 Task: Buy 4 Shears from Kitchen Utensils & Gadgets section under best seller category for shipping address: Mary Jones, 2840 Point Street, Park Ridge, Illinois 60068, Cell Number 7738643880. Pay from credit card ending with 7965, CVV 549
Action: Mouse moved to (47, 62)
Screenshot: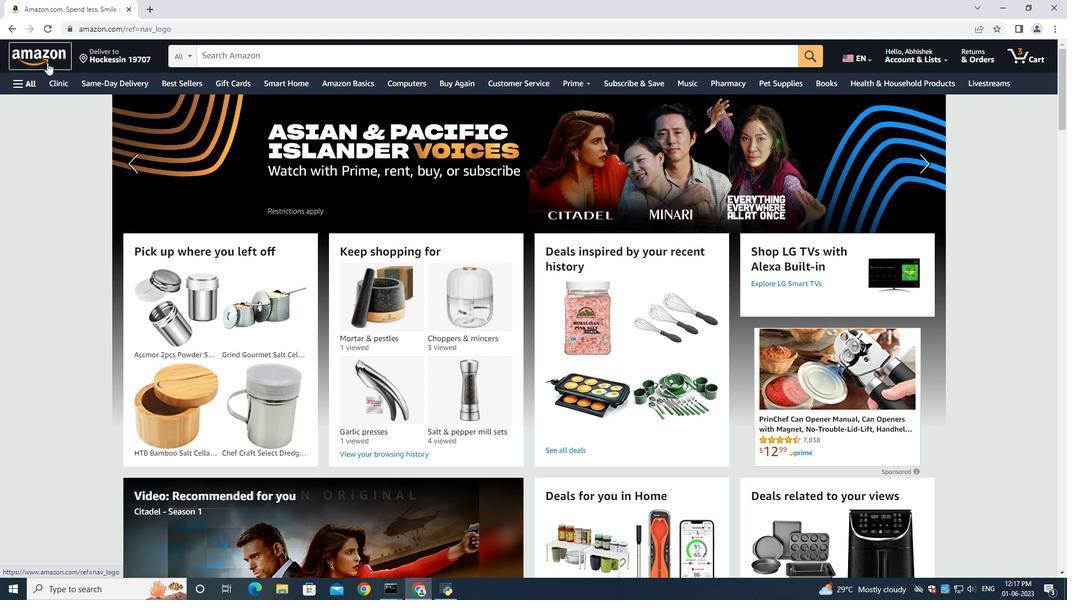 
Action: Mouse pressed left at (47, 62)
Screenshot: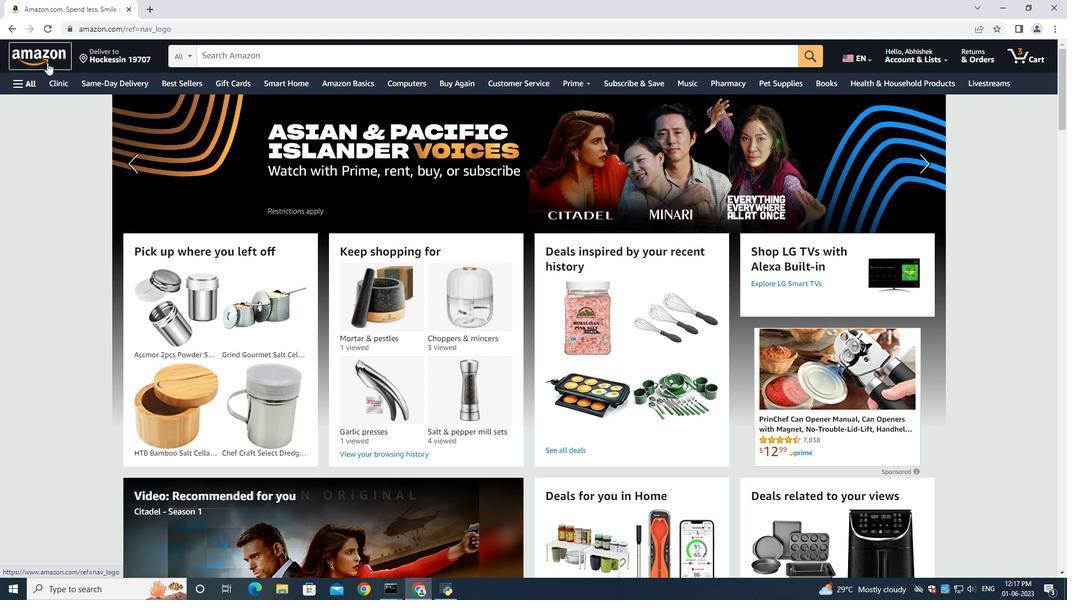 
Action: Mouse moved to (20, 88)
Screenshot: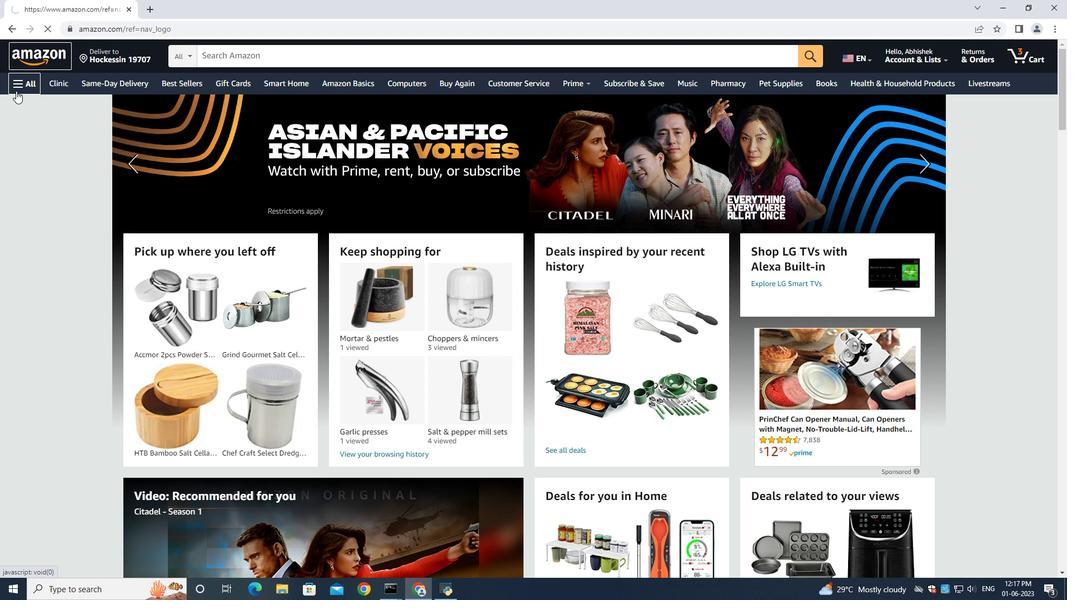 
Action: Mouse pressed left at (20, 88)
Screenshot: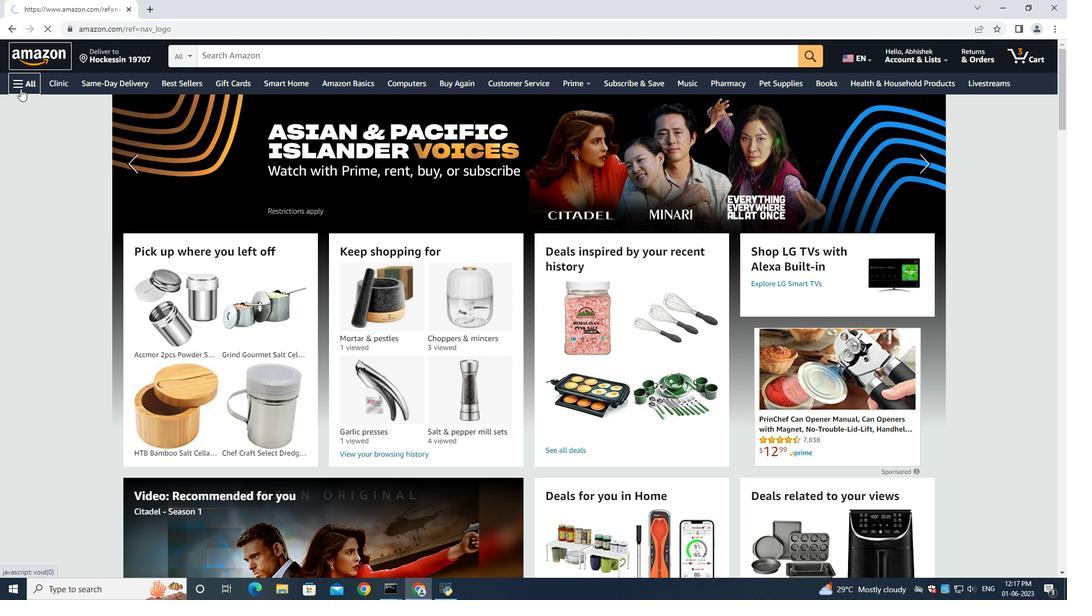 
Action: Mouse moved to (20, 82)
Screenshot: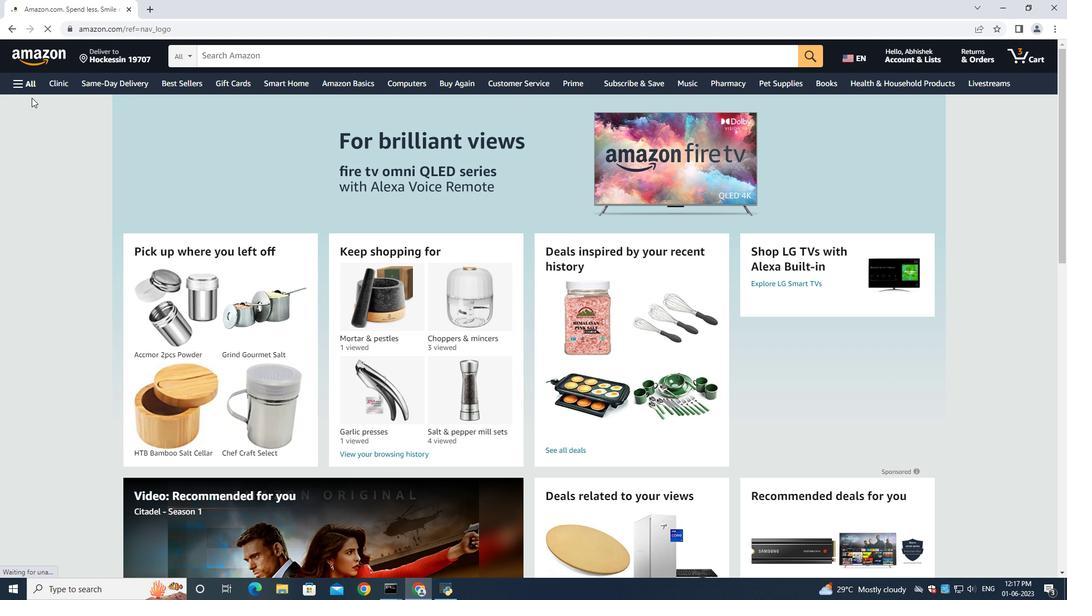
Action: Mouse pressed left at (20, 82)
Screenshot: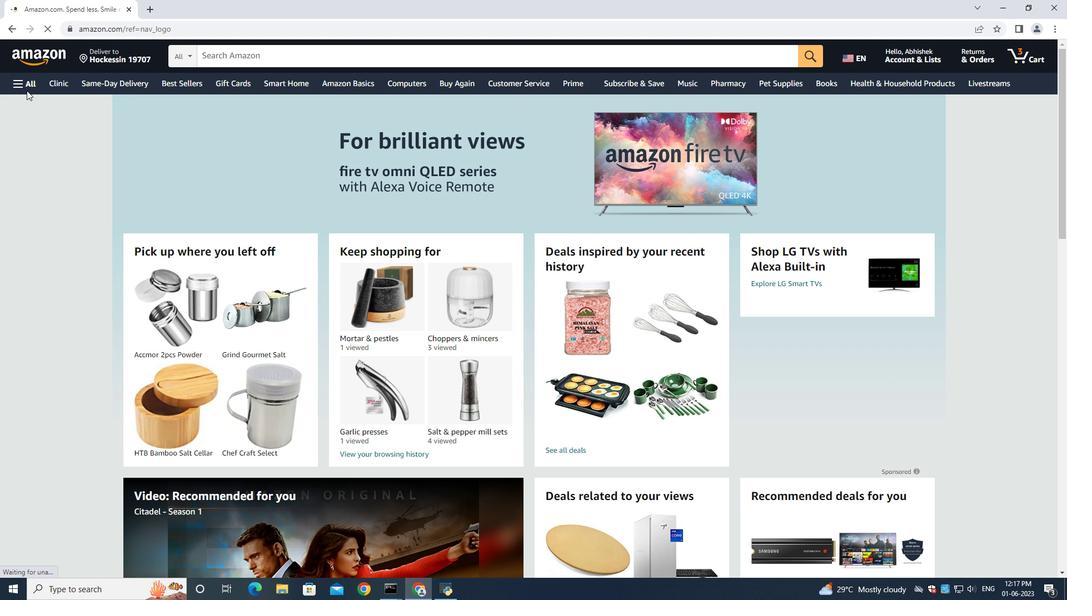 
Action: Mouse moved to (18, 88)
Screenshot: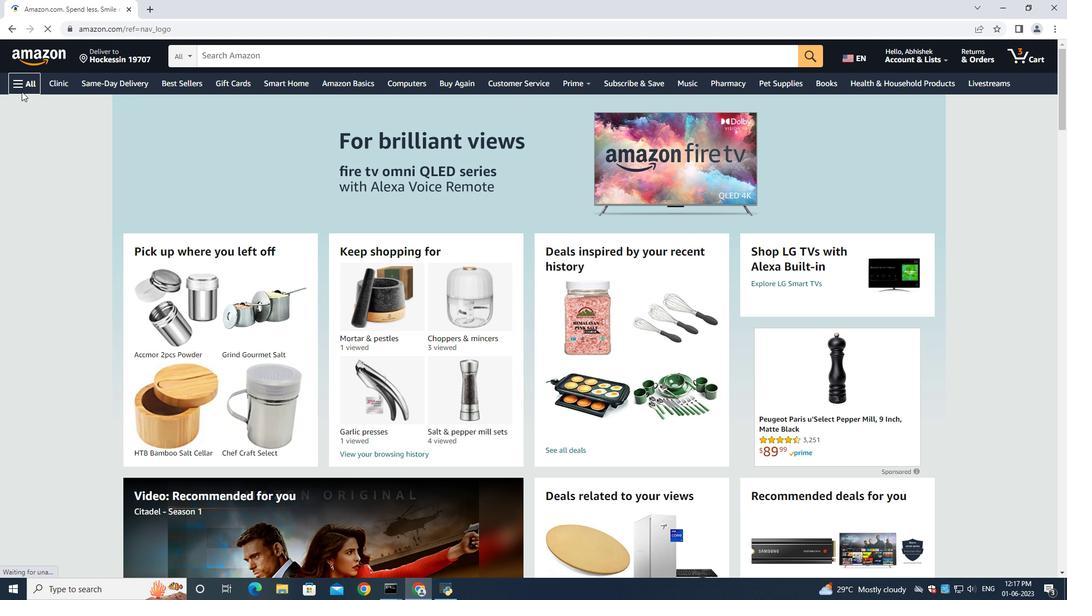 
Action: Mouse pressed left at (18, 88)
Screenshot: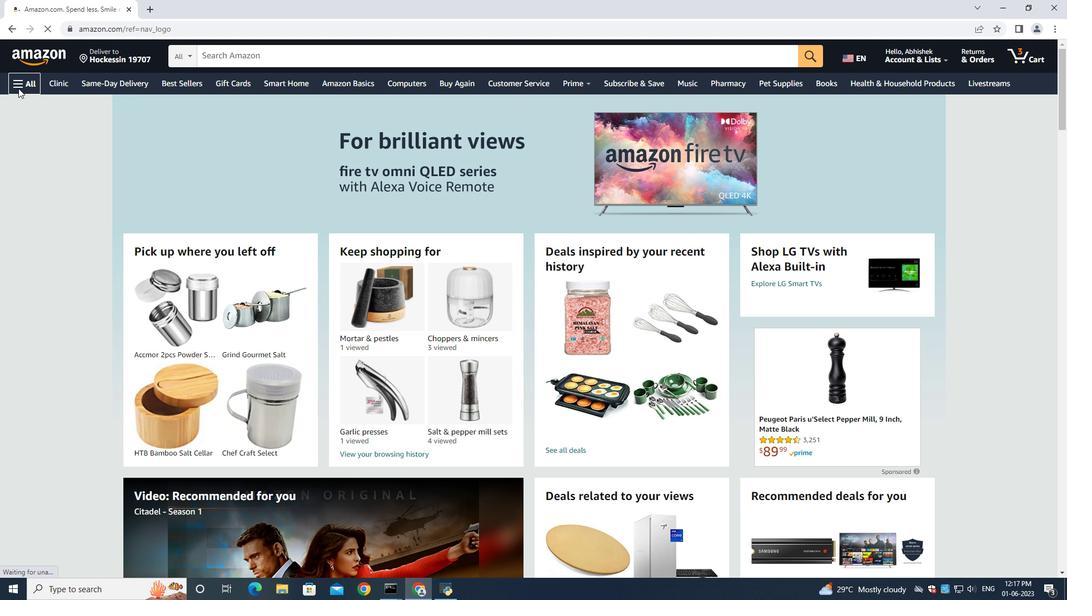 
Action: Mouse moved to (35, 107)
Screenshot: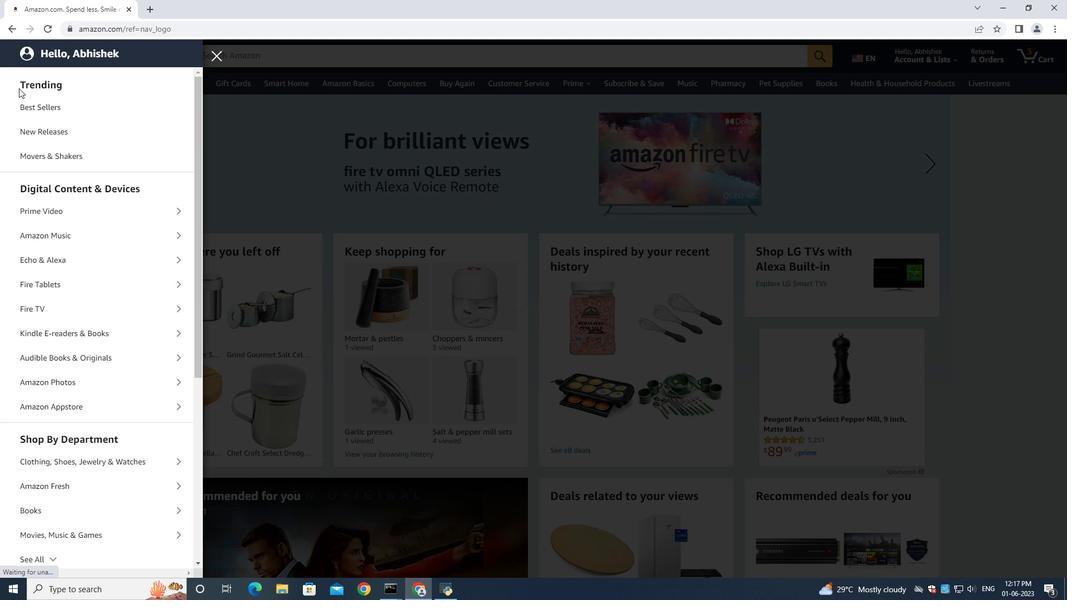 
Action: Mouse pressed left at (35, 107)
Screenshot: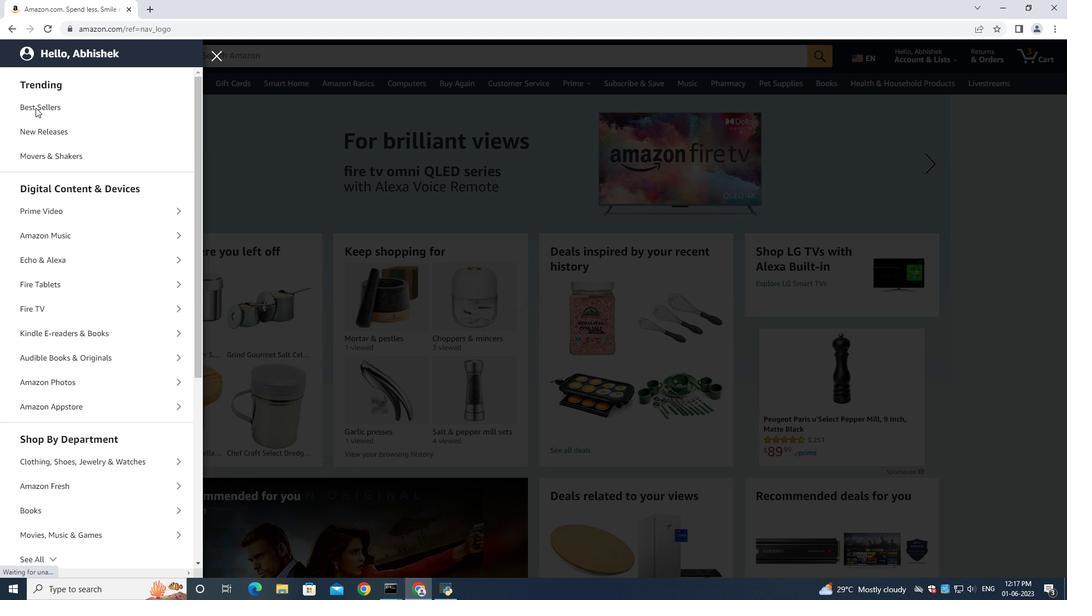
Action: Mouse moved to (224, 60)
Screenshot: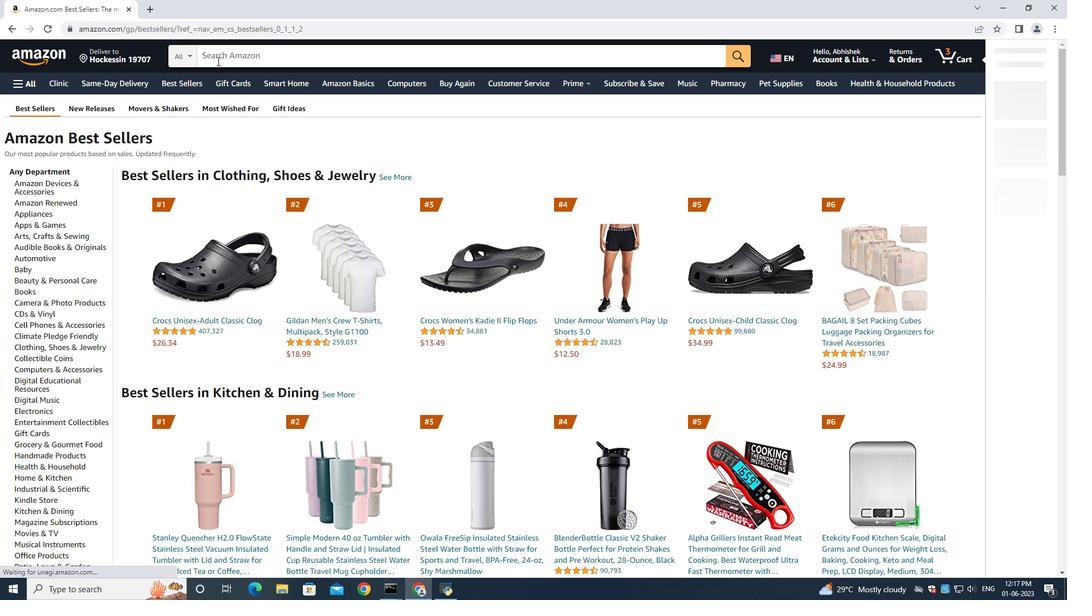 
Action: Mouse pressed left at (224, 60)
Screenshot: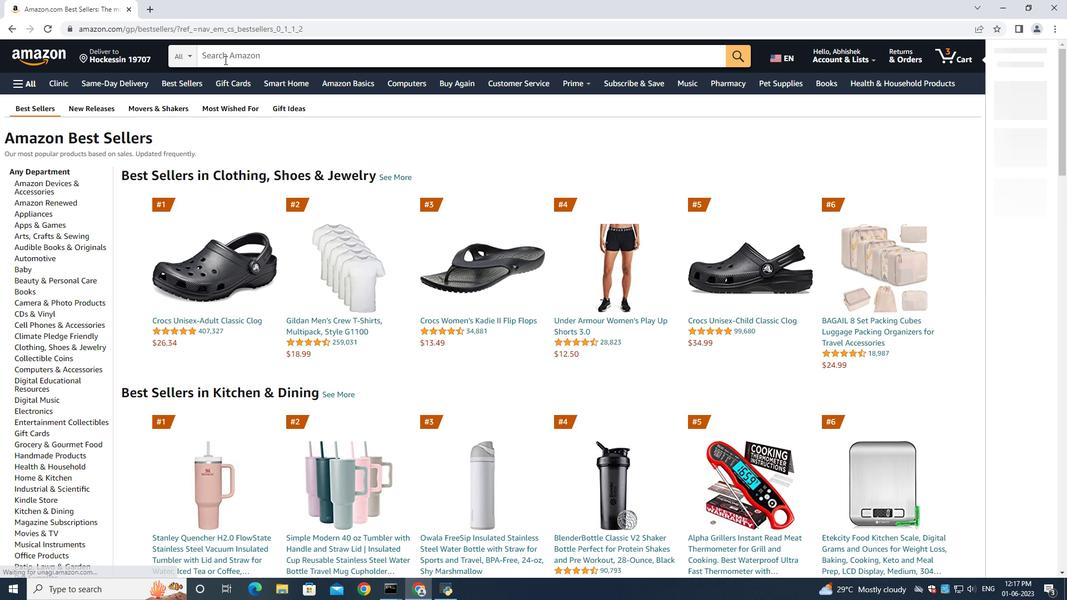 
Action: Mouse moved to (1047, 240)
Screenshot: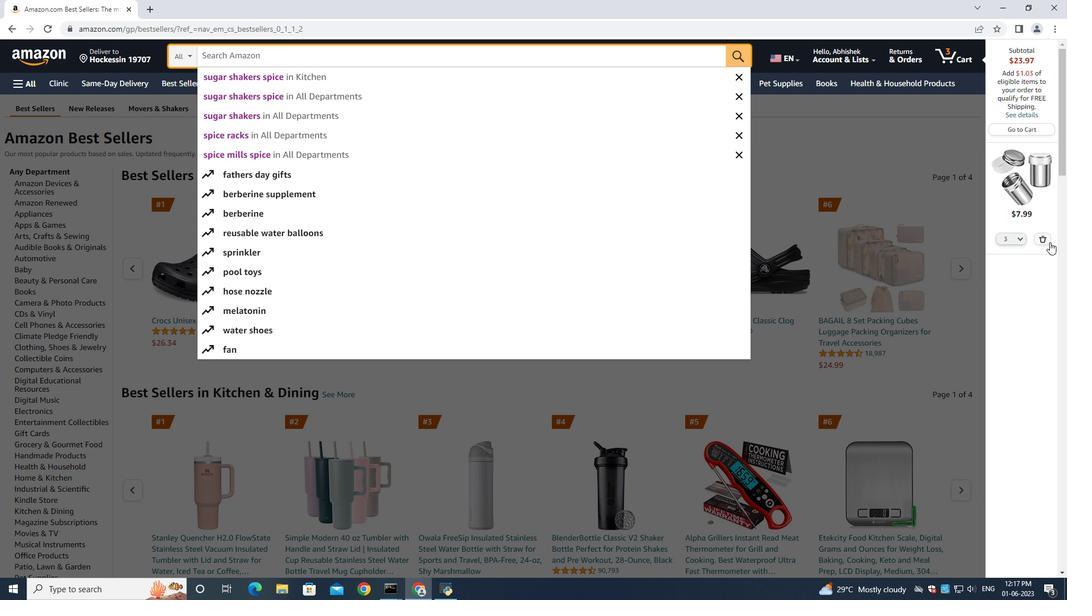 
Action: Mouse pressed left at (1047, 240)
Screenshot: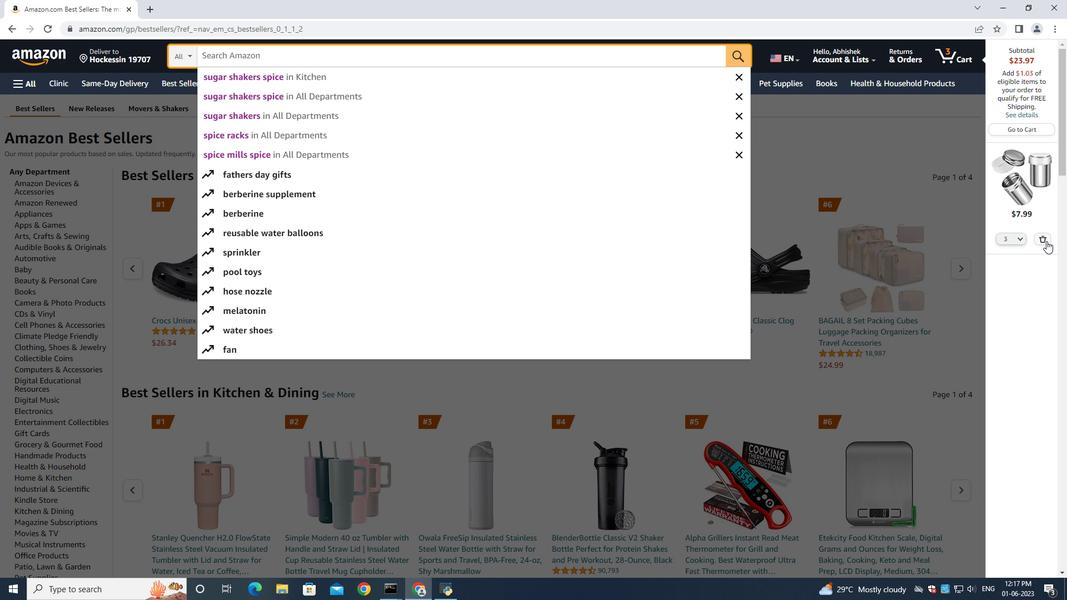 
Action: Mouse moved to (324, 65)
Screenshot: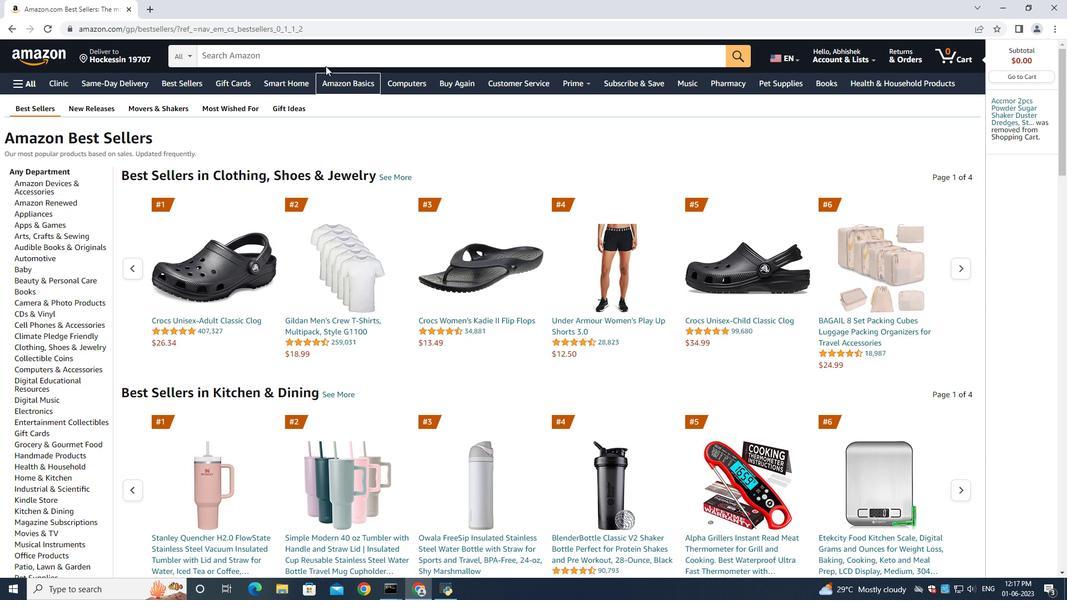 
Action: Mouse pressed left at (324, 65)
Screenshot: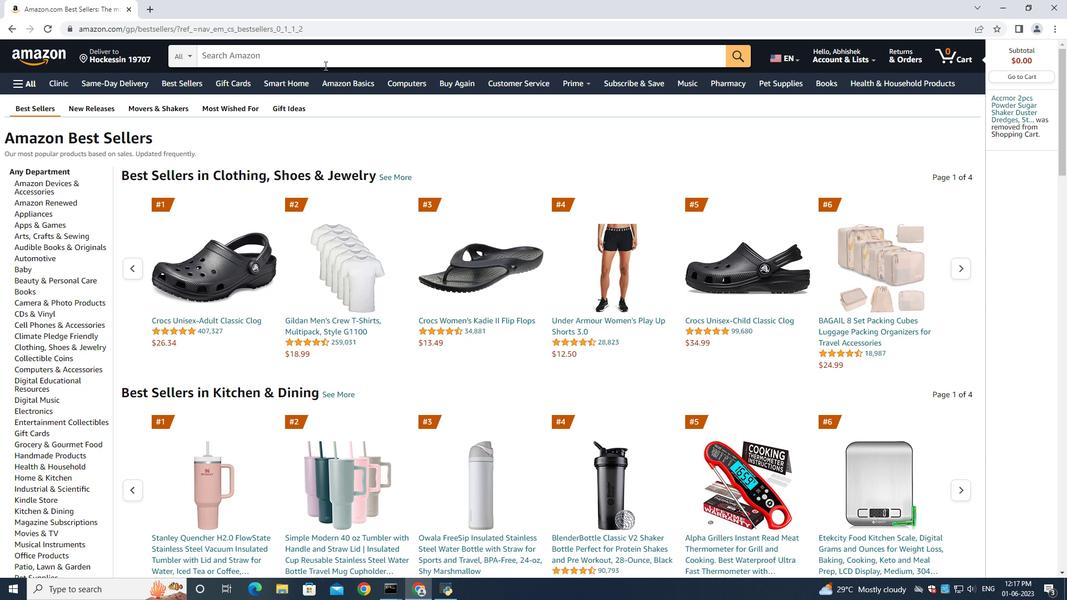 
Action: Mouse moved to (366, 93)
Screenshot: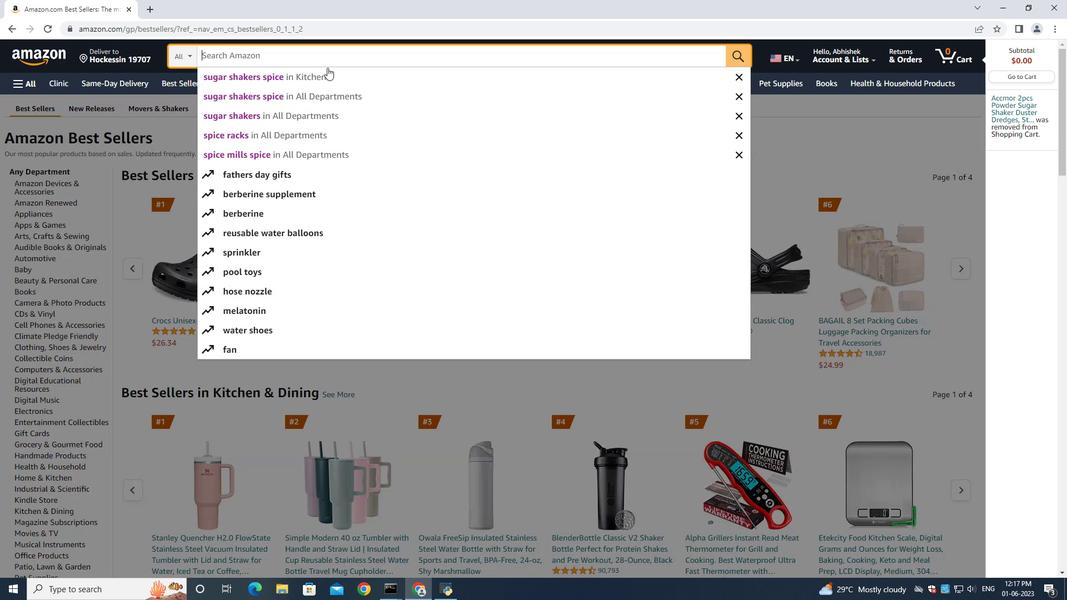 
Action: Key pressed <Key.shift>Shears<Key.enter>
Screenshot: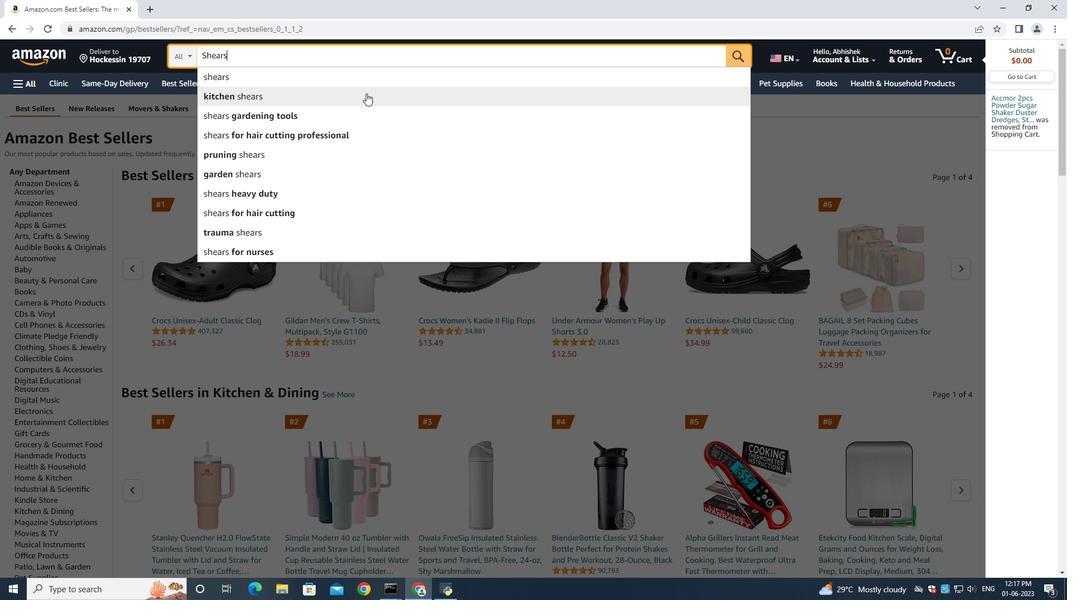 
Action: Mouse moved to (115, 306)
Screenshot: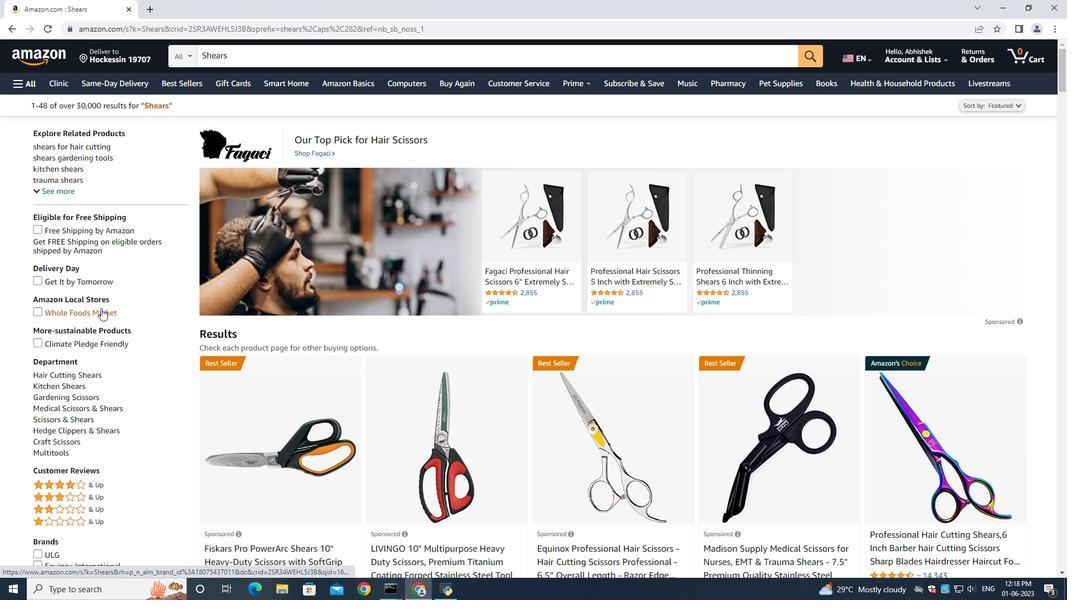 
Action: Mouse scrolled (115, 305) with delta (0, 0)
Screenshot: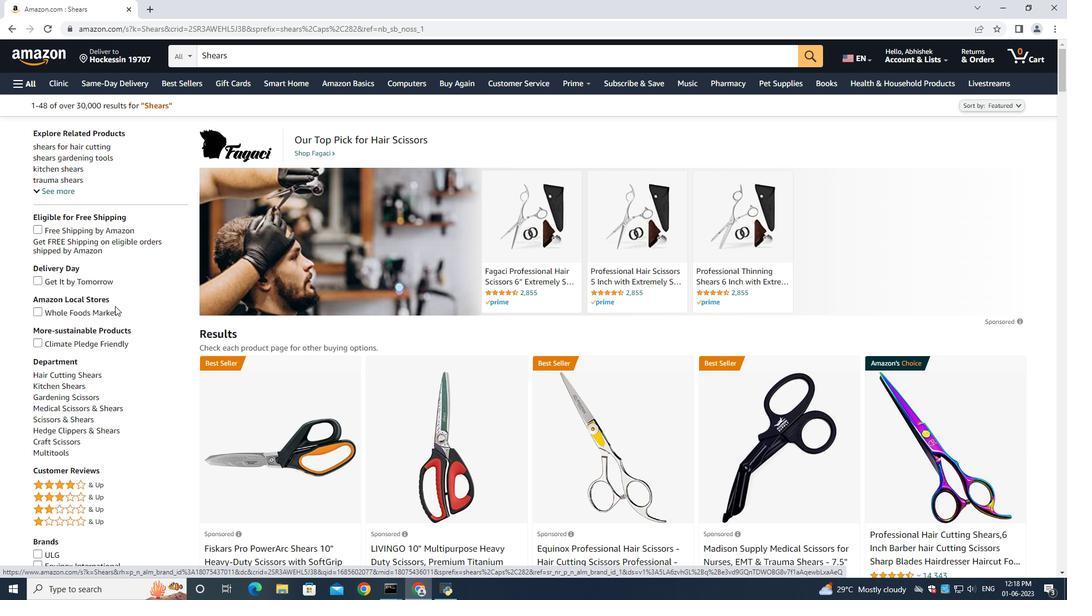 
Action: Mouse scrolled (115, 305) with delta (0, 0)
Screenshot: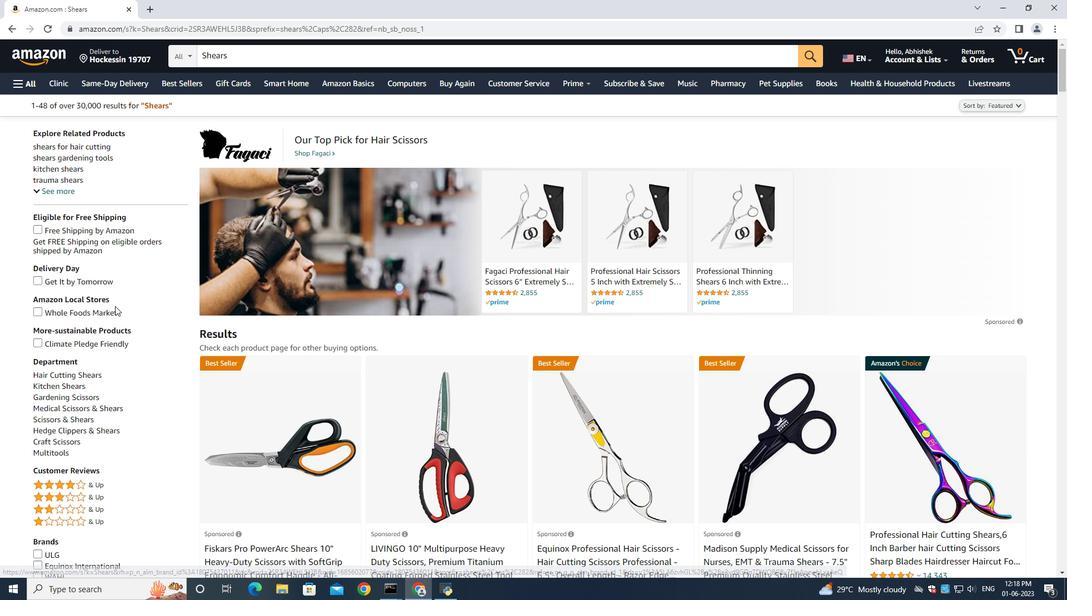 
Action: Mouse moved to (51, 275)
Screenshot: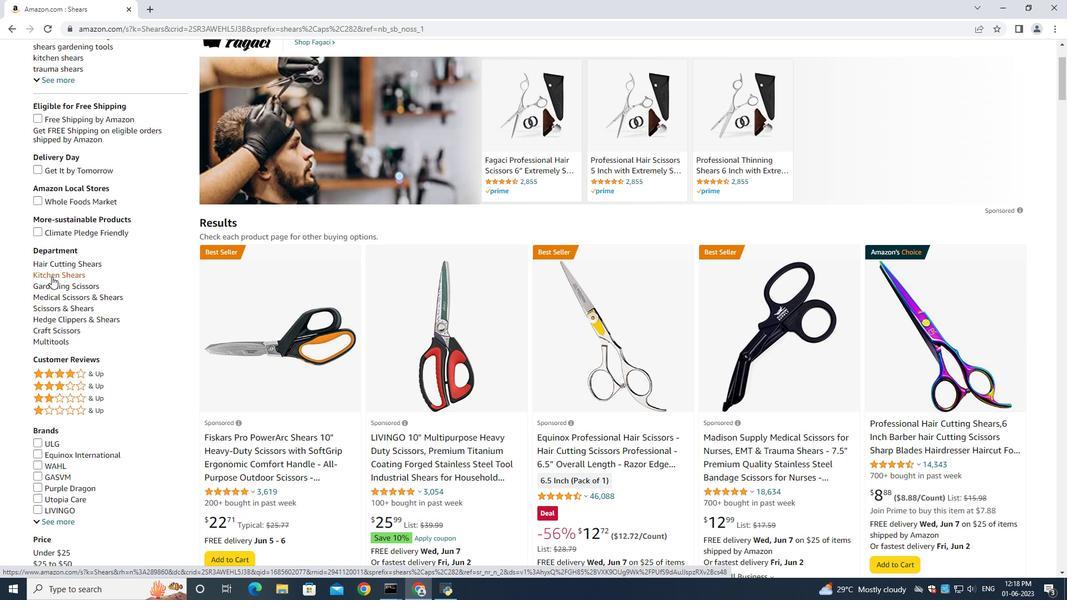 
Action: Mouse pressed left at (51, 275)
Screenshot: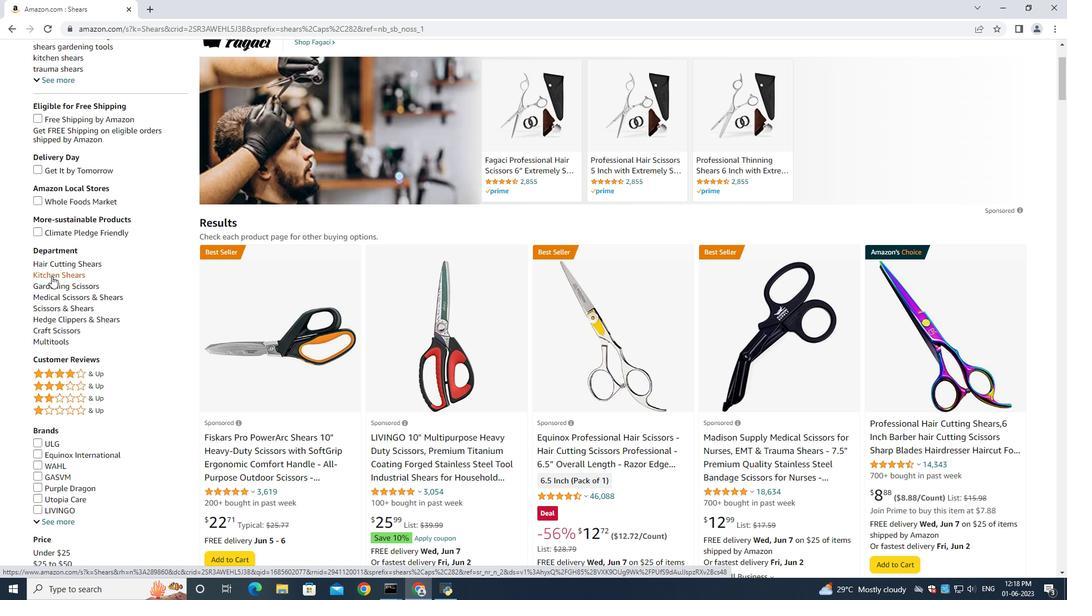 
Action: Mouse moved to (72, 295)
Screenshot: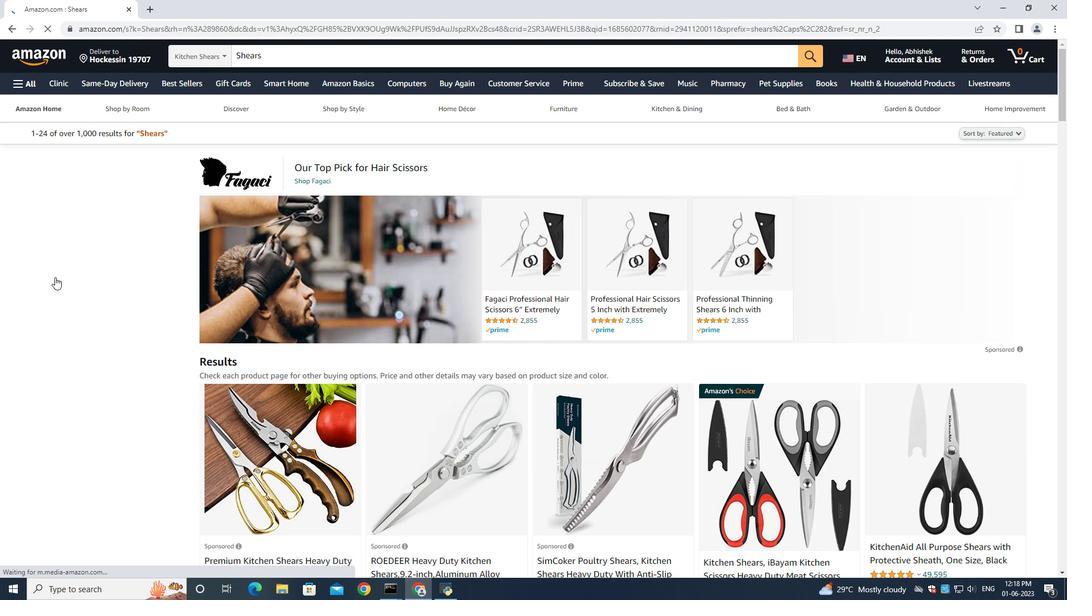 
Action: Mouse scrolled (72, 294) with delta (0, 0)
Screenshot: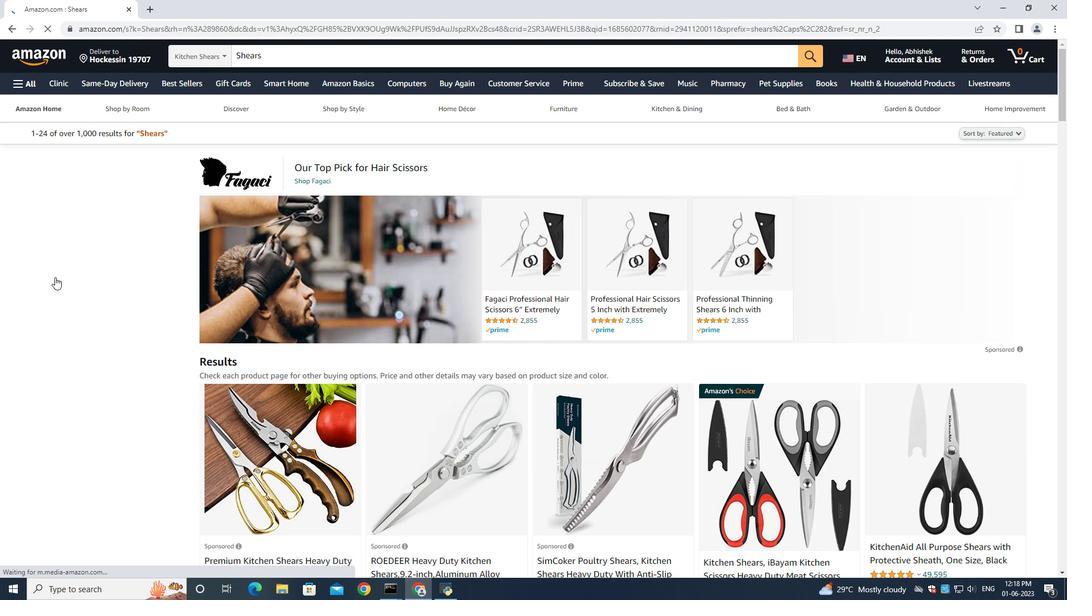 
Action: Mouse scrolled (72, 294) with delta (0, 0)
Screenshot: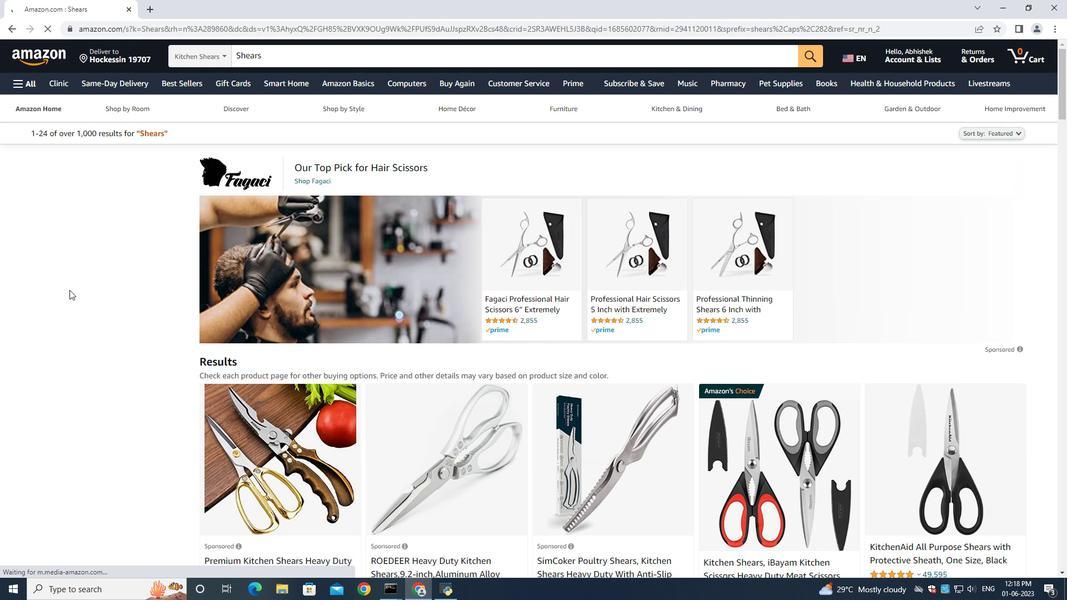 
Action: Mouse scrolled (72, 294) with delta (0, 0)
Screenshot: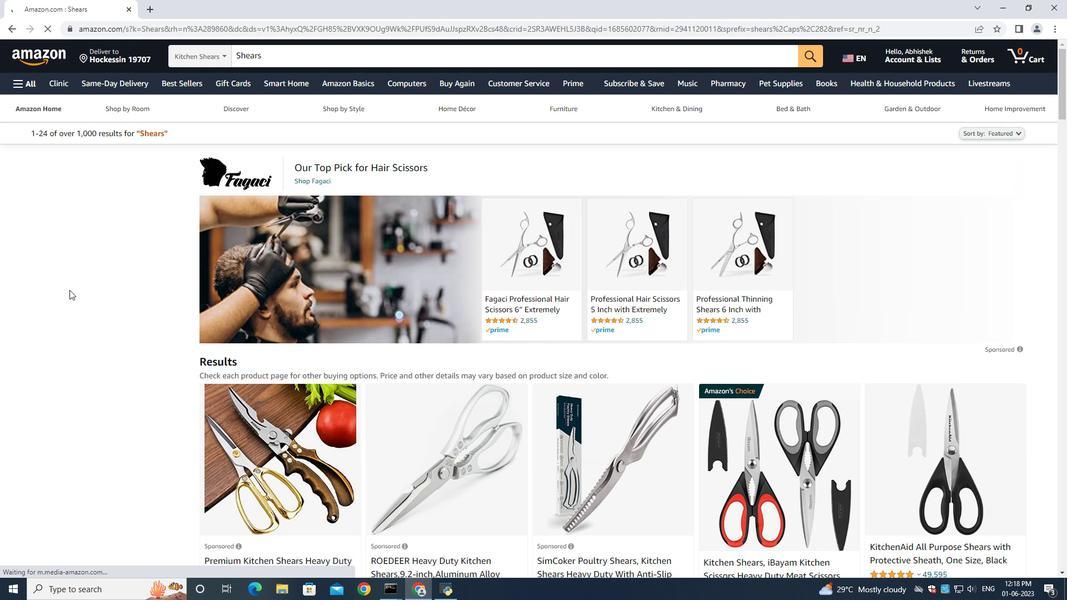 
Action: Mouse scrolled (72, 294) with delta (0, 0)
Screenshot: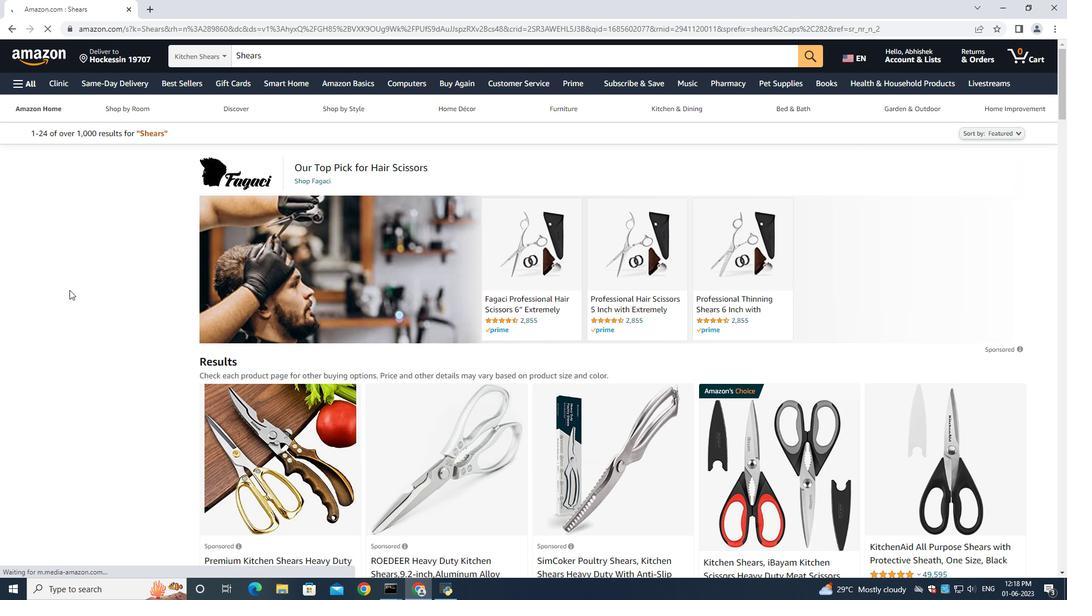 
Action: Mouse moved to (69, 286)
Screenshot: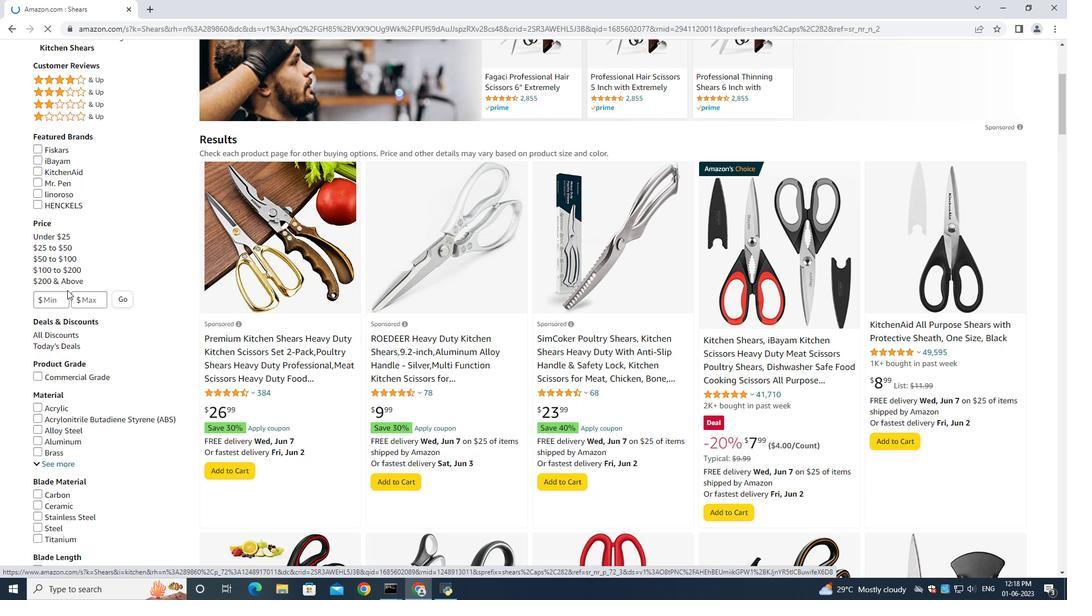 
Action: Mouse scrolled (69, 287) with delta (0, 0)
Screenshot: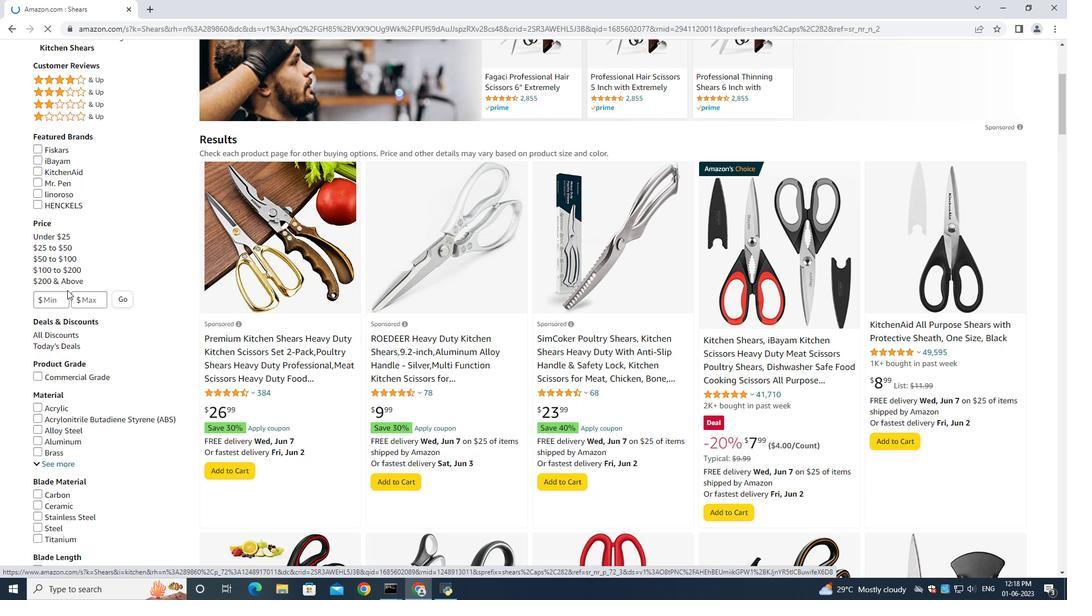 
Action: Mouse scrolled (69, 287) with delta (0, 0)
Screenshot: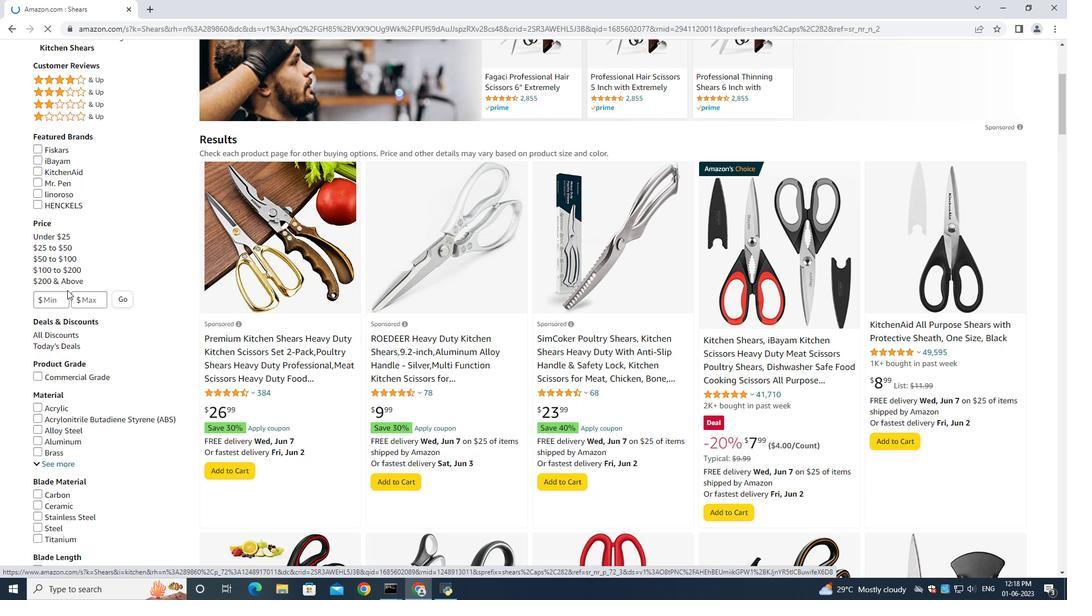 
Action: Mouse scrolled (69, 287) with delta (0, 0)
Screenshot: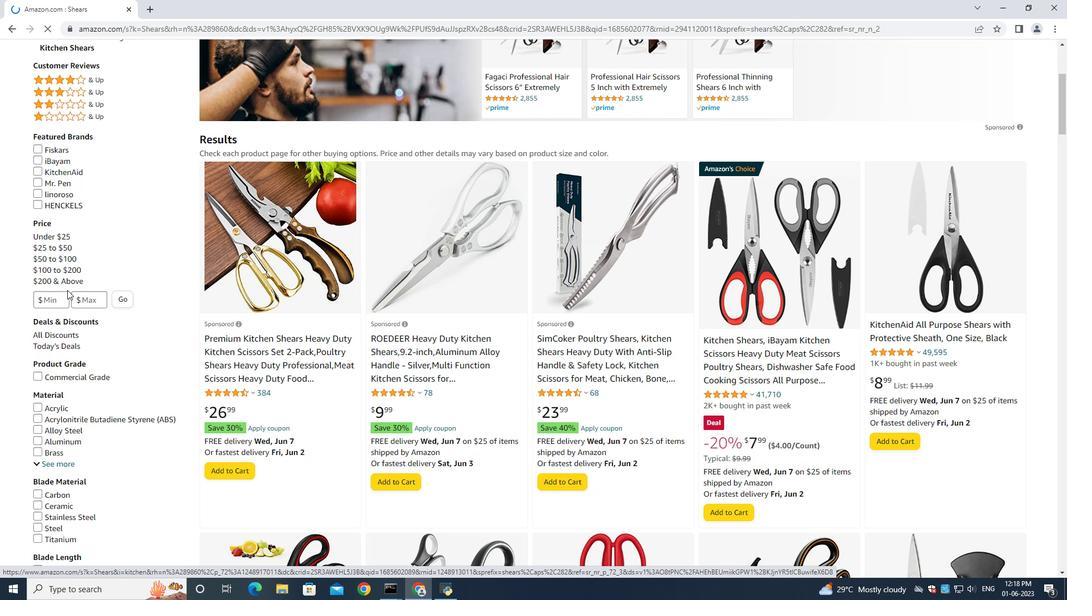 
Action: Mouse moved to (62, 200)
Screenshot: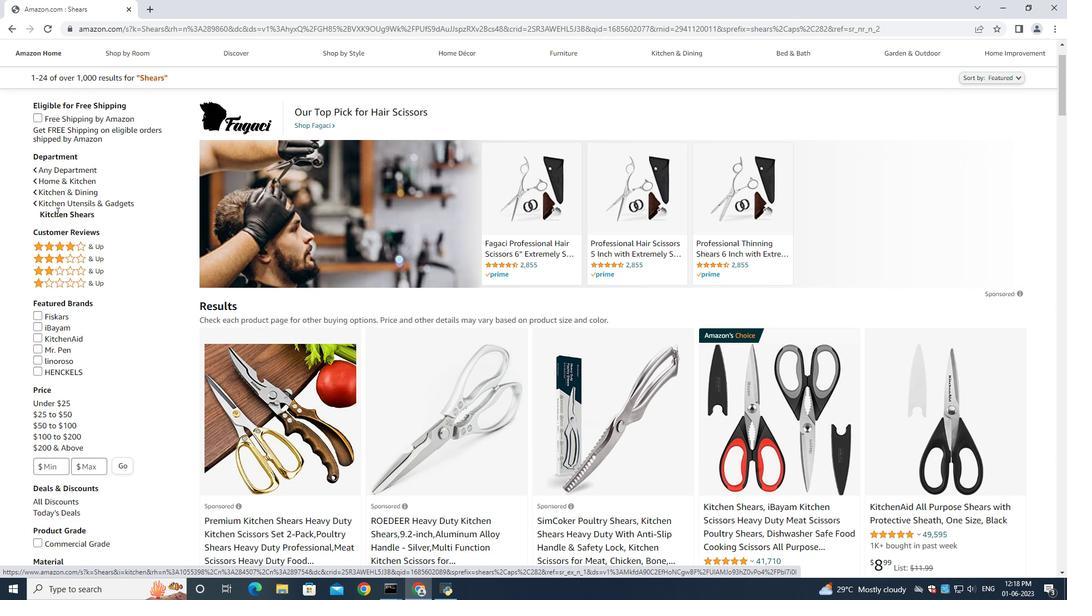 
Action: Mouse pressed left at (62, 200)
Screenshot: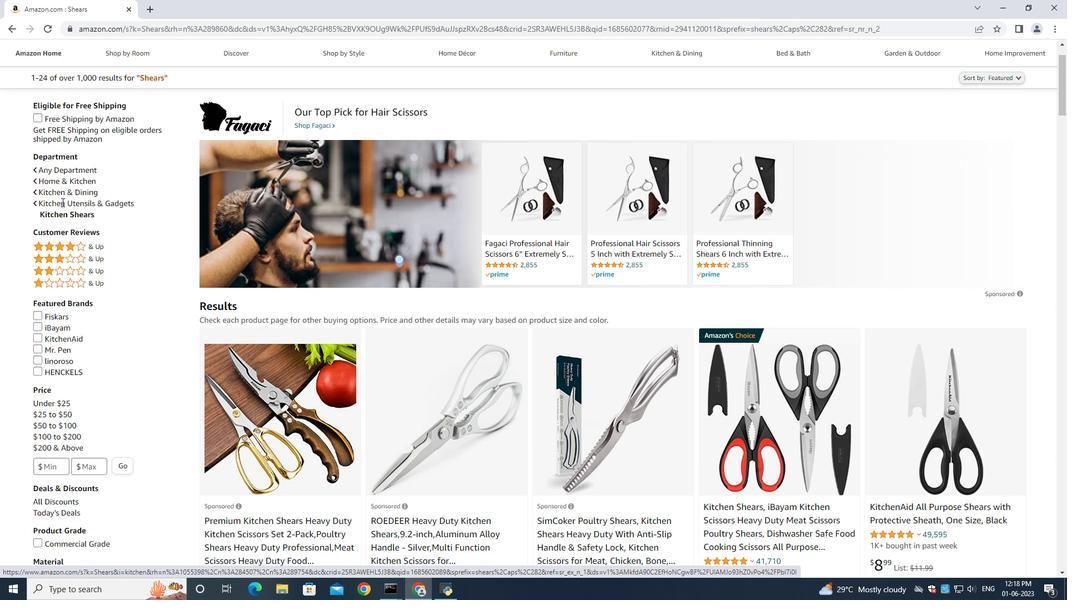 
Action: Mouse moved to (671, 302)
Screenshot: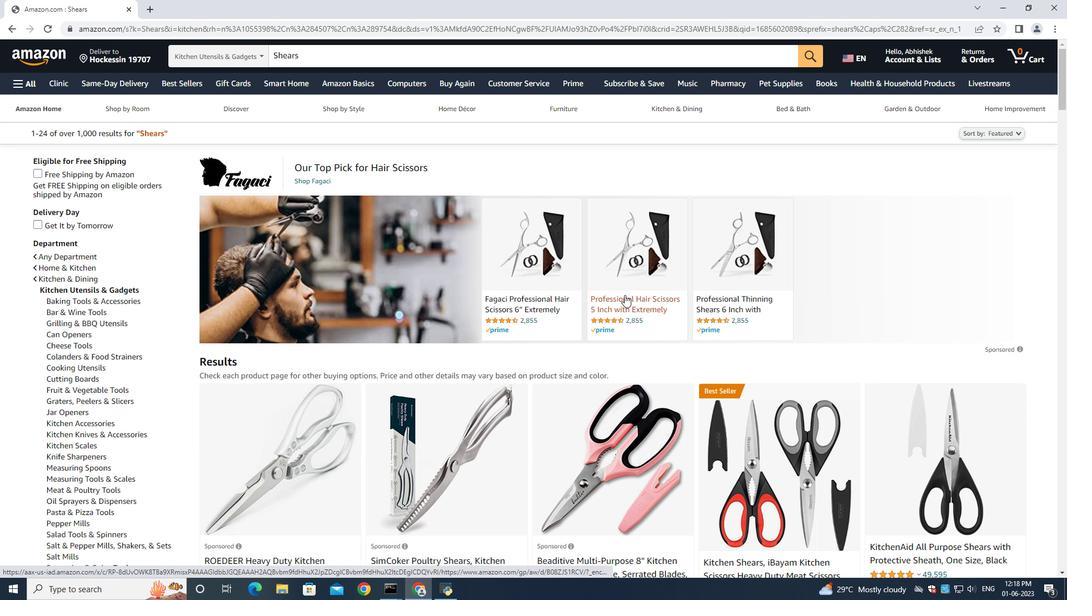 
Action: Mouse scrolled (671, 302) with delta (0, 0)
Screenshot: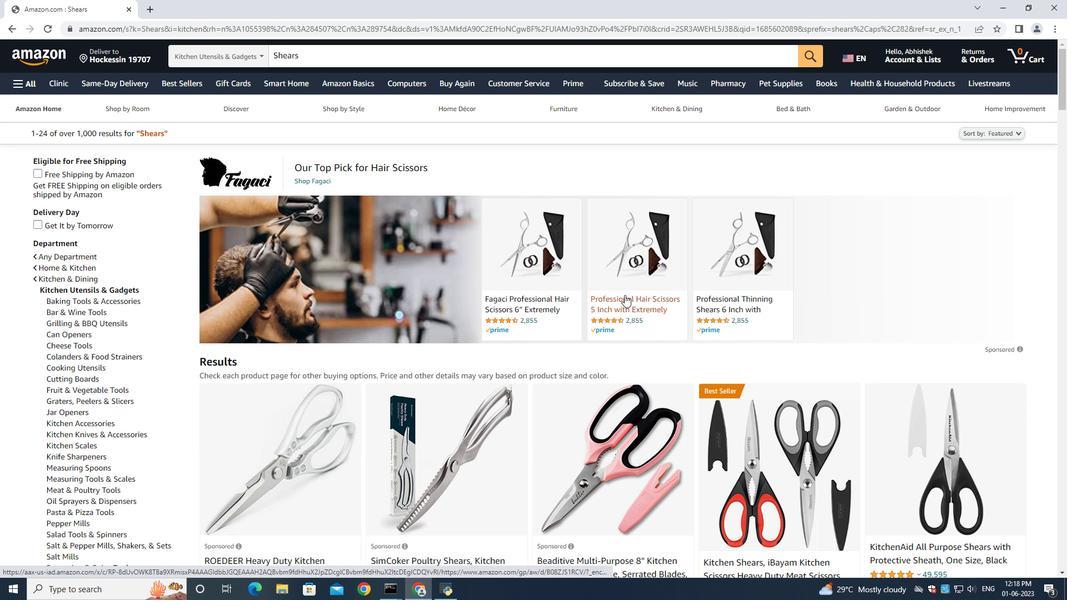
Action: Mouse moved to (671, 303)
Screenshot: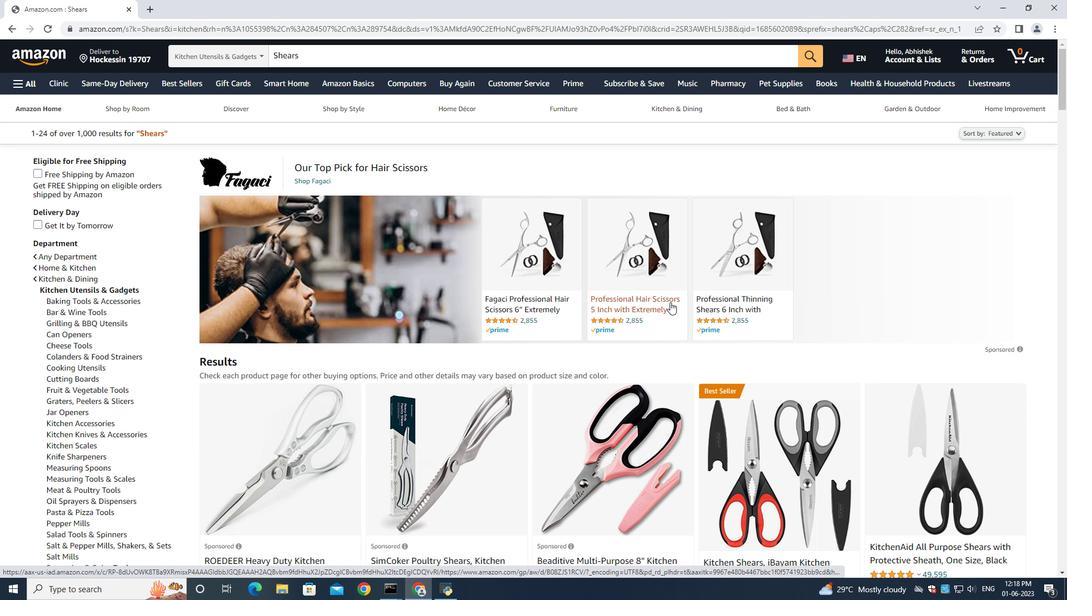 
Action: Mouse scrolled (671, 303) with delta (0, 0)
Screenshot: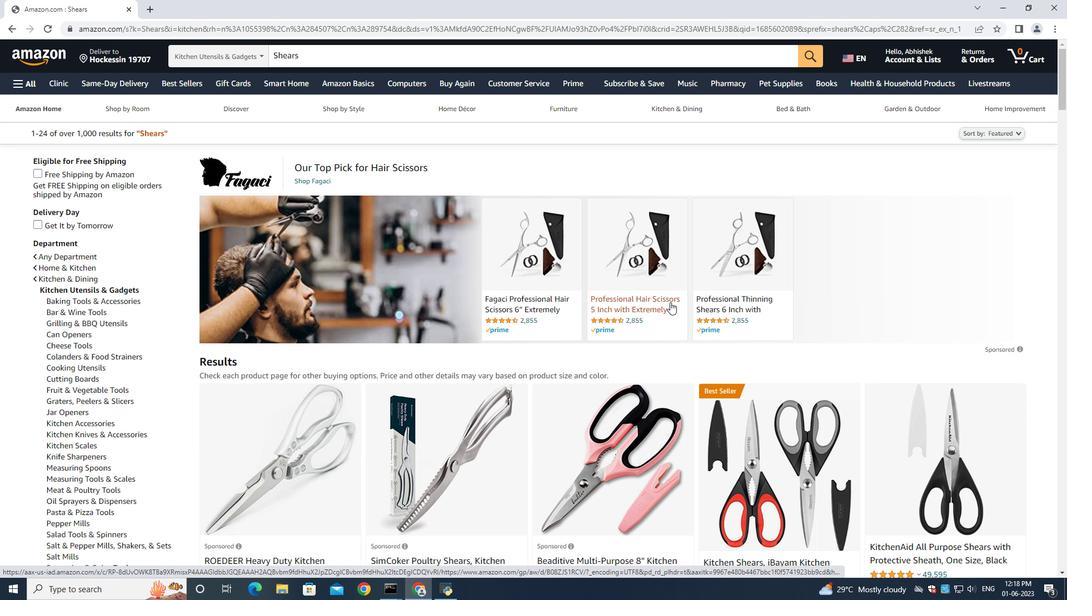 
Action: Mouse moved to (674, 304)
Screenshot: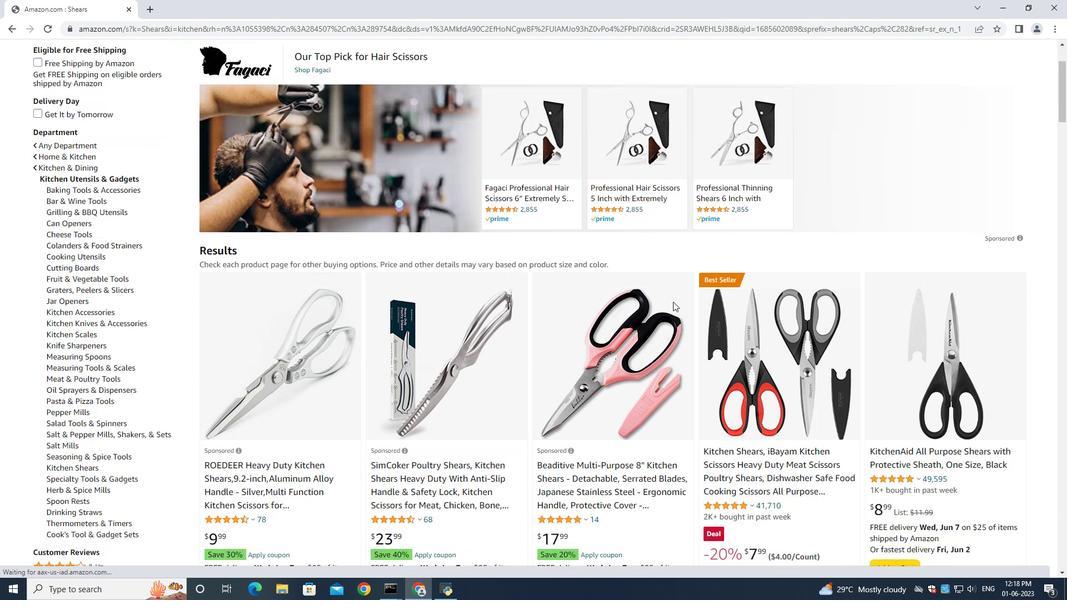 
Action: Mouse scrolled (674, 303) with delta (0, 0)
Screenshot: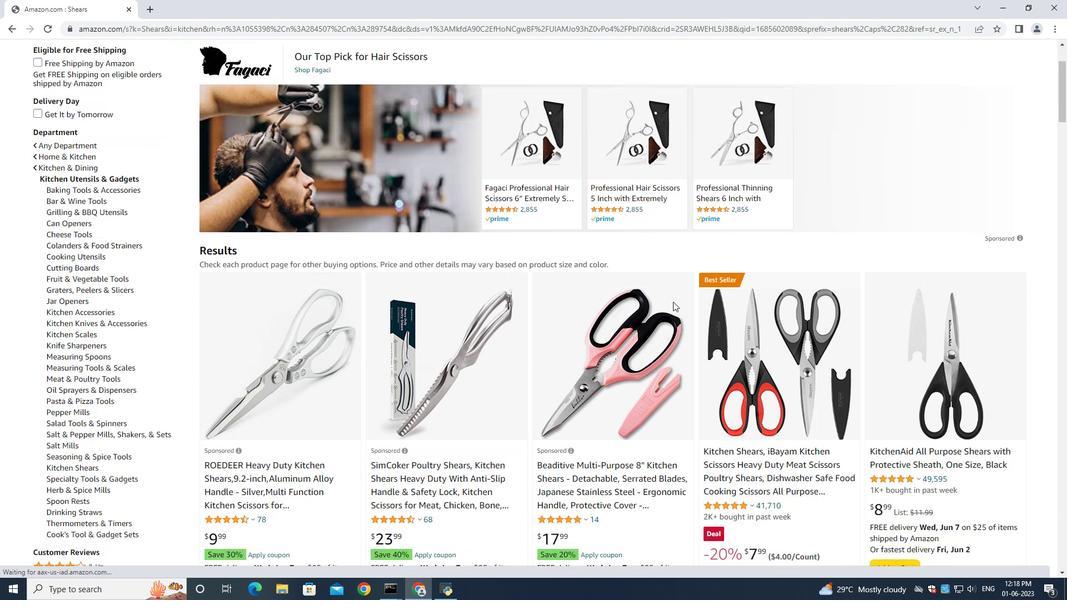 
Action: Mouse moved to (674, 309)
Screenshot: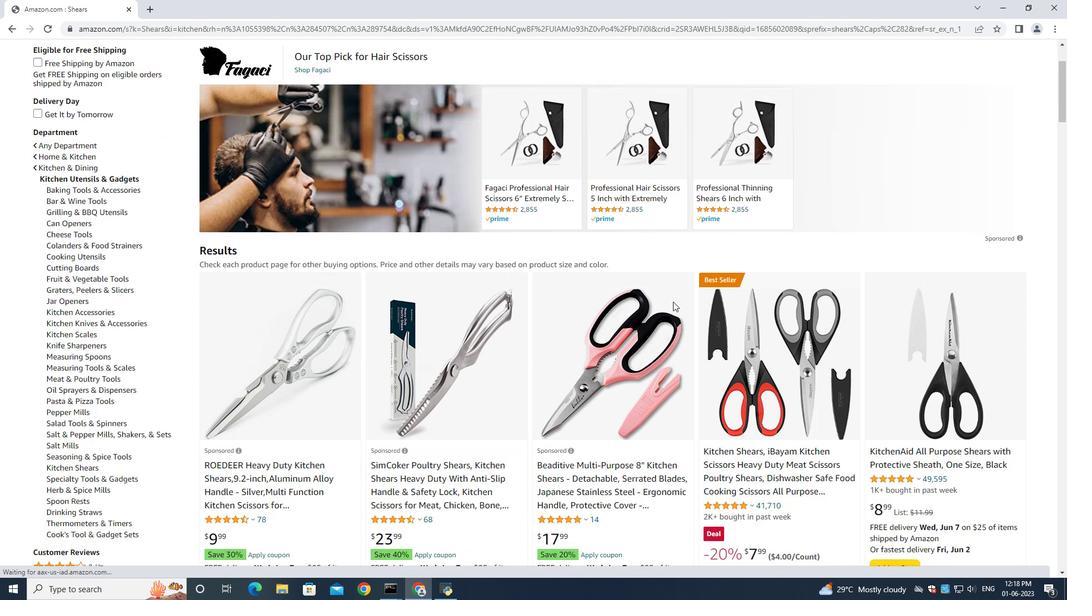 
Action: Mouse scrolled (674, 309) with delta (0, 0)
Screenshot: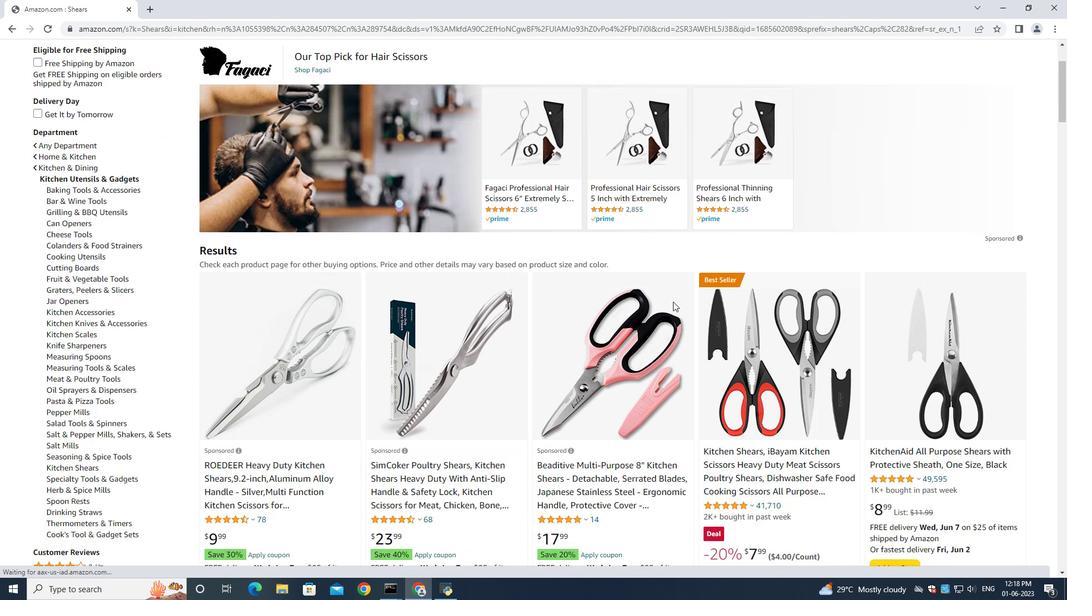 
Action: Mouse scrolled (674, 309) with delta (0, 0)
Screenshot: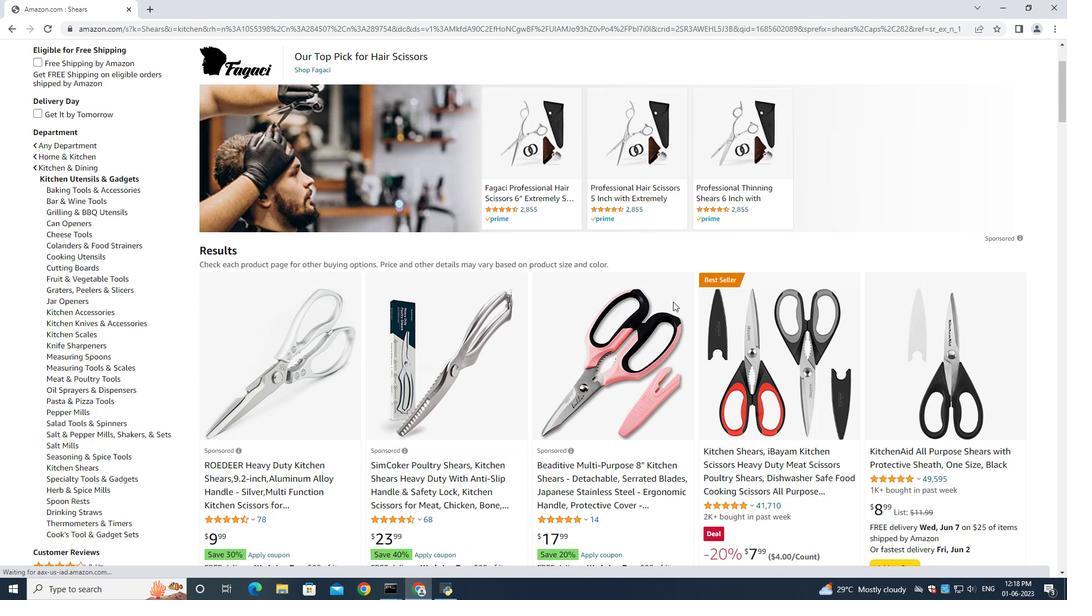 
Action: Mouse moved to (749, 297)
Screenshot: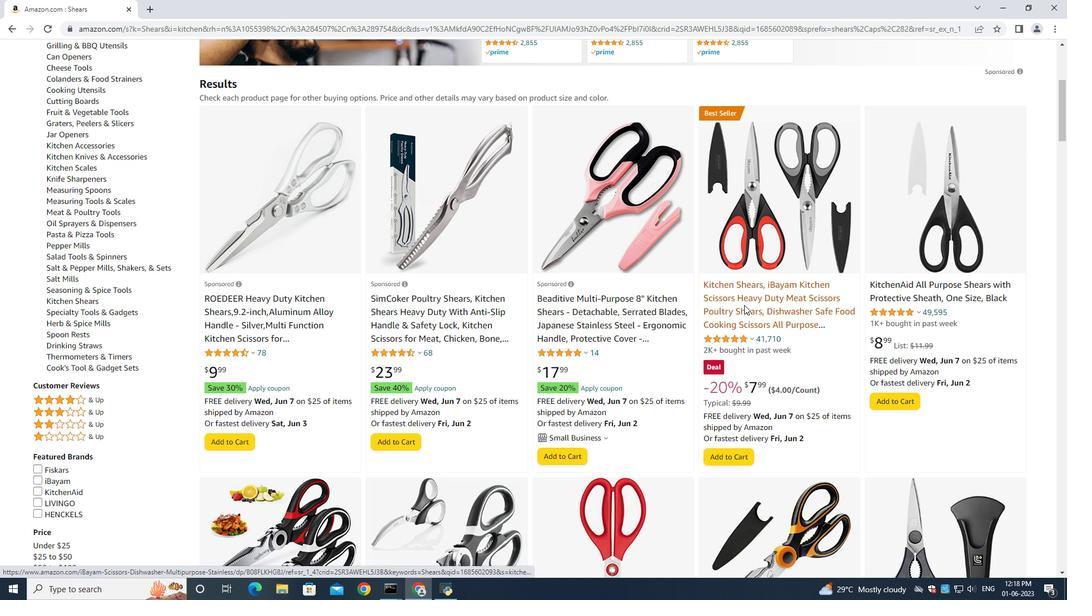 
Action: Mouse pressed left at (749, 297)
Screenshot: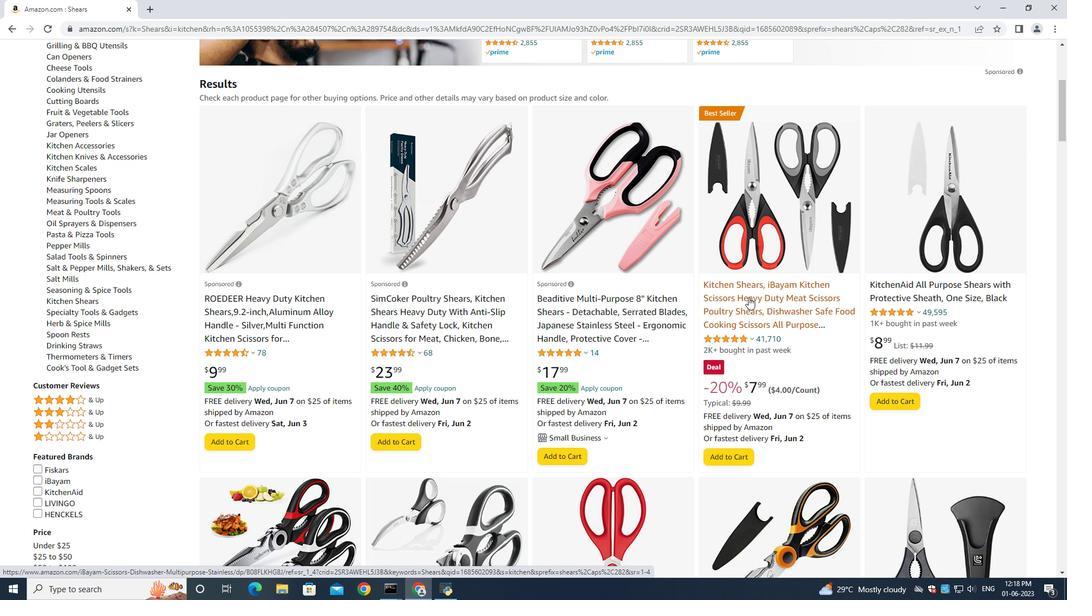 
Action: Mouse moved to (835, 408)
Screenshot: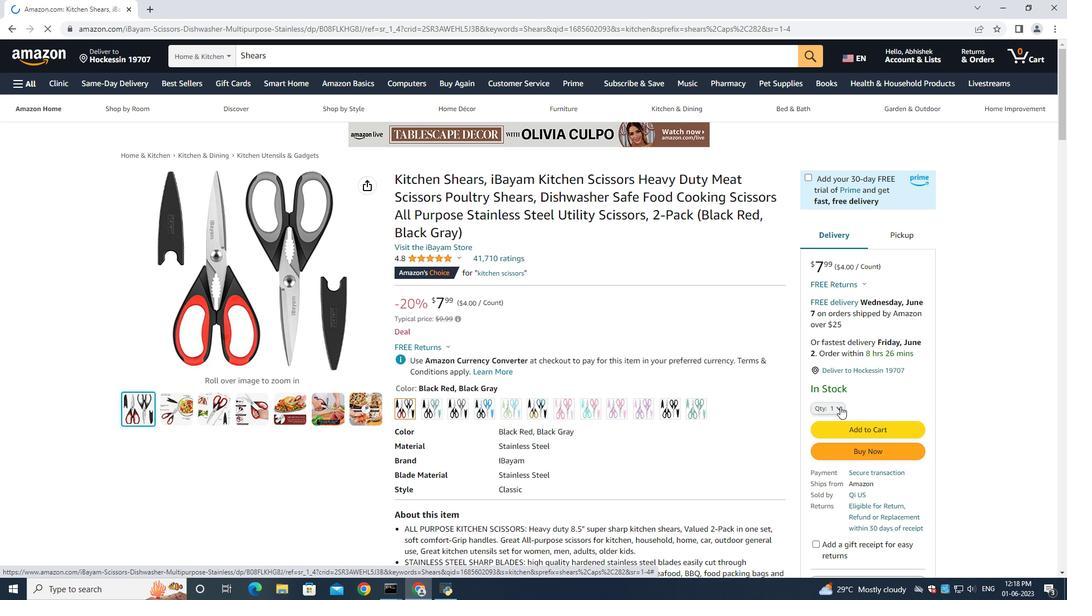 
Action: Mouse pressed left at (835, 408)
Screenshot: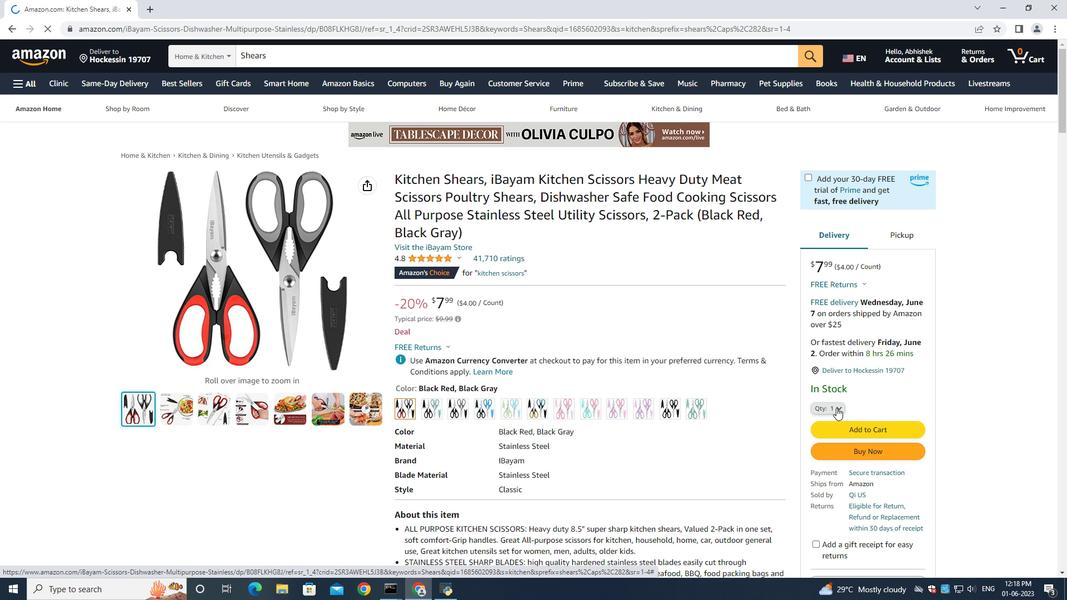 
Action: Mouse moved to (823, 109)
Screenshot: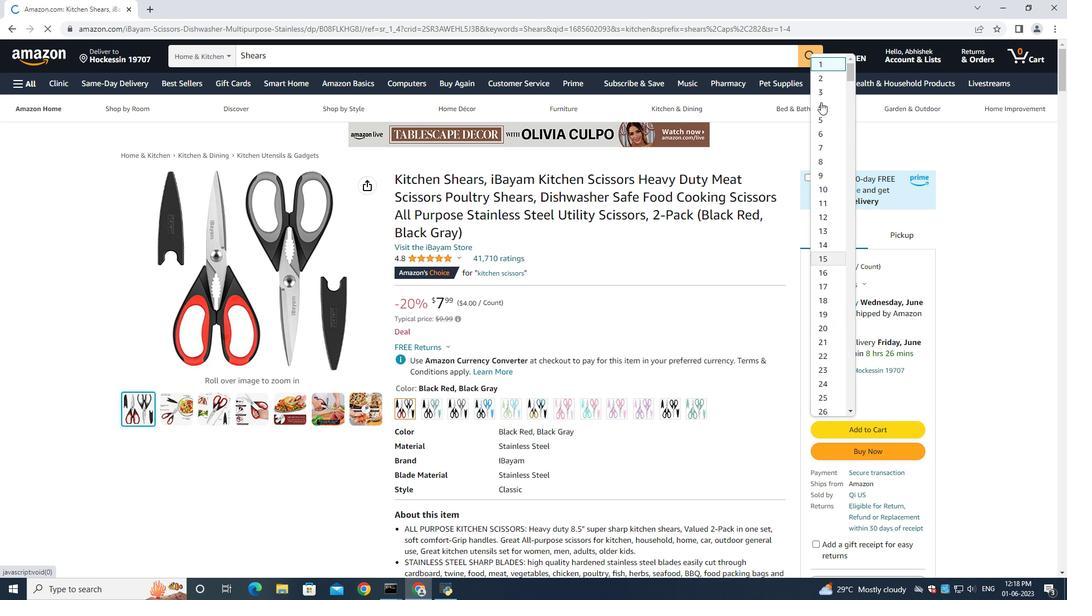 
Action: Mouse pressed left at (823, 109)
Screenshot: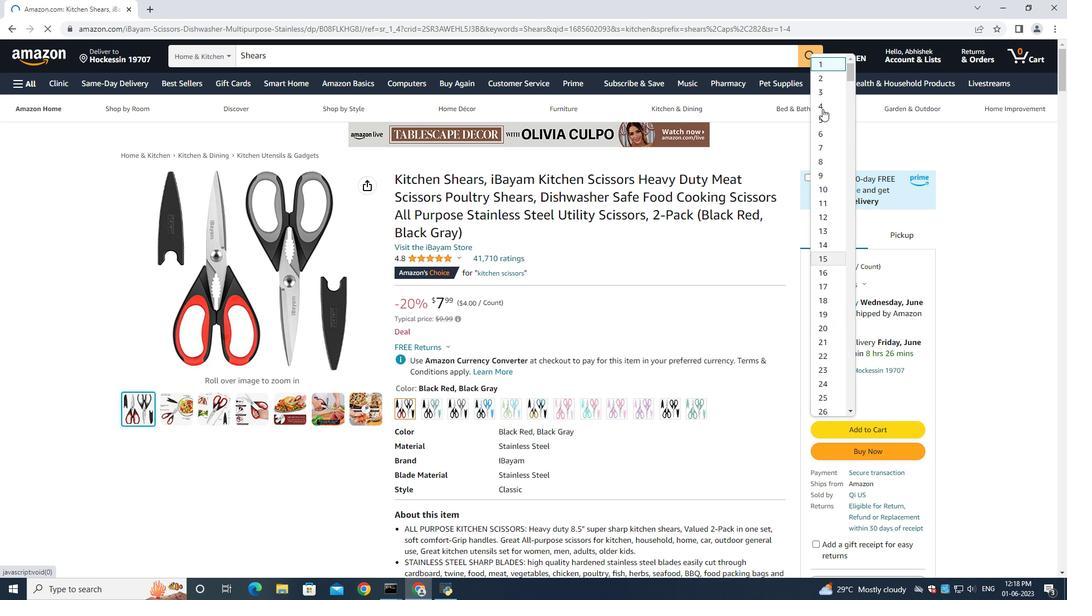
Action: Mouse moved to (861, 441)
Screenshot: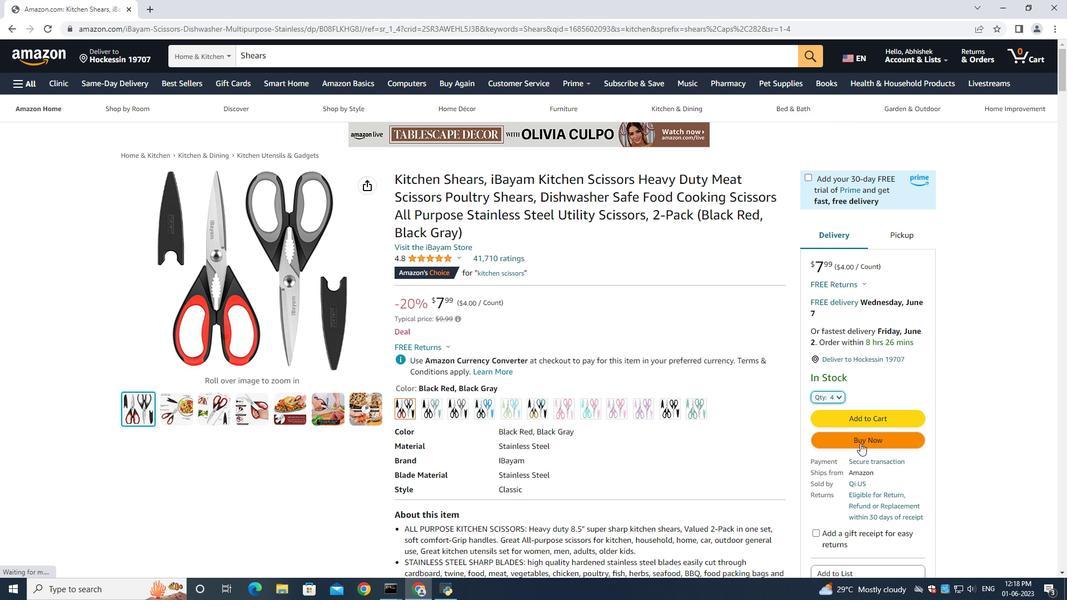 
Action: Mouse pressed left at (861, 441)
Screenshot: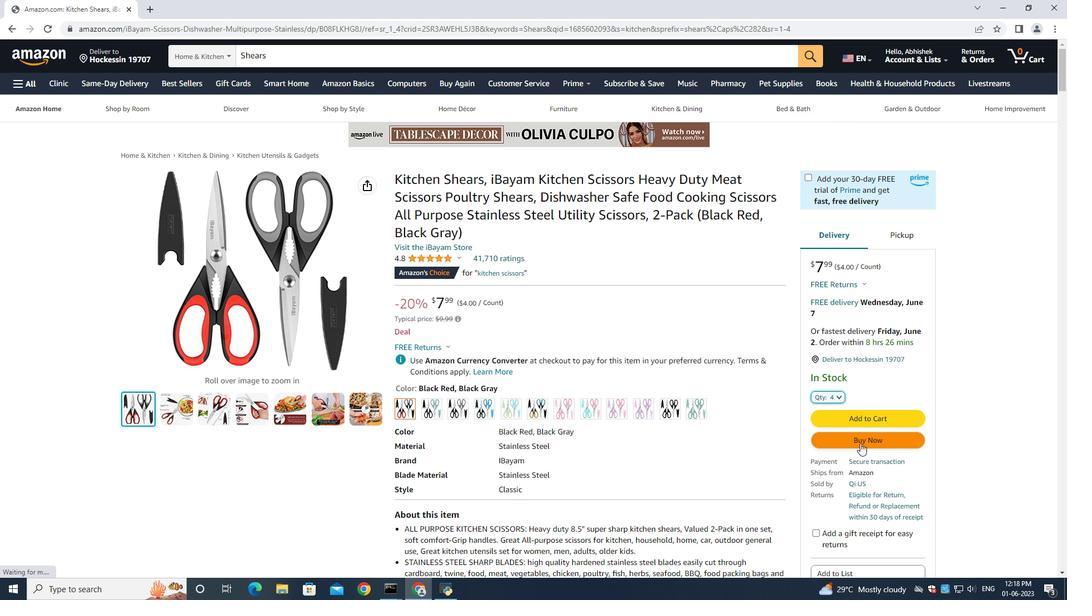 
Action: Mouse moved to (862, 441)
Screenshot: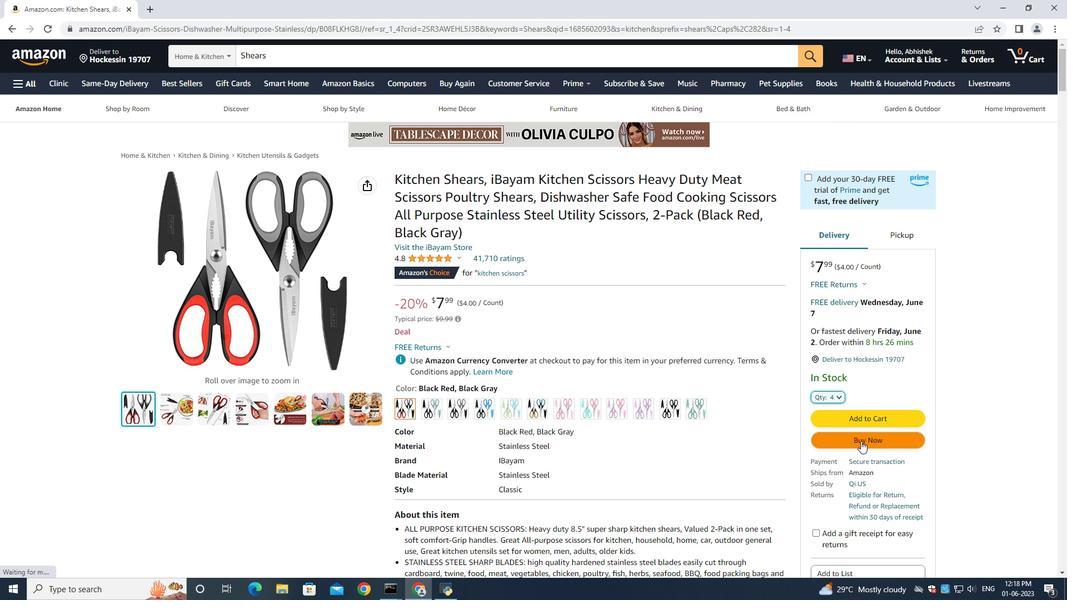 
Action: Mouse scrolled (862, 441) with delta (0, 0)
Screenshot: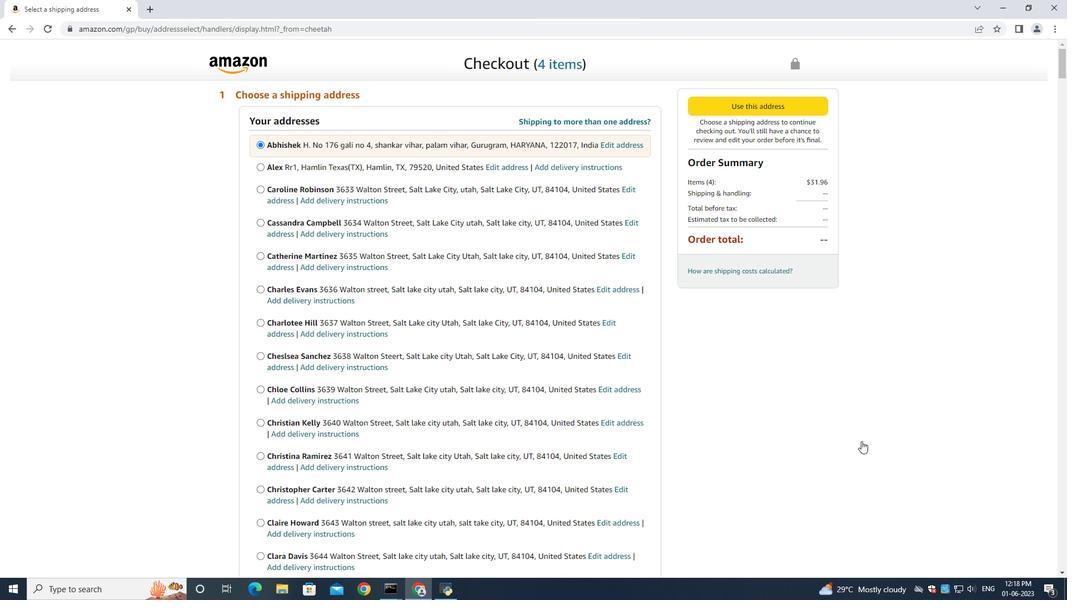 
Action: Mouse moved to (862, 441)
Screenshot: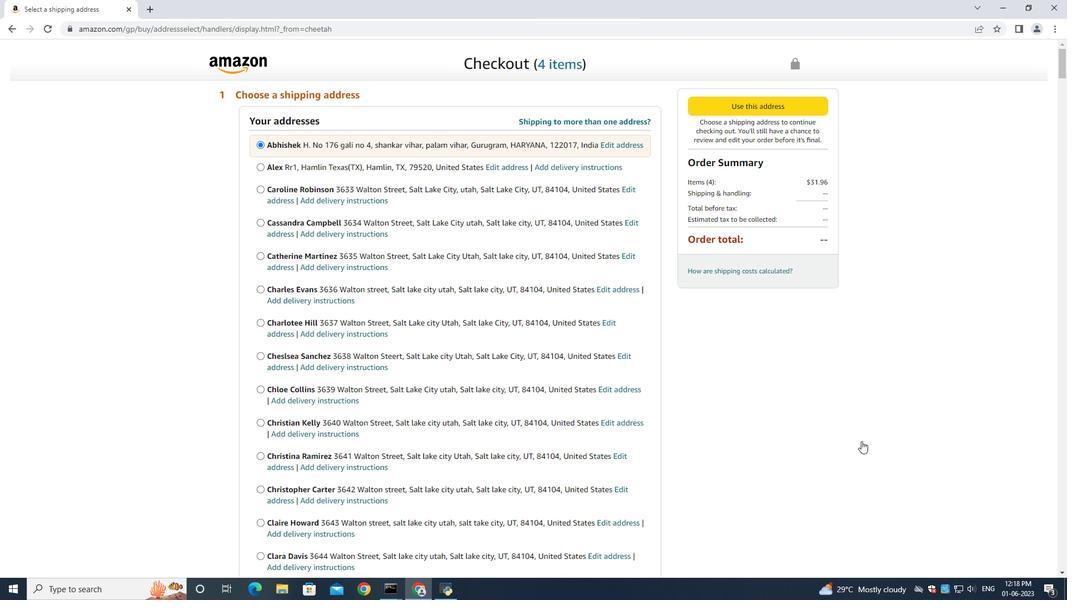 
Action: Mouse scrolled (862, 441) with delta (0, 0)
Screenshot: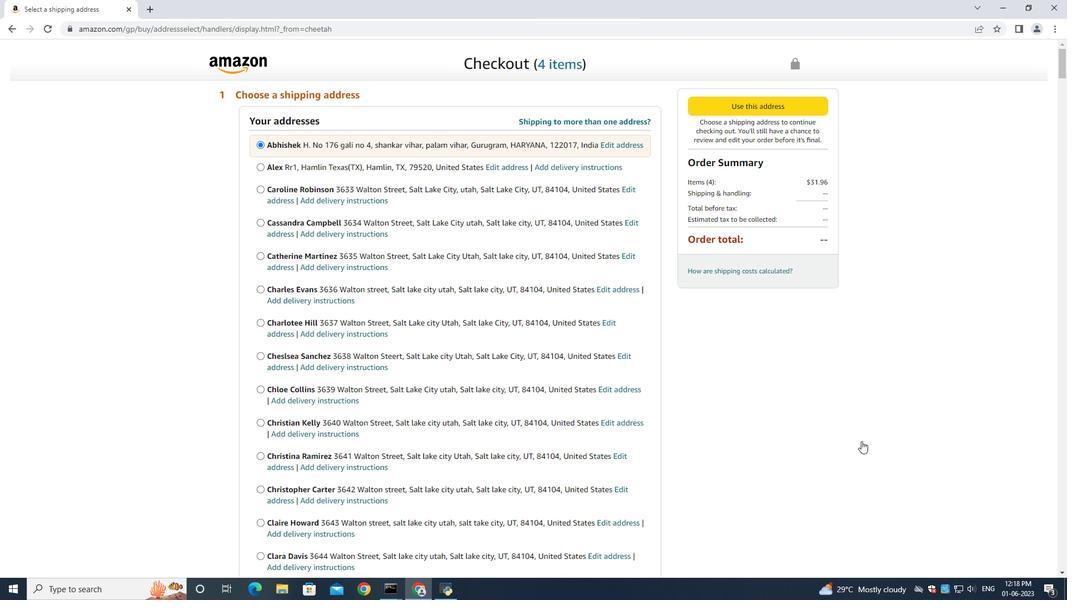 
Action: Mouse scrolled (862, 441) with delta (0, 0)
Screenshot: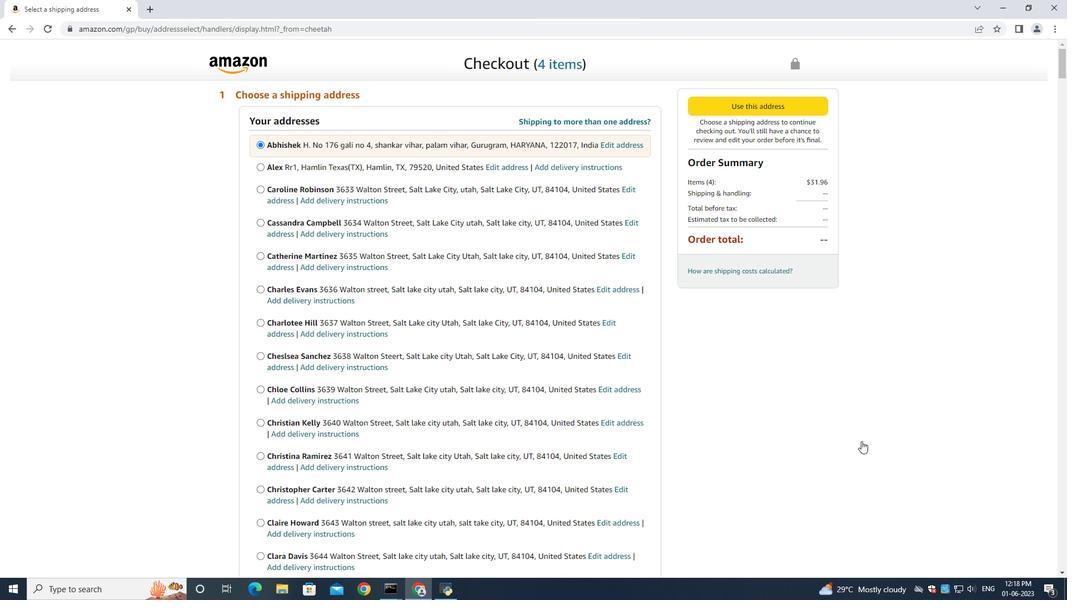 
Action: Mouse moved to (862, 442)
Screenshot: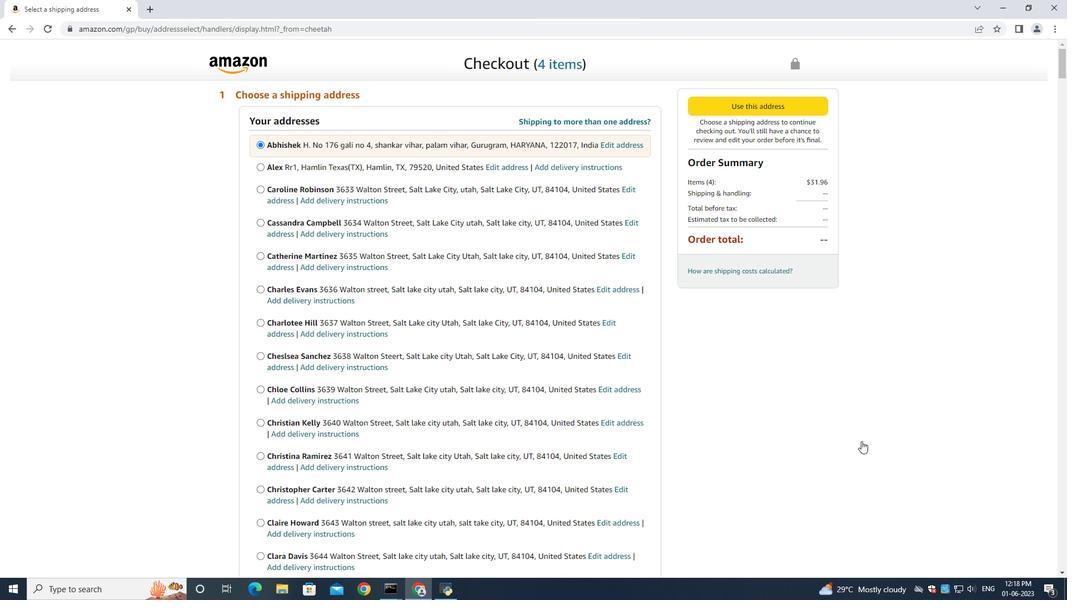 
Action: Mouse scrolled (862, 441) with delta (0, 0)
Screenshot: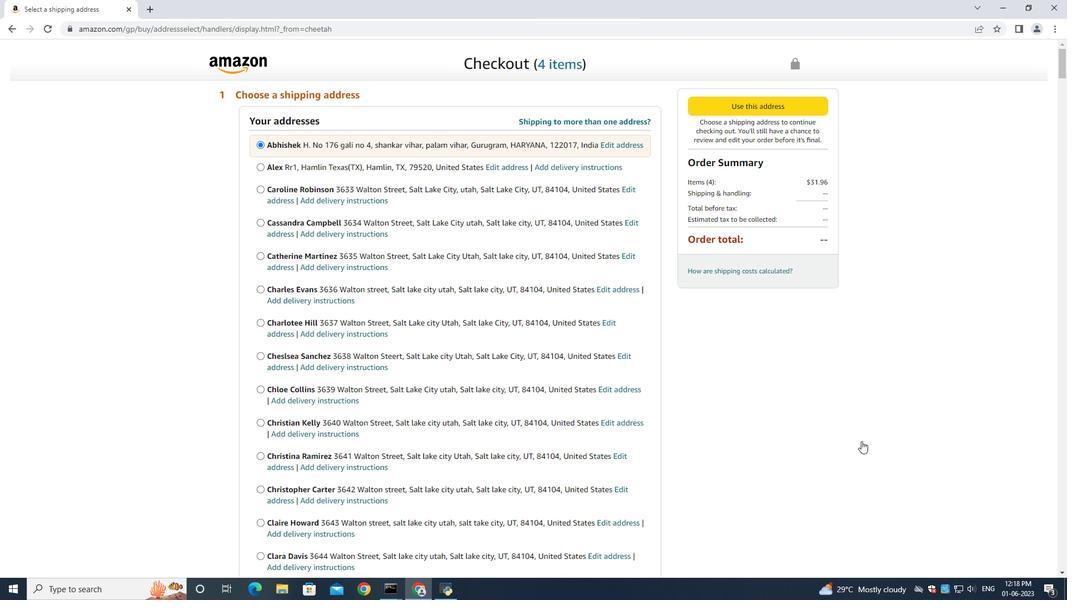 
Action: Mouse moved to (864, 441)
Screenshot: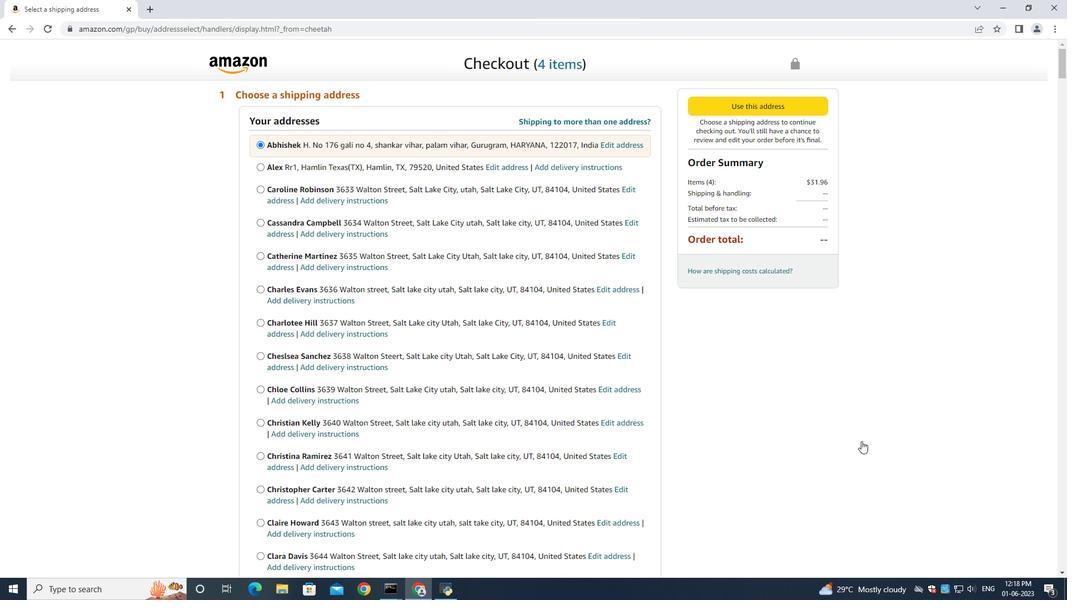 
Action: Mouse scrolled (863, 441) with delta (0, 0)
Screenshot: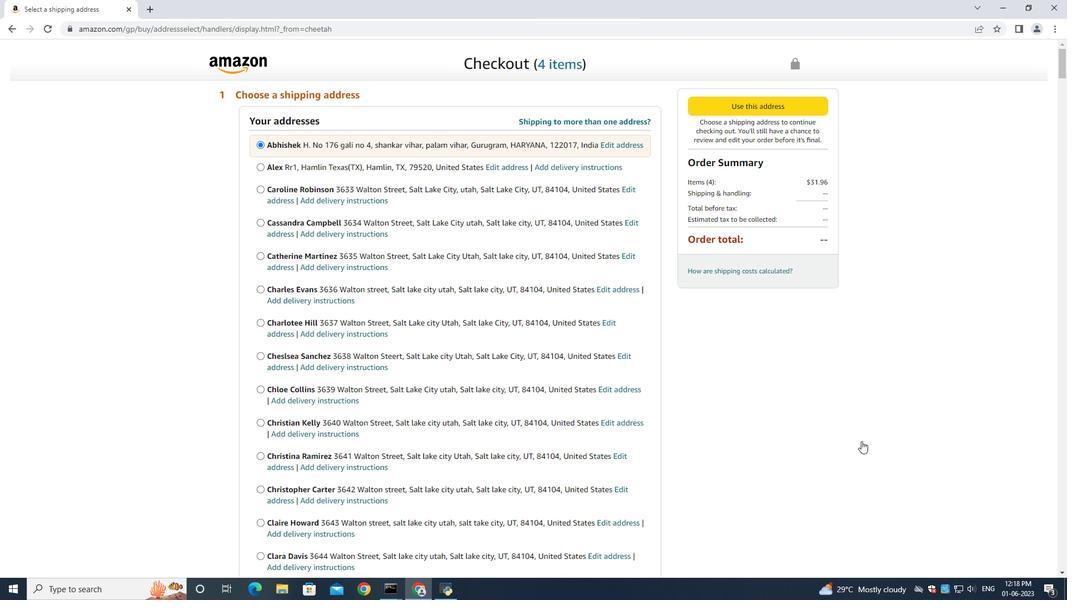 
Action: Mouse moved to (872, 439)
Screenshot: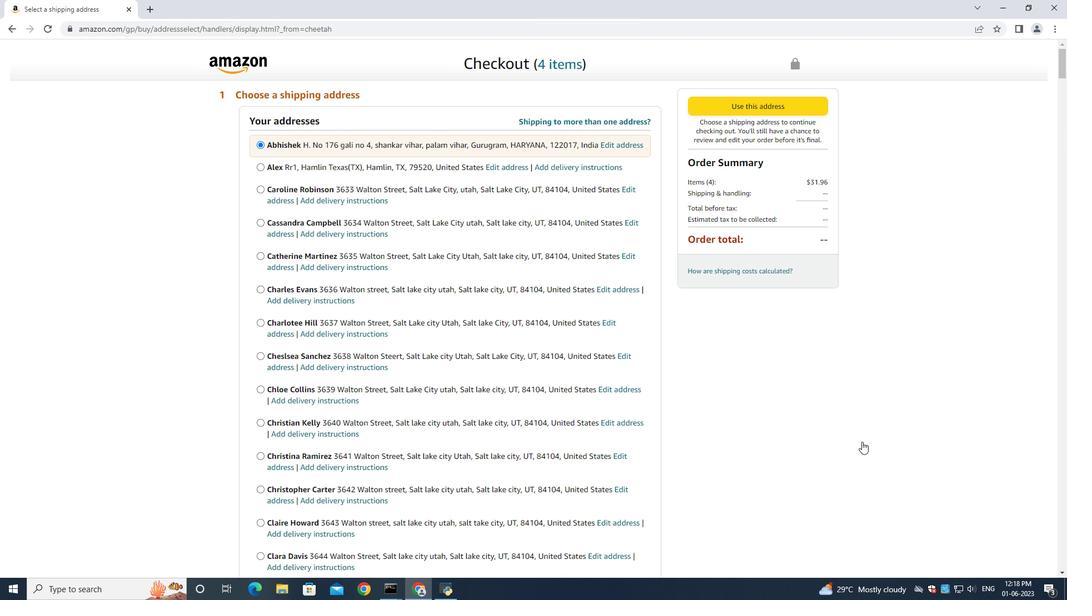 
Action: Mouse scrolled (872, 438) with delta (0, 0)
Screenshot: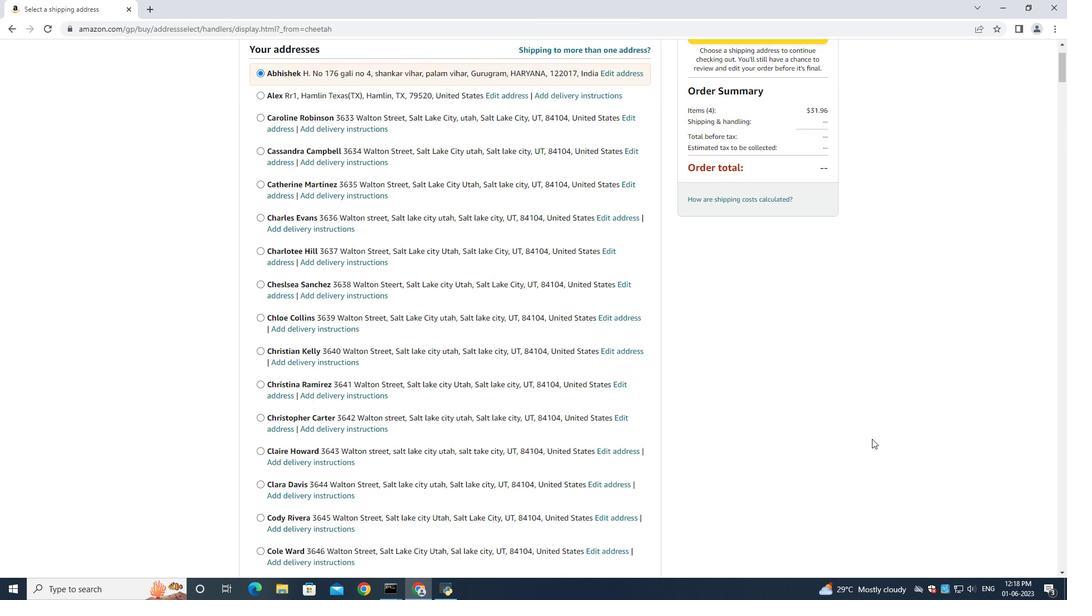 
Action: Mouse scrolled (872, 438) with delta (0, 0)
Screenshot: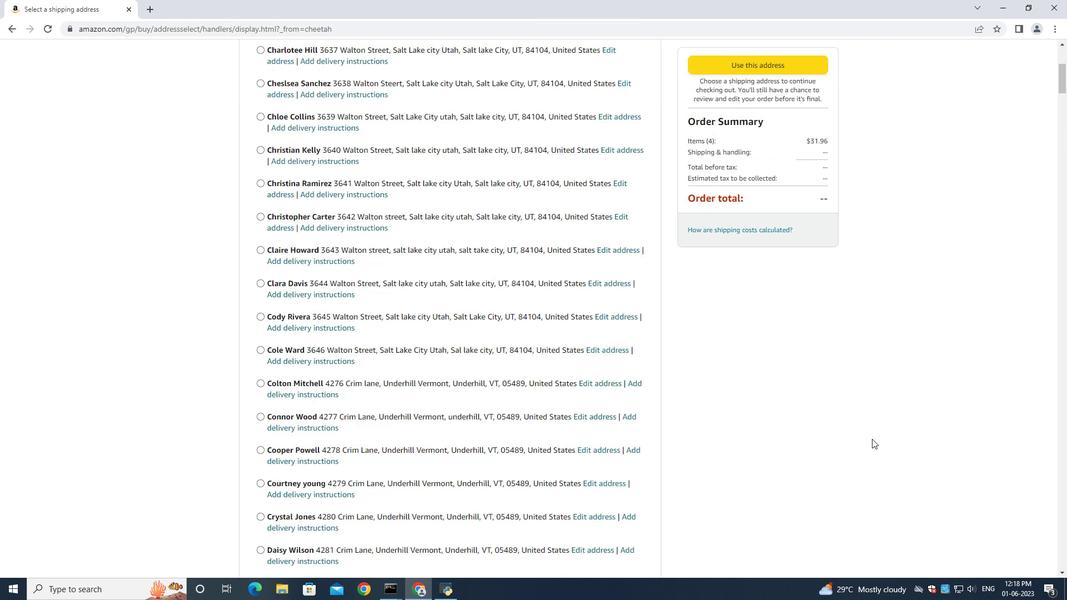 
Action: Mouse scrolled (872, 438) with delta (0, 0)
Screenshot: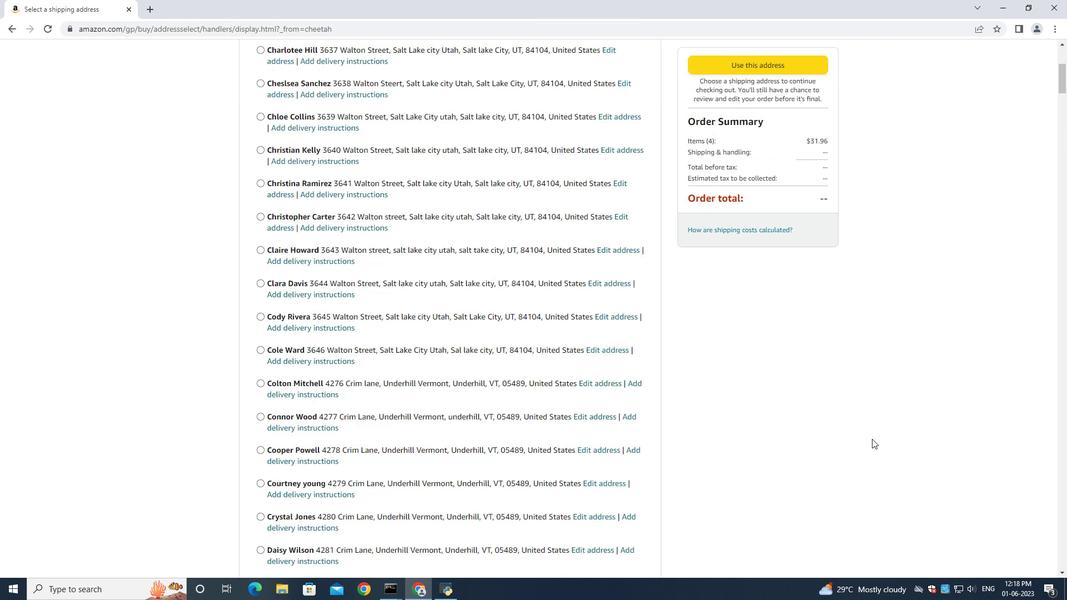 
Action: Mouse scrolled (872, 438) with delta (0, 0)
Screenshot: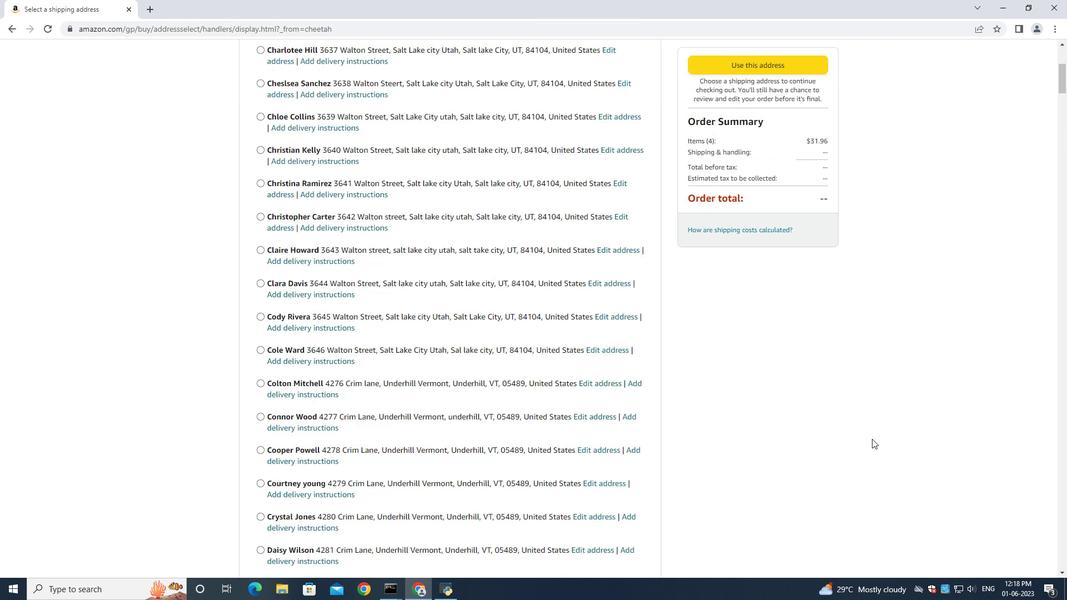 
Action: Mouse scrolled (872, 438) with delta (0, 0)
Screenshot: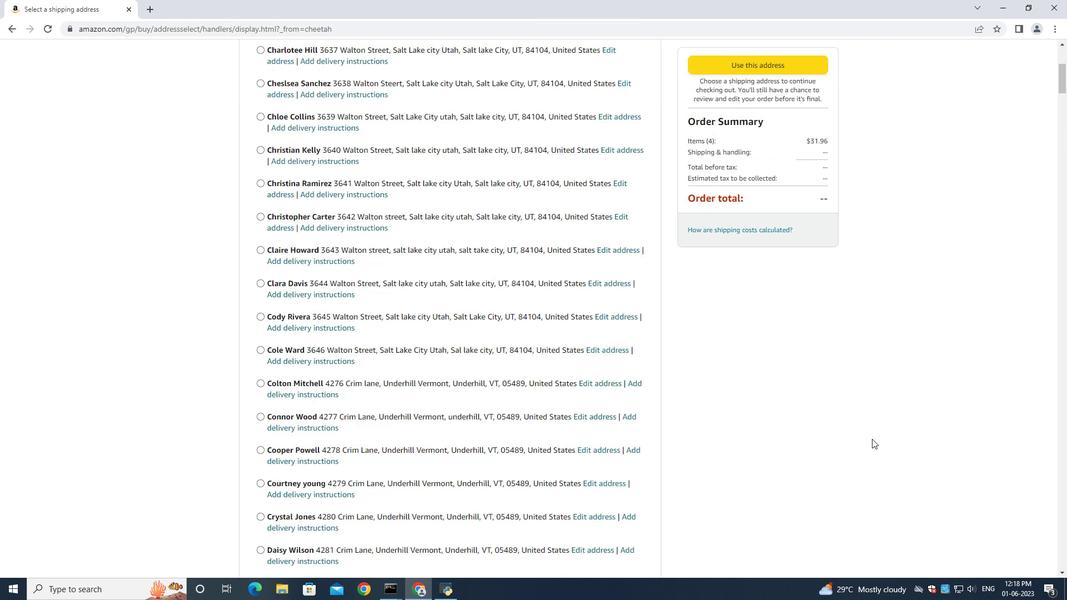 
Action: Mouse scrolled (872, 438) with delta (0, 0)
Screenshot: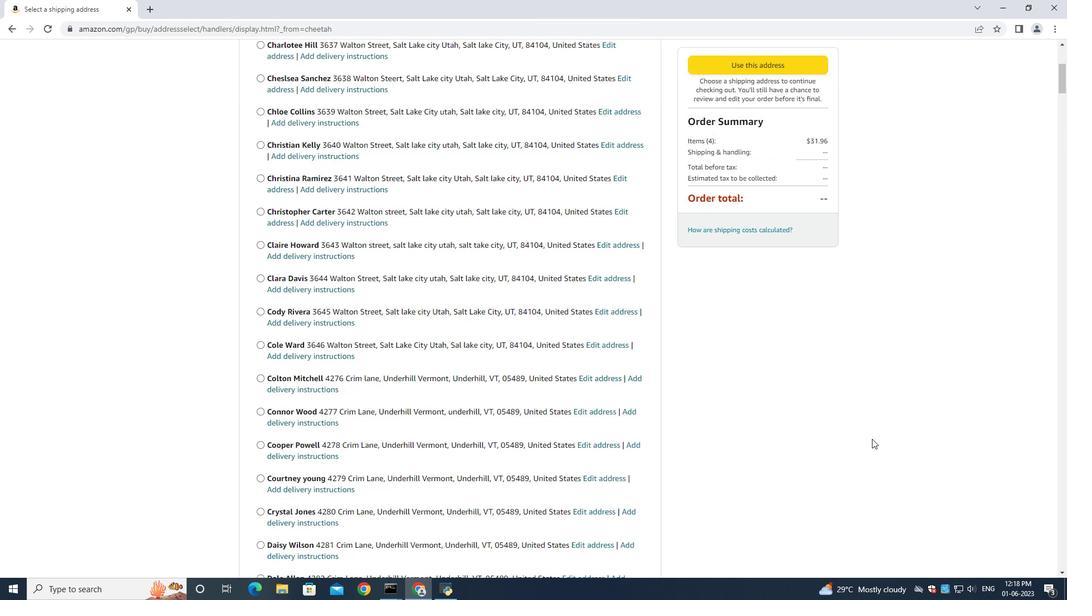 
Action: Mouse scrolled (872, 438) with delta (0, 0)
Screenshot: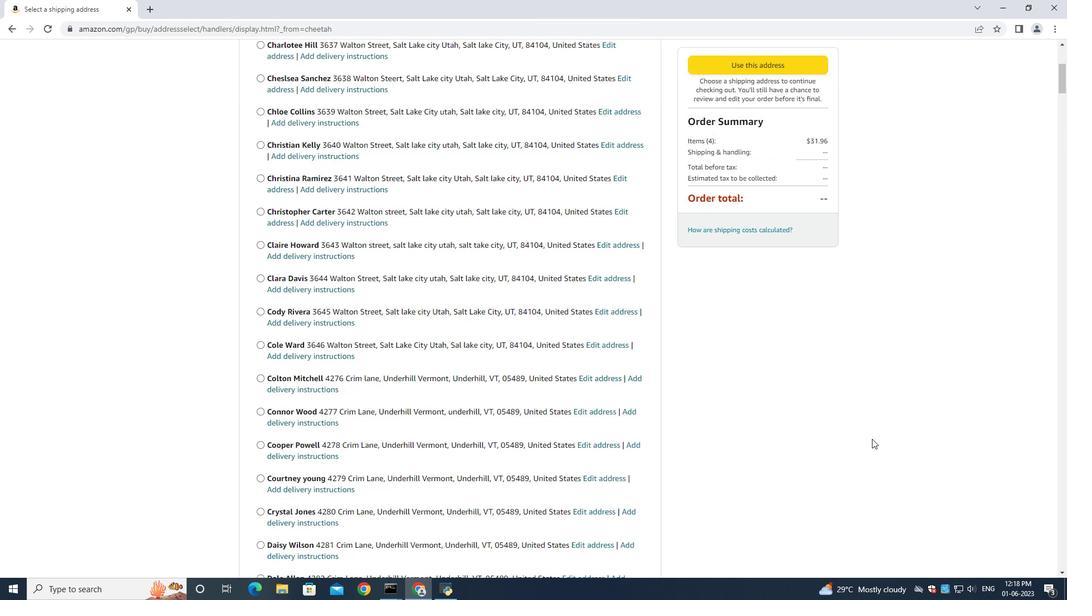 
Action: Mouse scrolled (872, 438) with delta (0, 0)
Screenshot: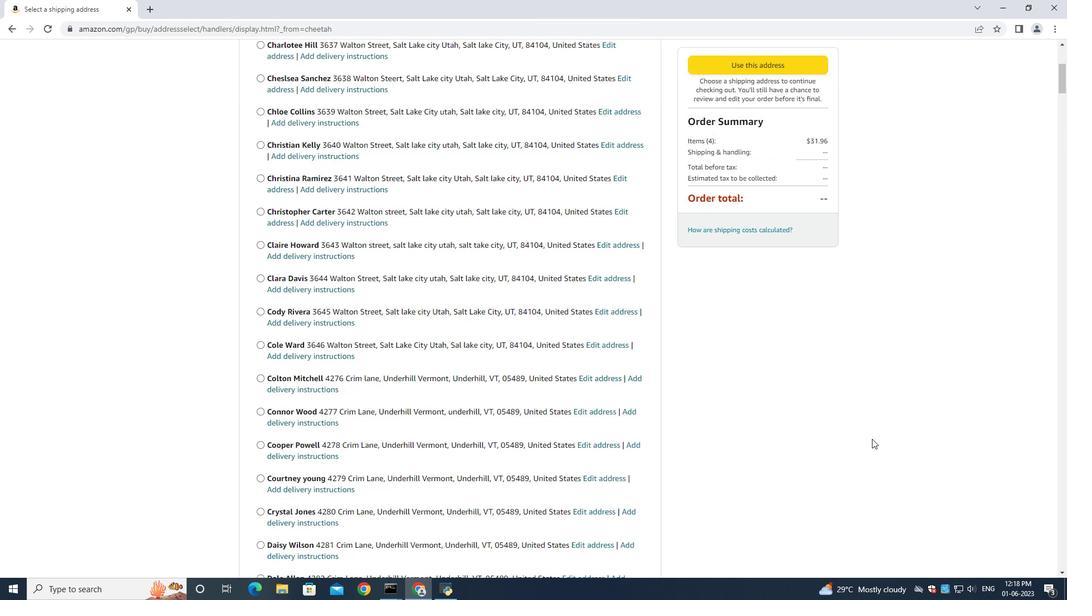 
Action: Mouse scrolled (872, 438) with delta (0, 0)
Screenshot: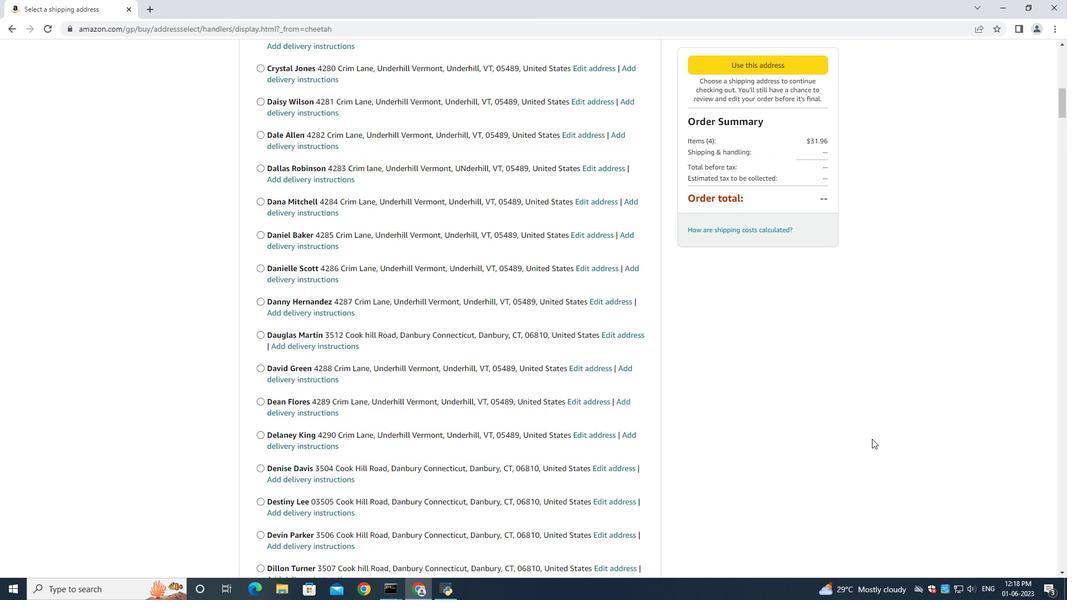 
Action: Mouse scrolled (872, 438) with delta (0, 0)
Screenshot: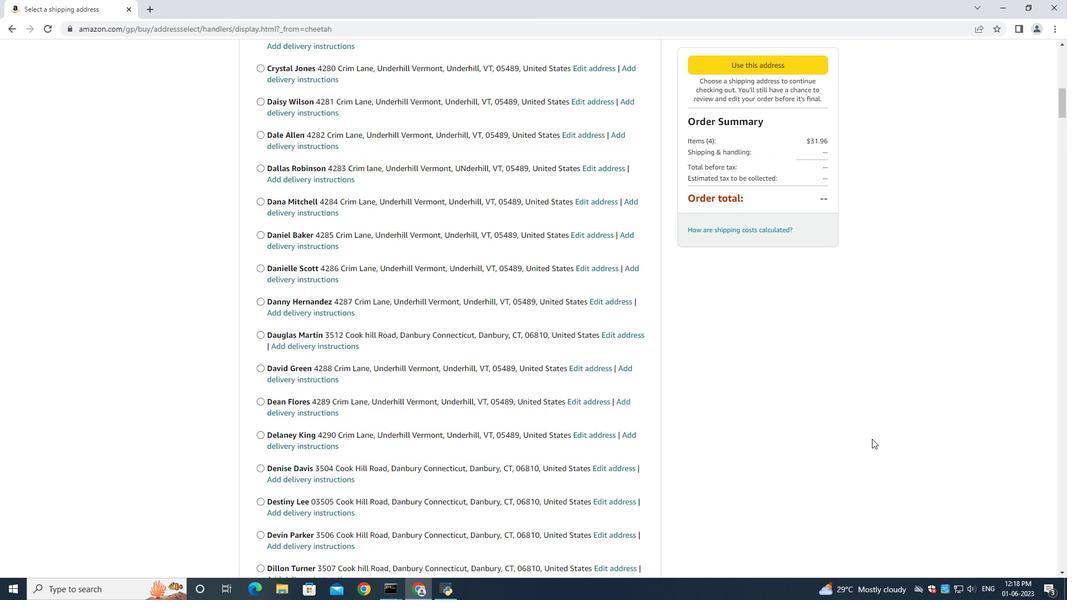 
Action: Mouse scrolled (872, 438) with delta (0, 0)
Screenshot: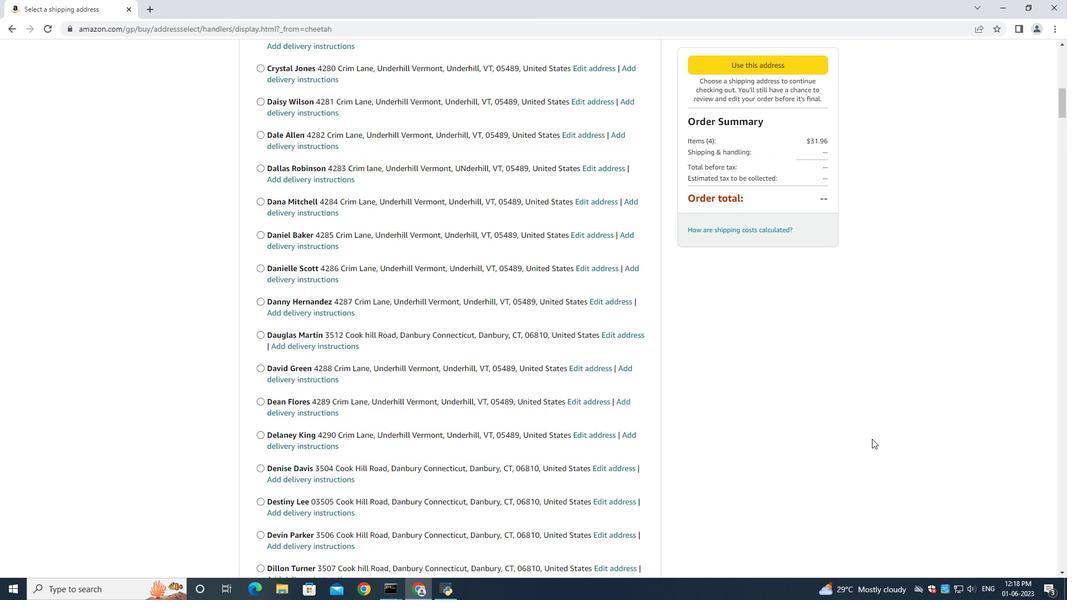 
Action: Mouse scrolled (872, 438) with delta (0, 0)
Screenshot: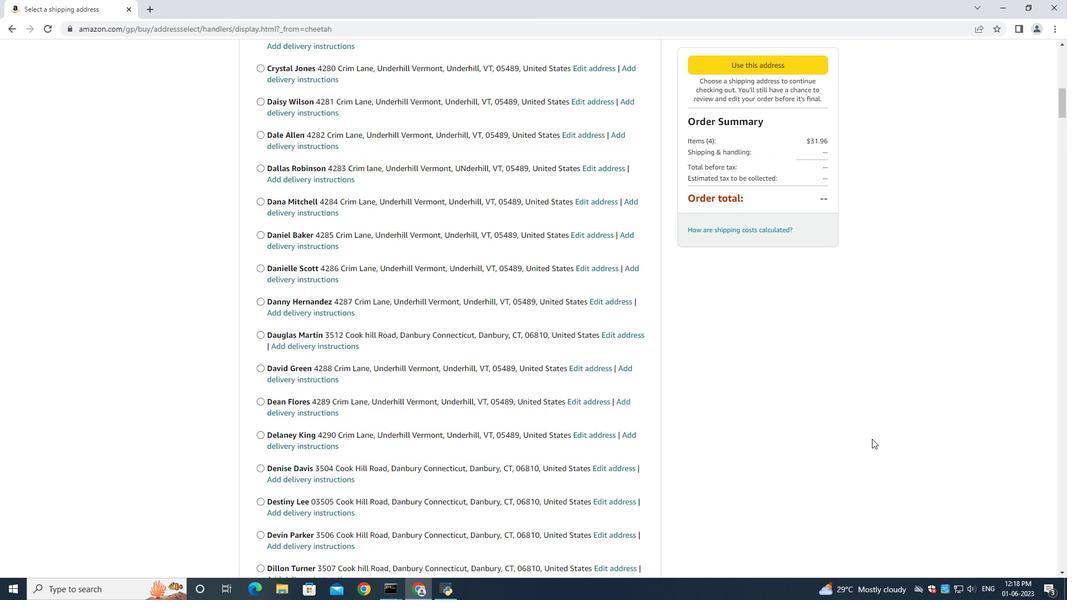 
Action: Mouse scrolled (872, 438) with delta (0, 0)
Screenshot: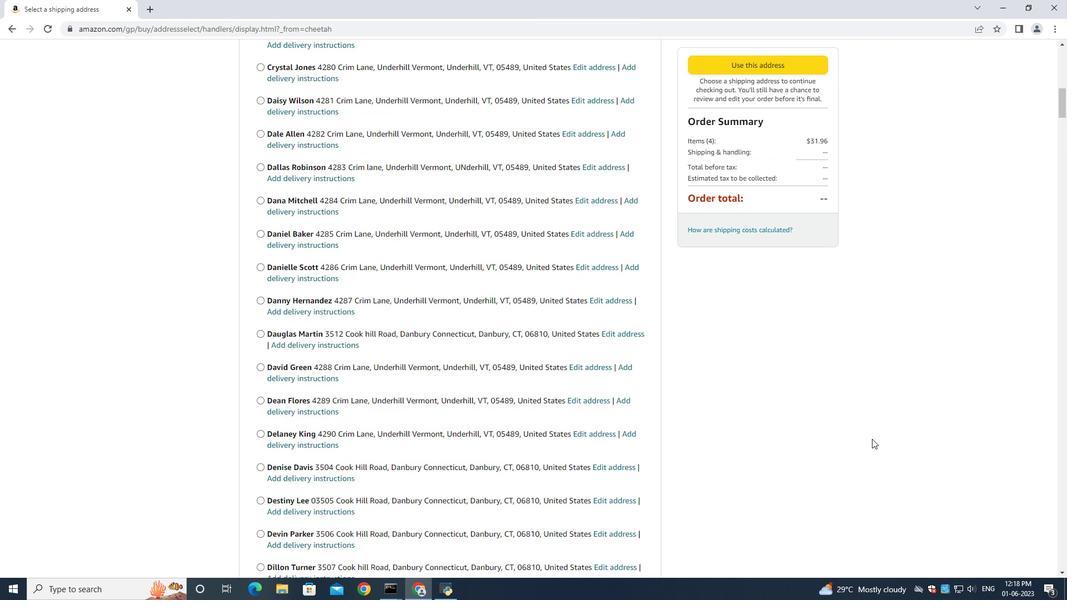 
Action: Mouse scrolled (872, 438) with delta (0, 0)
Screenshot: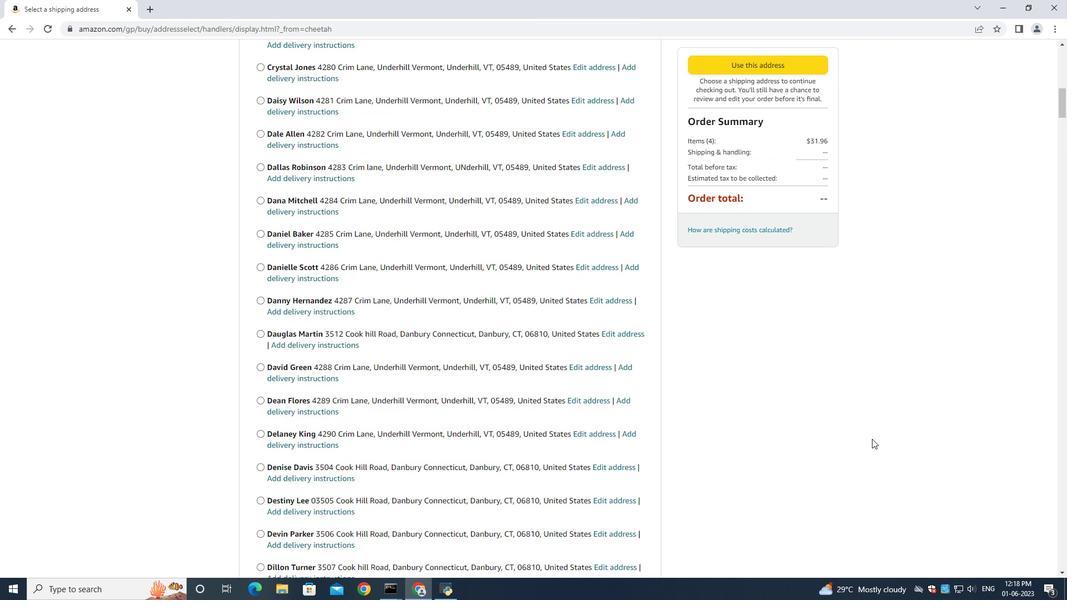 
Action: Mouse scrolled (872, 438) with delta (0, 0)
Screenshot: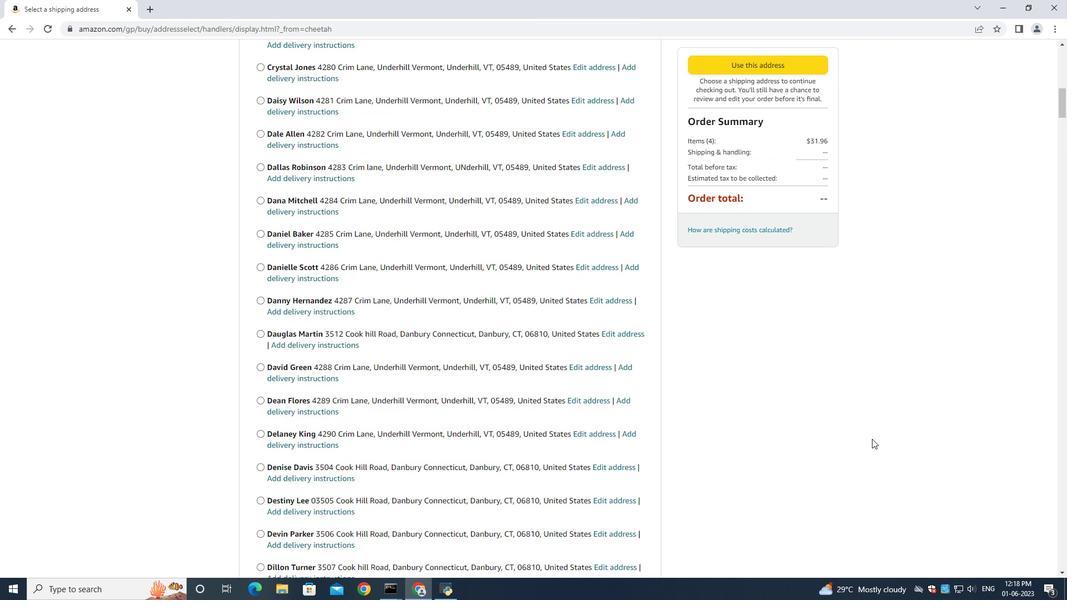
Action: Mouse scrolled (872, 438) with delta (0, 0)
Screenshot: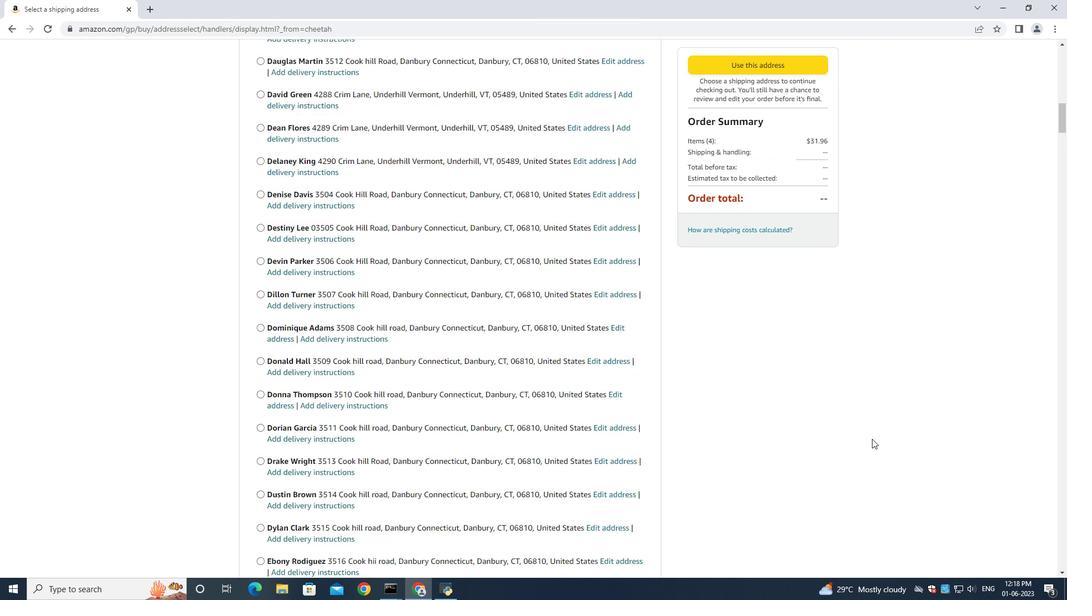 
Action: Mouse scrolled (872, 438) with delta (0, 0)
Screenshot: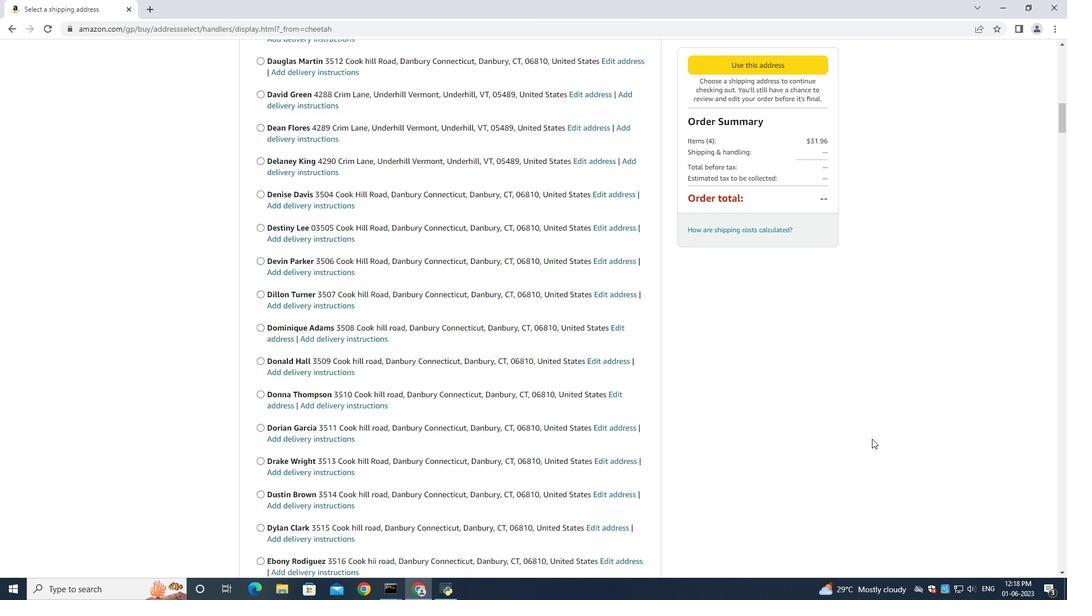 
Action: Mouse scrolled (872, 438) with delta (0, 0)
Screenshot: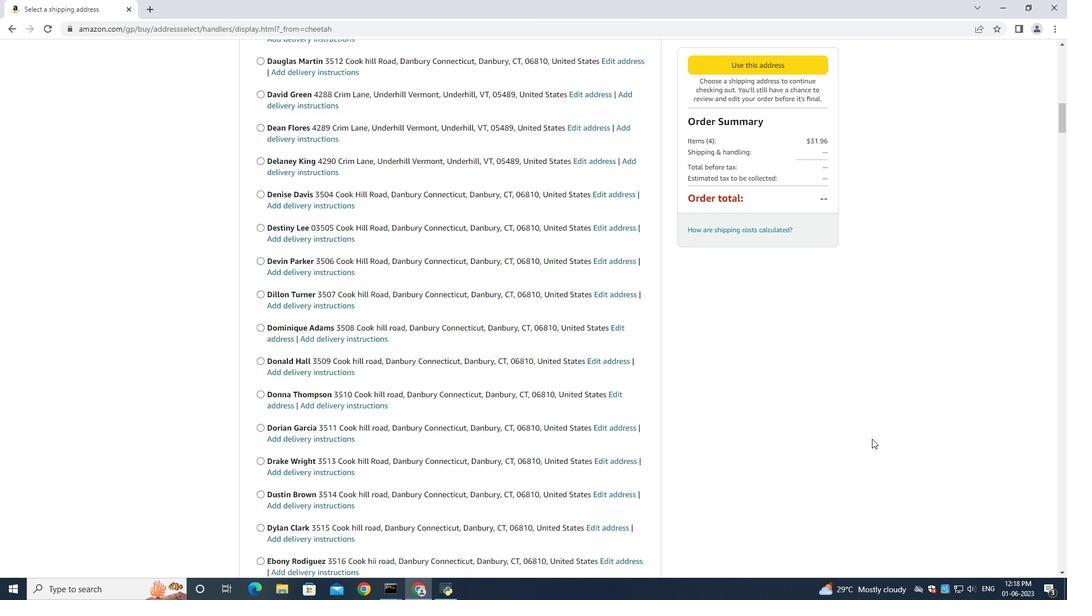 
Action: Mouse scrolled (872, 438) with delta (0, 0)
Screenshot: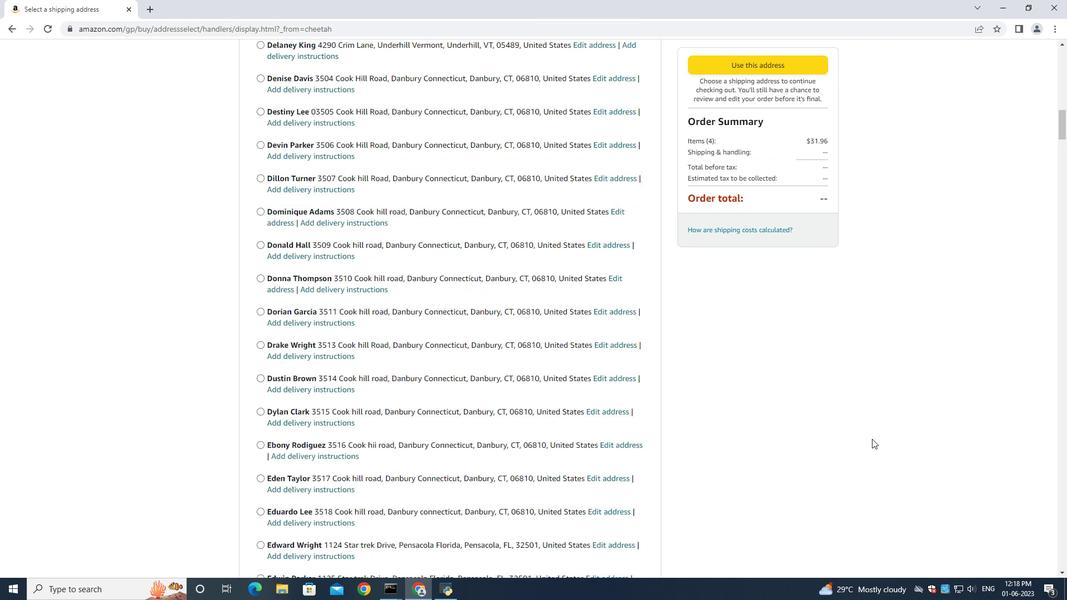 
Action: Mouse scrolled (872, 438) with delta (0, 0)
Screenshot: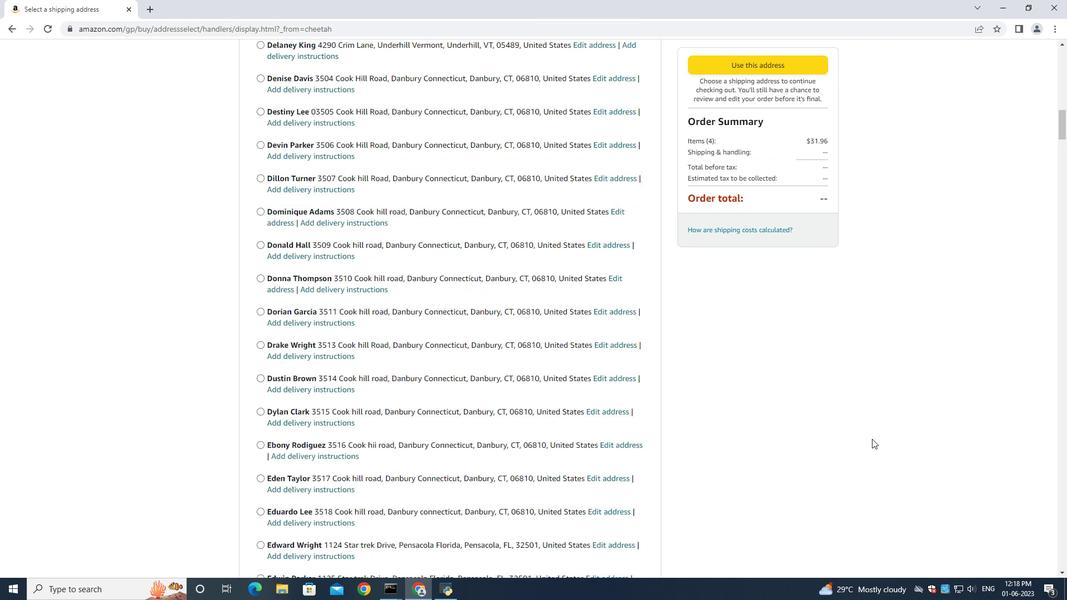 
Action: Mouse scrolled (872, 438) with delta (0, 0)
Screenshot: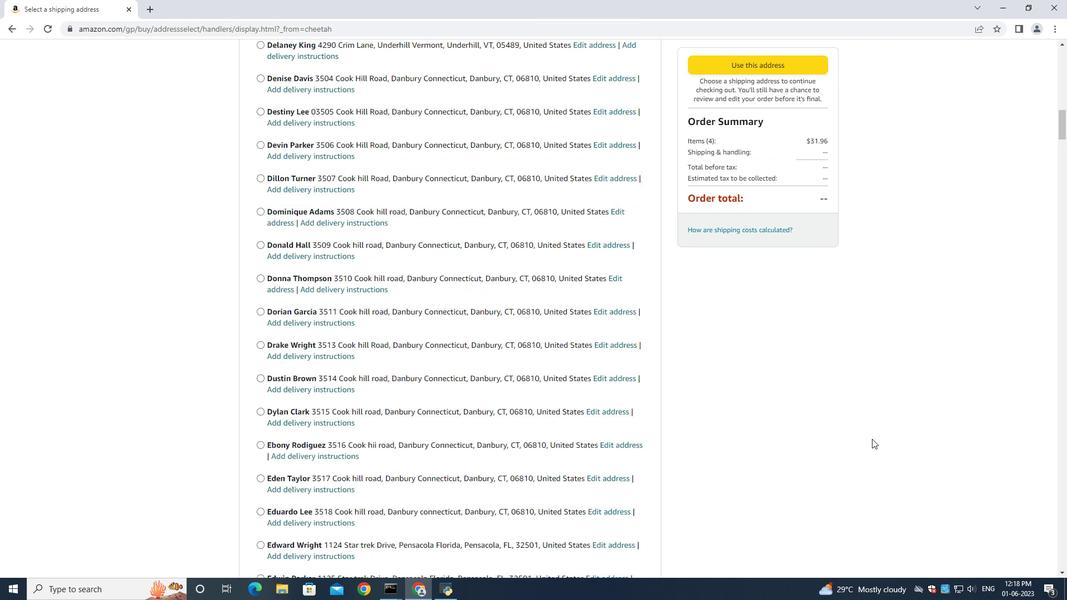
Action: Mouse scrolled (872, 438) with delta (0, 0)
Screenshot: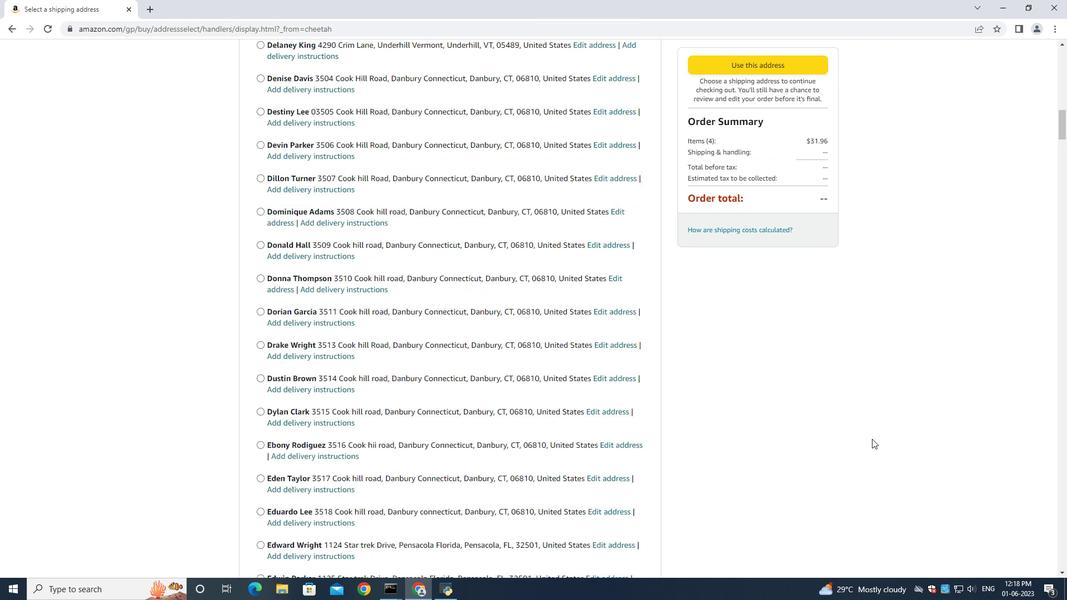 
Action: Mouse scrolled (872, 438) with delta (0, 0)
Screenshot: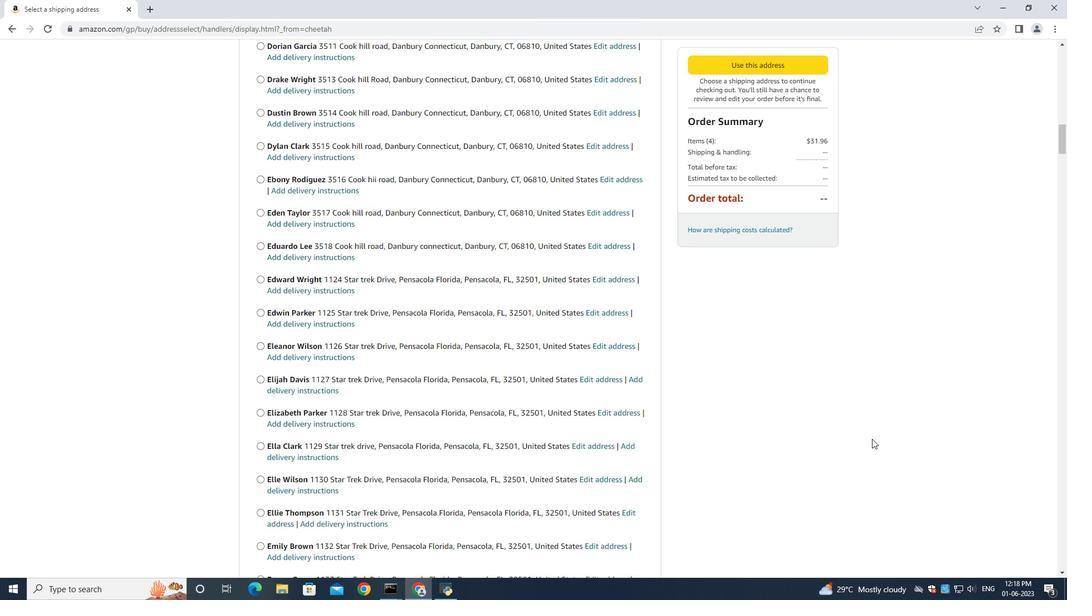 
Action: Mouse scrolled (872, 438) with delta (0, 0)
Screenshot: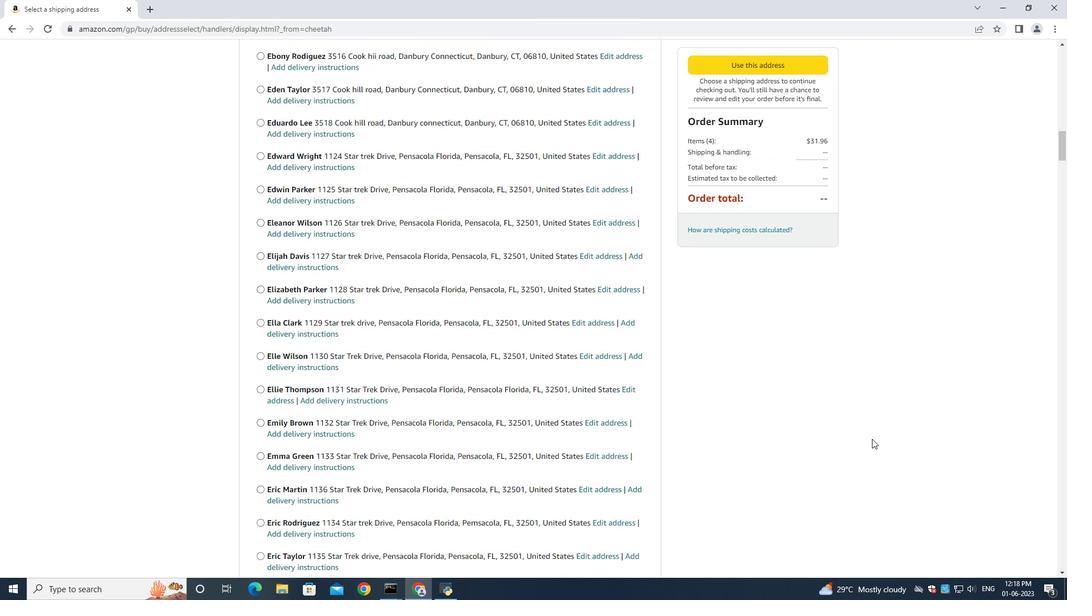 
Action: Mouse scrolled (872, 438) with delta (0, 0)
Screenshot: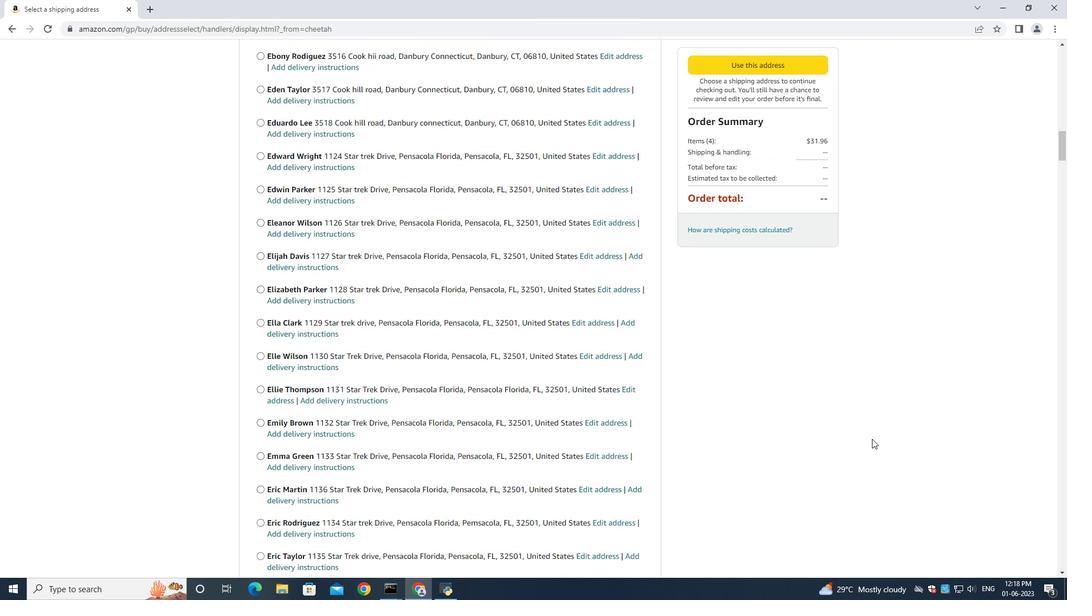 
Action: Mouse scrolled (872, 438) with delta (0, 0)
Screenshot: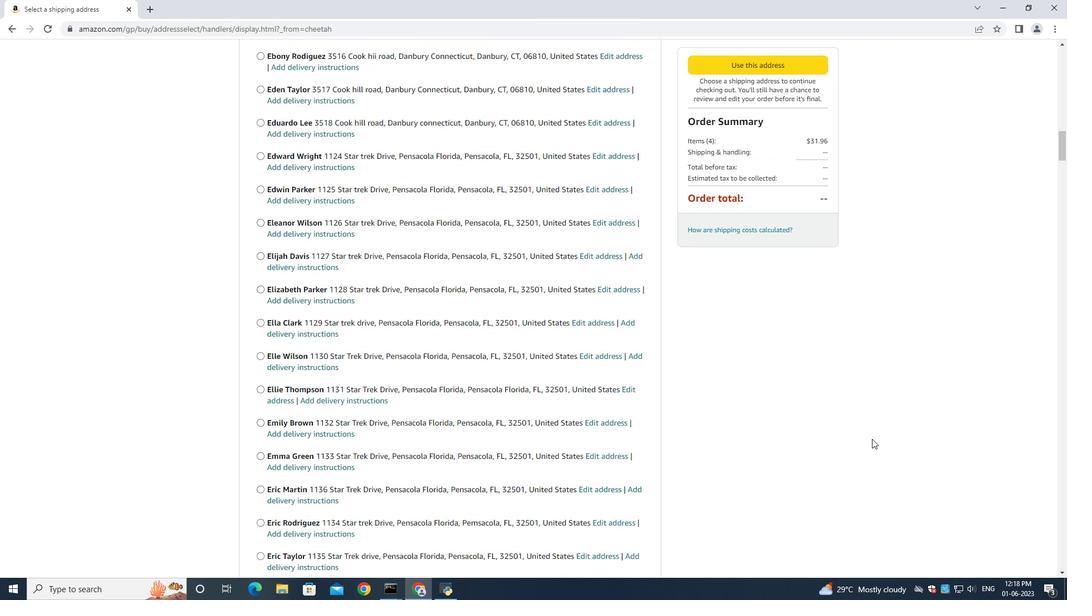 
Action: Mouse scrolled (872, 438) with delta (0, 0)
Screenshot: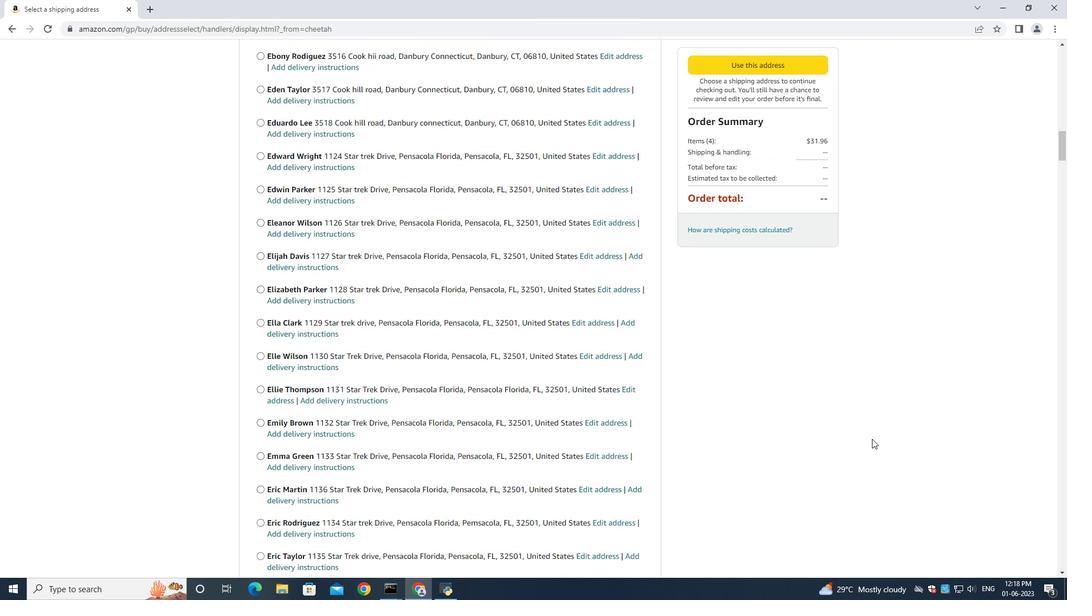 
Action: Mouse scrolled (872, 438) with delta (0, 0)
Screenshot: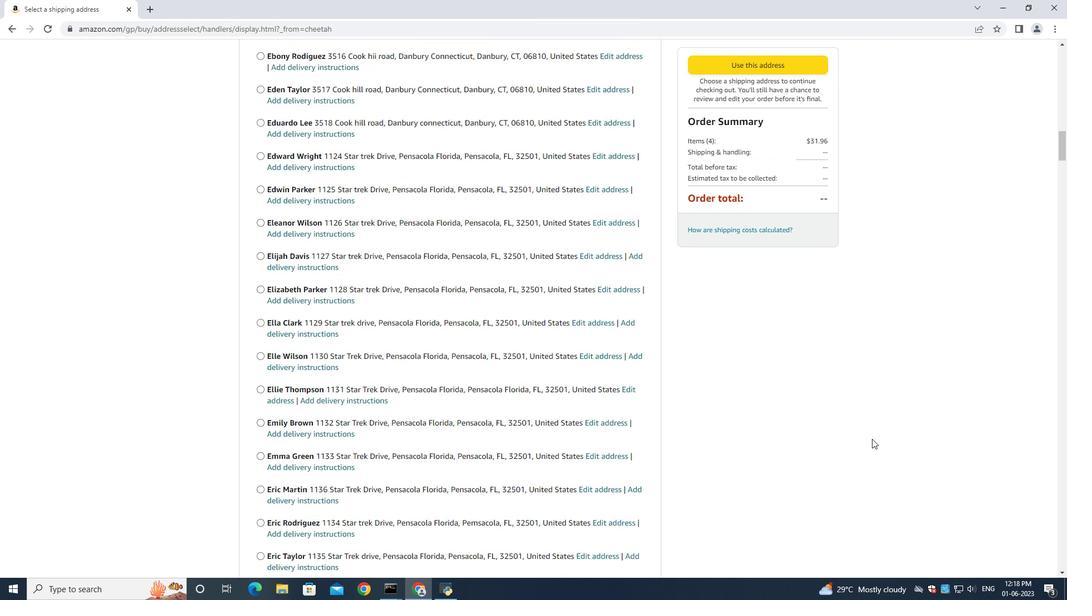 
Action: Mouse scrolled (872, 438) with delta (0, 0)
Screenshot: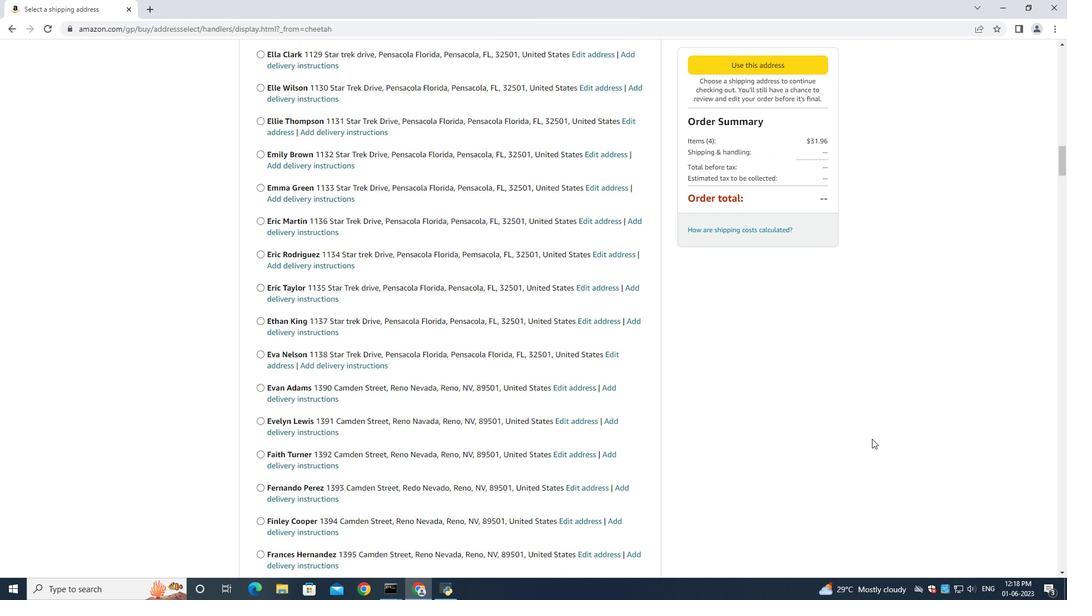 
Action: Mouse scrolled (872, 438) with delta (0, 0)
Screenshot: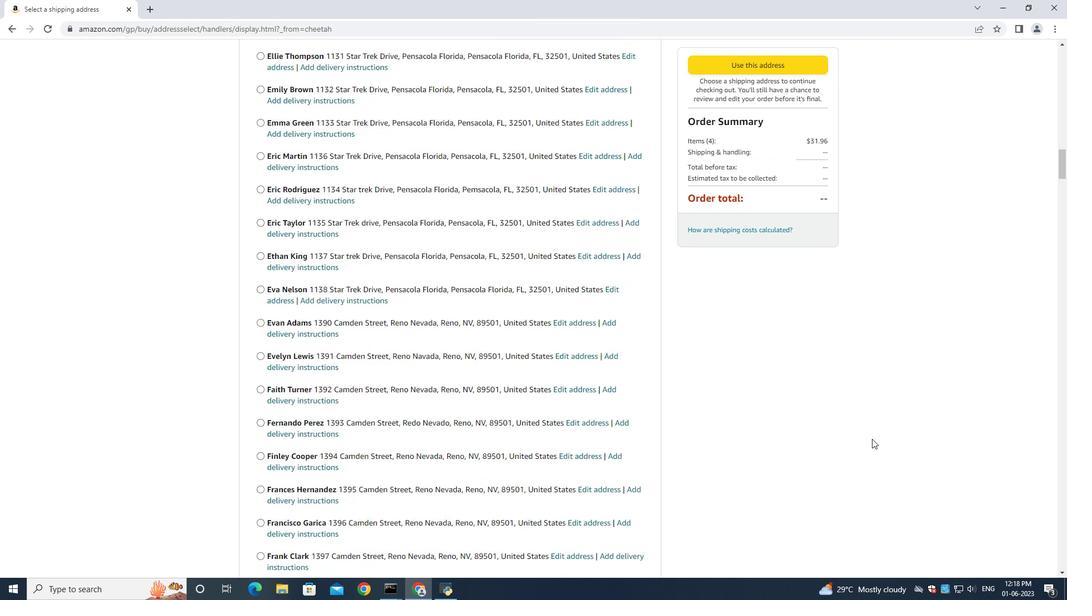 
Action: Mouse scrolled (872, 438) with delta (0, 0)
Screenshot: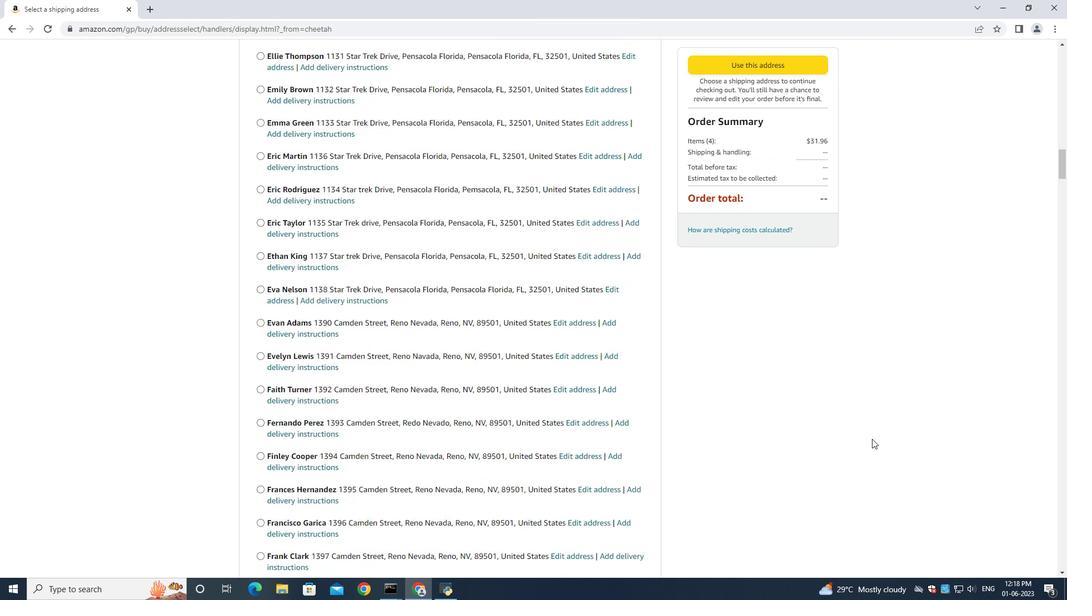 
Action: Mouse scrolled (872, 438) with delta (0, 0)
Screenshot: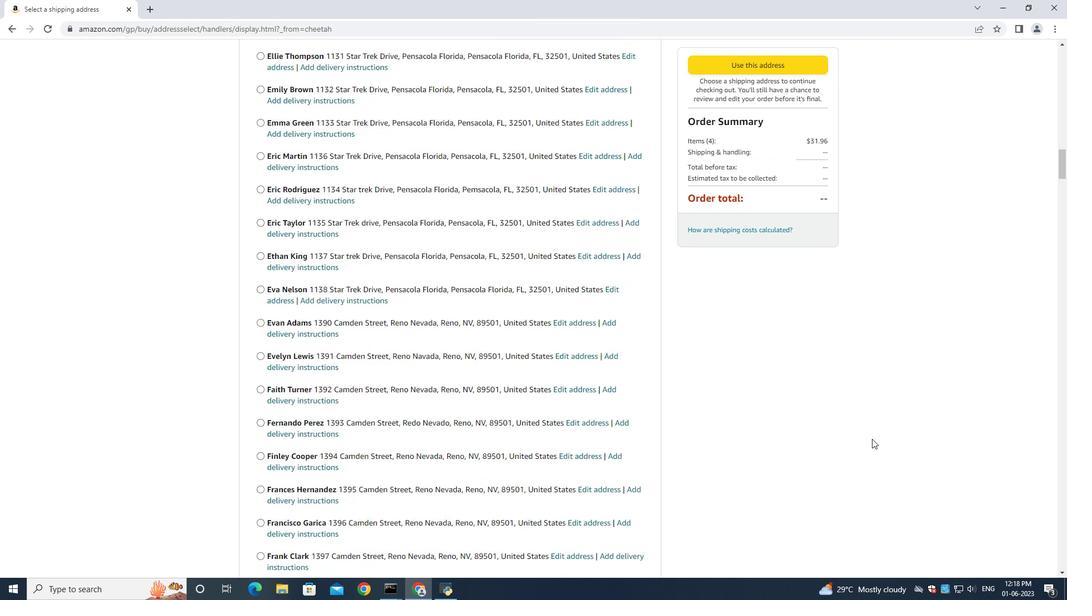 
Action: Mouse scrolled (872, 438) with delta (0, 0)
Screenshot: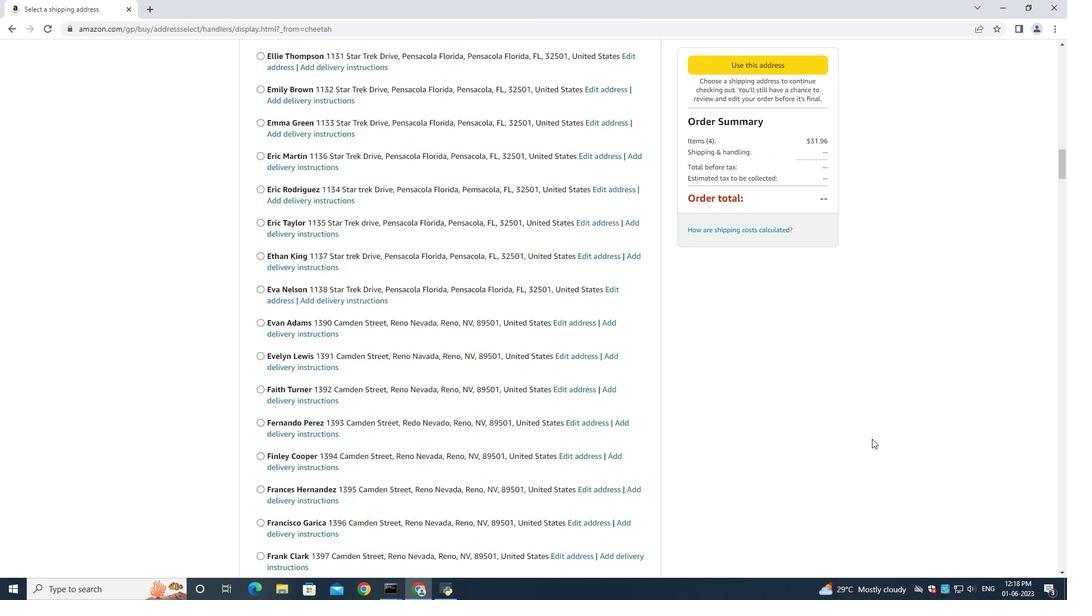 
Action: Mouse scrolled (872, 438) with delta (0, 0)
Screenshot: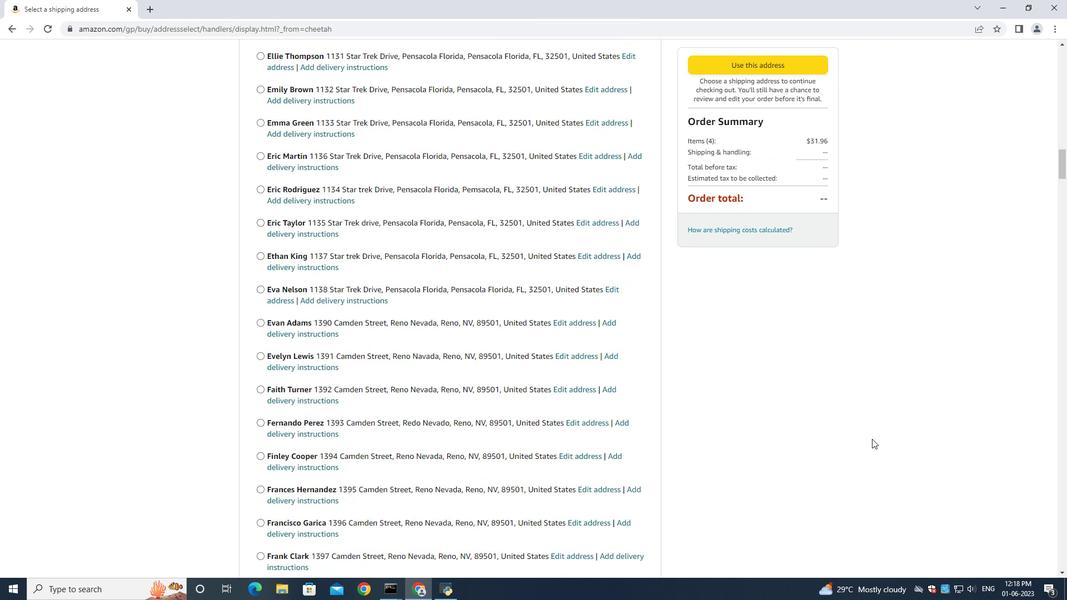 
Action: Mouse scrolled (872, 438) with delta (0, 0)
Screenshot: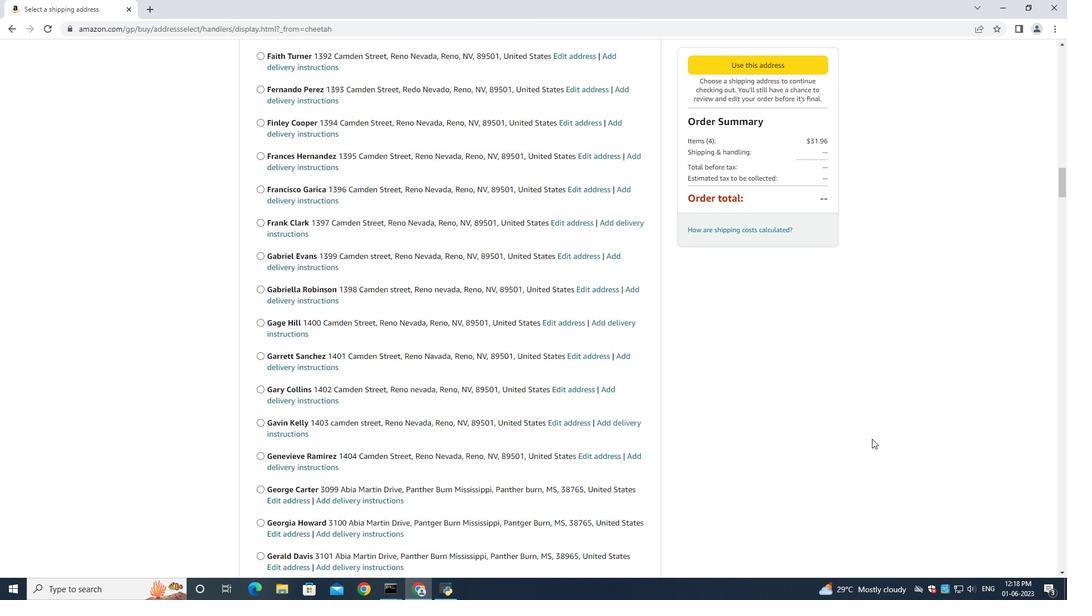 
Action: Mouse scrolled (872, 438) with delta (0, 0)
Screenshot: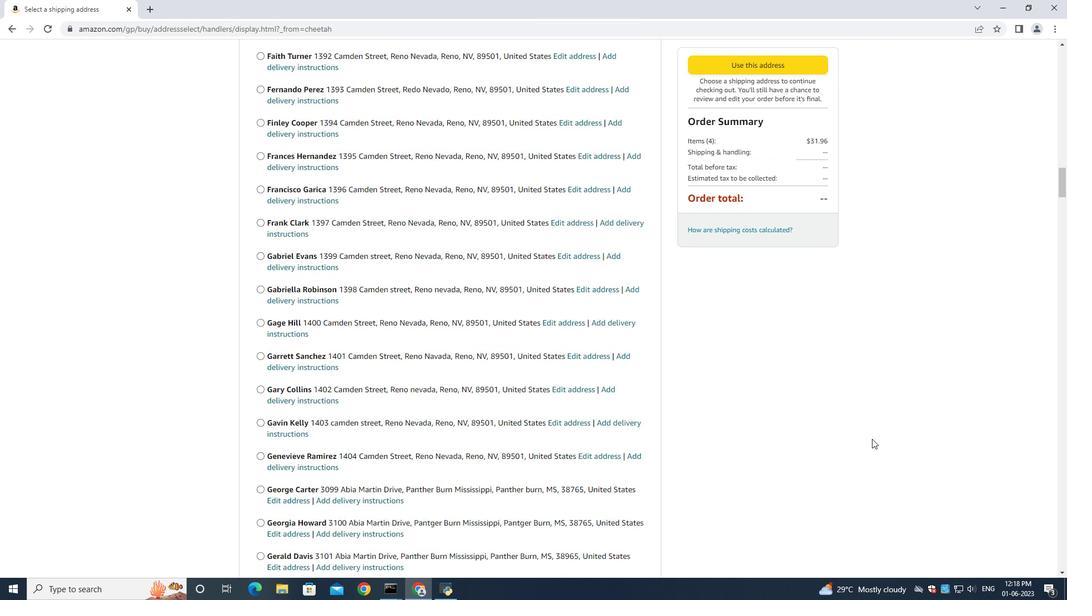 
Action: Mouse scrolled (872, 438) with delta (0, 0)
Screenshot: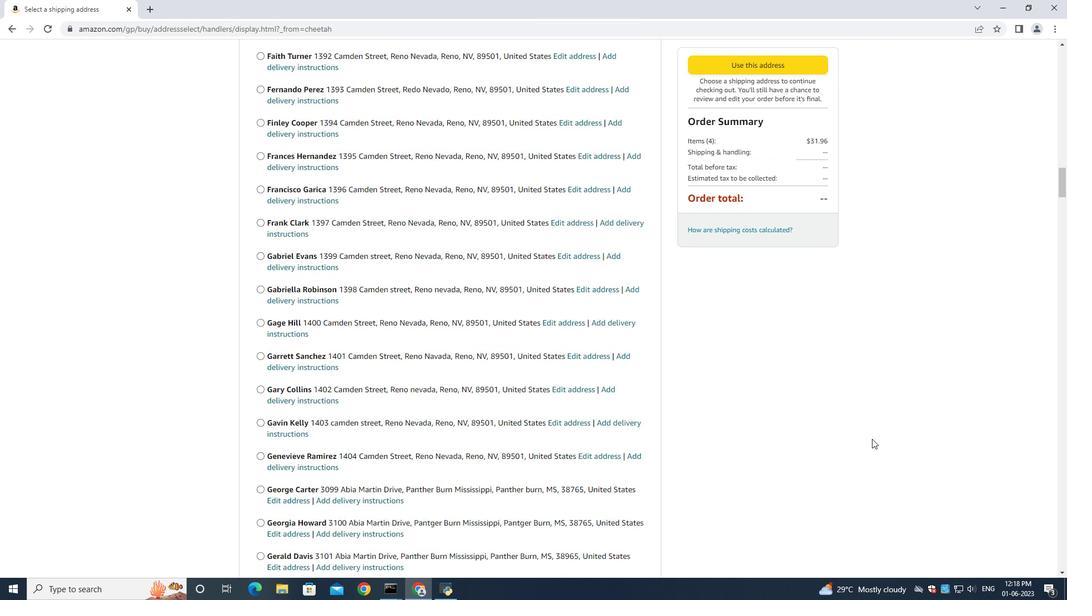 
Action: Mouse scrolled (872, 438) with delta (0, 0)
Screenshot: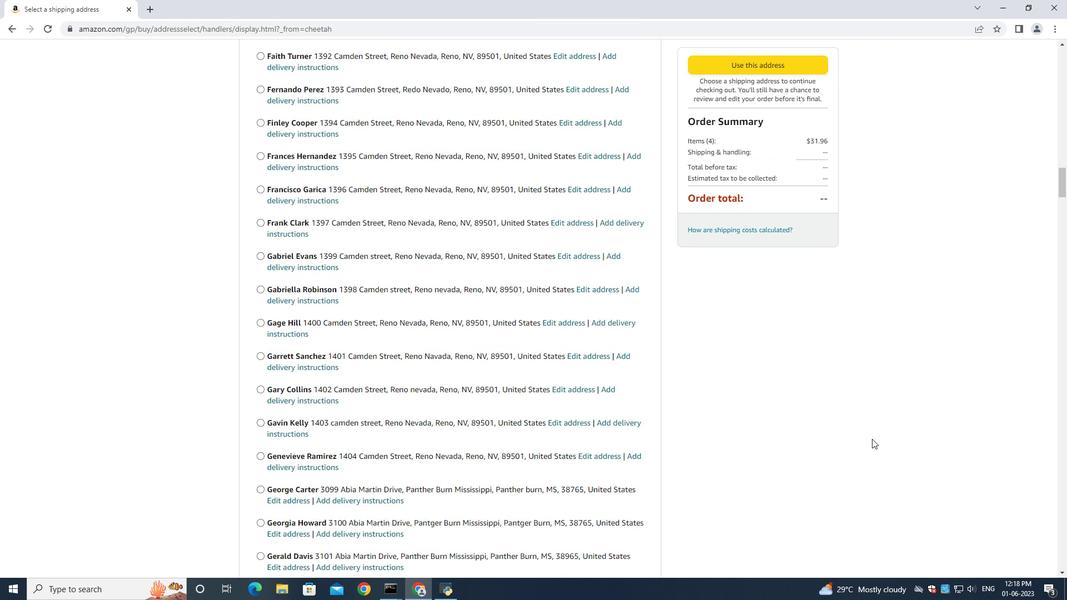 
Action: Mouse scrolled (872, 438) with delta (0, 0)
Screenshot: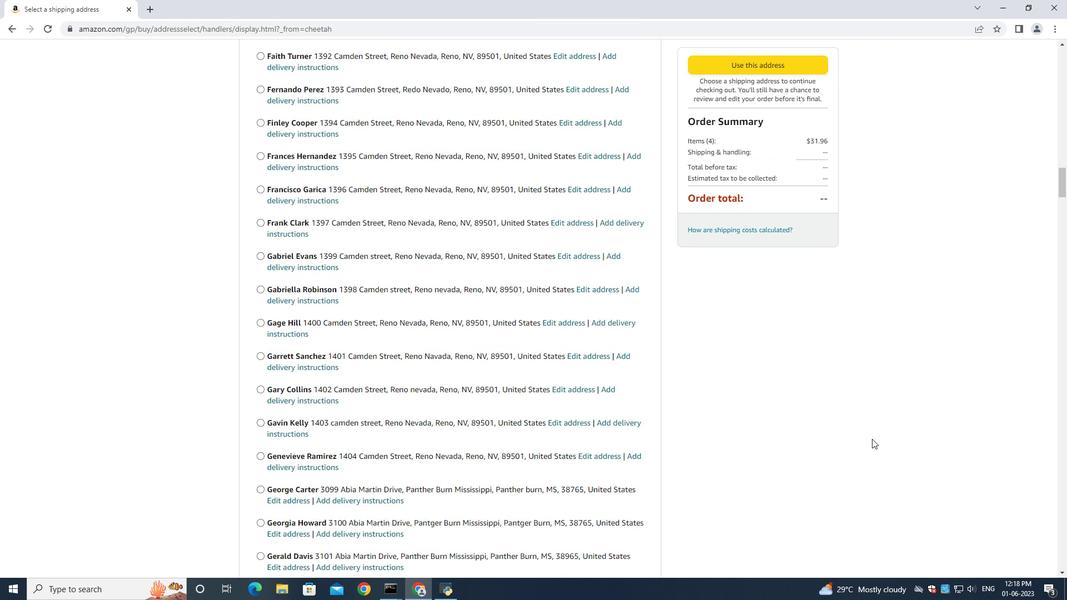 
Action: Mouse scrolled (872, 438) with delta (0, 0)
Screenshot: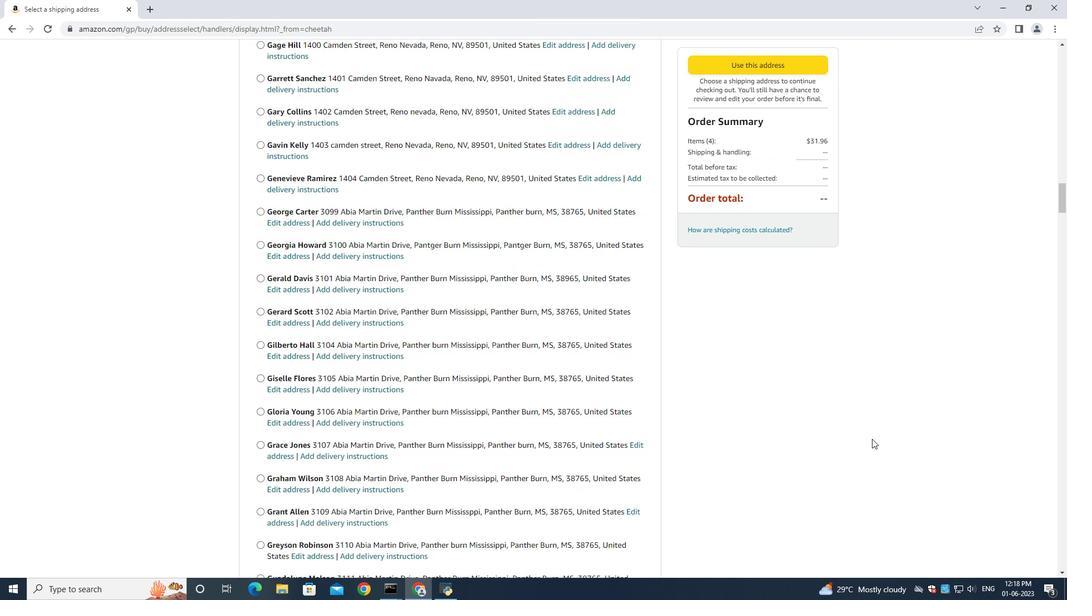 
Action: Mouse scrolled (872, 438) with delta (0, 0)
Screenshot: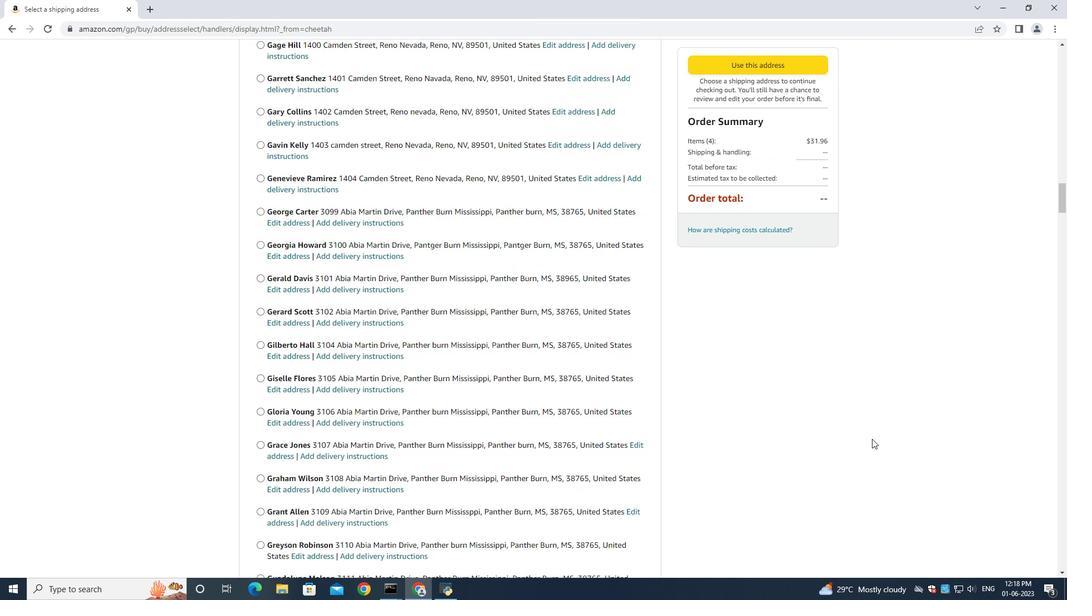 
Action: Mouse scrolled (872, 438) with delta (0, 0)
Screenshot: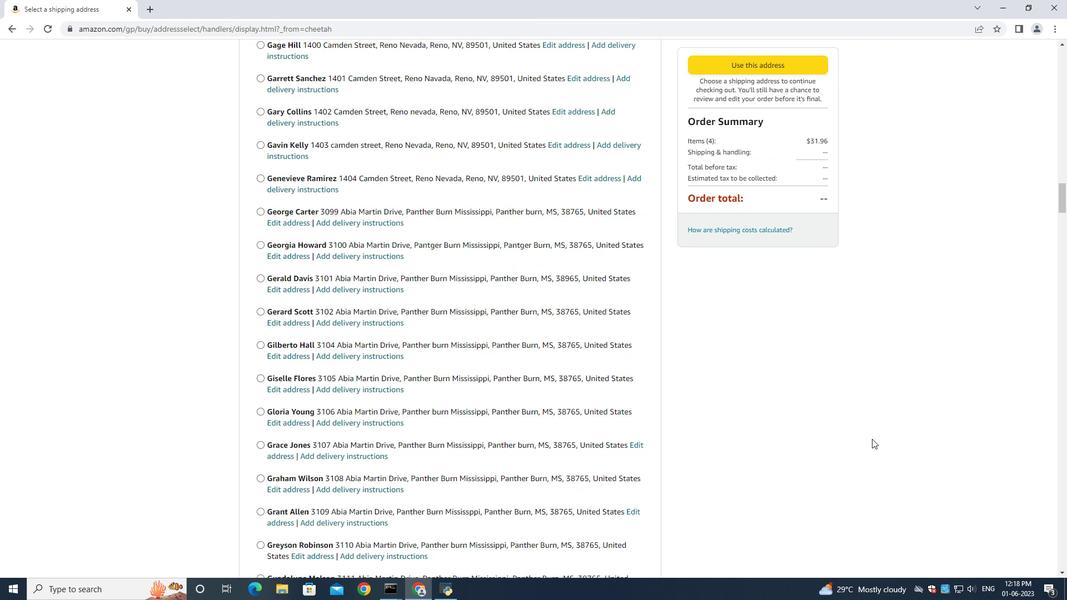 
Action: Mouse scrolled (872, 438) with delta (0, 0)
Screenshot: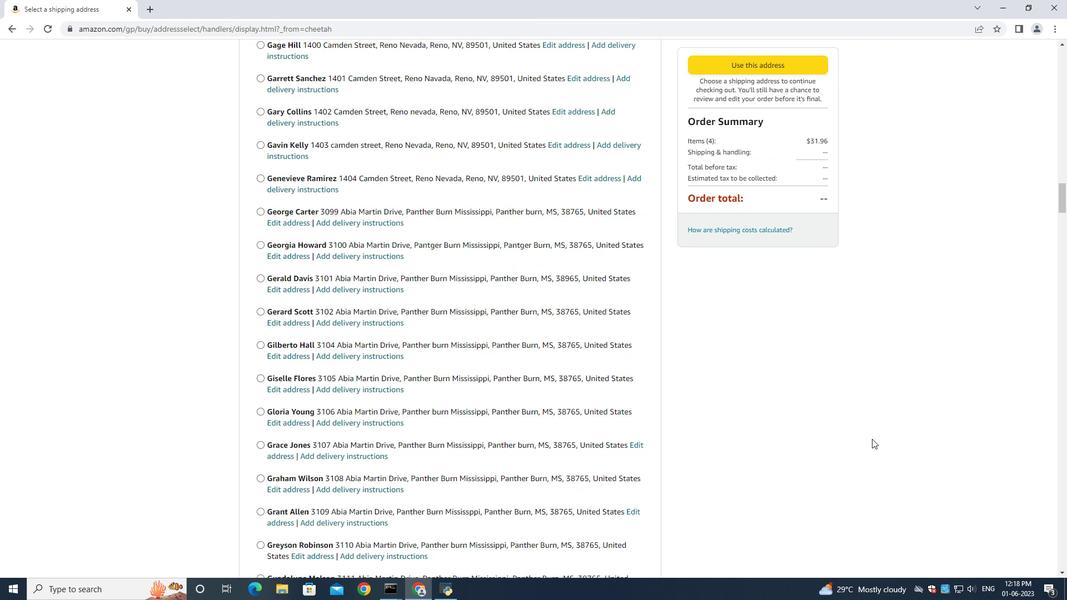 
Action: Mouse scrolled (872, 438) with delta (0, 0)
Screenshot: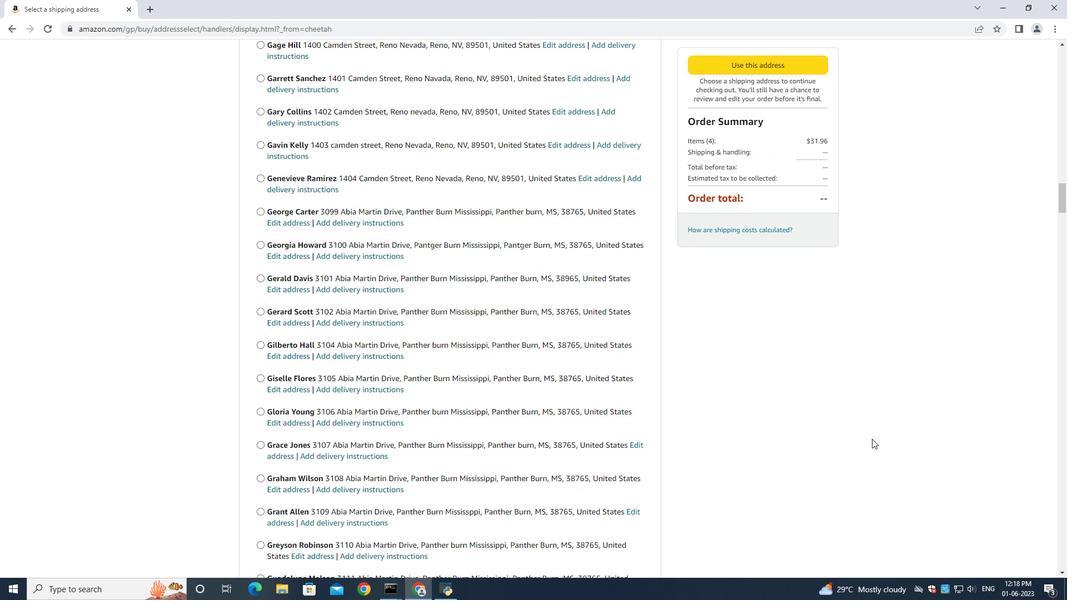 
Action: Mouse scrolled (872, 438) with delta (0, 0)
Screenshot: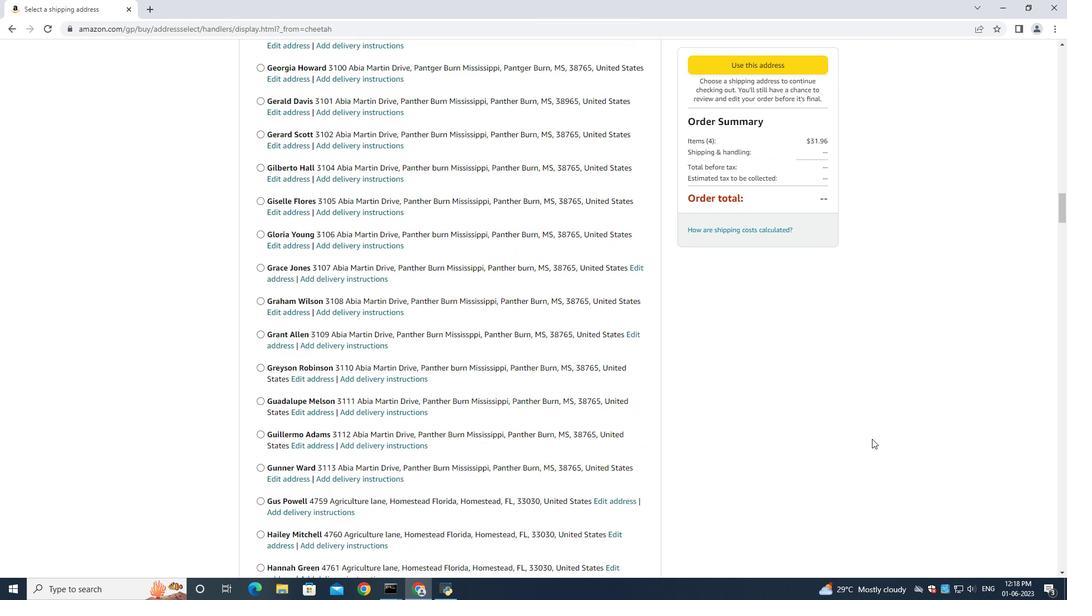 
Action: Mouse scrolled (872, 438) with delta (0, 0)
Screenshot: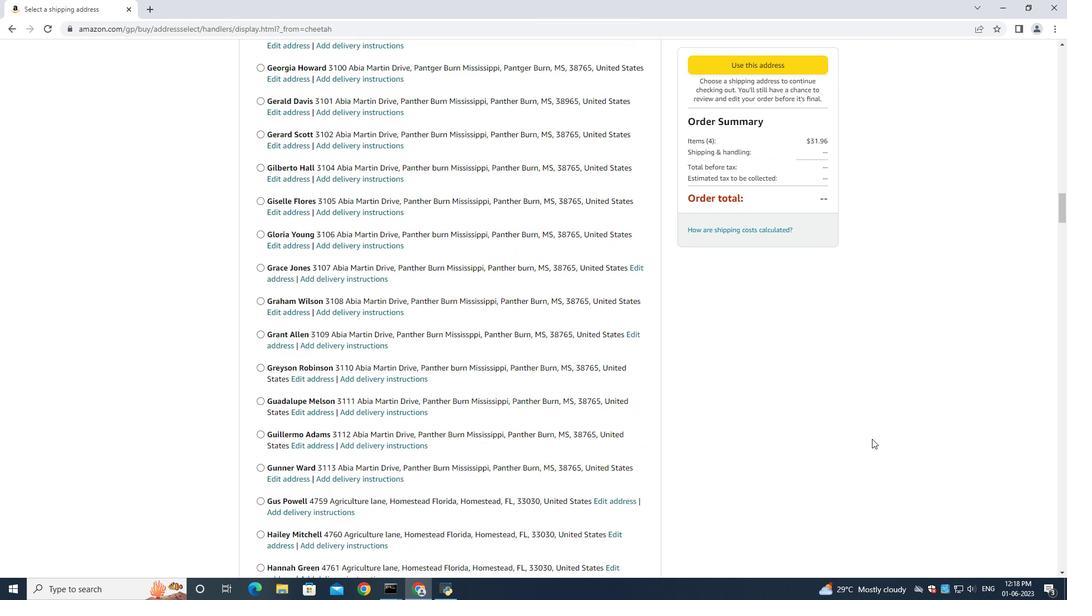 
Action: Mouse scrolled (872, 438) with delta (0, 0)
Screenshot: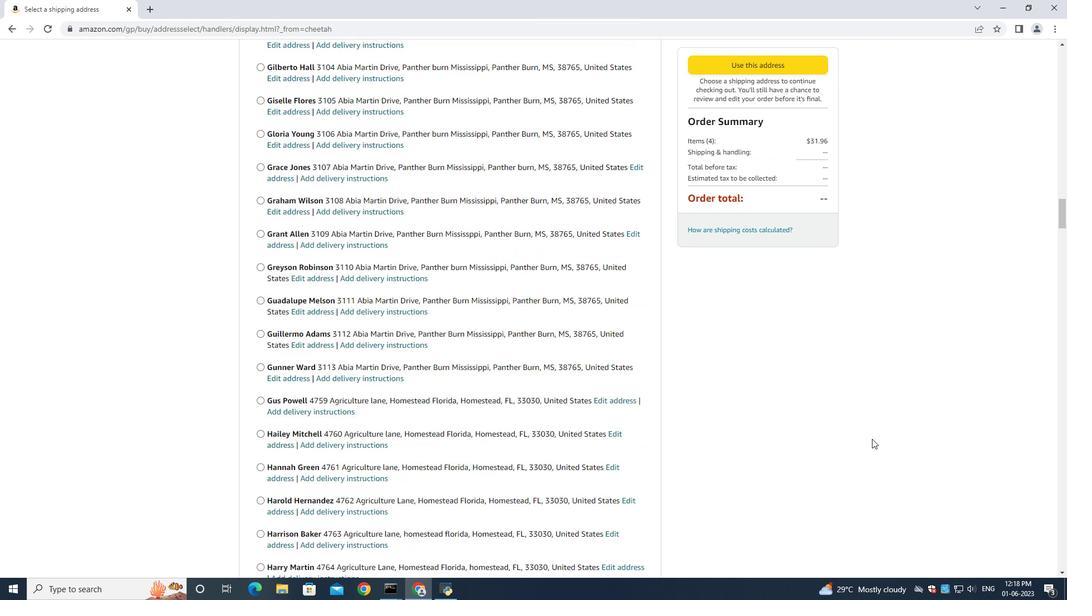 
Action: Mouse scrolled (872, 438) with delta (0, 0)
Screenshot: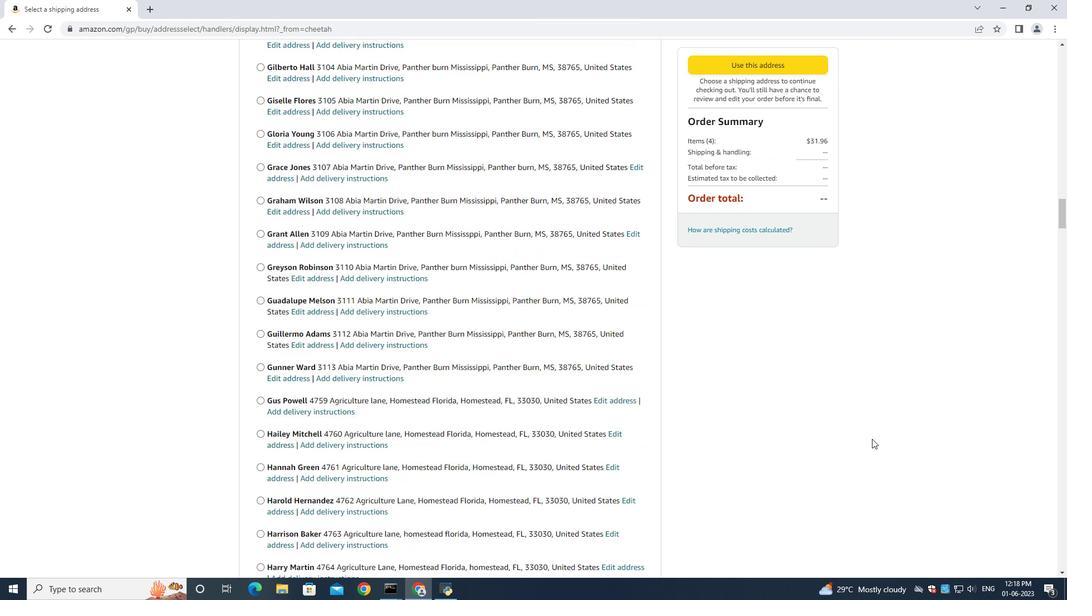 
Action: Mouse scrolled (872, 438) with delta (0, 0)
Screenshot: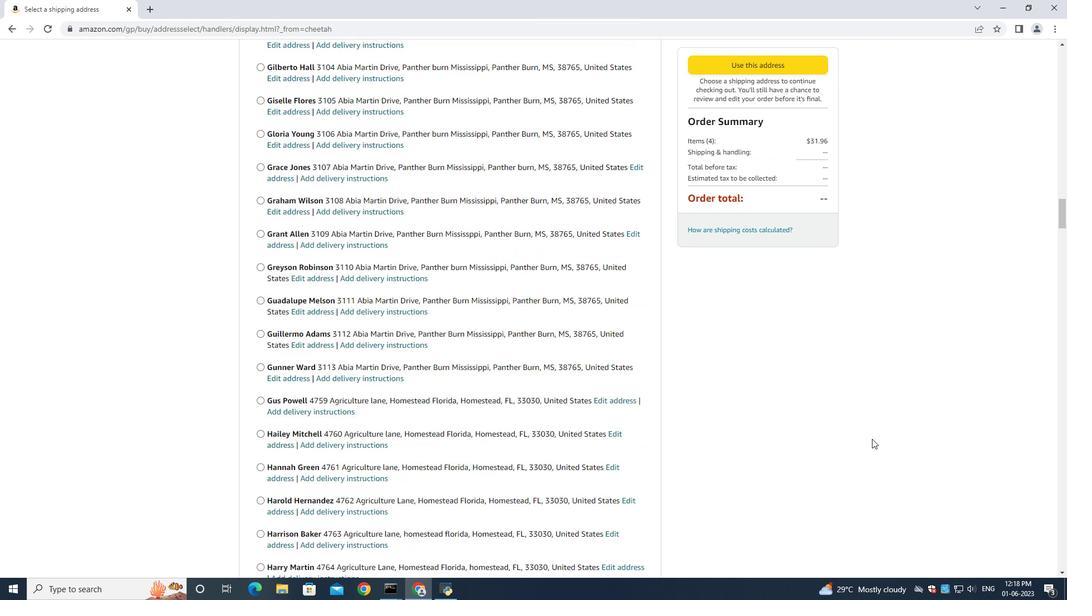 
Action: Mouse scrolled (872, 438) with delta (0, 0)
Screenshot: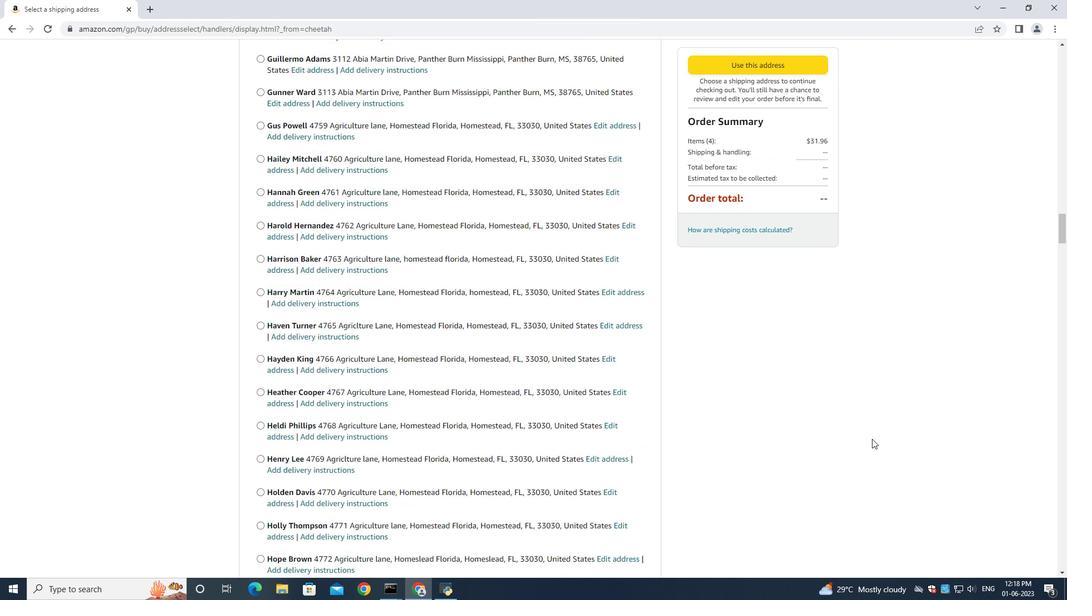 
Action: Mouse scrolled (872, 438) with delta (0, 0)
Screenshot: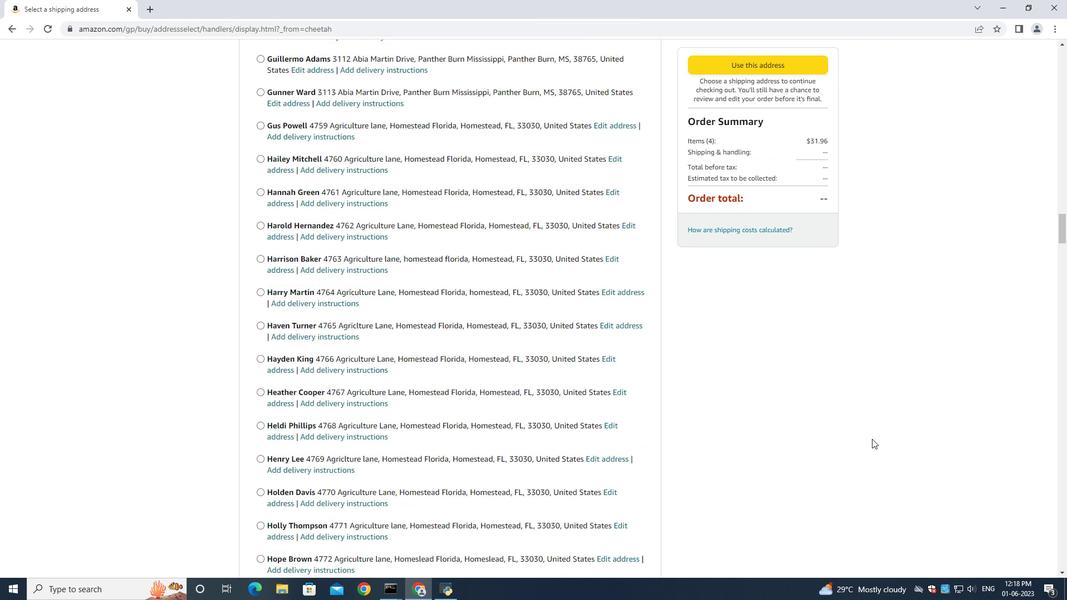 
Action: Mouse scrolled (872, 438) with delta (0, 0)
Screenshot: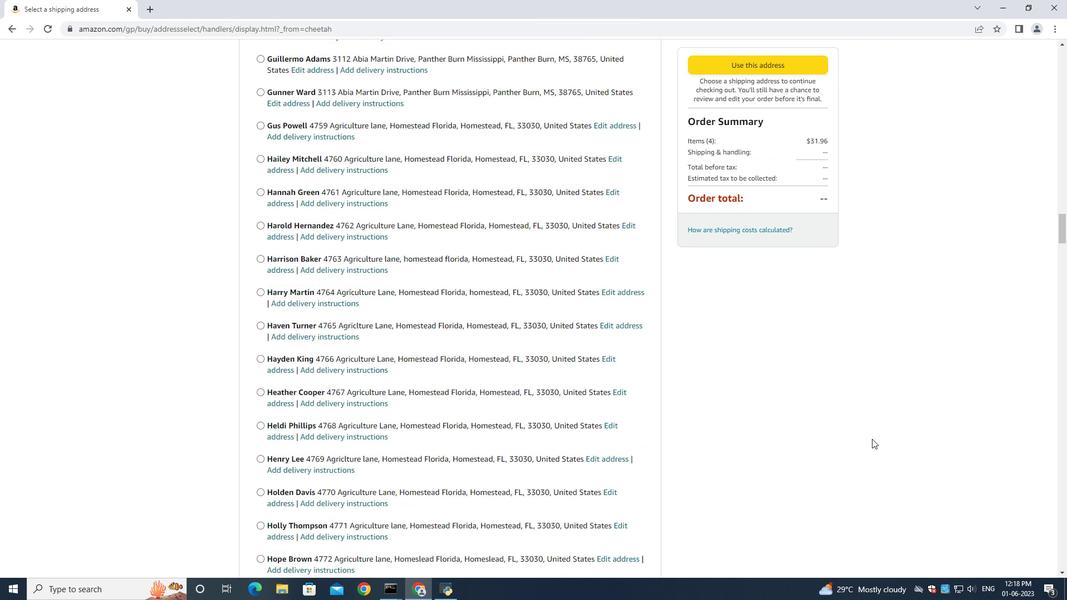 
Action: Mouse scrolled (872, 438) with delta (0, 0)
Screenshot: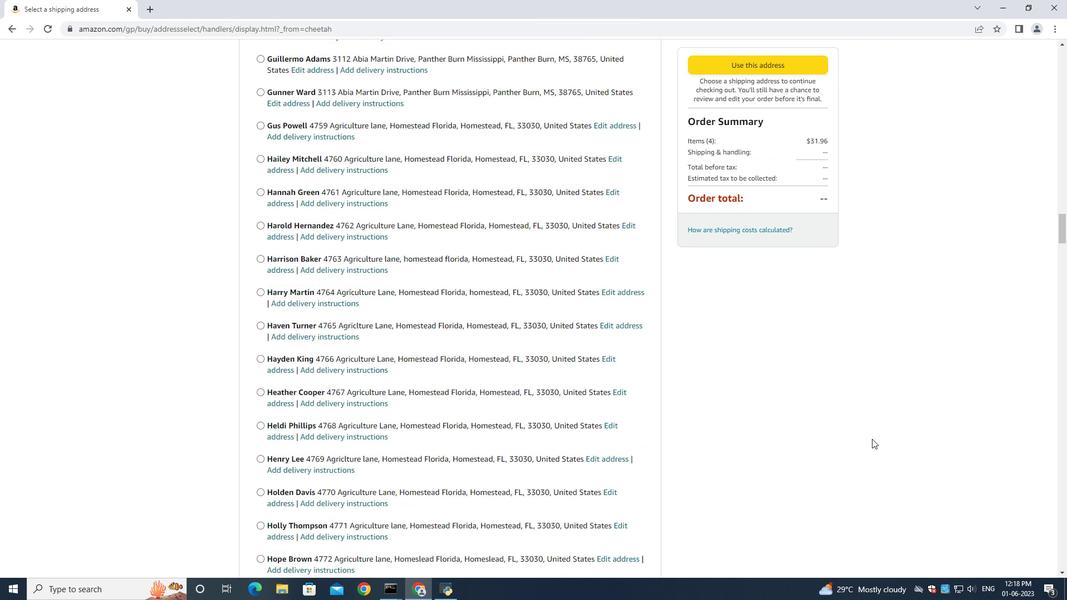 
Action: Mouse scrolled (872, 438) with delta (0, 0)
Screenshot: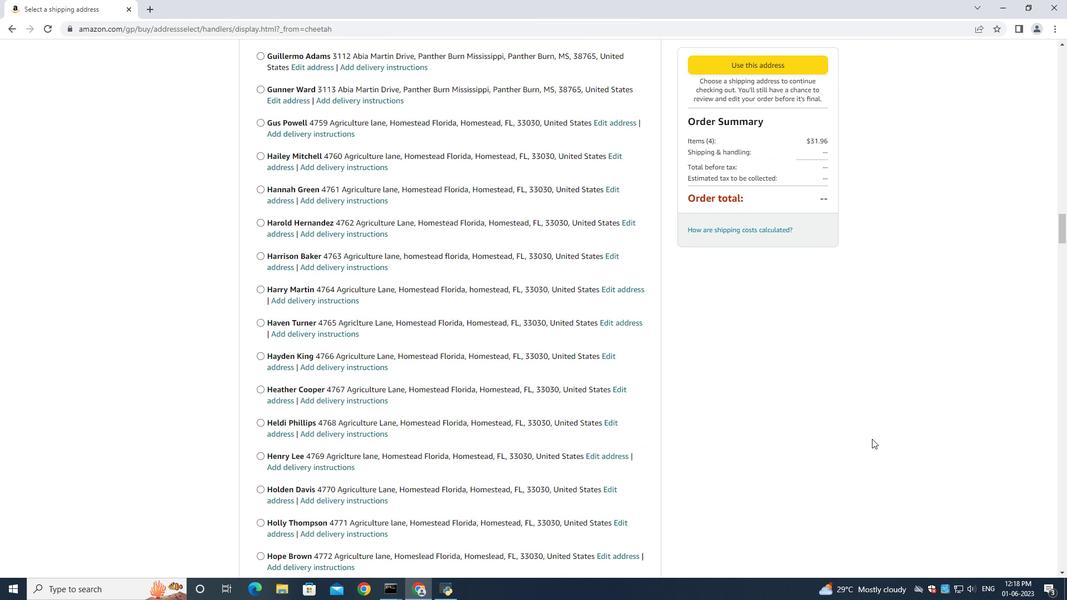 
Action: Mouse scrolled (872, 438) with delta (0, 0)
Screenshot: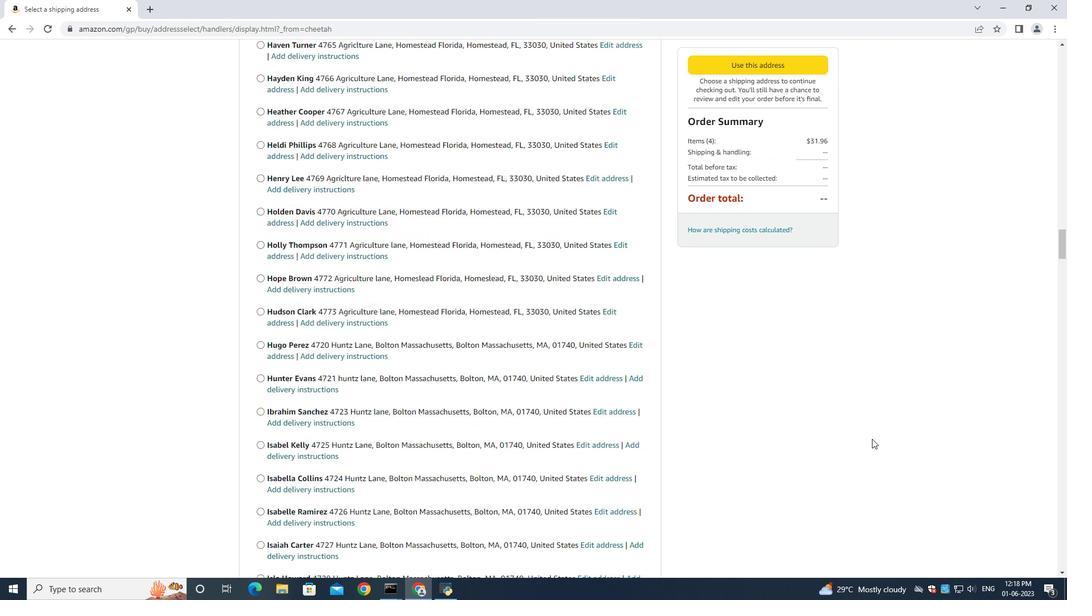 
Action: Mouse scrolled (872, 438) with delta (0, 0)
Screenshot: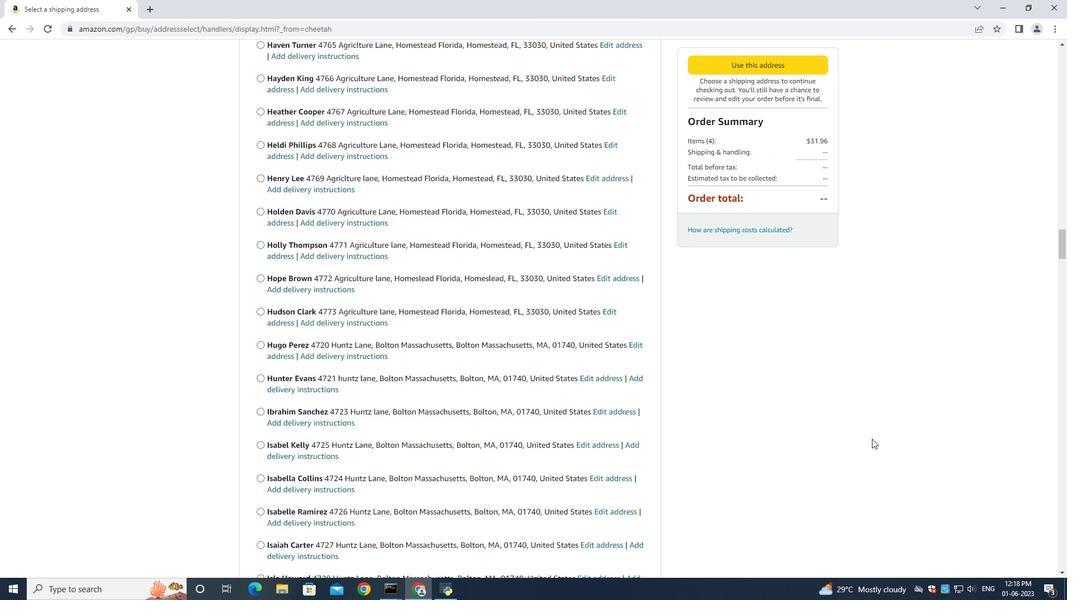 
Action: Mouse scrolled (872, 438) with delta (0, 0)
Screenshot: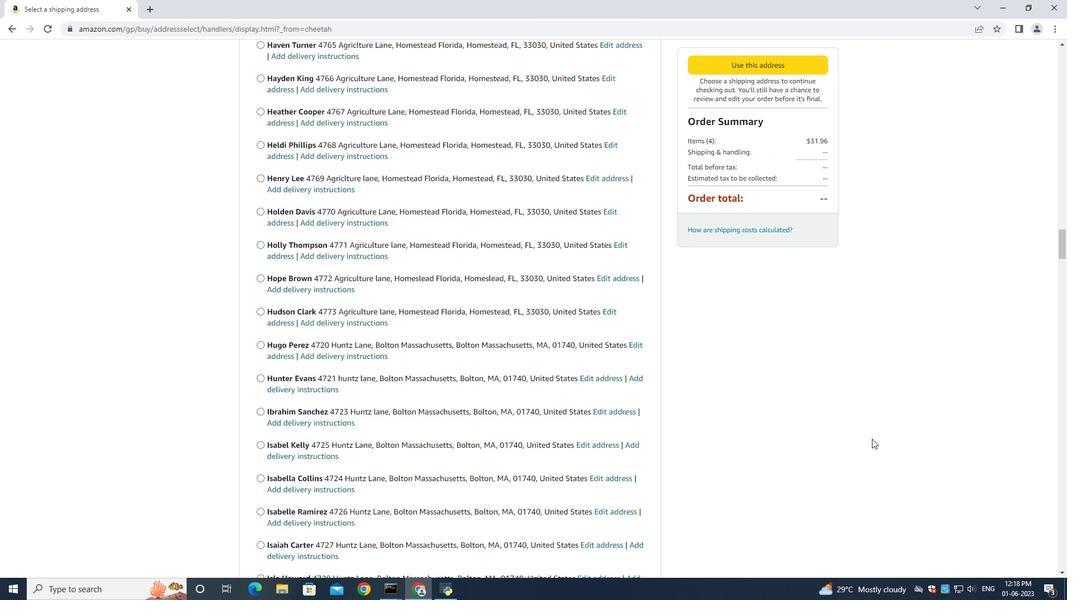 
Action: Mouse scrolled (872, 438) with delta (0, 0)
Screenshot: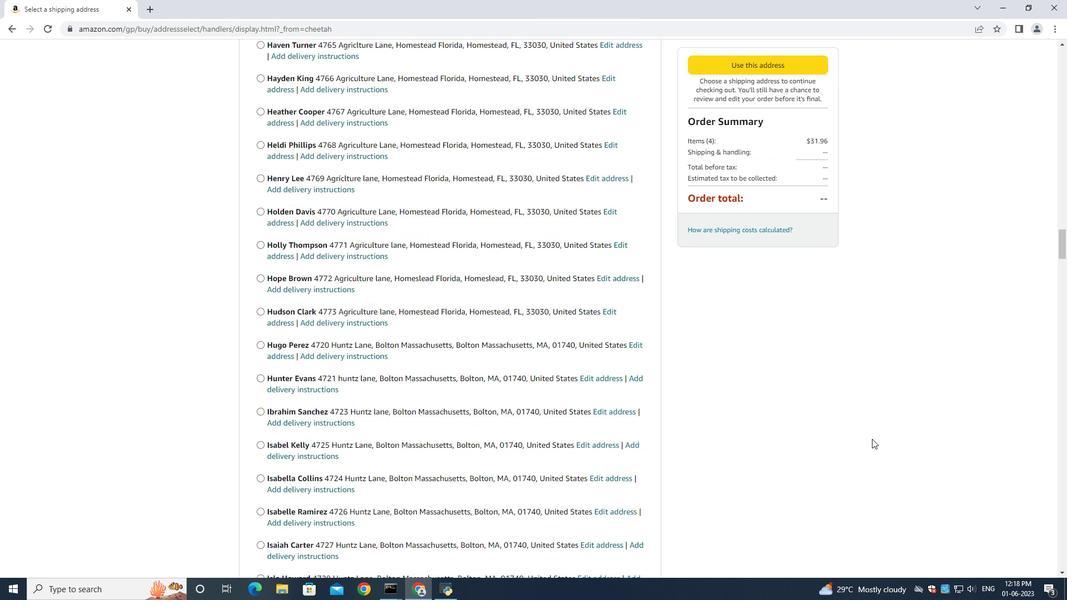 
Action: Mouse scrolled (872, 438) with delta (0, 0)
Screenshot: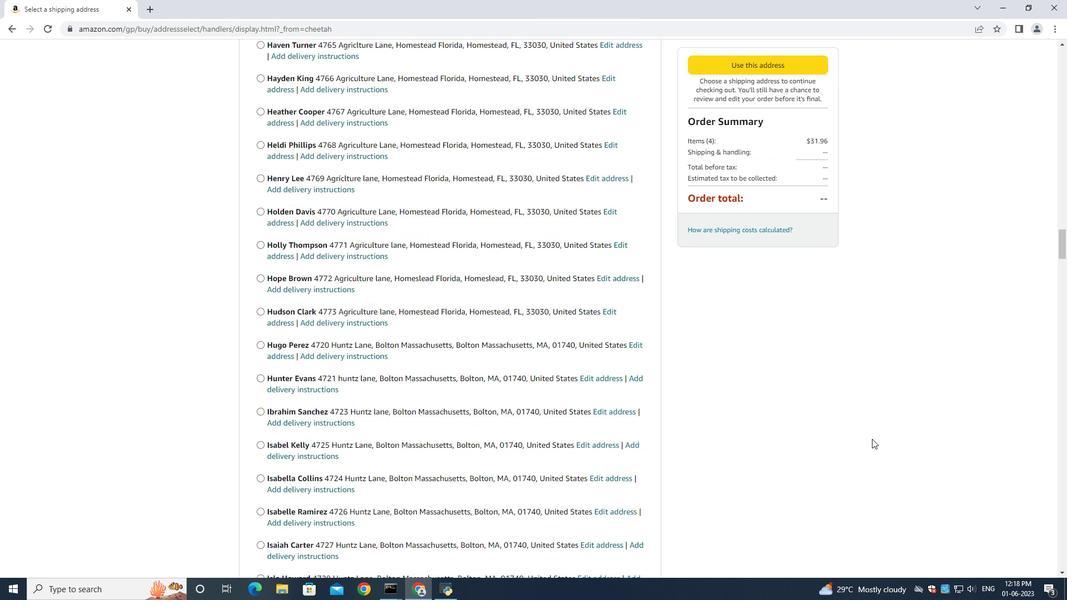 
Action: Mouse scrolled (872, 438) with delta (0, 0)
Screenshot: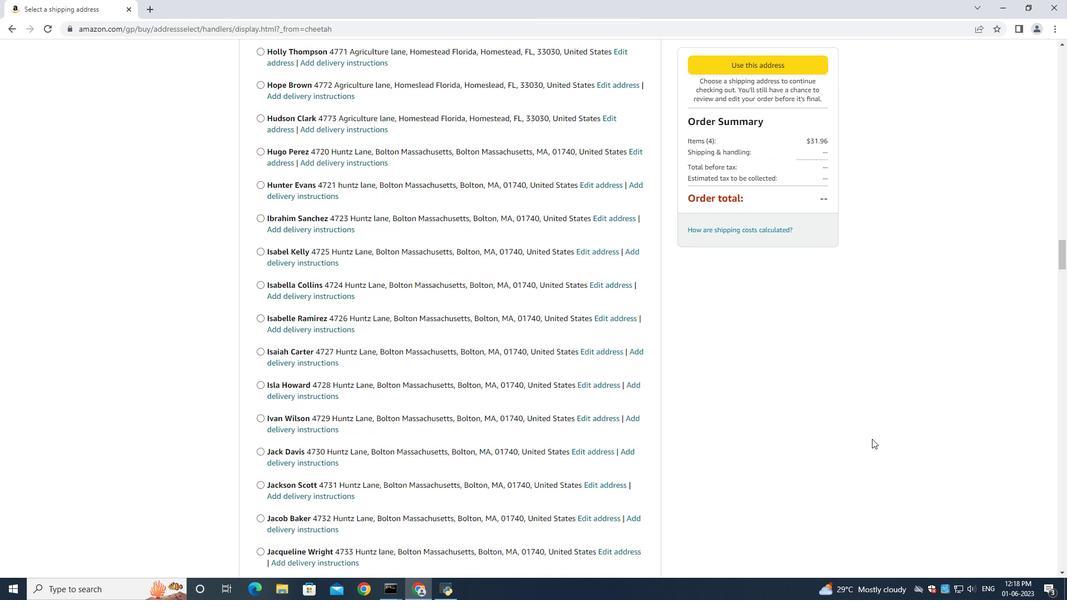 
Action: Mouse scrolled (872, 438) with delta (0, 0)
Screenshot: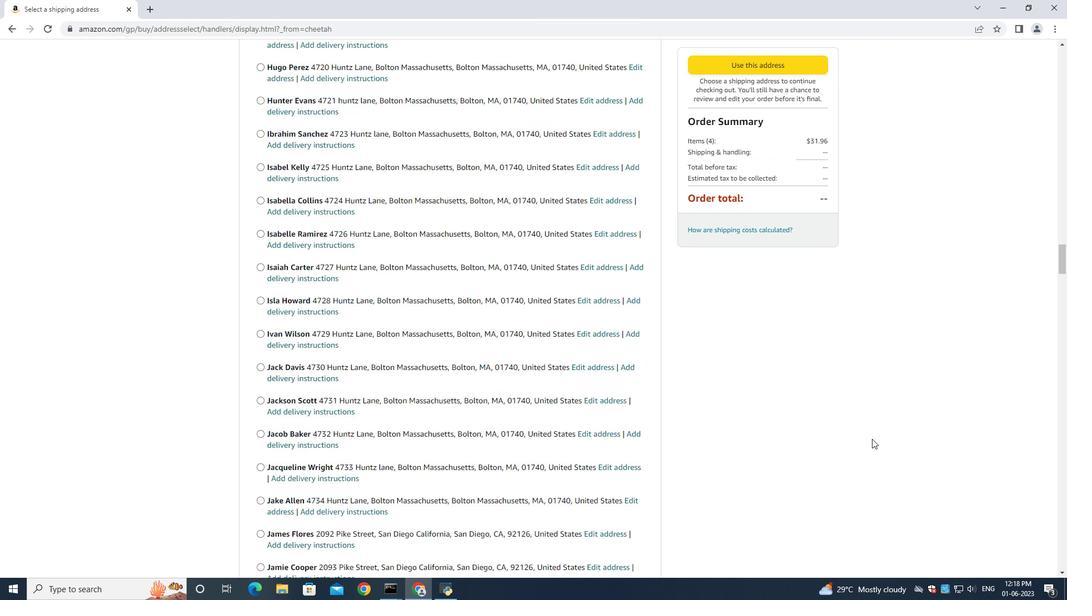 
Action: Mouse scrolled (872, 438) with delta (0, 0)
Screenshot: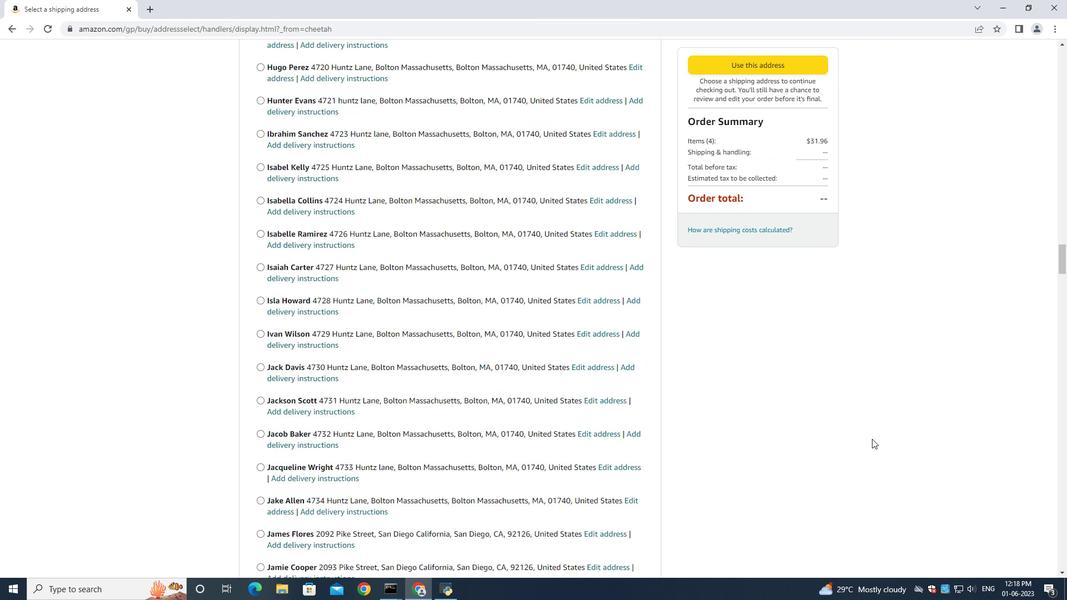 
Action: Mouse scrolled (872, 438) with delta (0, 0)
Screenshot: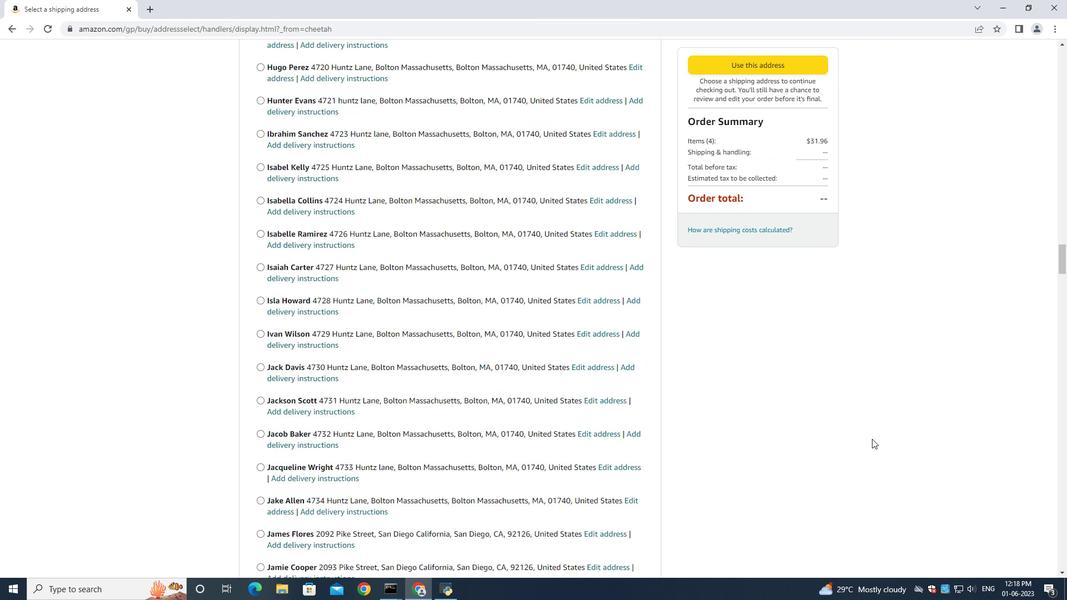 
Action: Mouse scrolled (872, 438) with delta (0, 0)
Screenshot: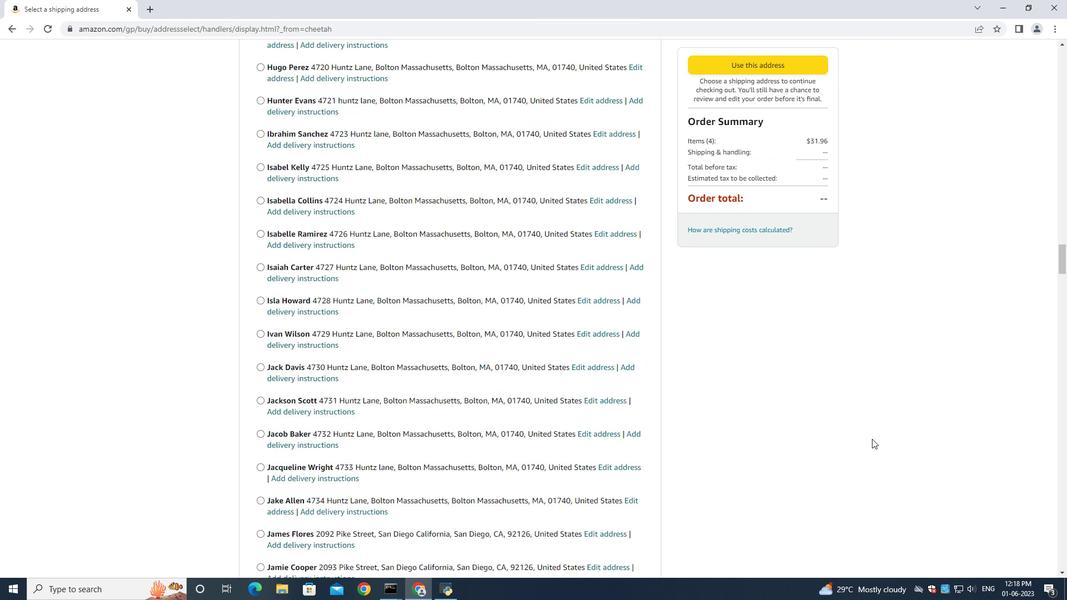 
Action: Mouse scrolled (872, 438) with delta (0, 0)
Screenshot: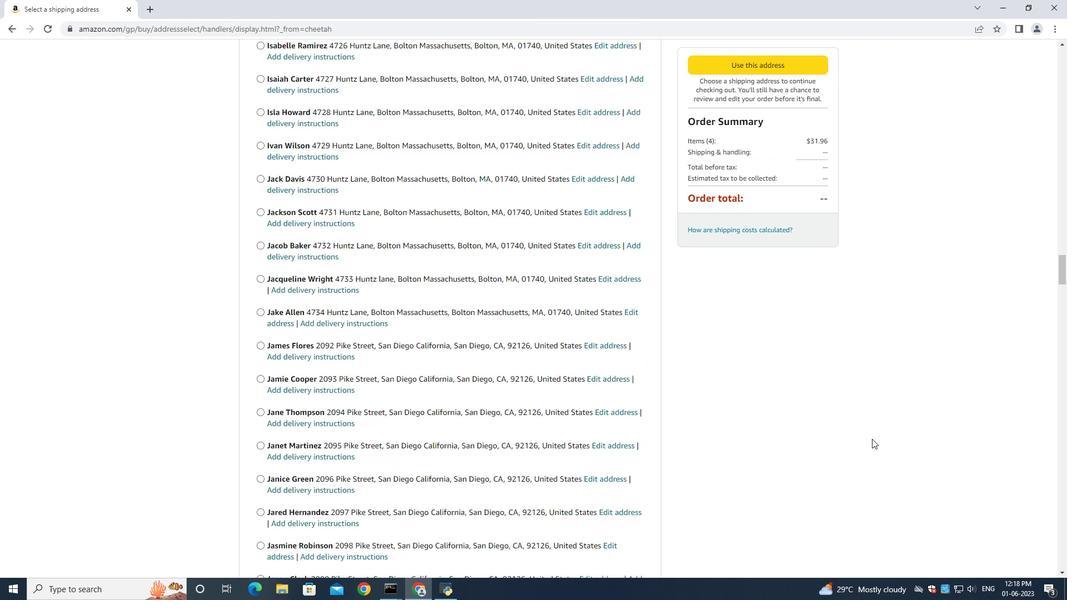 
Action: Mouse scrolled (872, 438) with delta (0, 0)
Screenshot: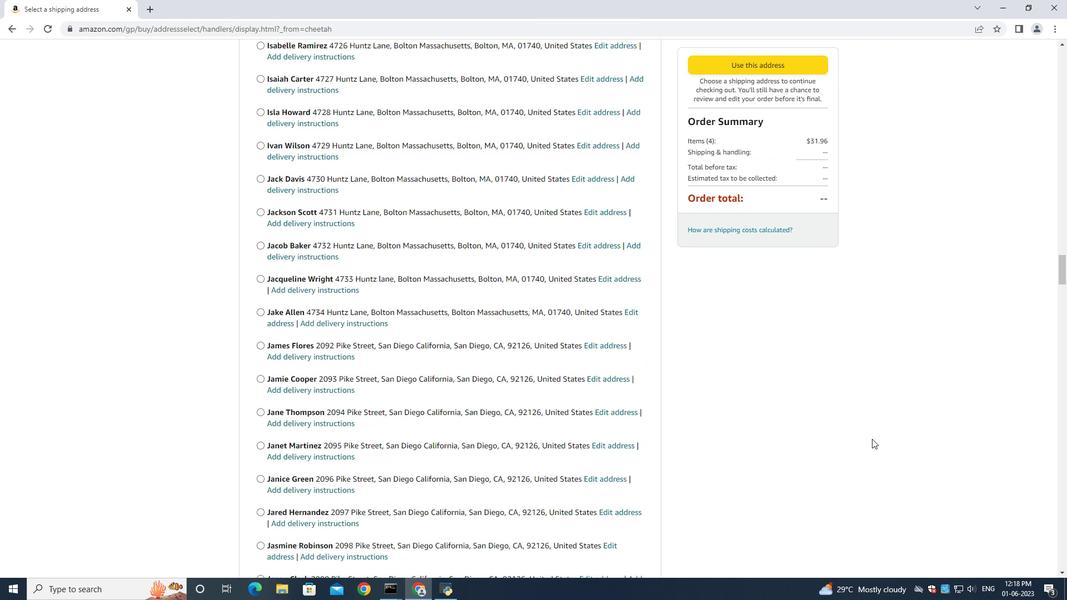 
Action: Mouse scrolled (872, 438) with delta (0, 0)
Screenshot: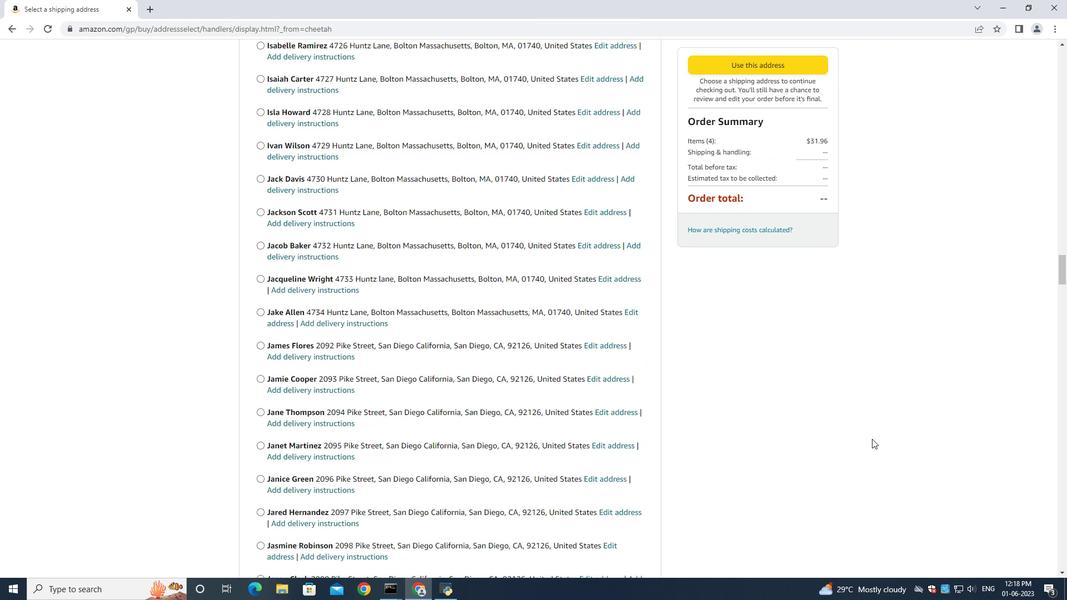 
Action: Mouse scrolled (872, 438) with delta (0, 0)
Screenshot: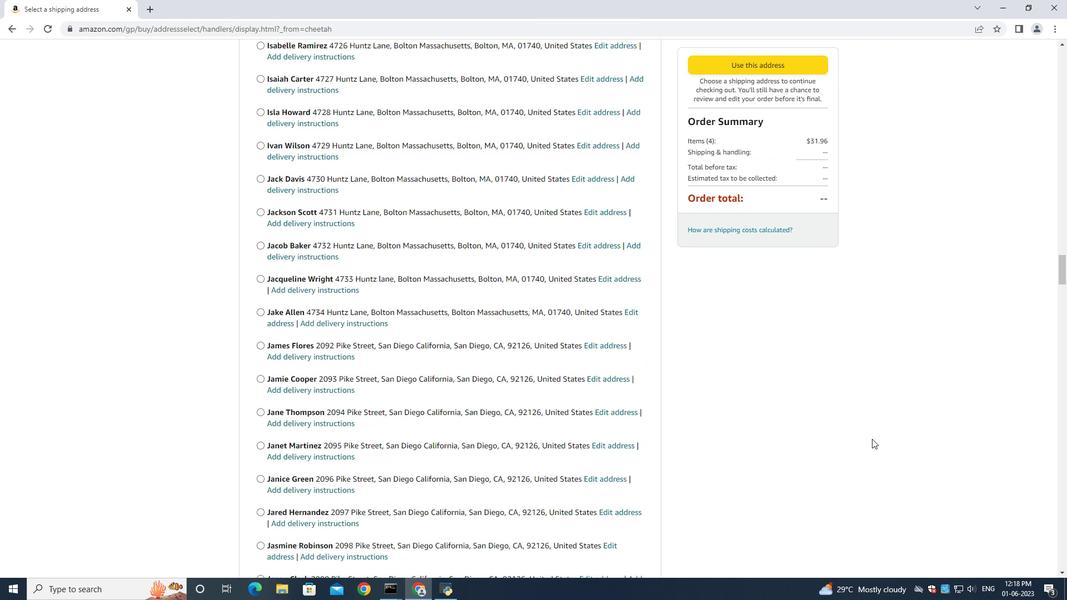 
Action: Mouse scrolled (872, 438) with delta (0, 0)
Screenshot: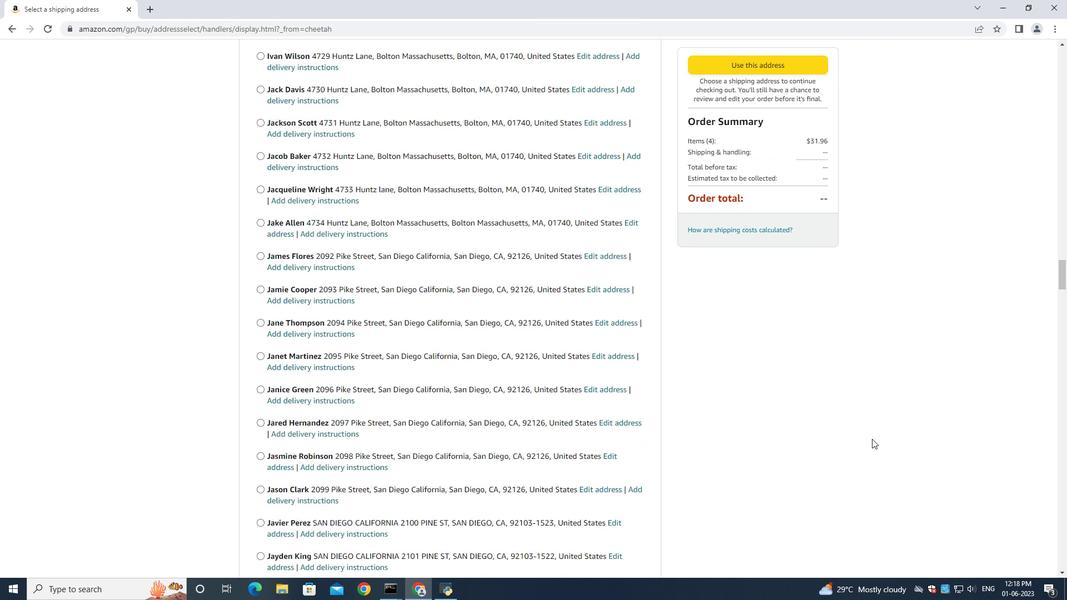 
Action: Mouse scrolled (872, 438) with delta (0, 0)
Screenshot: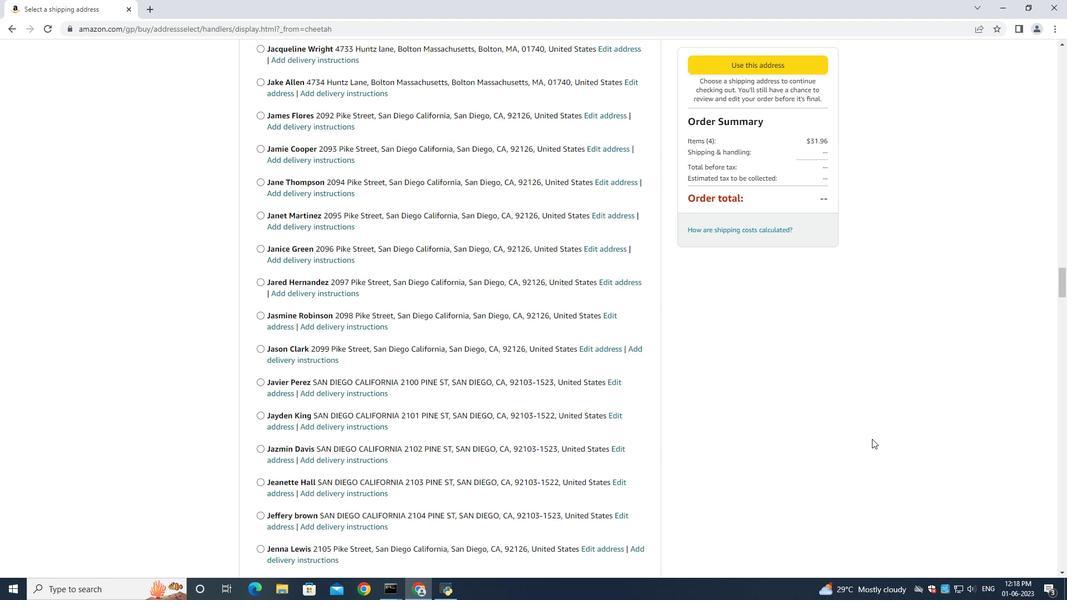 
Action: Mouse scrolled (872, 438) with delta (0, 0)
Screenshot: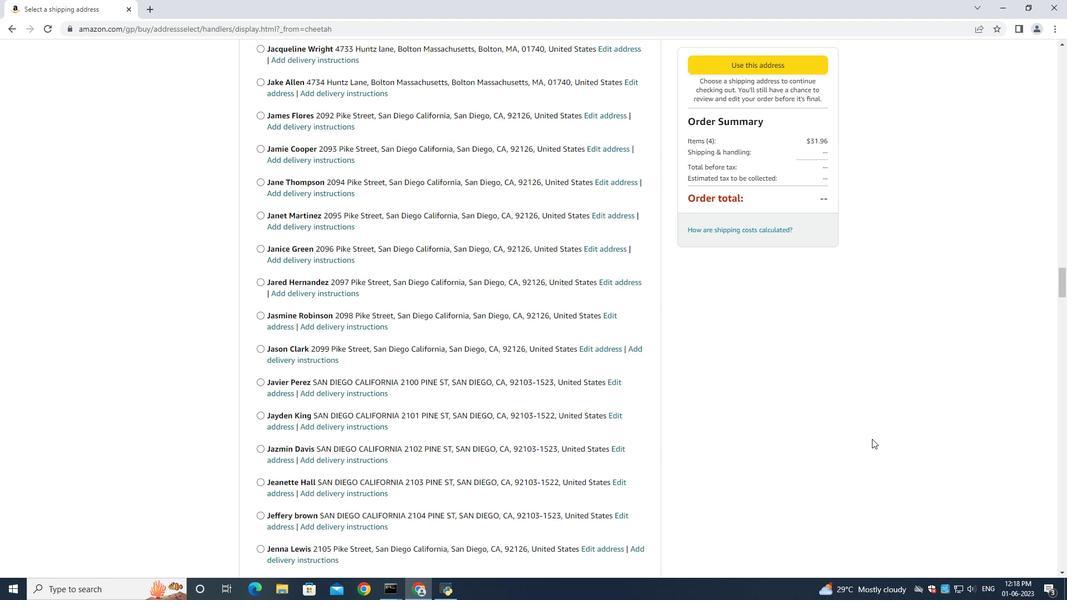 
Action: Mouse scrolled (872, 438) with delta (0, 0)
Screenshot: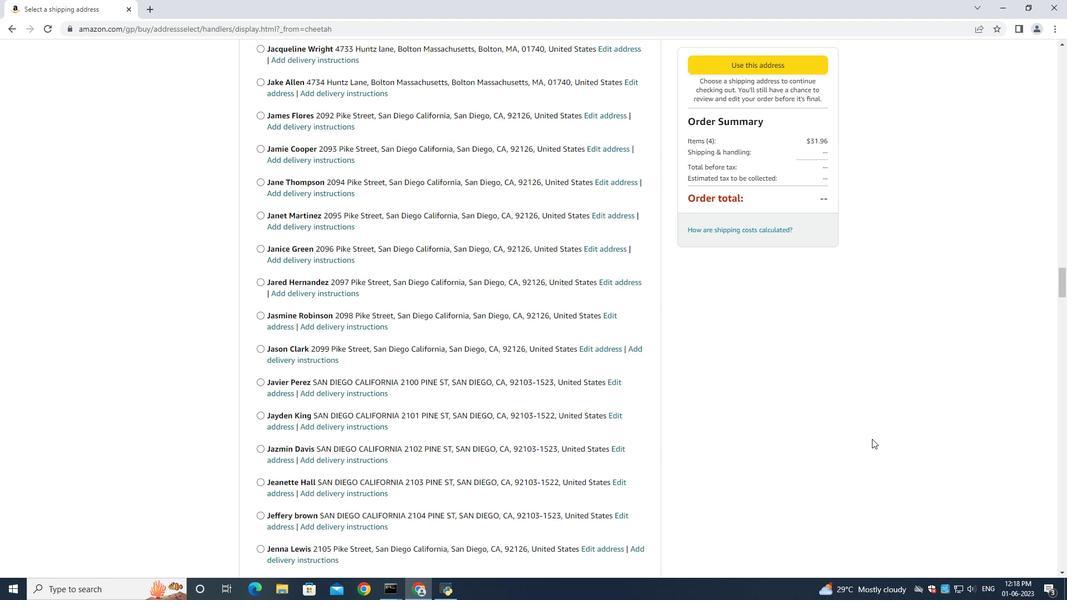 
Action: Mouse scrolled (872, 438) with delta (0, 0)
Screenshot: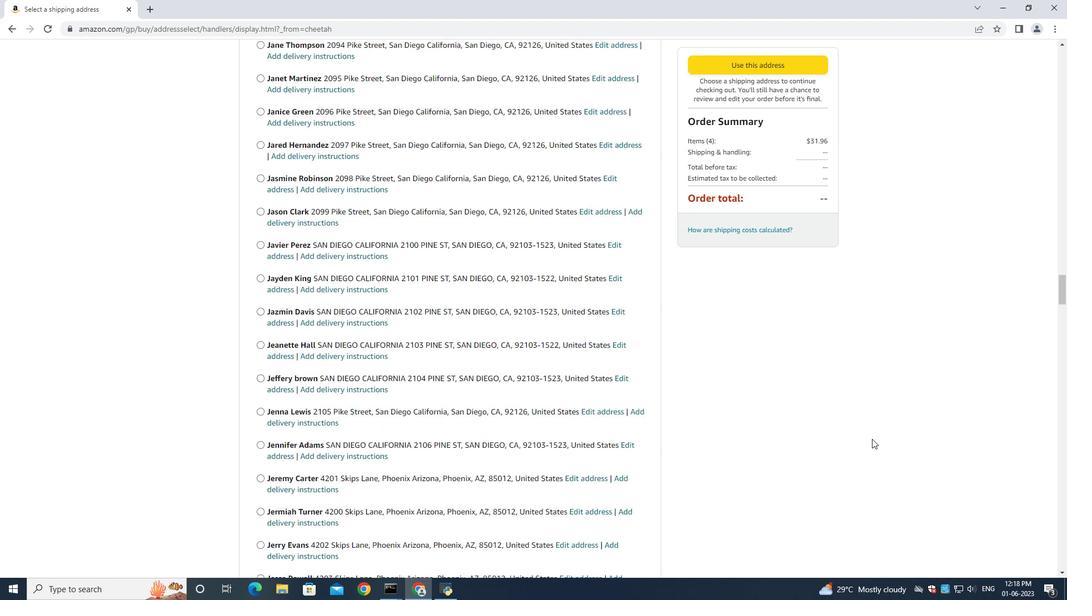 
Action: Mouse scrolled (872, 438) with delta (0, 0)
Screenshot: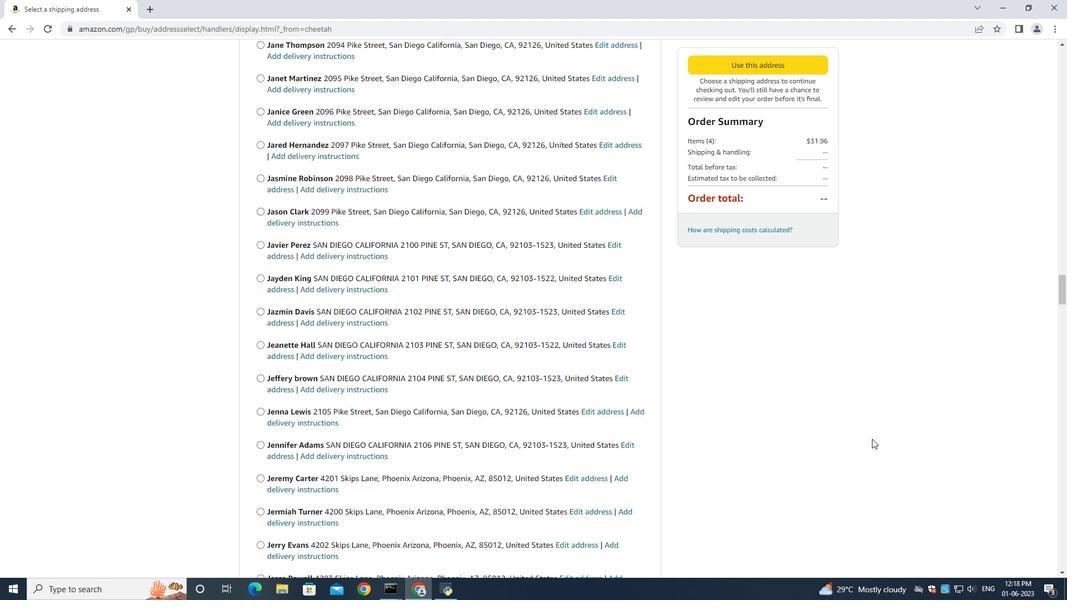 
Action: Mouse scrolled (872, 438) with delta (0, 0)
Screenshot: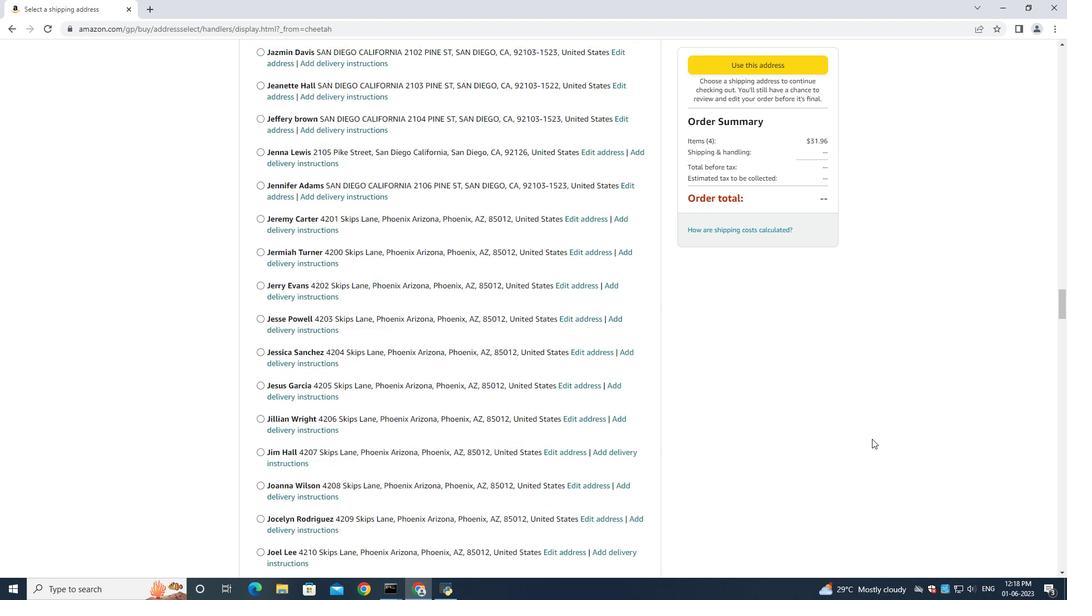 
Action: Mouse scrolled (872, 438) with delta (0, 0)
Screenshot: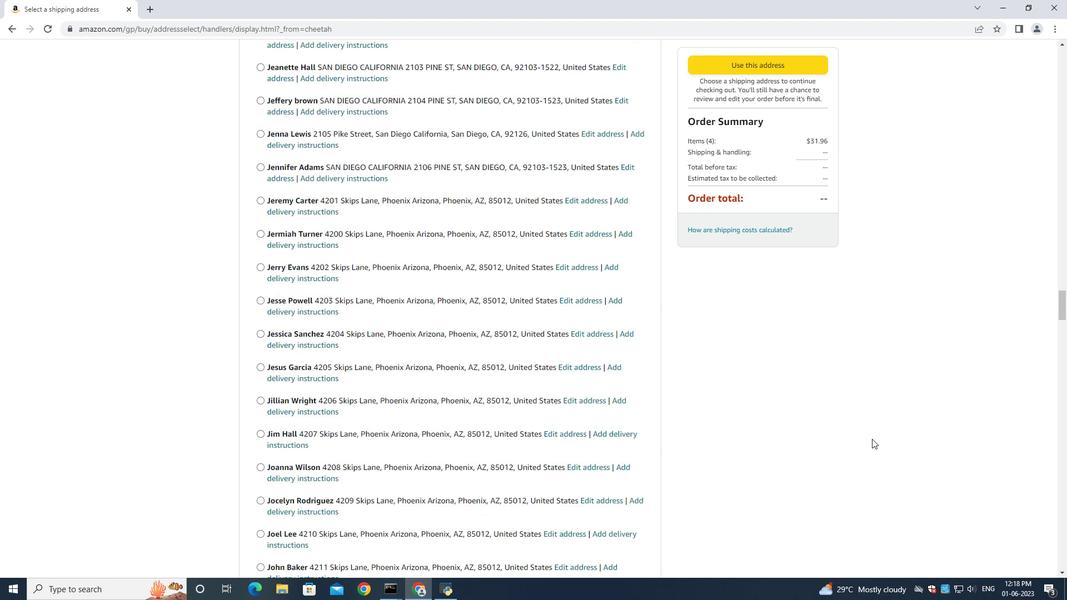 
Action: Mouse scrolled (872, 438) with delta (0, 0)
Screenshot: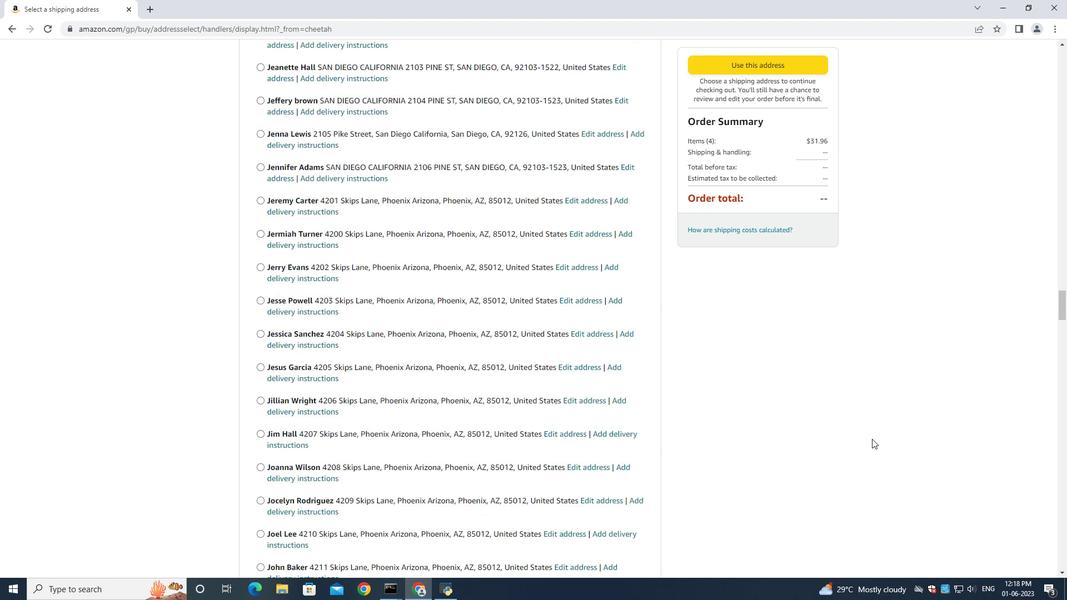 
Action: Mouse scrolled (872, 438) with delta (0, 0)
Screenshot: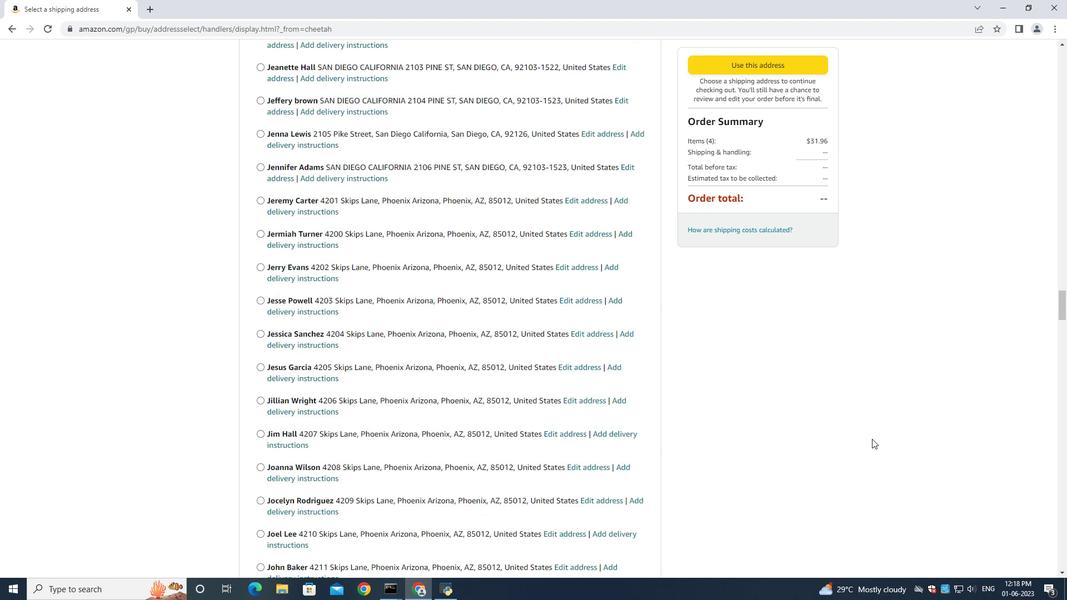 
Action: Mouse scrolled (872, 438) with delta (0, 0)
Screenshot: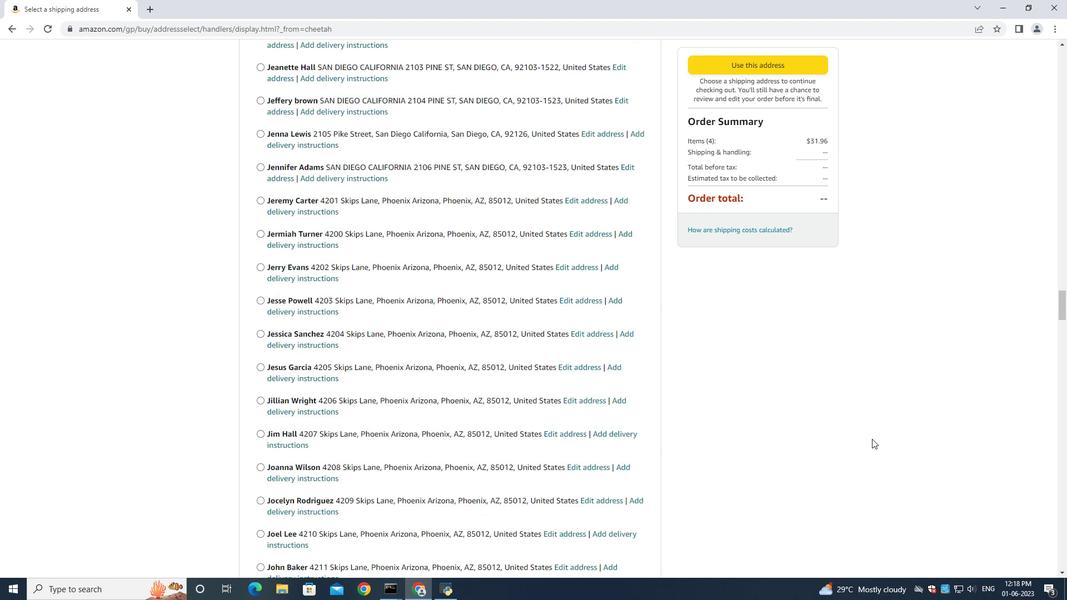 
Action: Mouse scrolled (872, 438) with delta (0, 0)
Screenshot: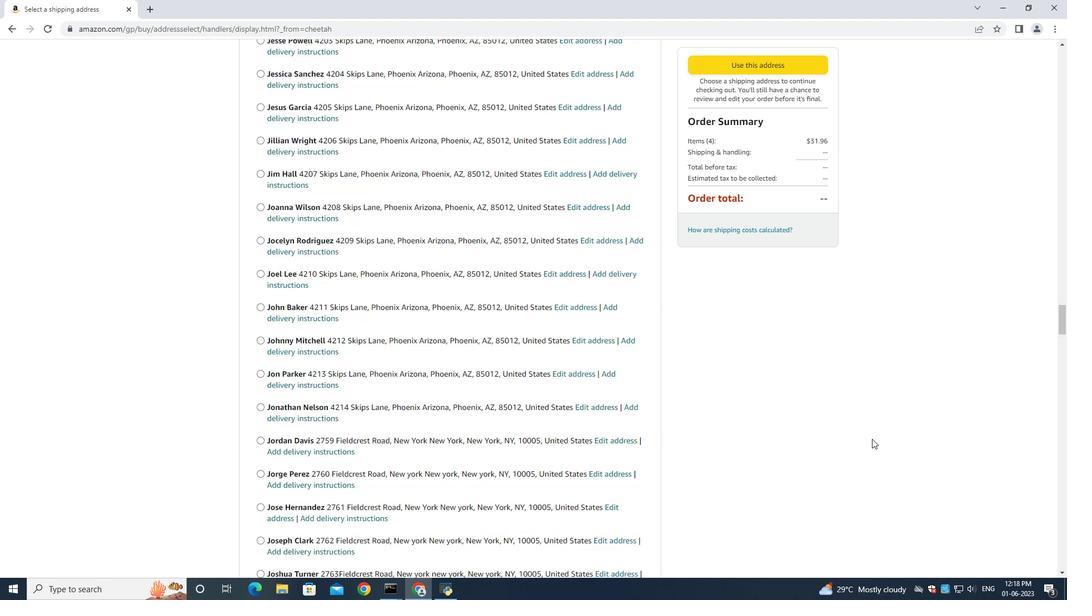 
Action: Mouse scrolled (872, 438) with delta (0, 0)
Screenshot: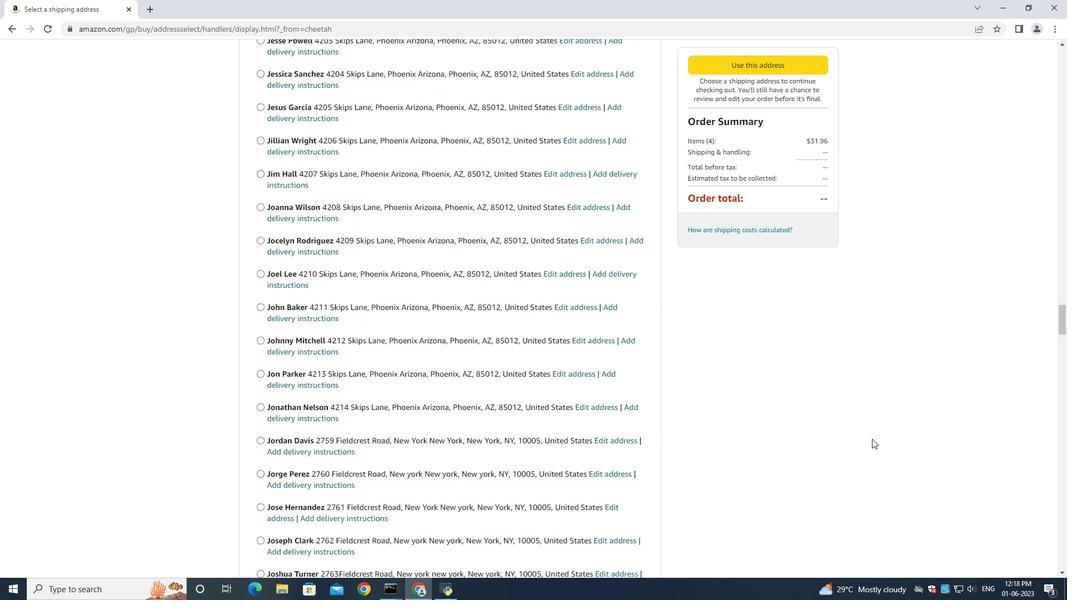 
Action: Mouse scrolled (872, 438) with delta (0, 0)
Screenshot: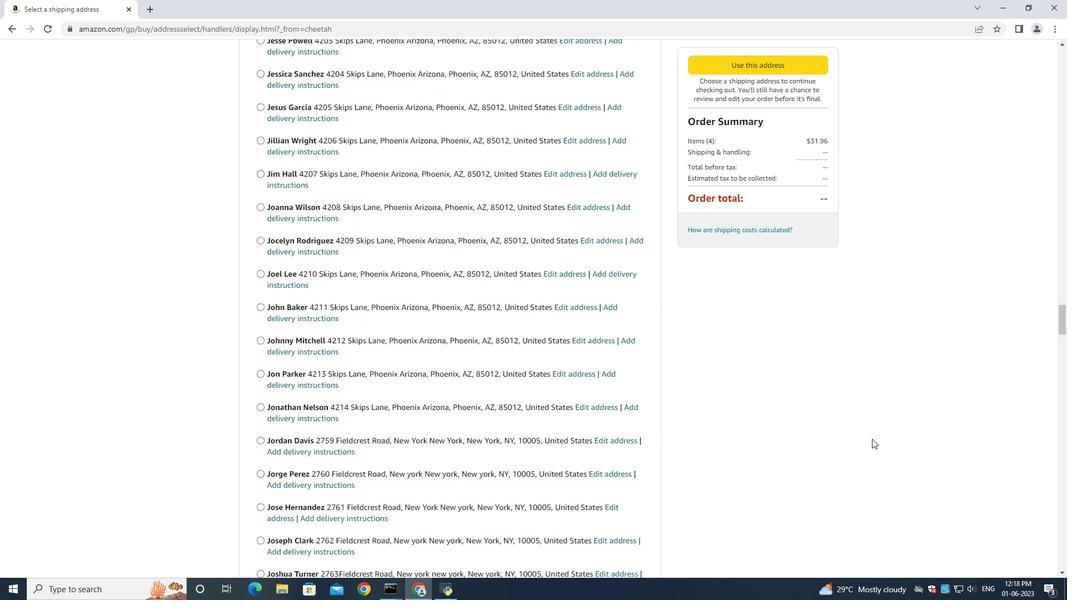 
Action: Mouse scrolled (872, 438) with delta (0, 0)
Screenshot: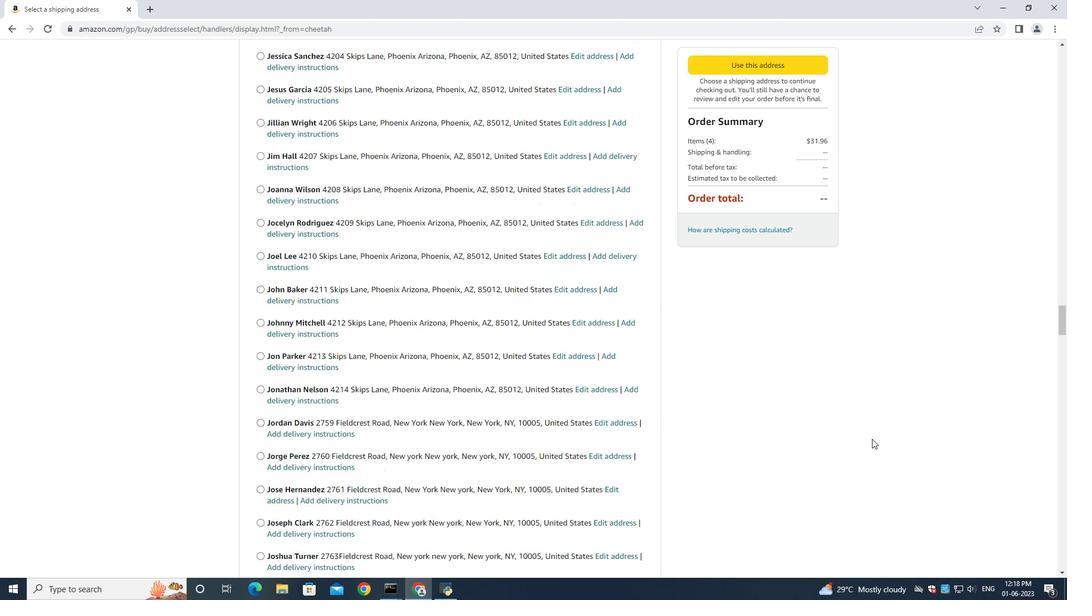 
Action: Mouse scrolled (872, 438) with delta (0, 0)
Screenshot: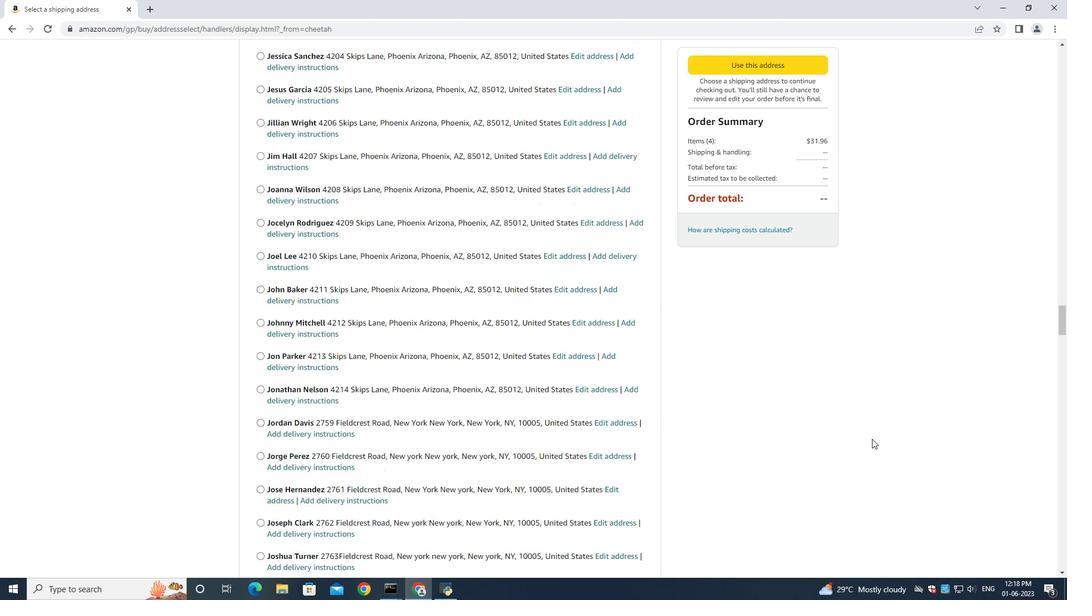 
Action: Mouse scrolled (872, 438) with delta (0, 0)
Screenshot: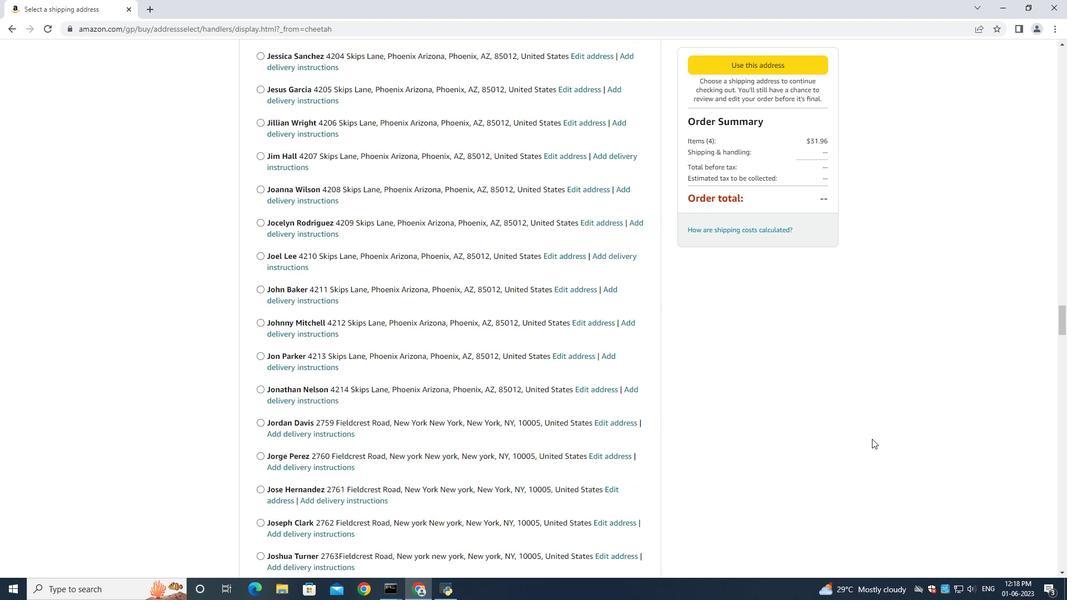 
Action: Mouse scrolled (872, 438) with delta (0, 0)
Screenshot: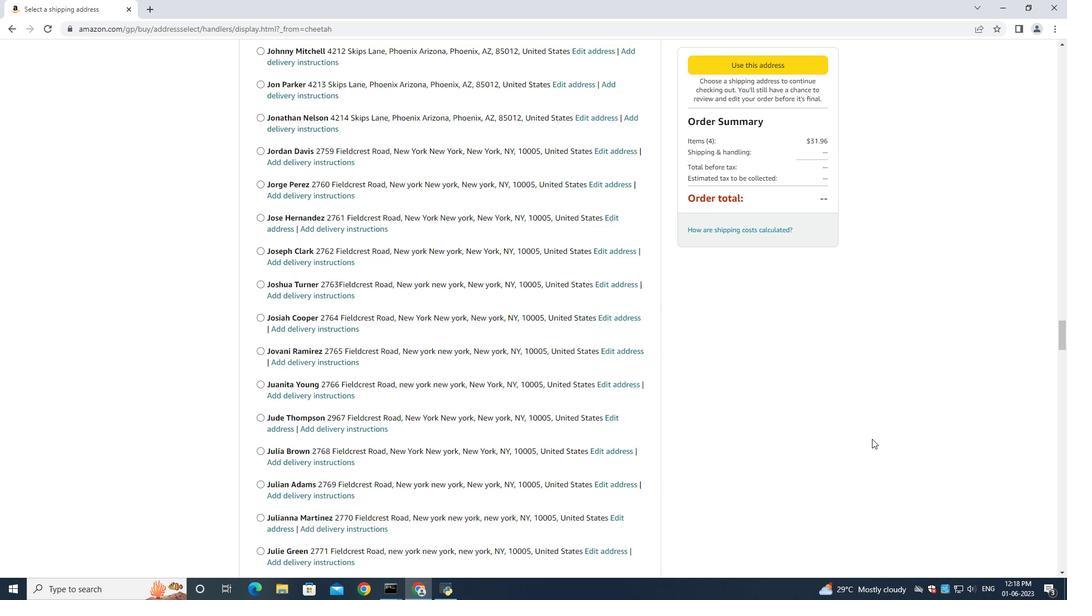 
Action: Mouse scrolled (872, 438) with delta (0, 0)
Screenshot: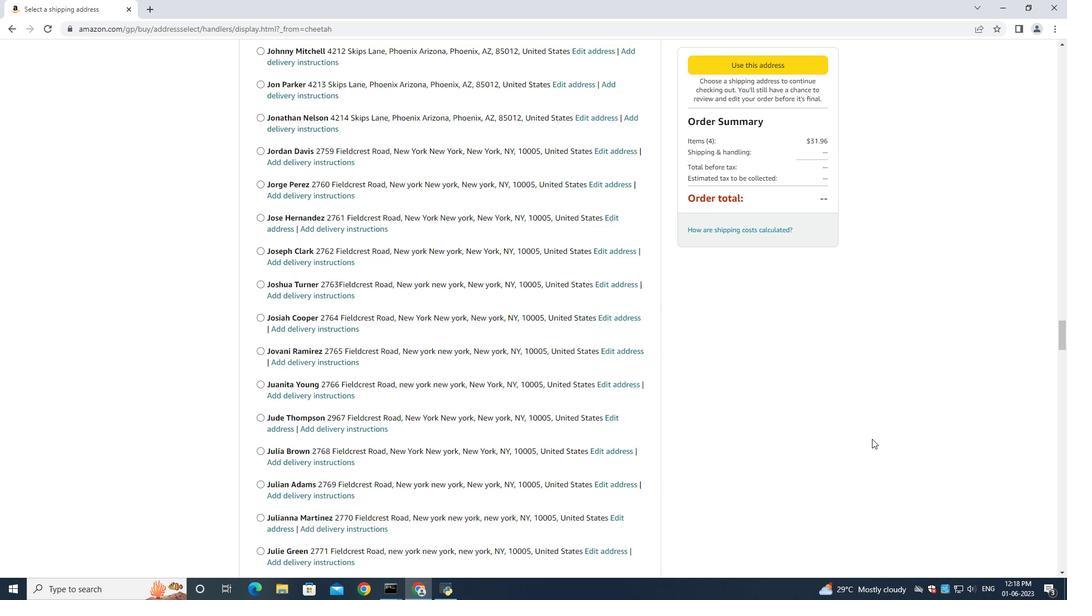 
Action: Mouse scrolled (872, 438) with delta (0, 0)
Screenshot: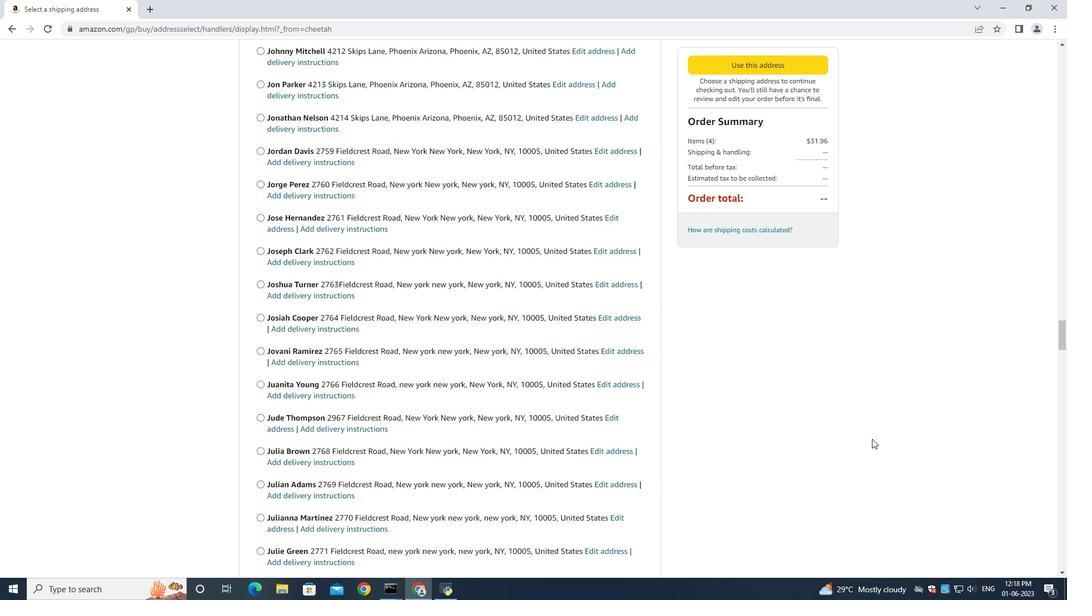 
Action: Mouse scrolled (872, 438) with delta (0, 0)
Screenshot: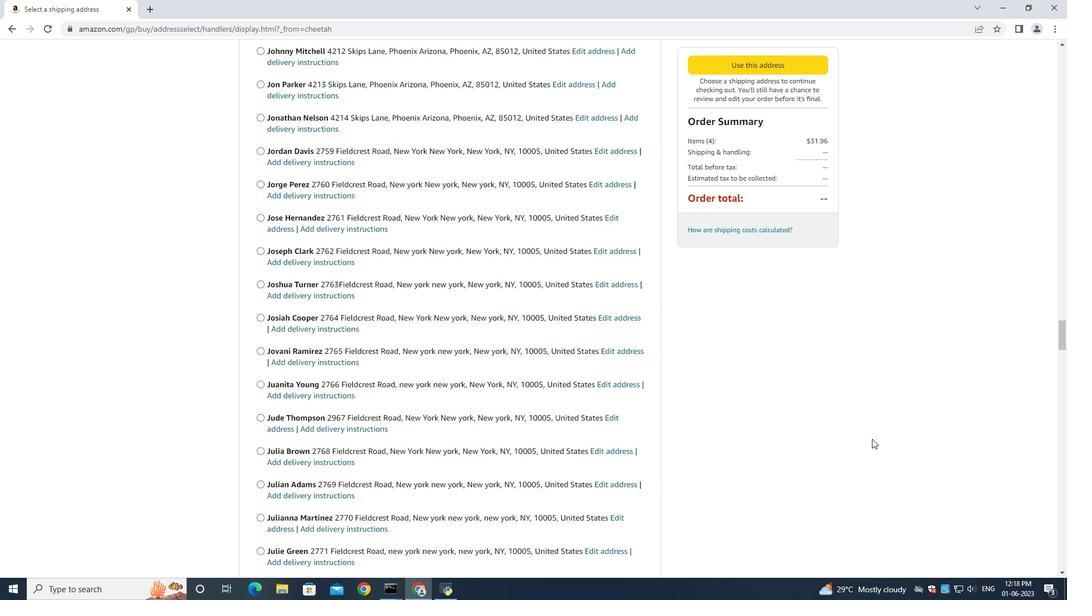 
Action: Mouse scrolled (872, 438) with delta (0, 0)
Screenshot: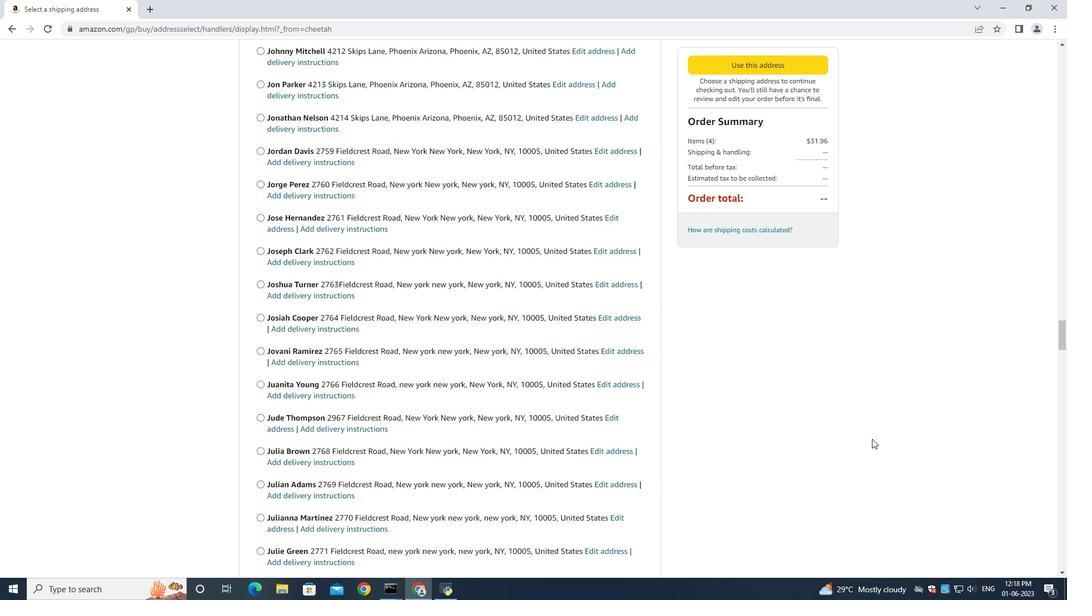 
Action: Mouse scrolled (872, 438) with delta (0, 0)
Screenshot: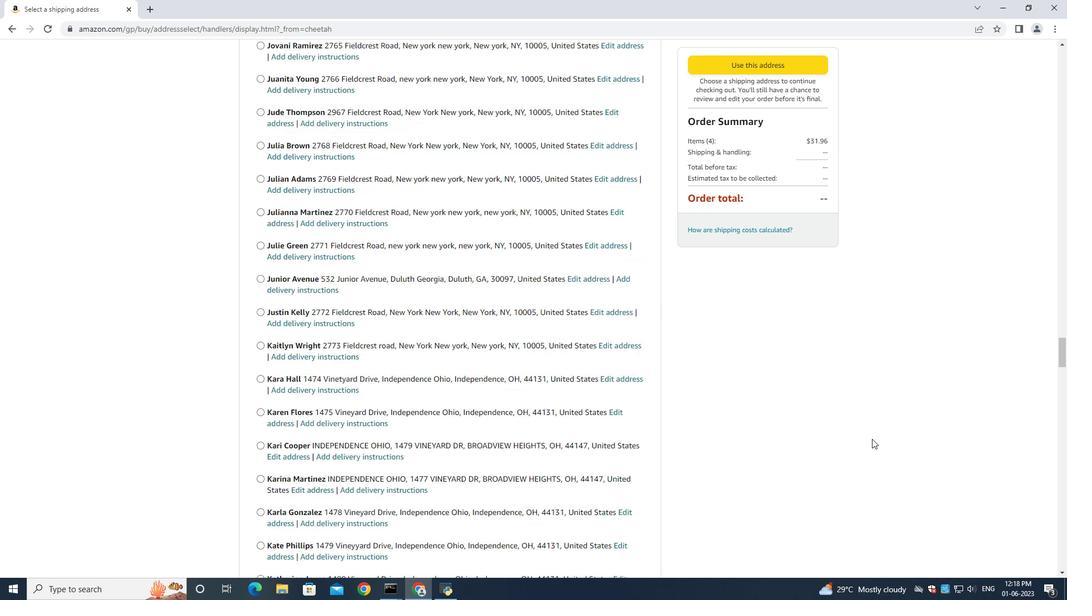 
Action: Mouse moved to (870, 439)
Screenshot: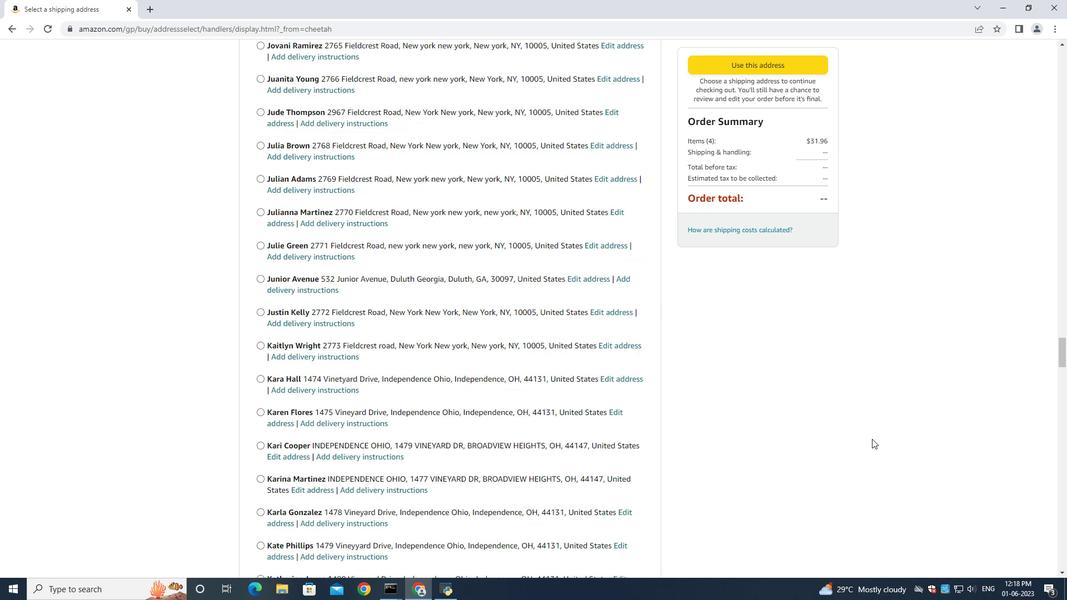 
Action: Mouse scrolled (870, 438) with delta (0, 0)
Screenshot: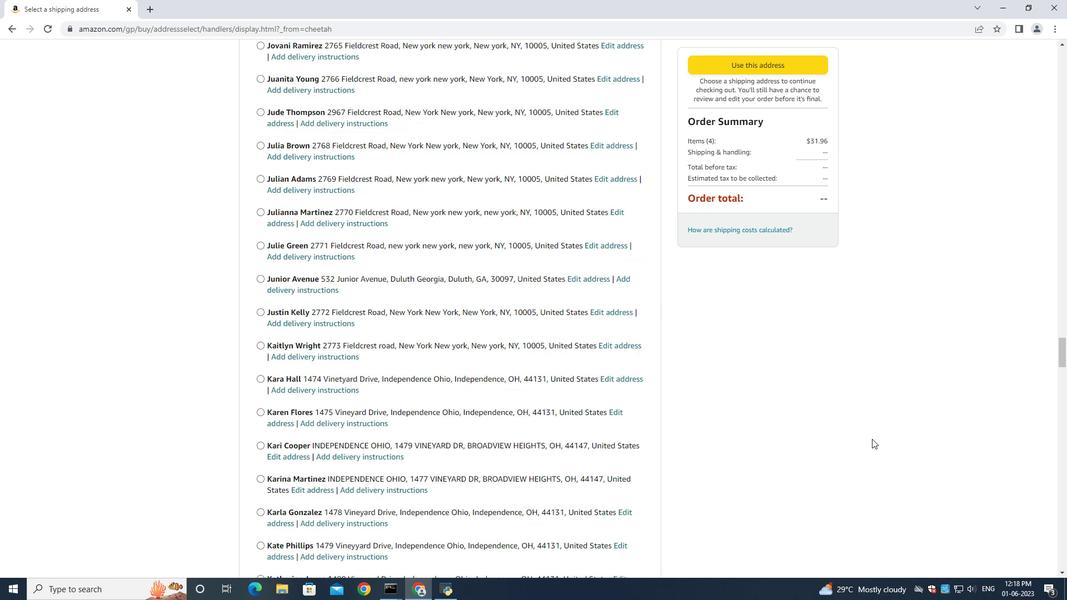 
Action: Mouse moved to (864, 438)
Screenshot: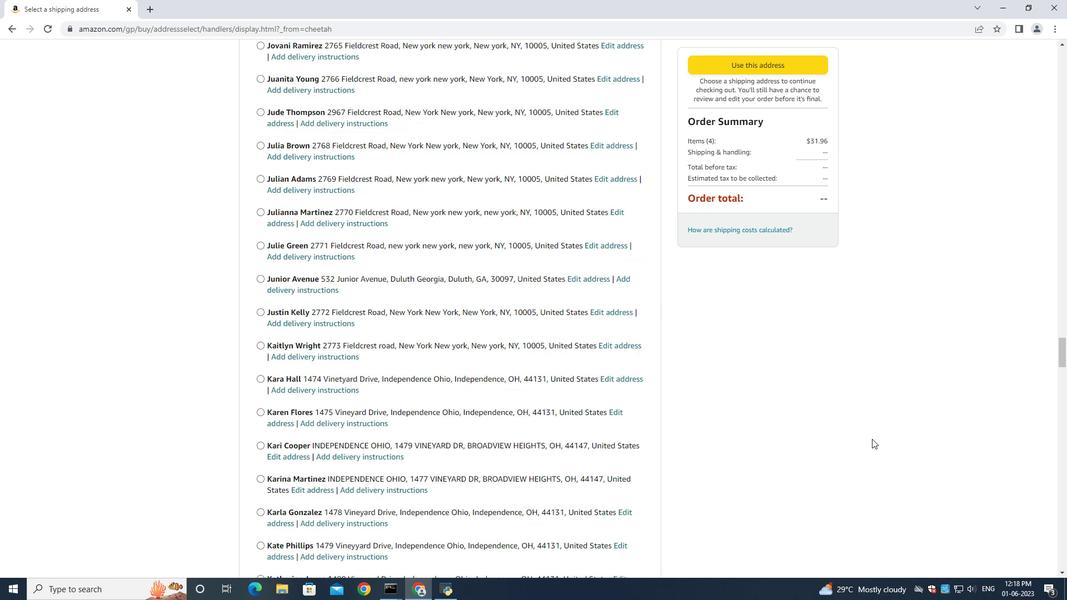 
Action: Mouse scrolled (867, 438) with delta (0, 0)
Screenshot: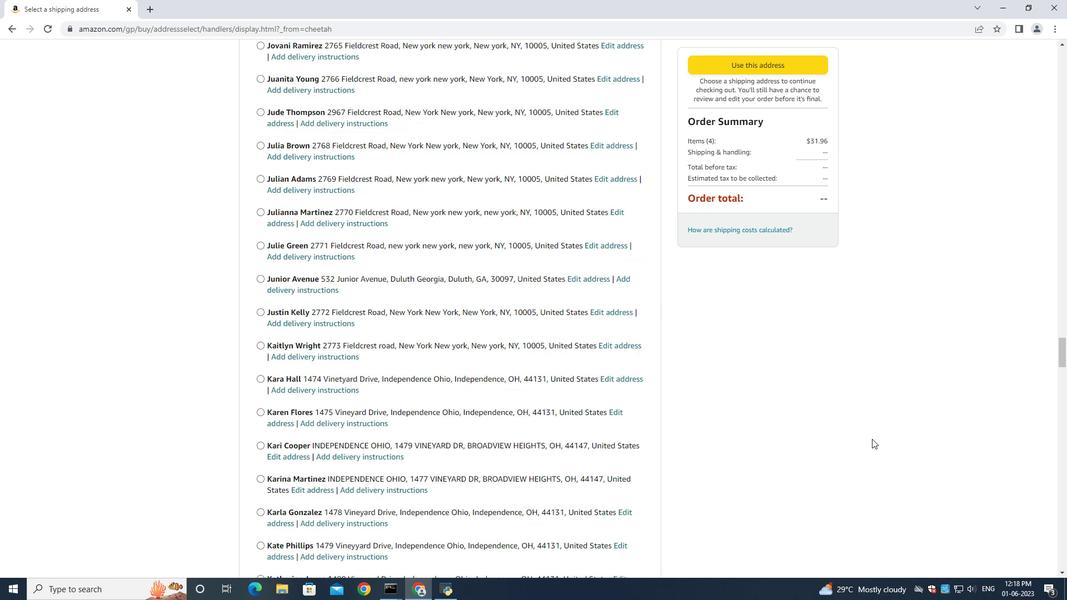 
Action: Mouse moved to (863, 438)
Screenshot: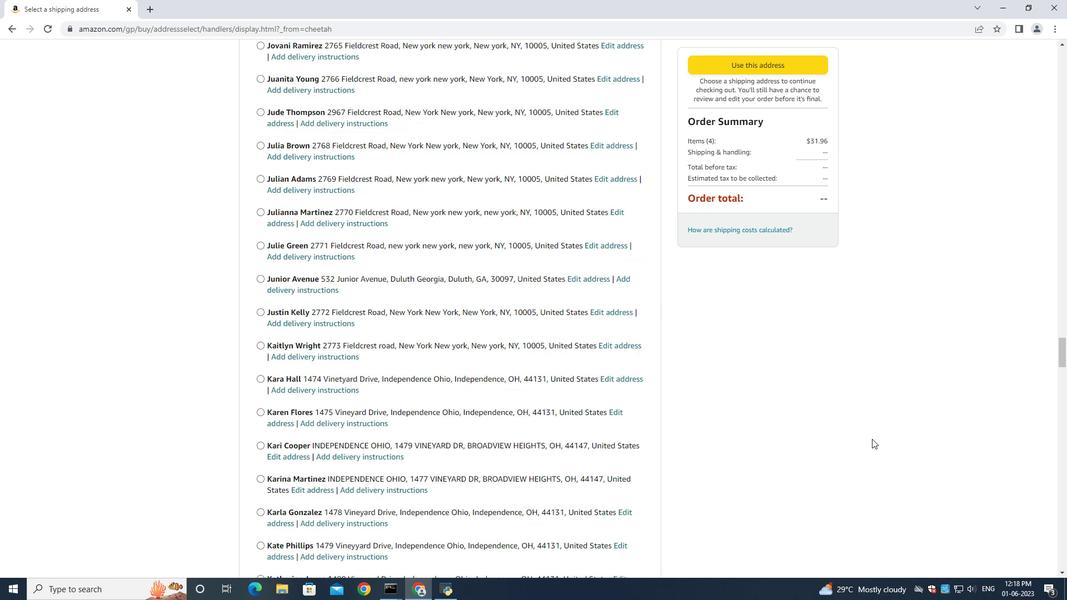 
Action: Mouse scrolled (864, 437) with delta (0, -1)
Screenshot: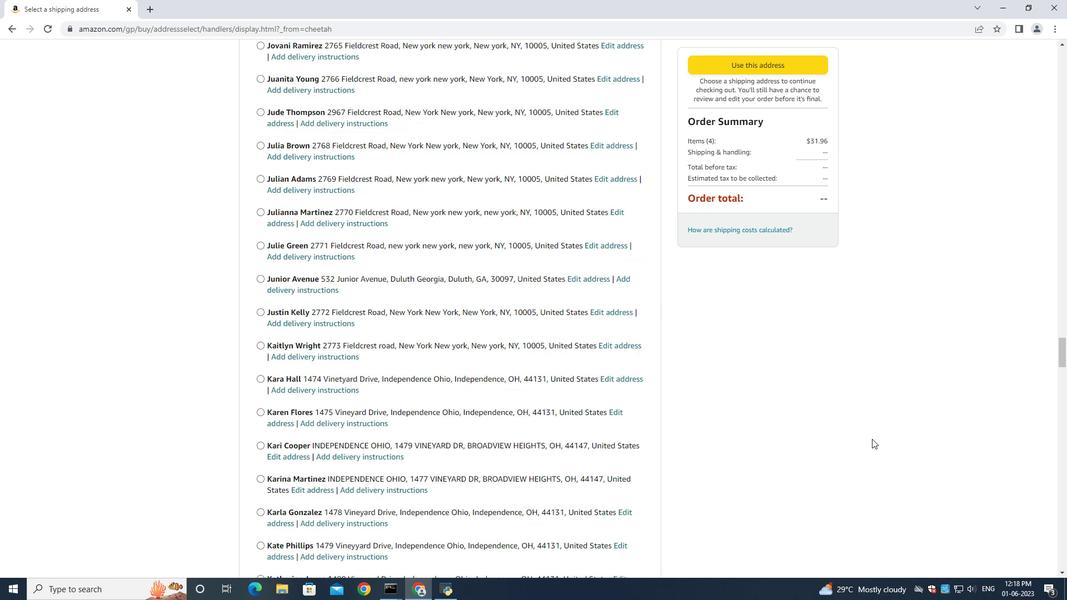 
Action: Mouse moved to (862, 438)
Screenshot: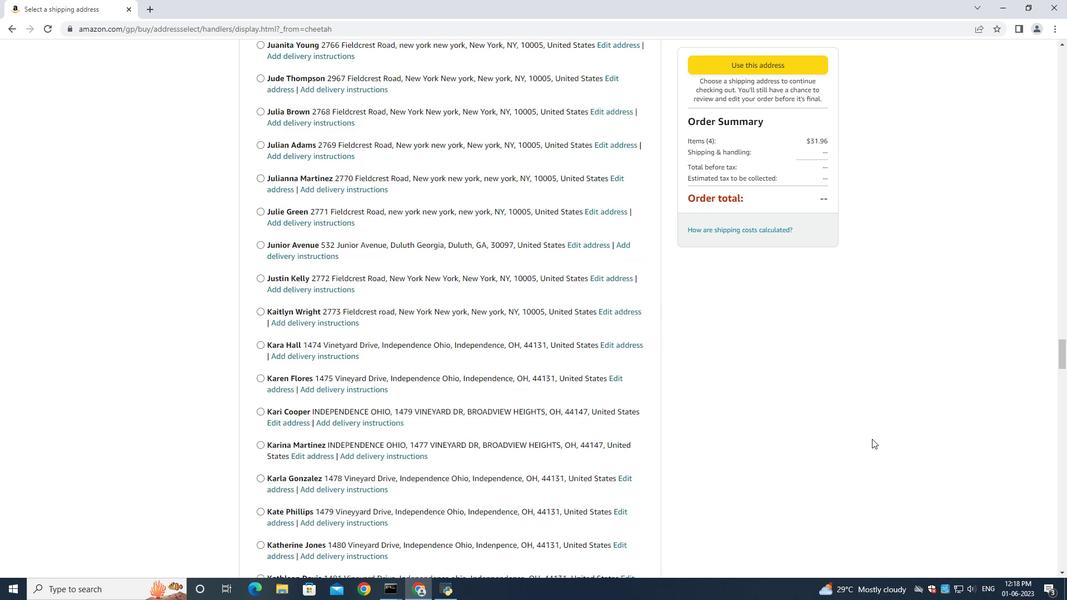 
Action: Mouse scrolled (863, 438) with delta (0, 0)
Screenshot: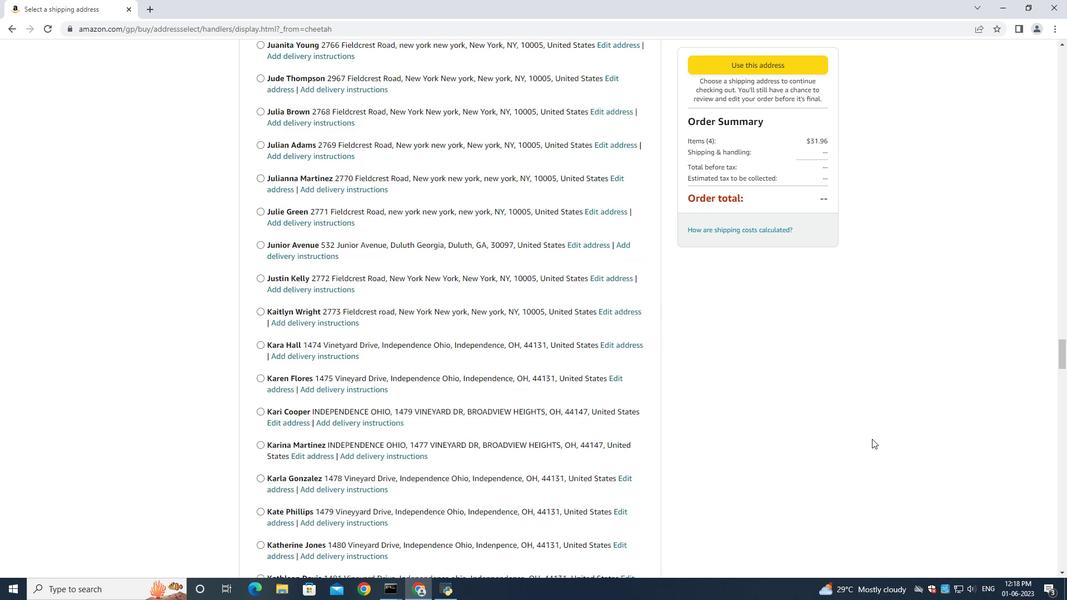 
Action: Mouse moved to (860, 437)
Screenshot: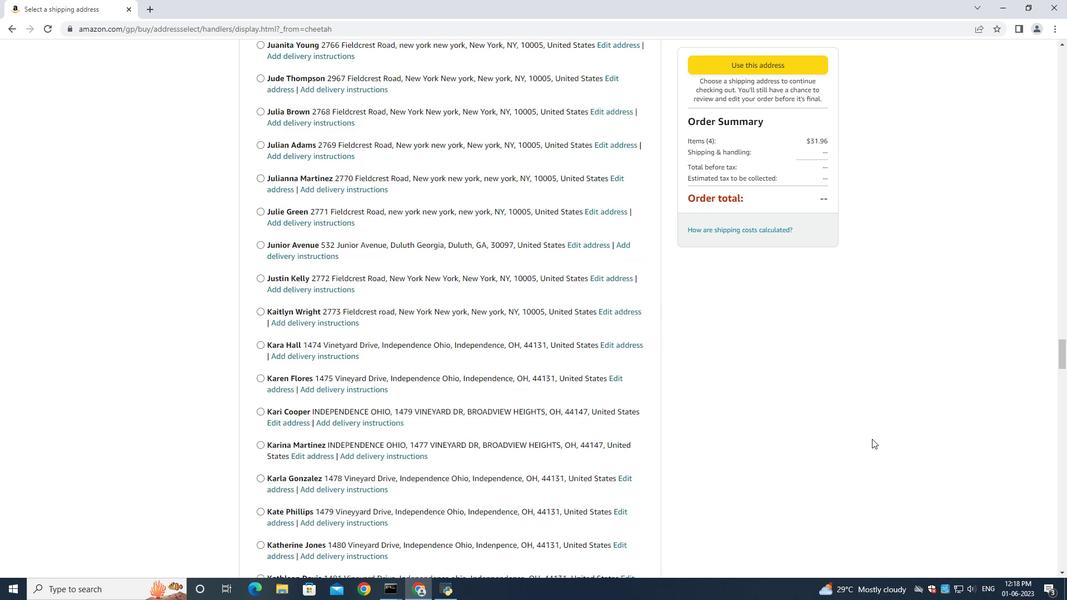 
Action: Mouse scrolled (862, 437) with delta (0, 0)
Screenshot: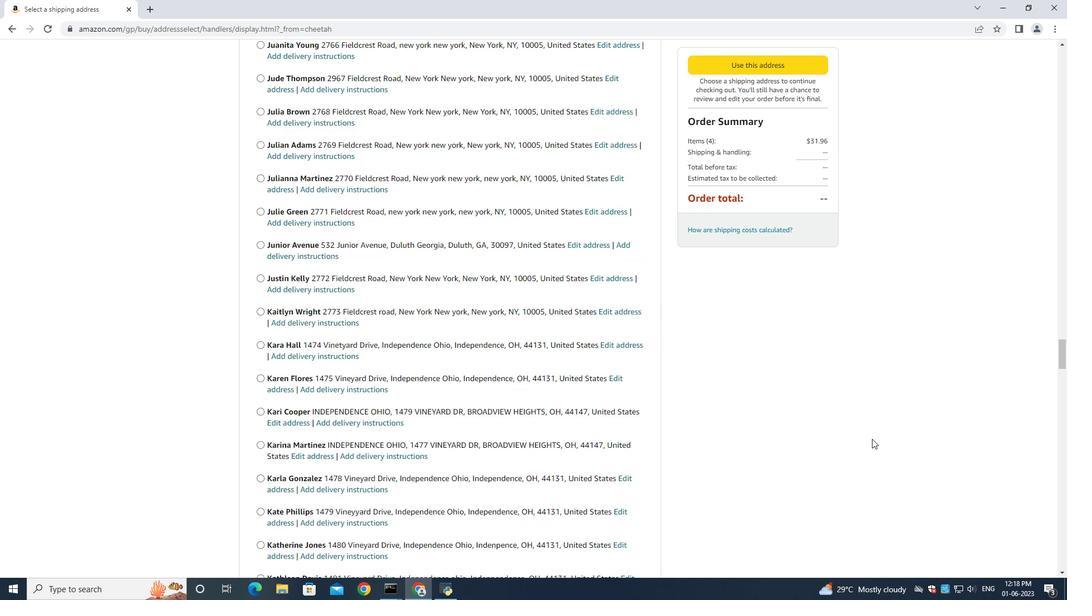 
Action: Mouse moved to (695, 350)
Screenshot: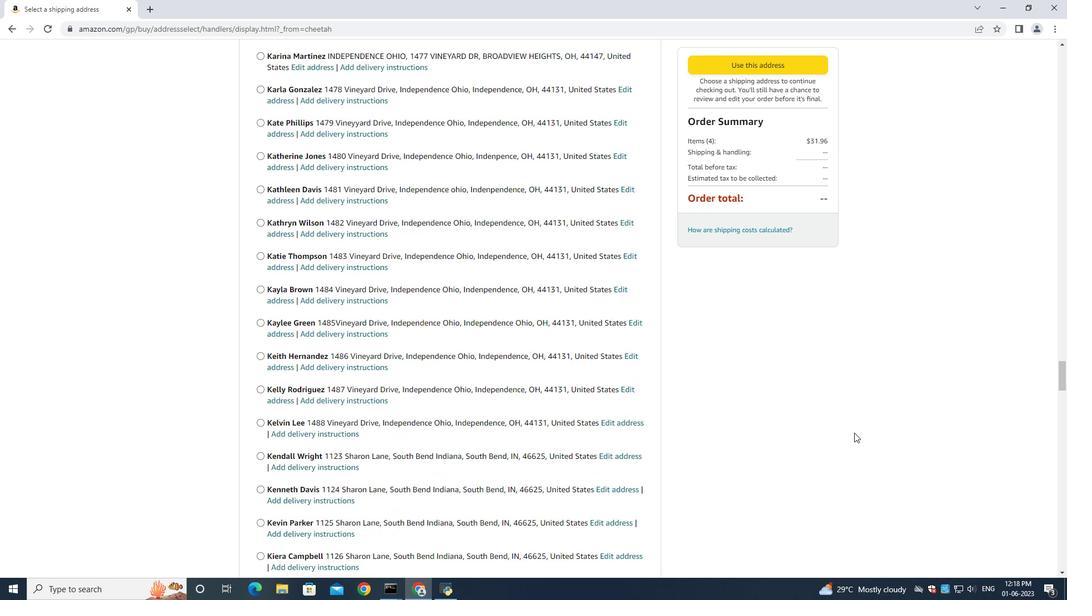 
Action: Mouse scrolled (695, 350) with delta (0, 0)
Screenshot: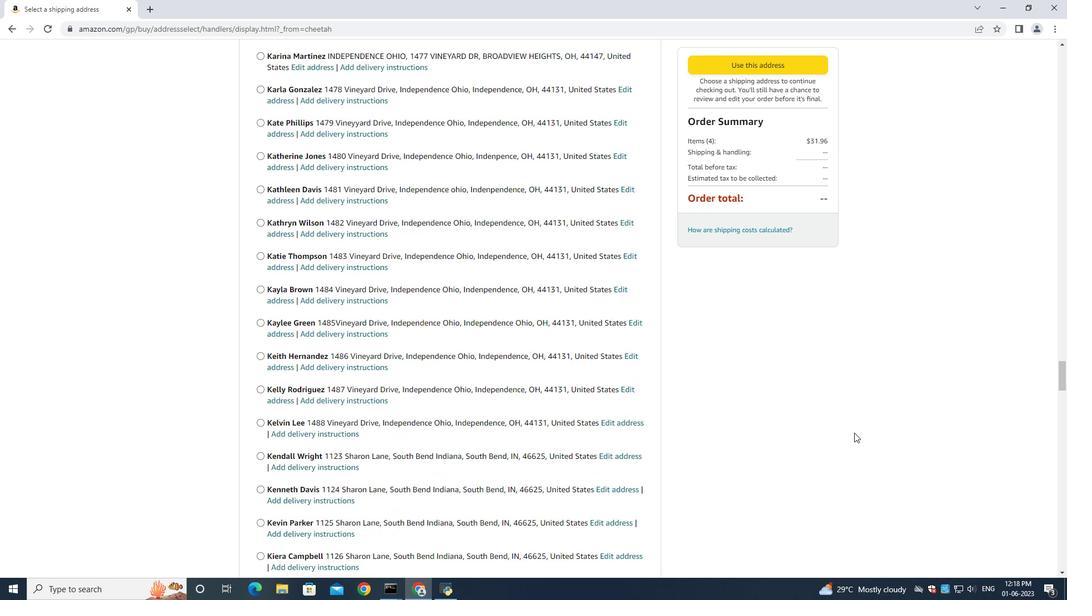 
Action: Mouse moved to (694, 350)
Screenshot: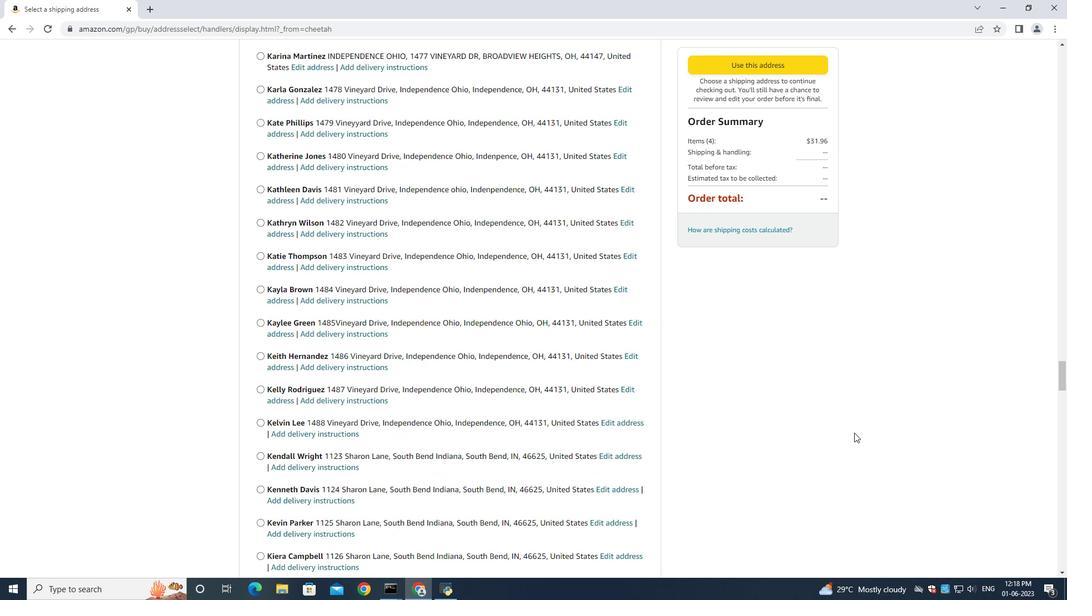 
Action: Mouse scrolled (694, 350) with delta (0, 0)
Screenshot: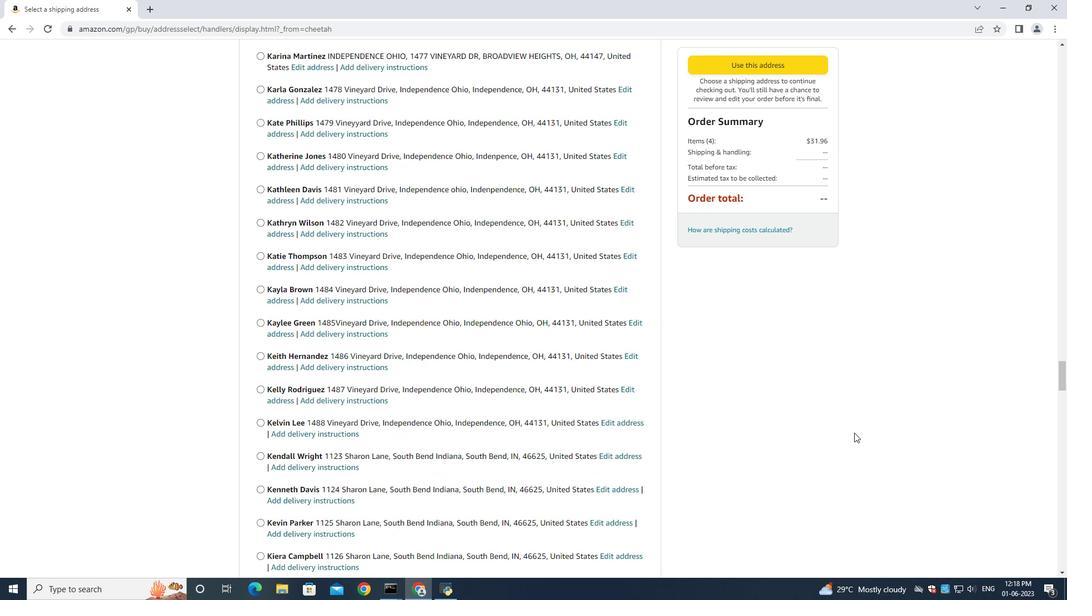 
Action: Mouse scrolled (694, 350) with delta (0, 0)
Screenshot: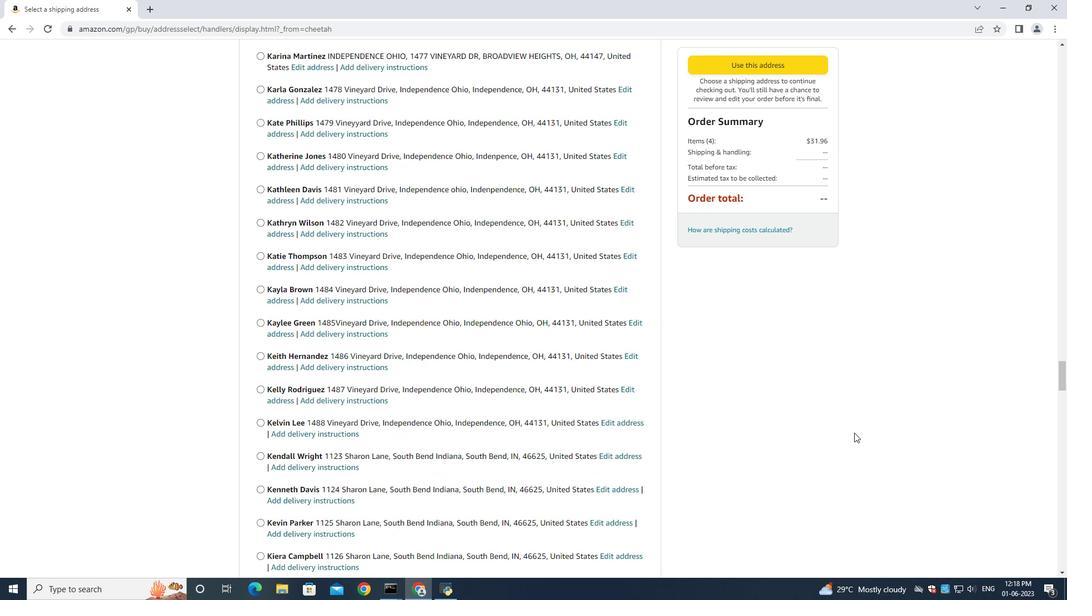 
Action: Mouse moved to (694, 349)
Screenshot: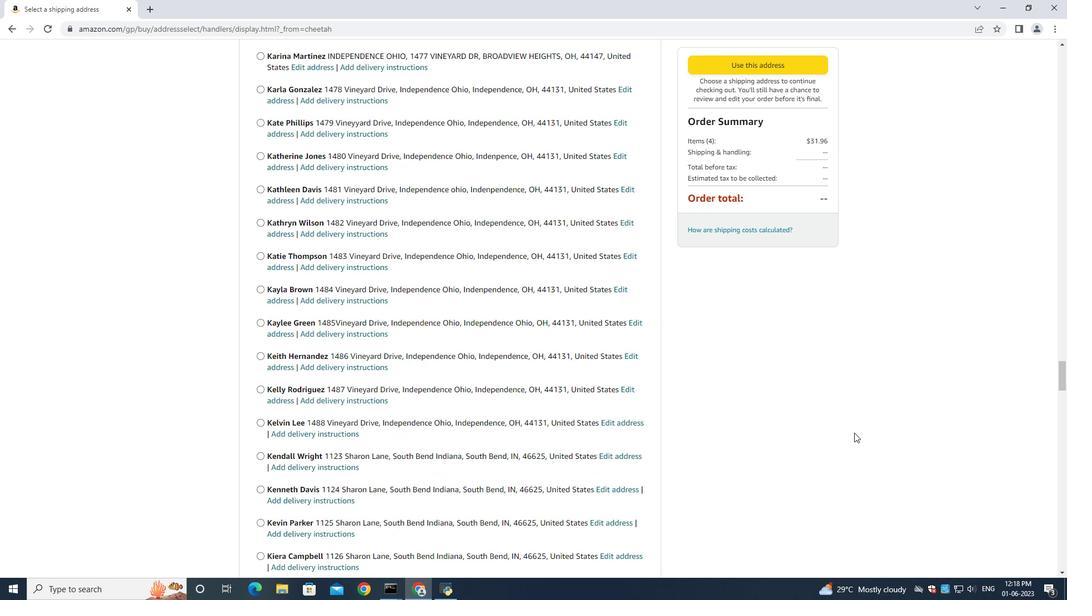 
Action: Mouse scrolled (694, 348) with delta (0, 0)
Screenshot: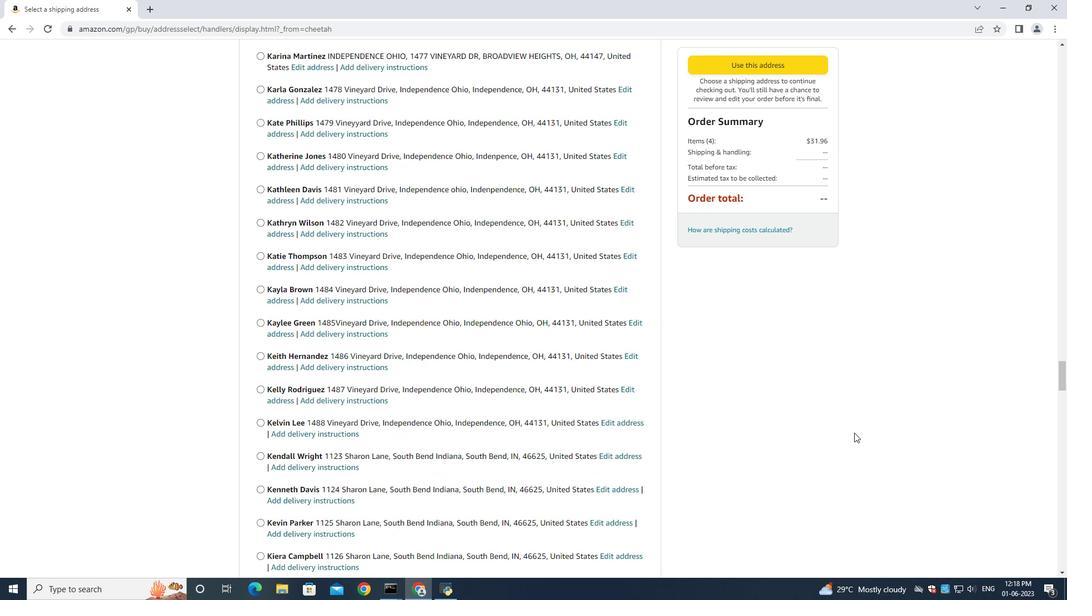 
Action: Mouse moved to (696, 341)
Screenshot: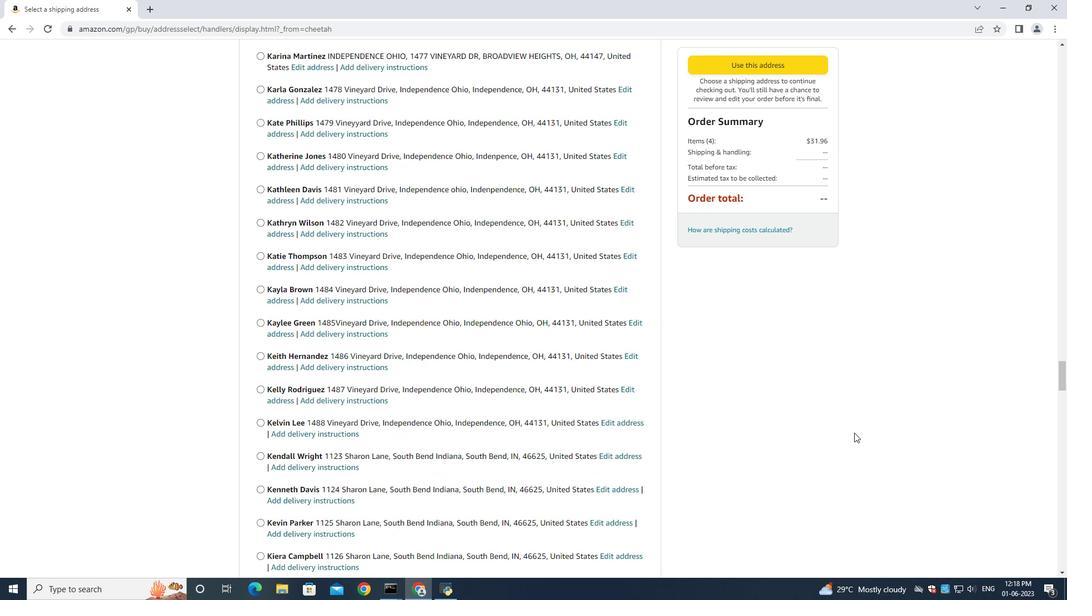 
Action: Mouse scrolled (695, 344) with delta (0, 0)
Screenshot: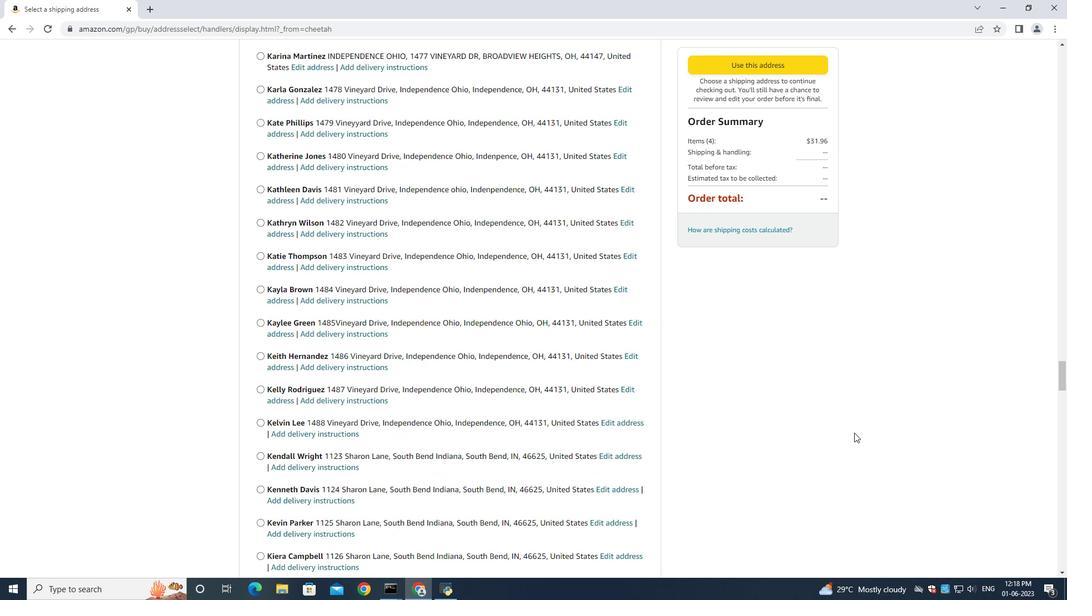 
Action: Mouse moved to (696, 339)
Screenshot: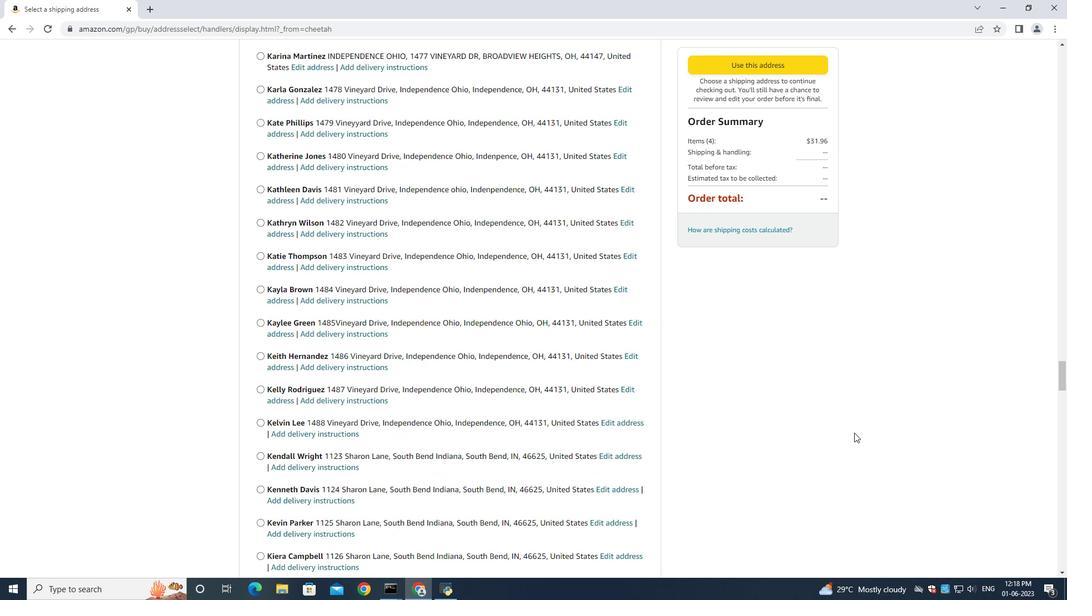 
Action: Mouse scrolled (696, 340) with delta (0, 0)
Screenshot: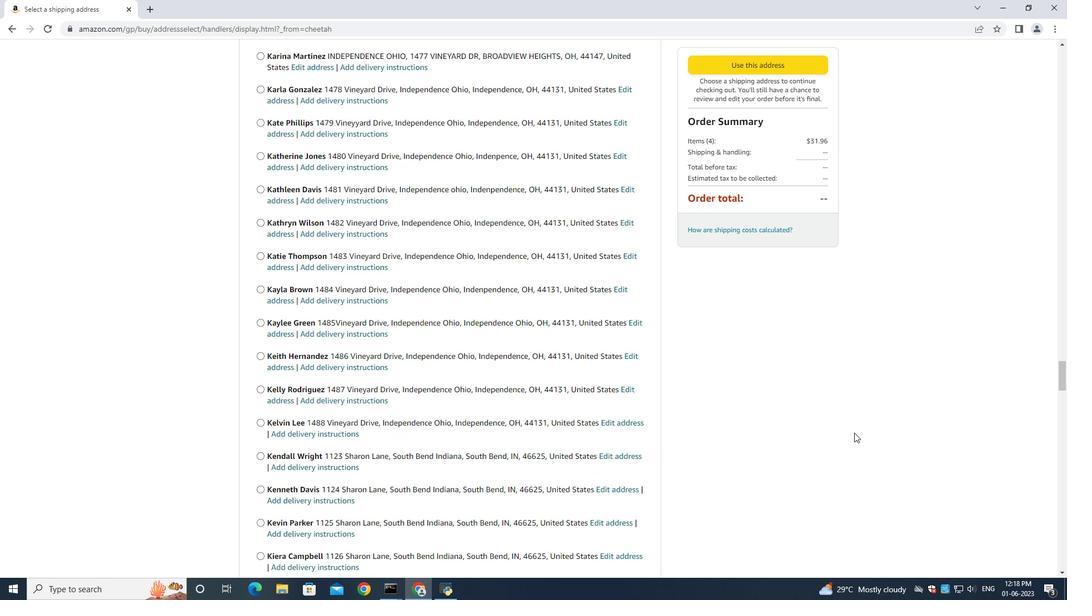 
Action: Mouse moved to (696, 338)
Screenshot: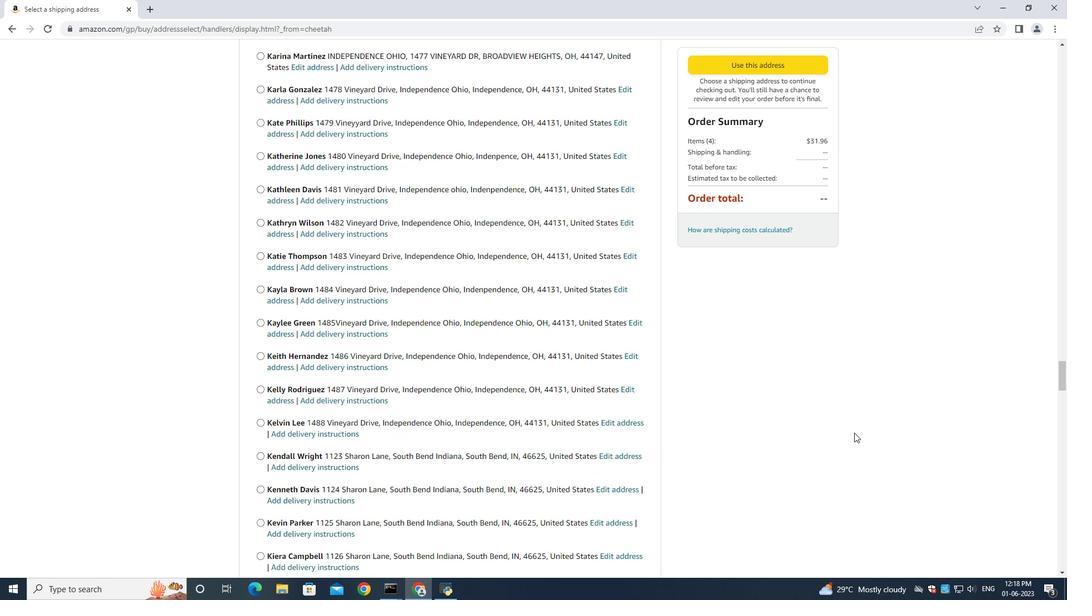 
Action: Mouse scrolled (696, 339) with delta (0, 0)
Screenshot: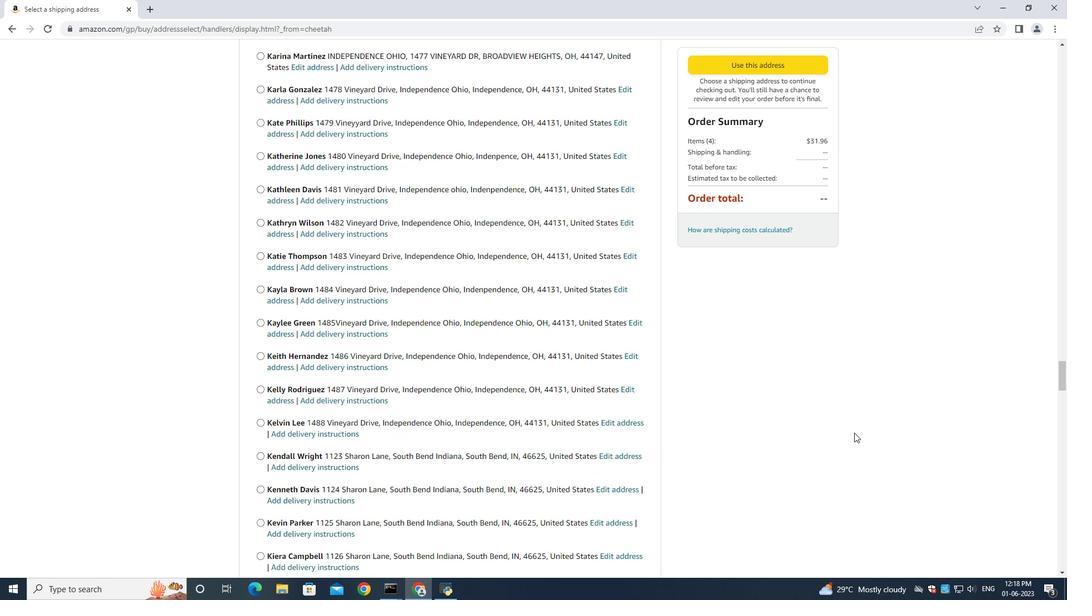
Action: Mouse moved to (671, 324)
Screenshot: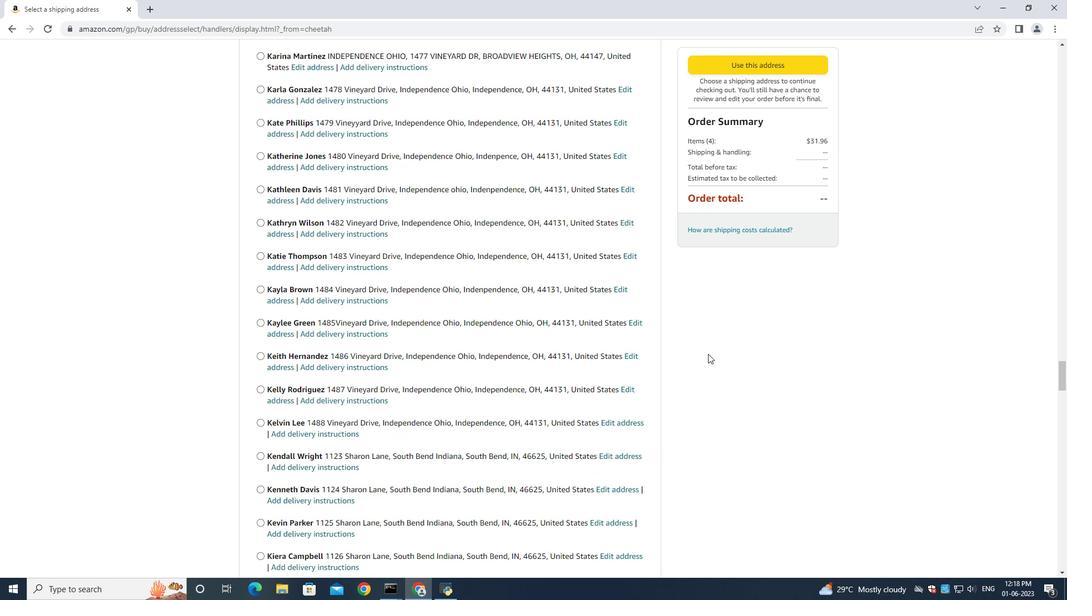 
Action: Mouse scrolled (696, 336) with delta (0, 0)
Screenshot: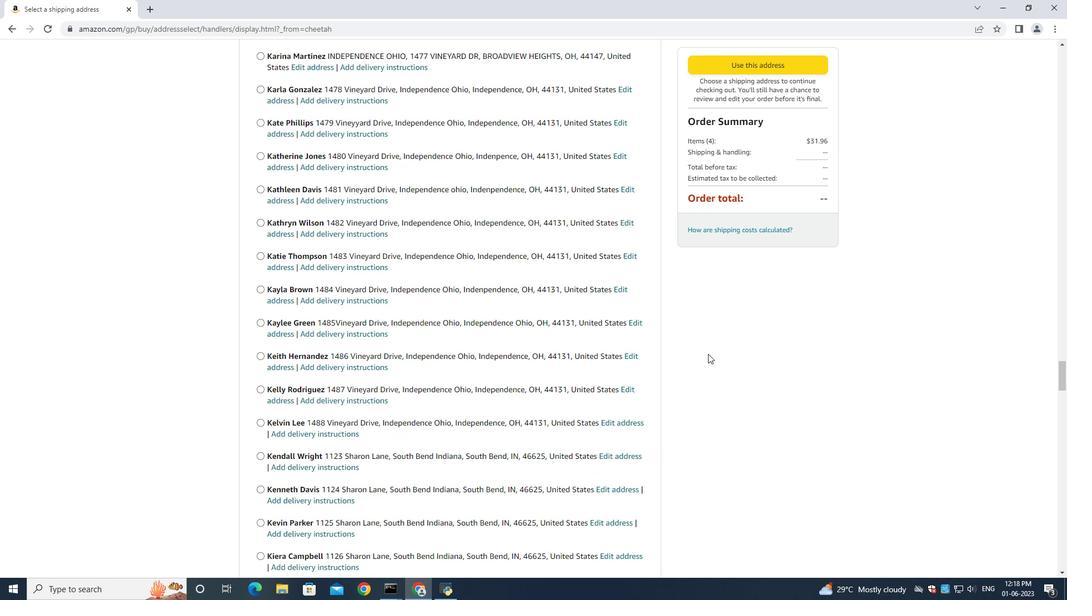 
Action: Mouse moved to (600, 402)
Screenshot: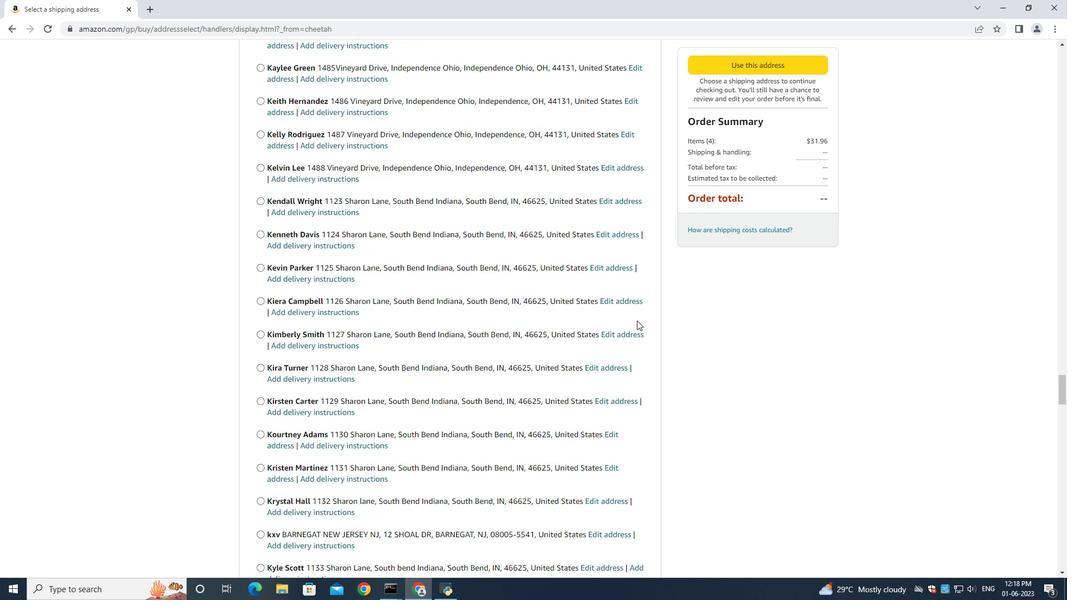 
Action: Mouse scrolled (599, 391) with delta (0, 0)
Screenshot: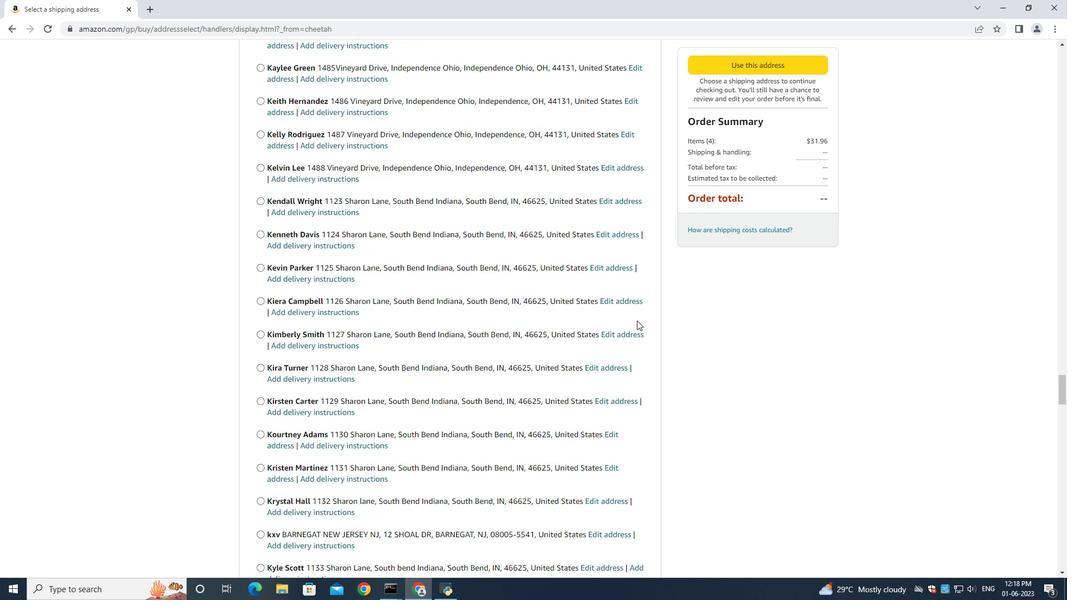 
Action: Mouse moved to (600, 402)
Screenshot: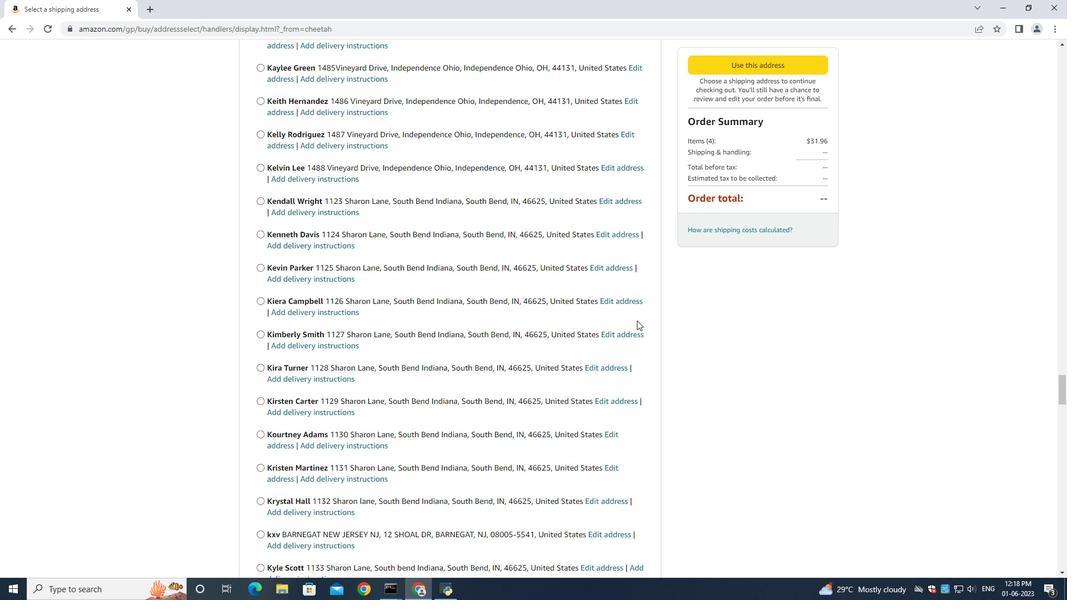 
Action: Mouse scrolled (600, 401) with delta (0, 0)
Screenshot: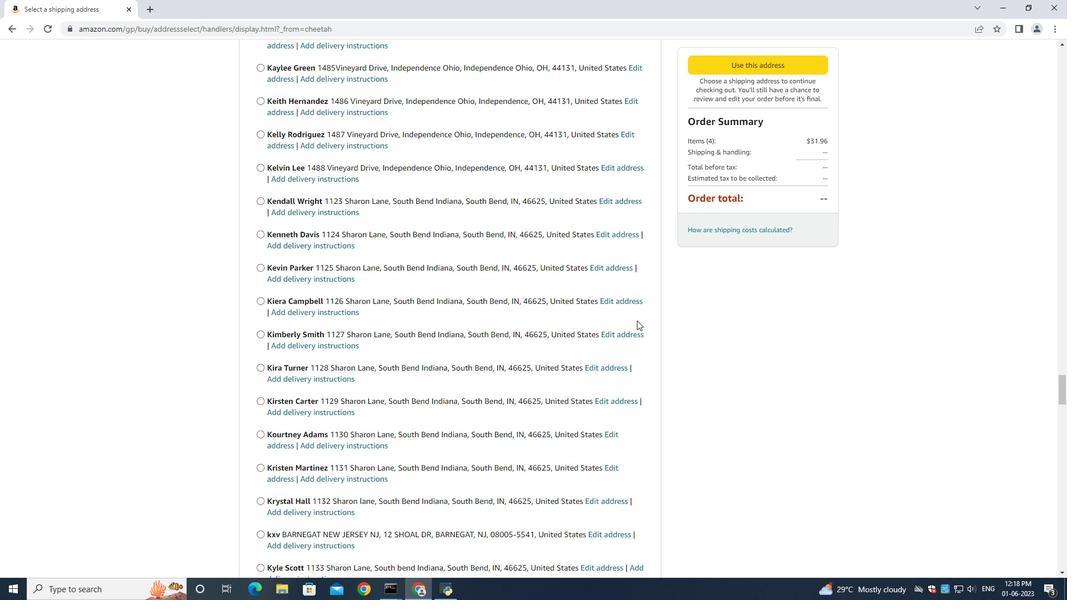 
Action: Mouse moved to (589, 403)
Screenshot: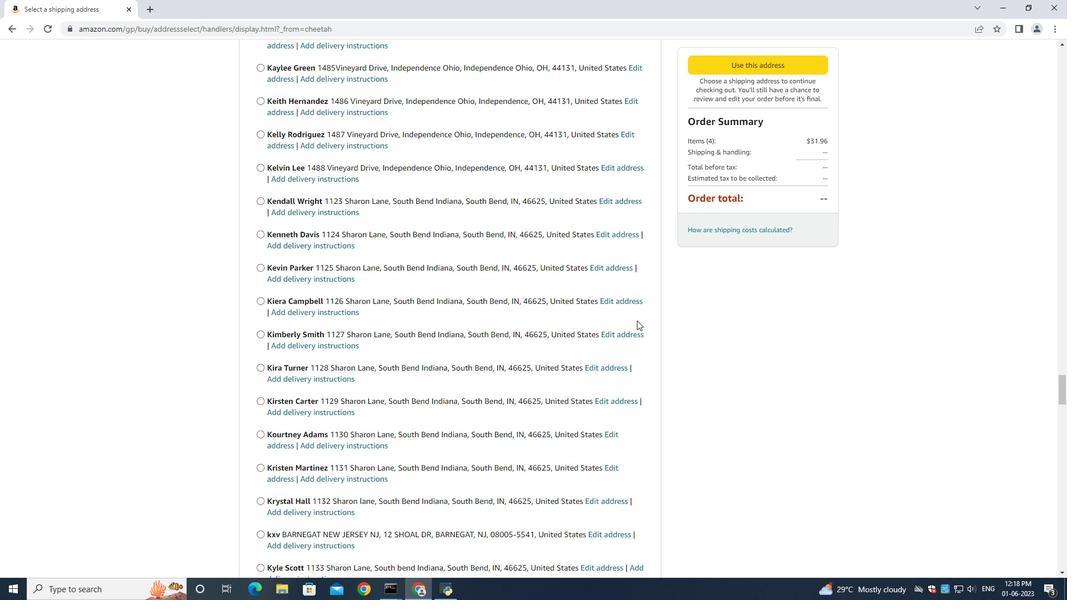 
Action: Mouse scrolled (600, 401) with delta (0, -1)
Screenshot: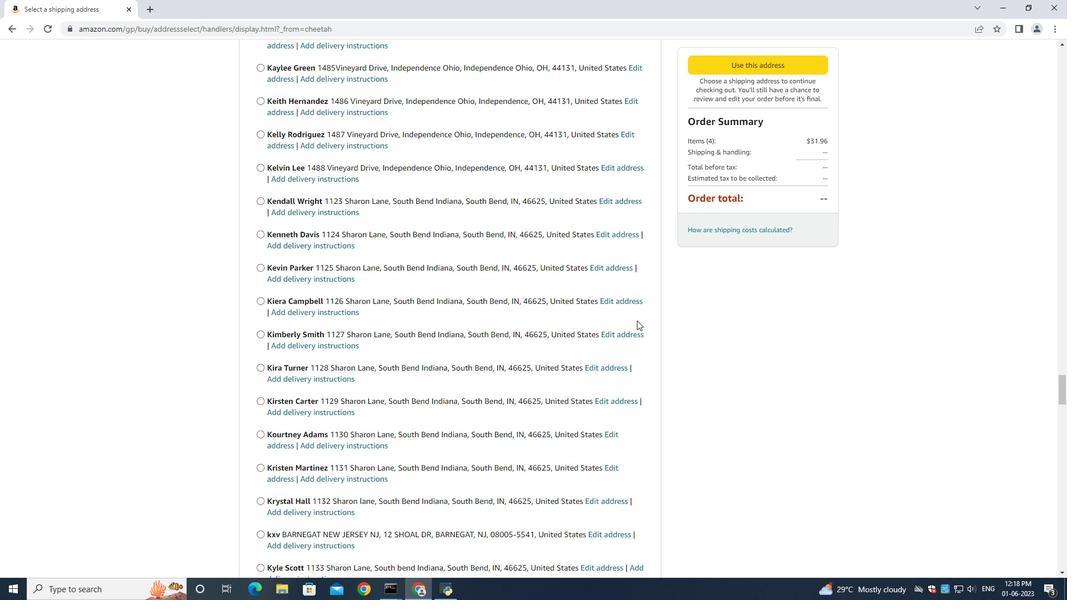 
Action: Mouse moved to (582, 403)
Screenshot: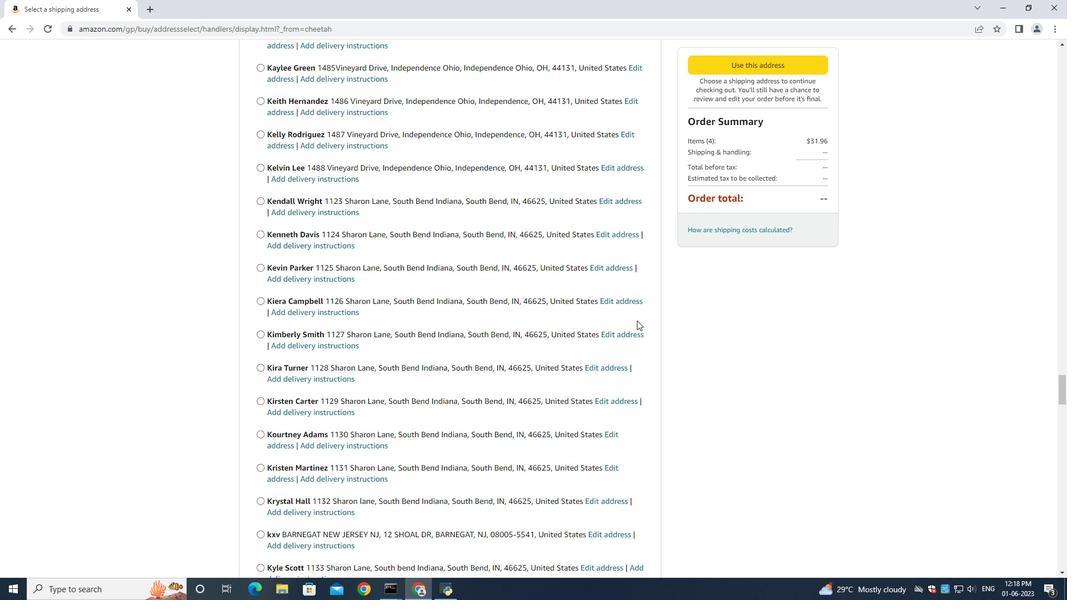 
Action: Mouse scrolled (600, 401) with delta (0, -1)
Screenshot: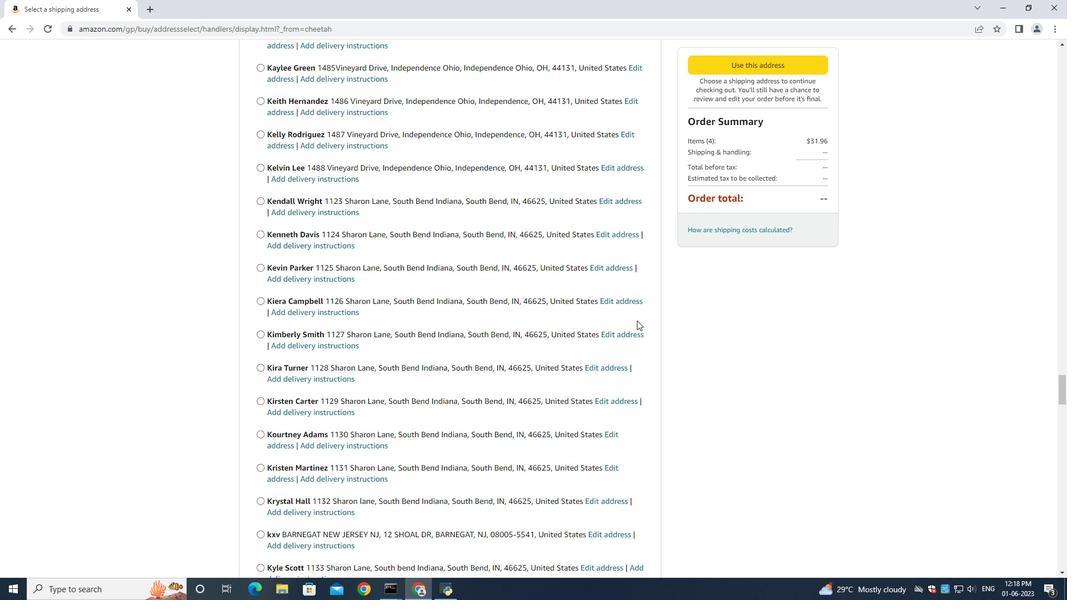 
Action: Mouse moved to (568, 403)
Screenshot: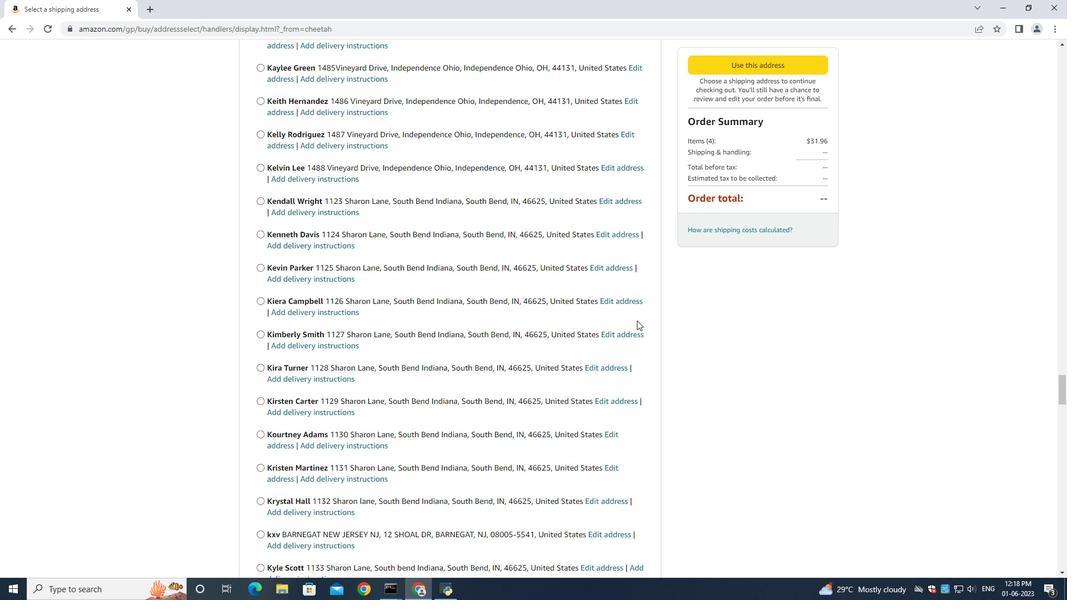 
Action: Mouse scrolled (600, 402) with delta (0, 0)
Screenshot: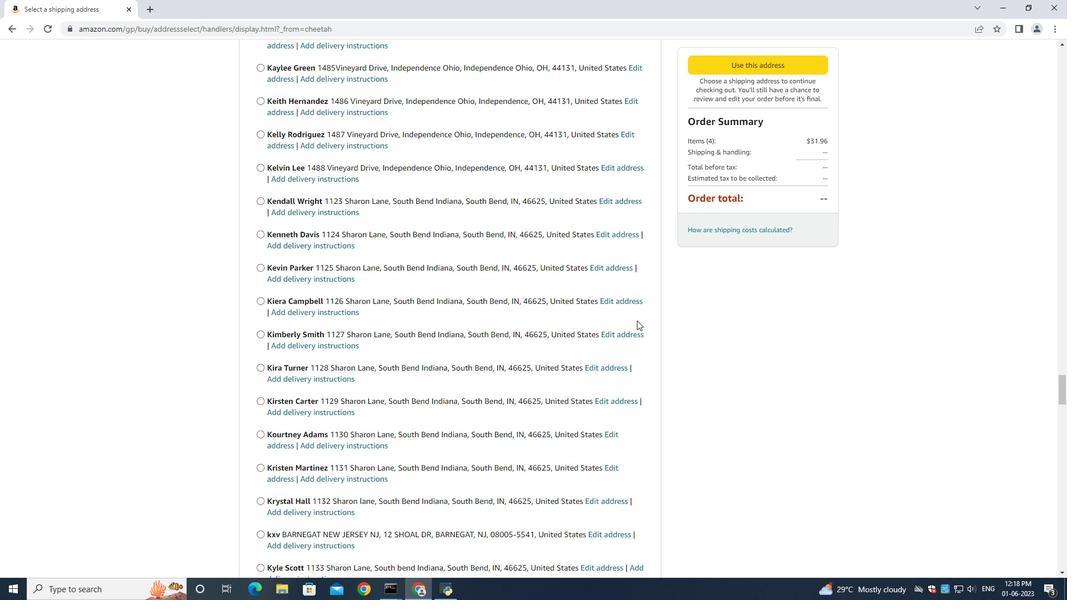 
Action: Mouse moved to (562, 403)
Screenshot: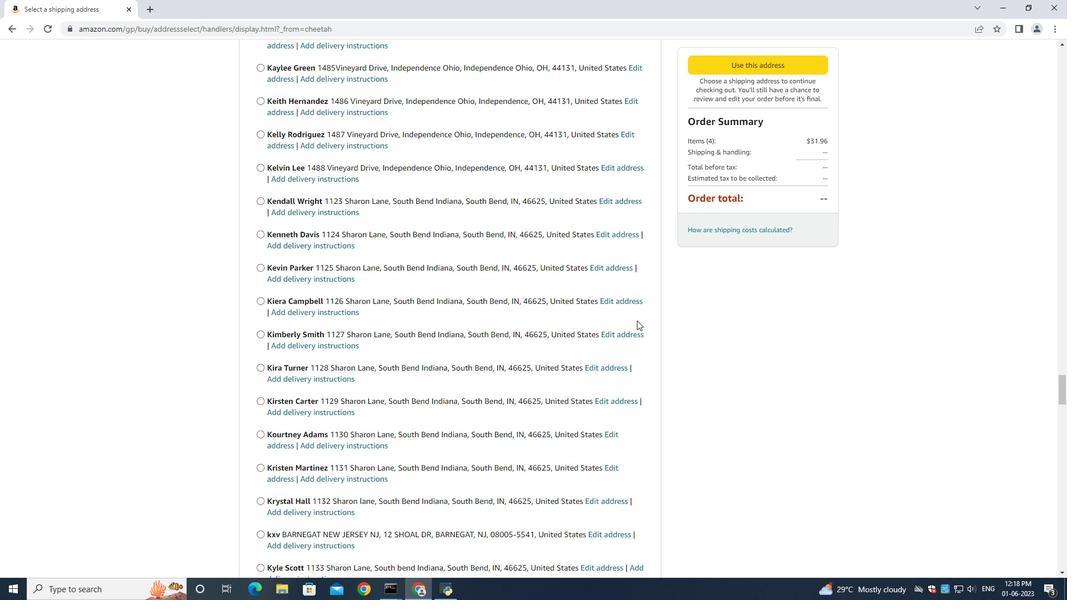
Action: Mouse scrolled (600, 402) with delta (0, 0)
Screenshot: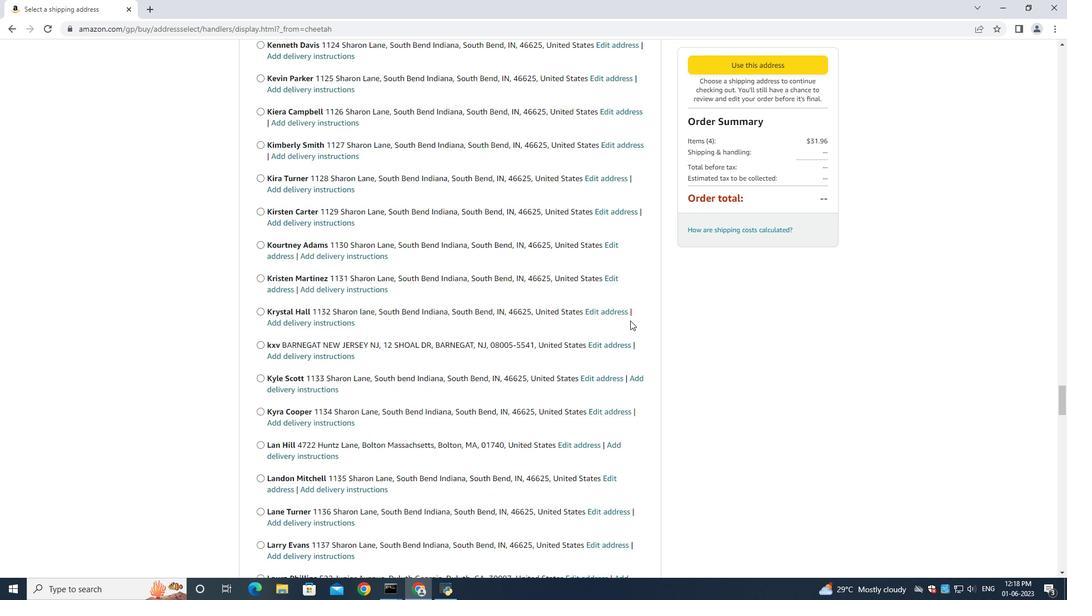 
Action: Mouse moved to (555, 402)
Screenshot: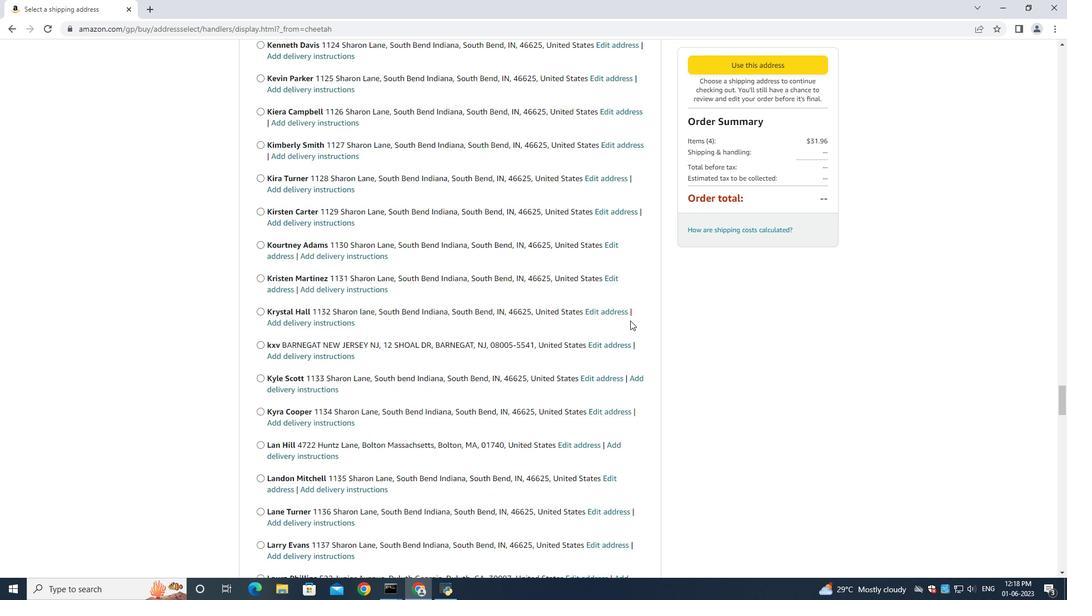 
Action: Mouse scrolled (600, 402) with delta (0, 0)
Screenshot: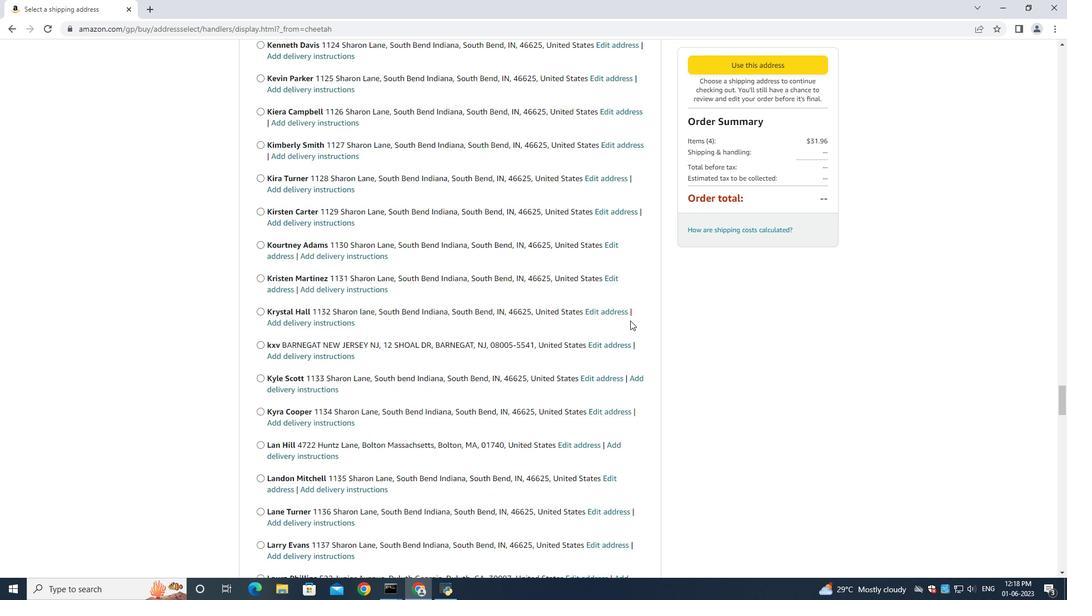 
Action: Mouse moved to (517, 398)
Screenshot: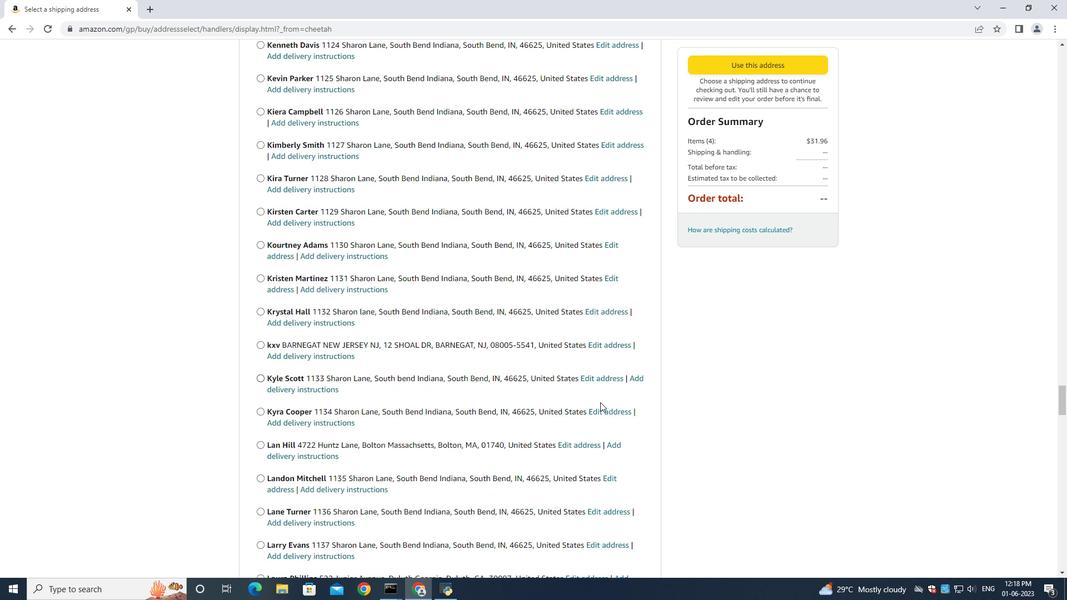 
Action: Mouse scrolled (517, 397) with delta (0, 0)
Screenshot: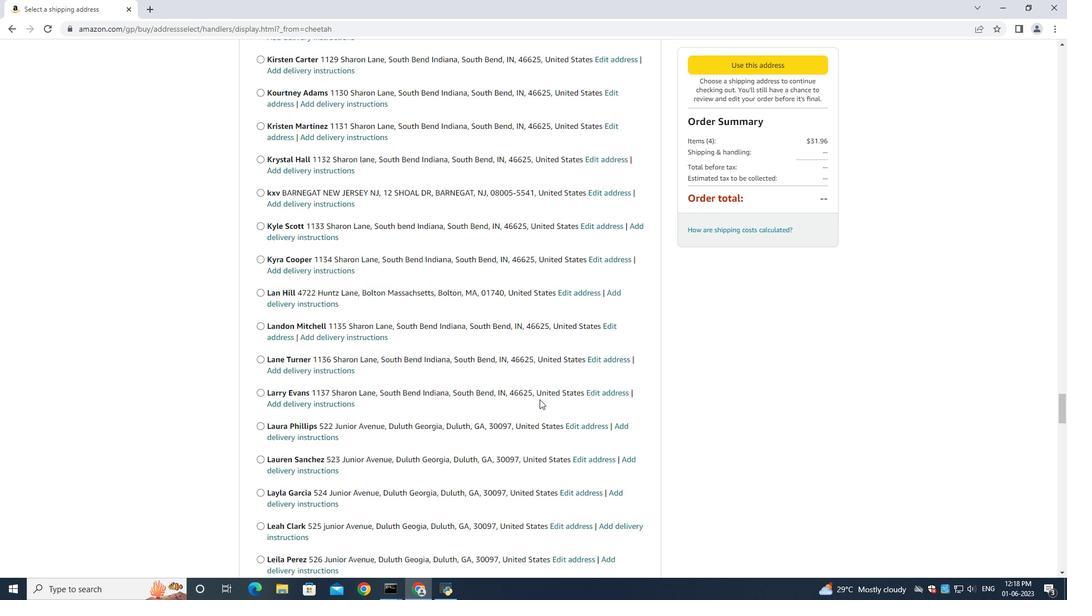 
Action: Mouse moved to (517, 398)
Screenshot: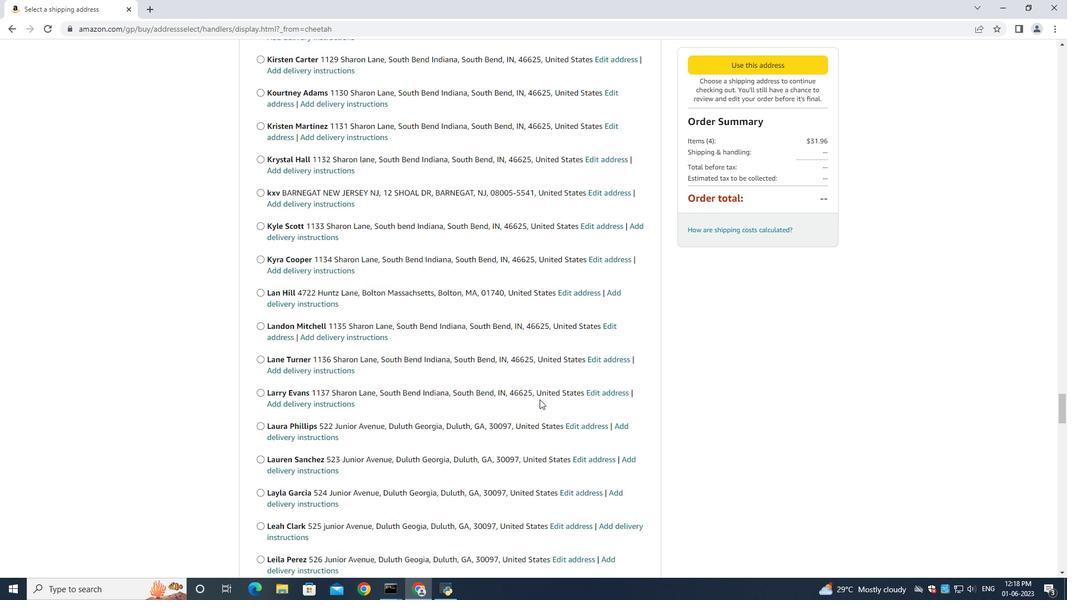 
Action: Mouse scrolled (517, 397) with delta (0, 0)
Screenshot: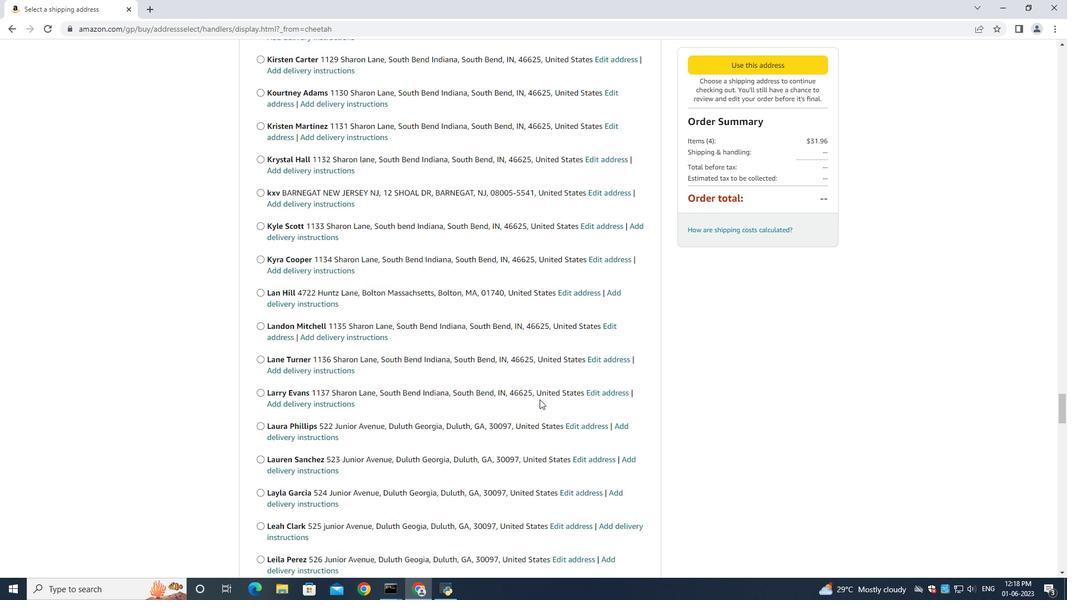
Action: Mouse moved to (516, 398)
Screenshot: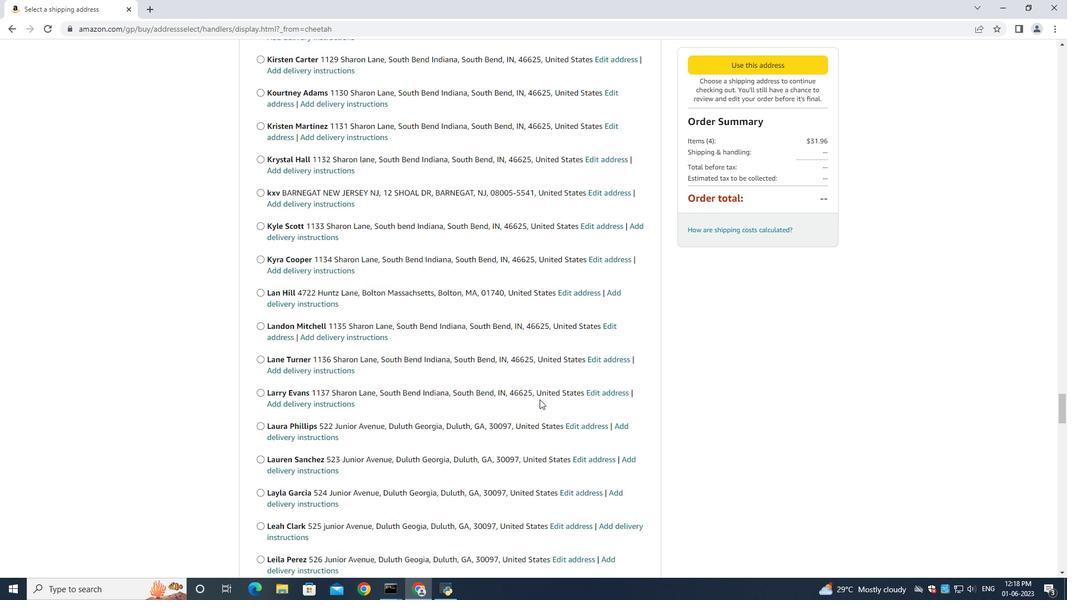 
Action: Mouse scrolled (517, 397) with delta (0, 0)
Screenshot: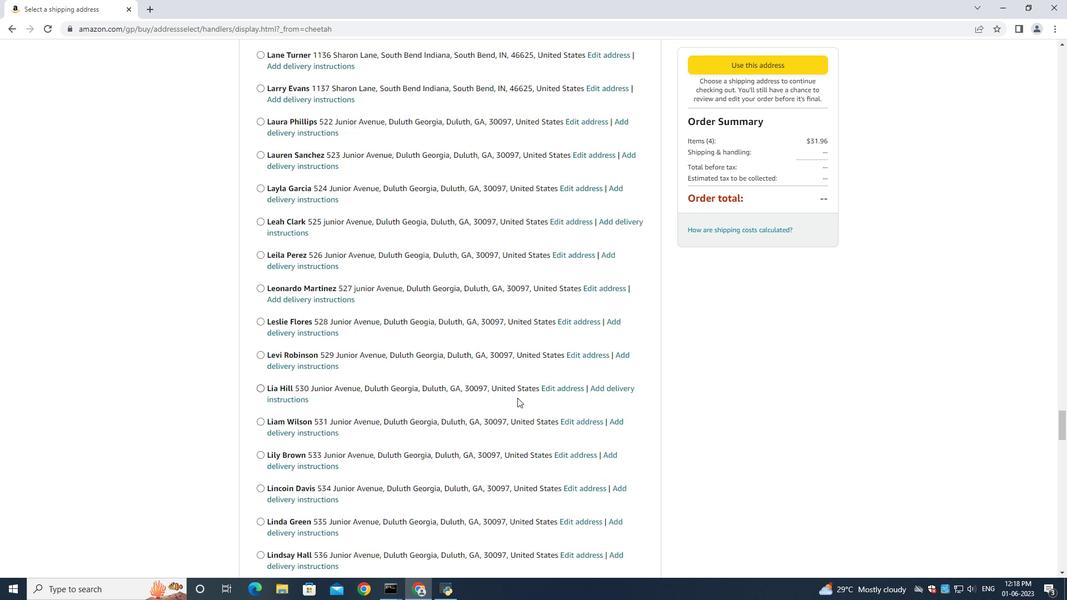 
Action: Mouse moved to (516, 398)
Screenshot: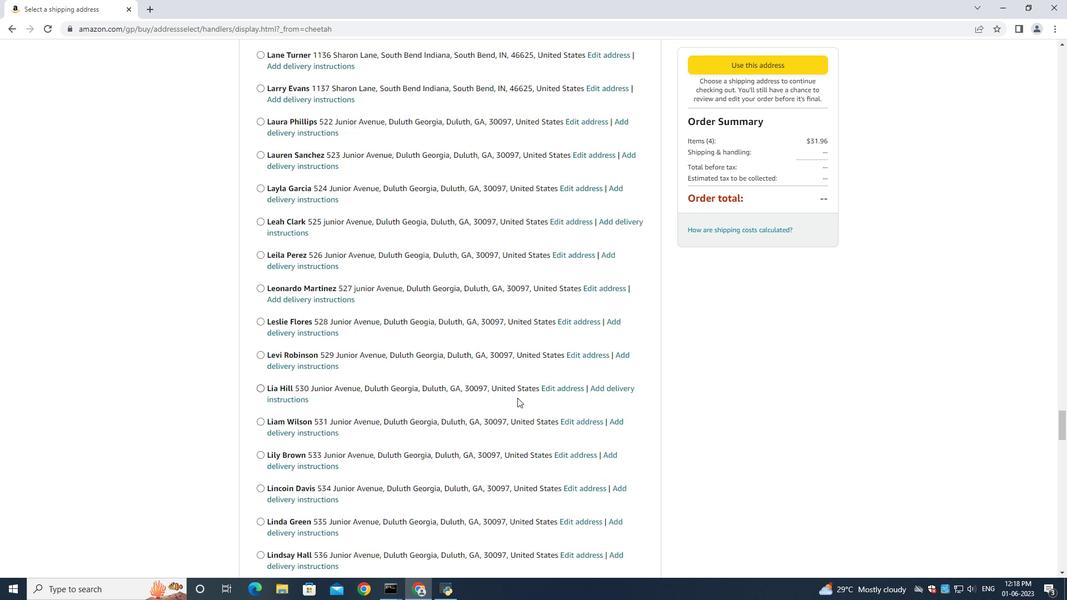 
Action: Mouse scrolled (516, 397) with delta (0, -1)
Screenshot: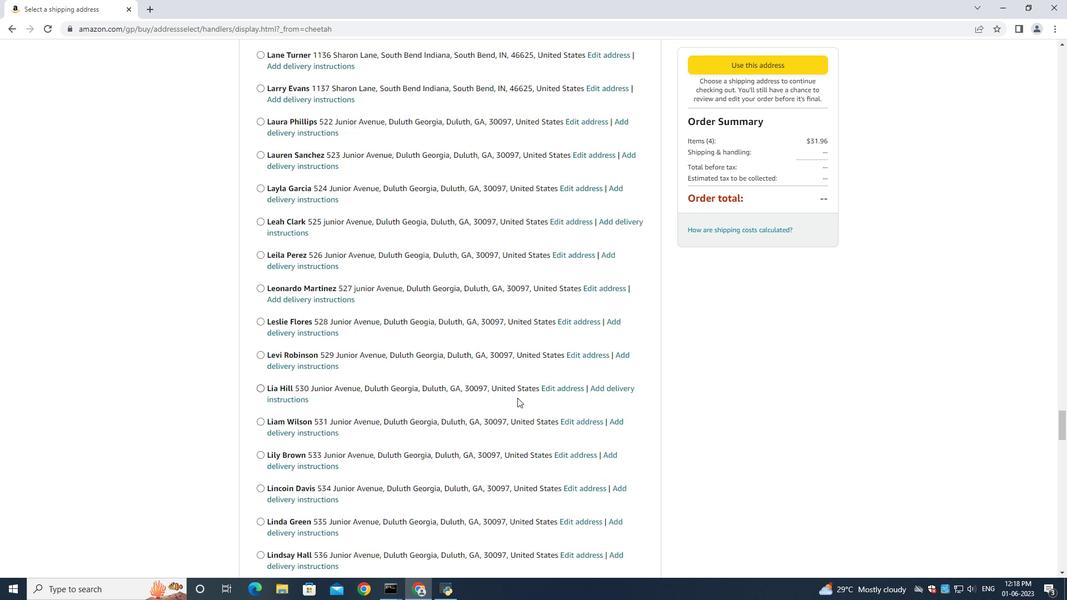 
Action: Mouse moved to (516, 398)
Screenshot: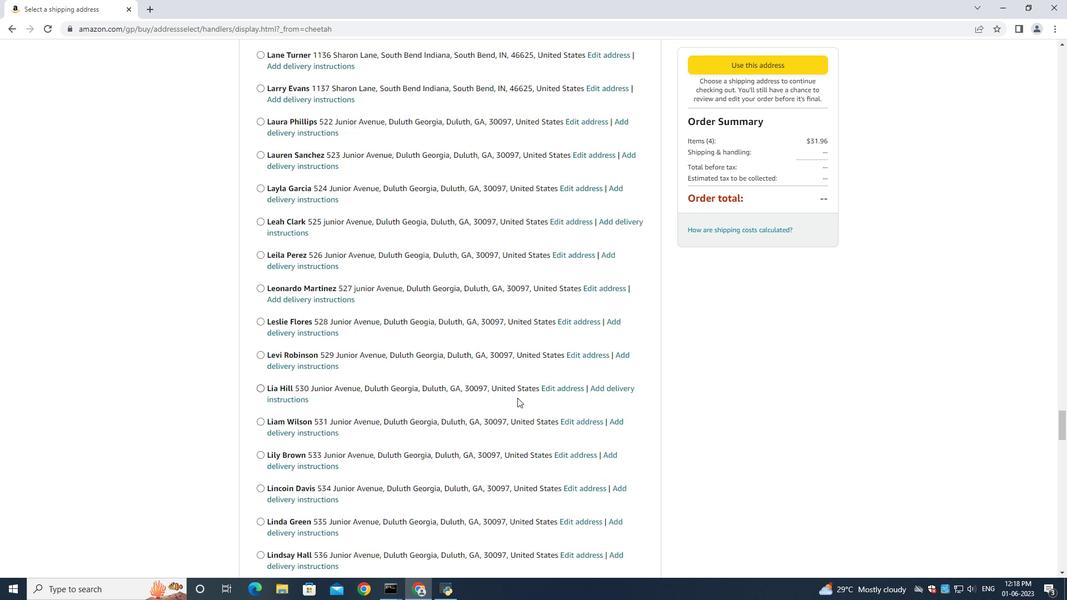 
Action: Mouse scrolled (516, 397) with delta (0, 0)
Screenshot: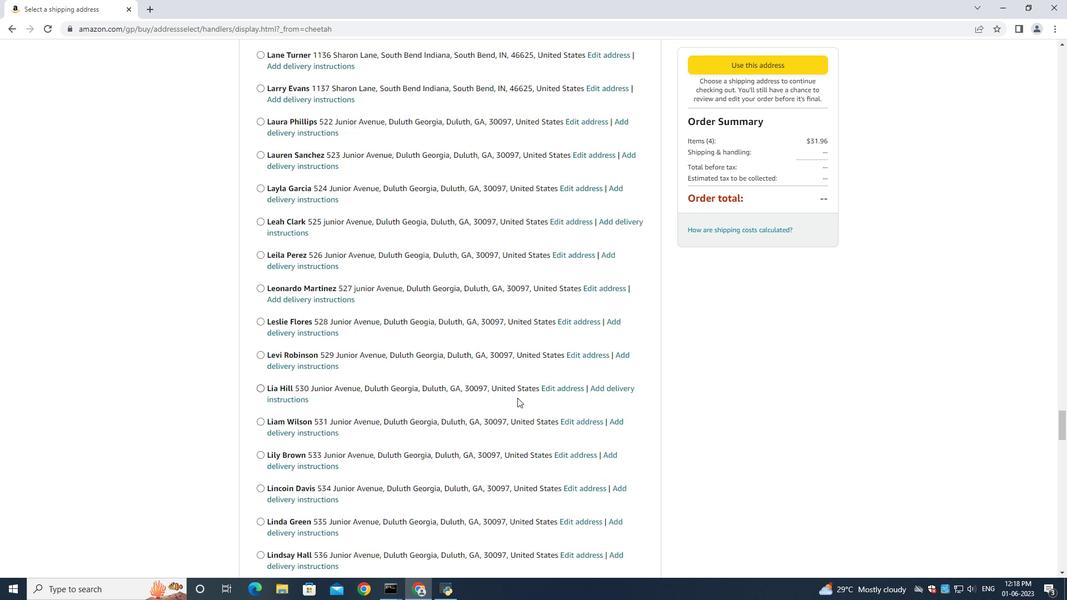 
Action: Mouse moved to (516, 398)
Screenshot: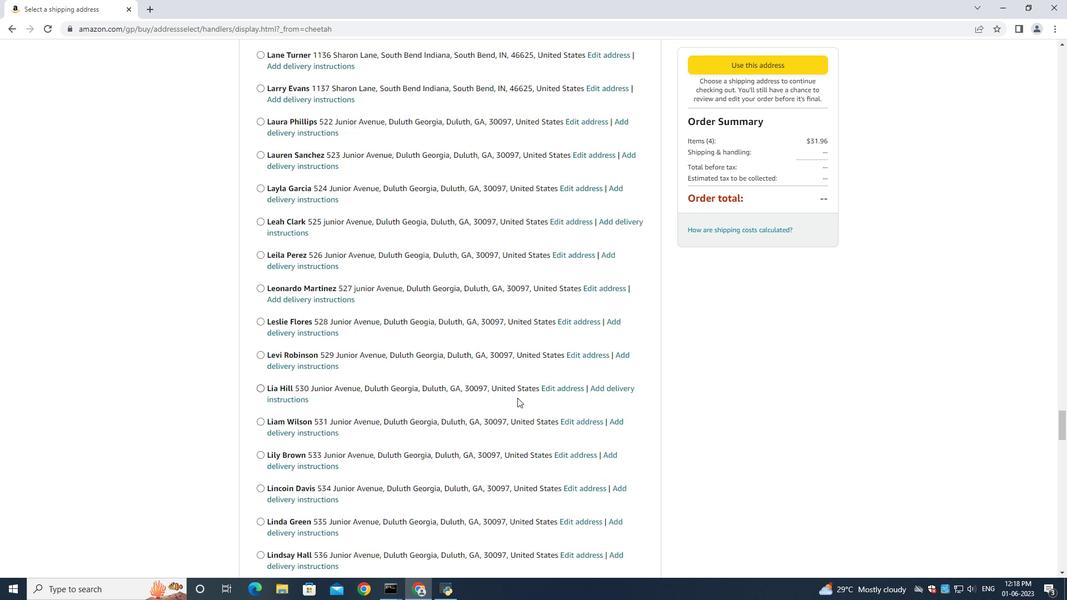 
Action: Mouse scrolled (516, 397) with delta (0, 0)
Screenshot: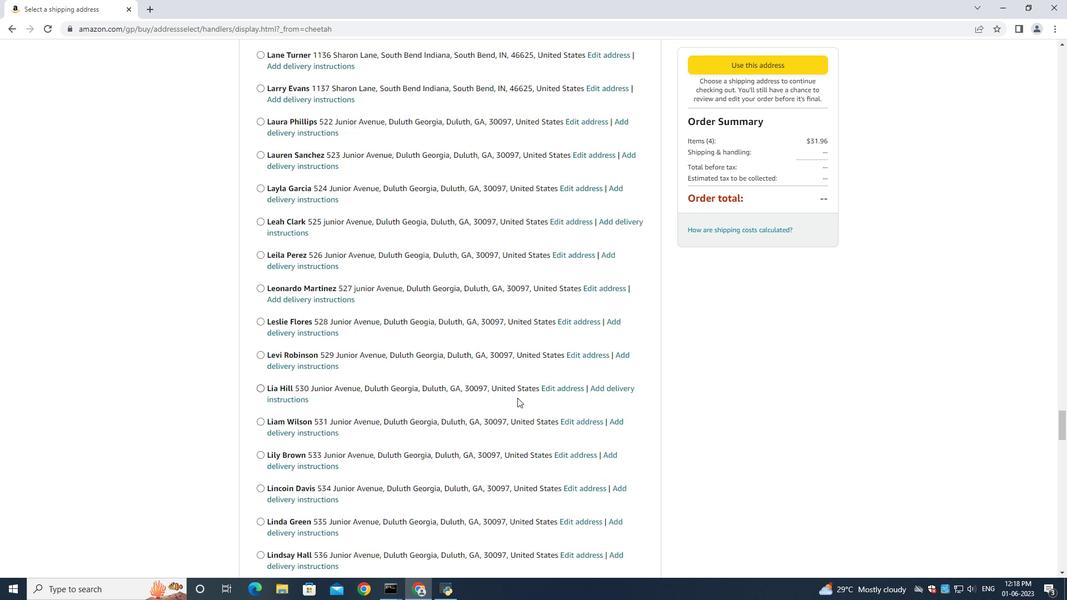 
Action: Mouse moved to (515, 398)
Screenshot: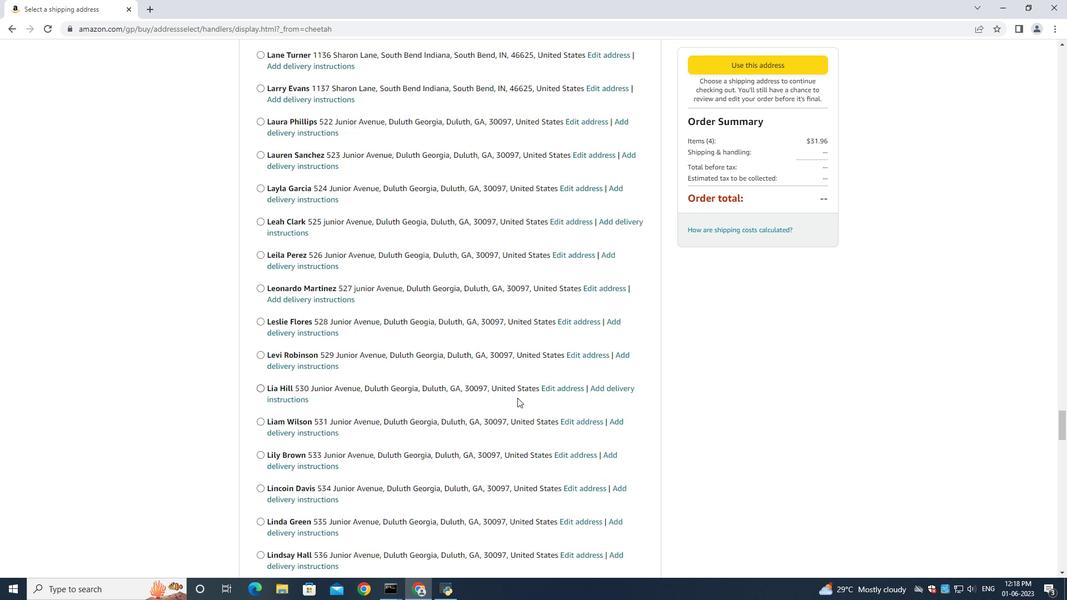 
Action: Mouse scrolled (516, 397) with delta (0, 0)
Screenshot: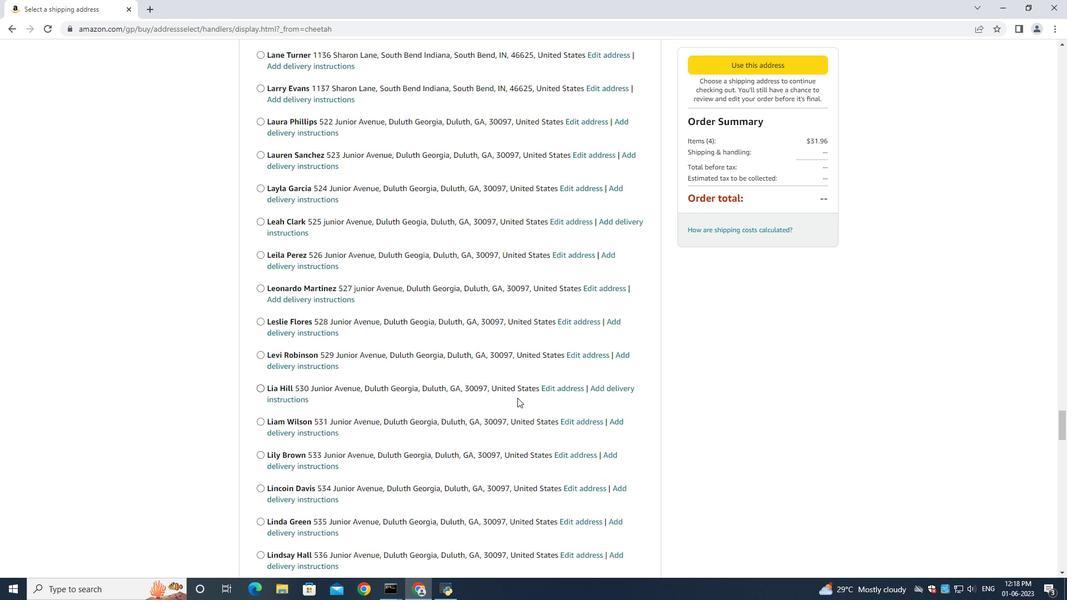 
Action: Mouse moved to (513, 396)
Screenshot: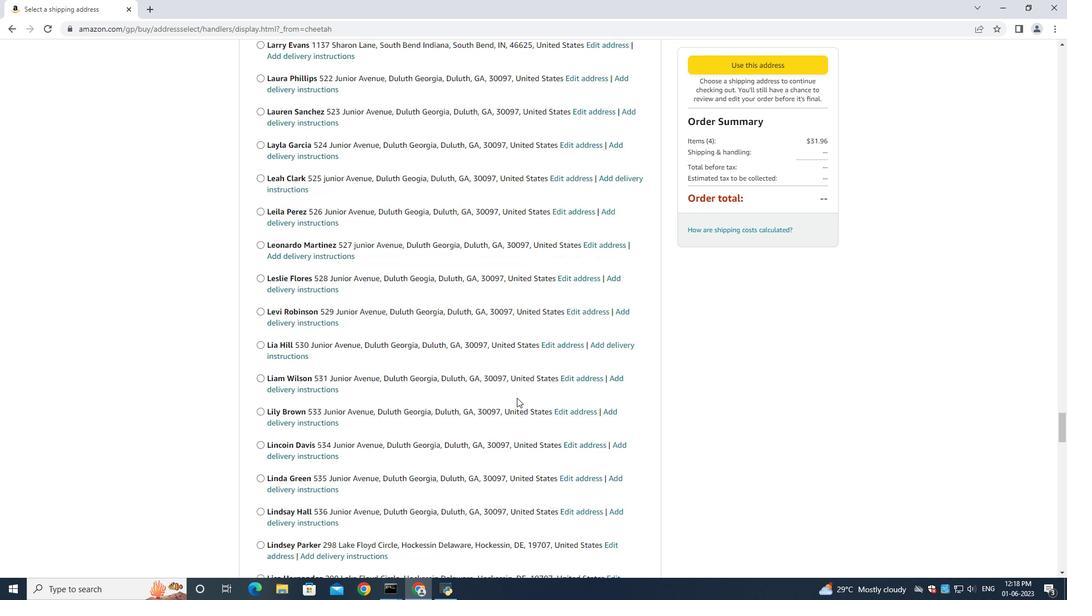 
Action: Mouse scrolled (513, 396) with delta (0, 0)
Screenshot: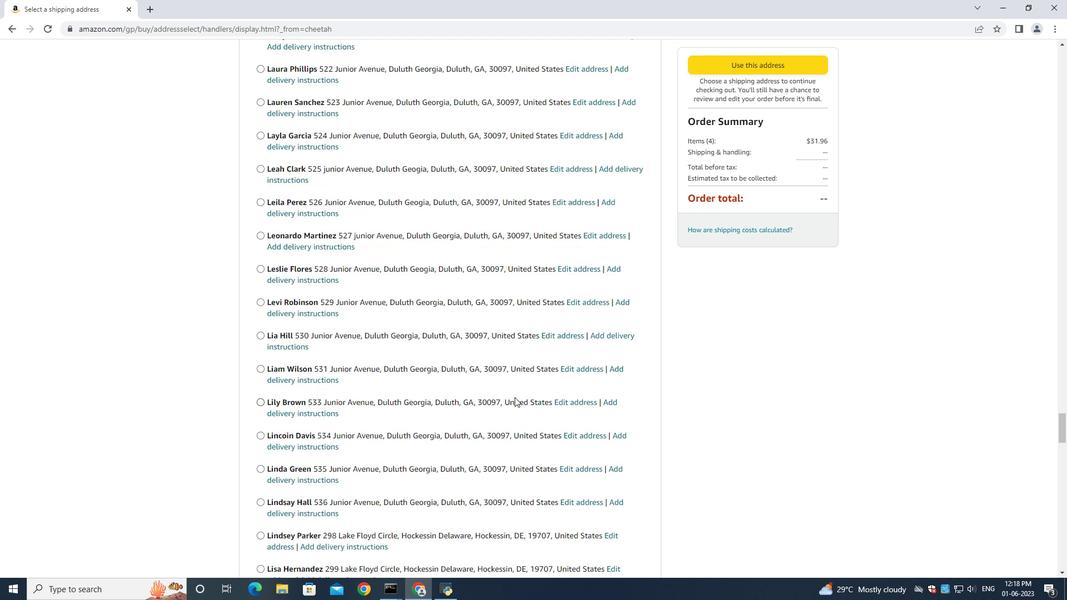 
Action: Mouse scrolled (513, 396) with delta (0, 0)
Screenshot: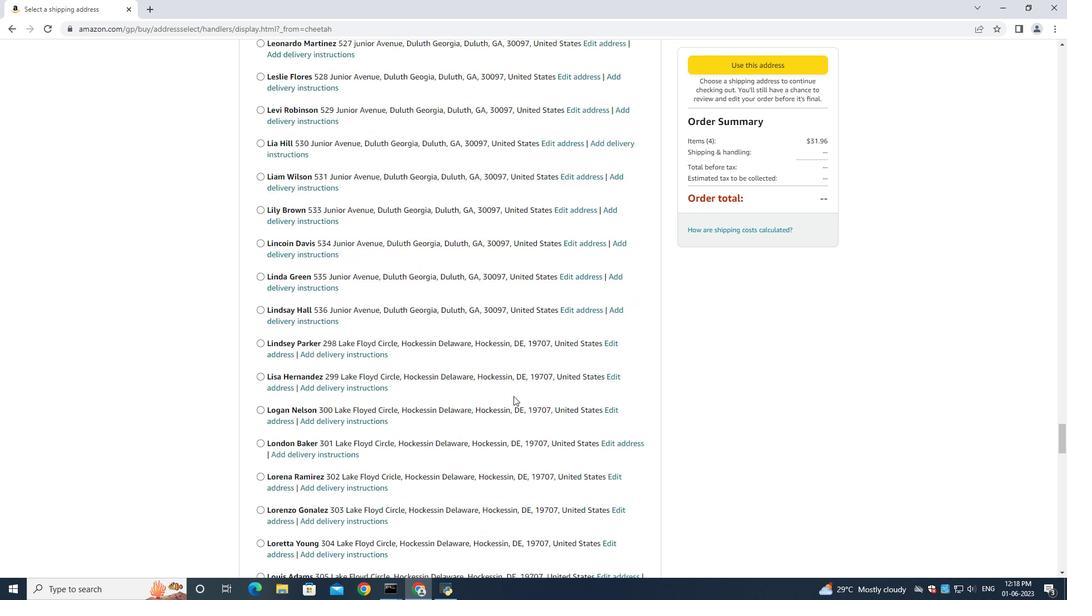 
Action: Mouse scrolled (513, 396) with delta (0, 0)
Screenshot: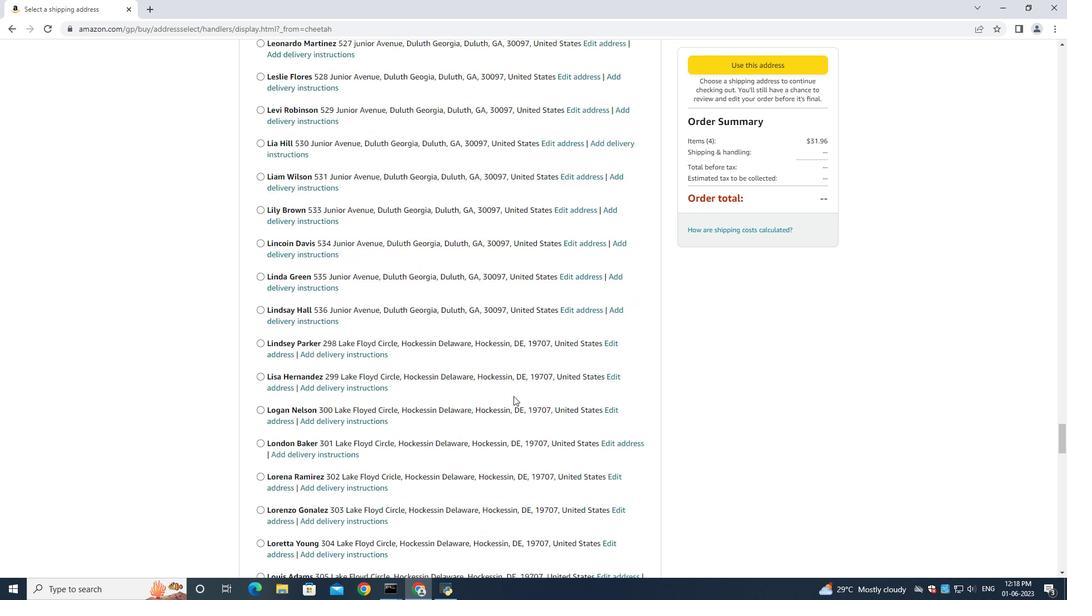 
Action: Mouse scrolled (513, 395) with delta (0, -1)
Screenshot: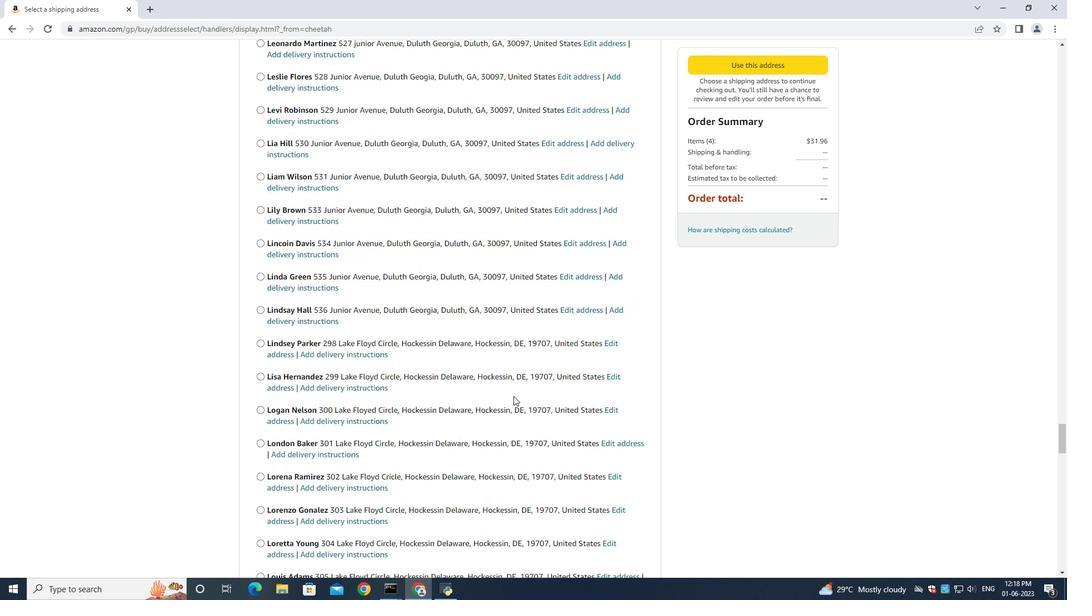 
Action: Mouse scrolled (513, 396) with delta (0, 0)
Screenshot: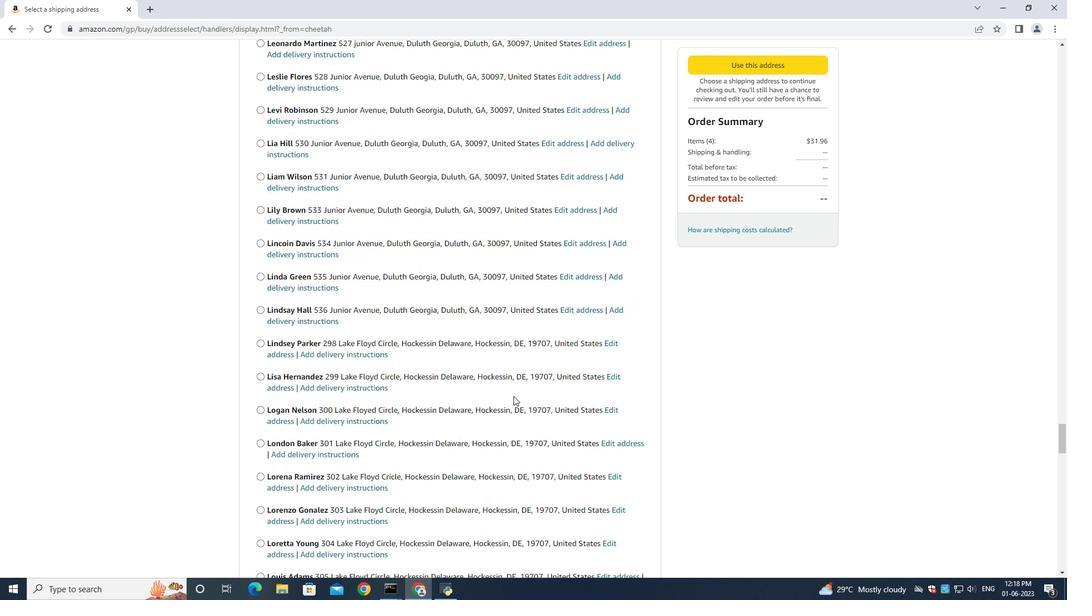 
Action: Mouse scrolled (513, 396) with delta (0, 0)
Screenshot: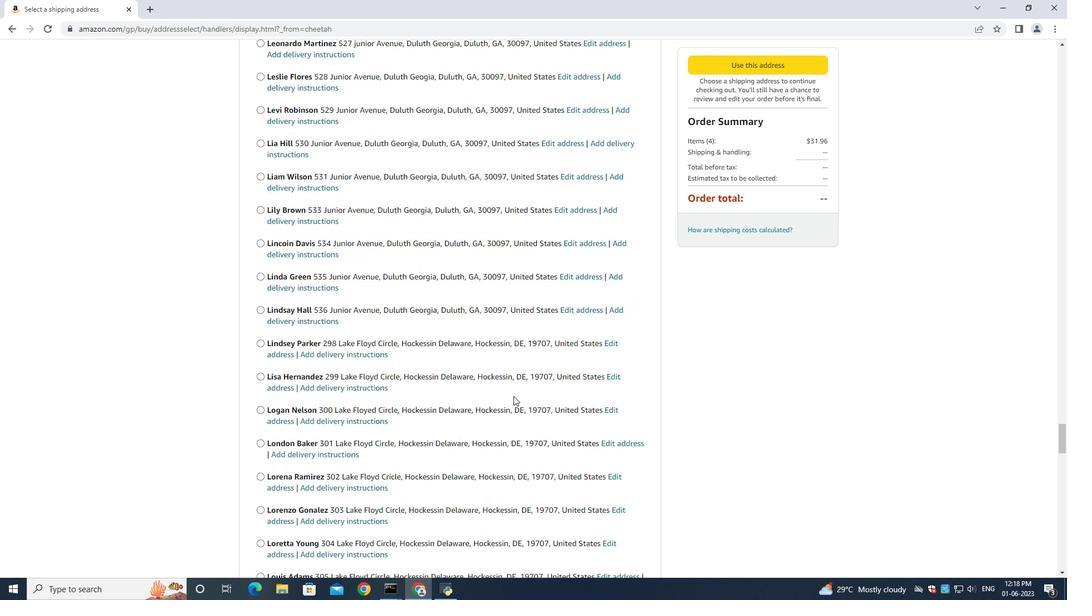 
Action: Mouse moved to (516, 399)
Screenshot: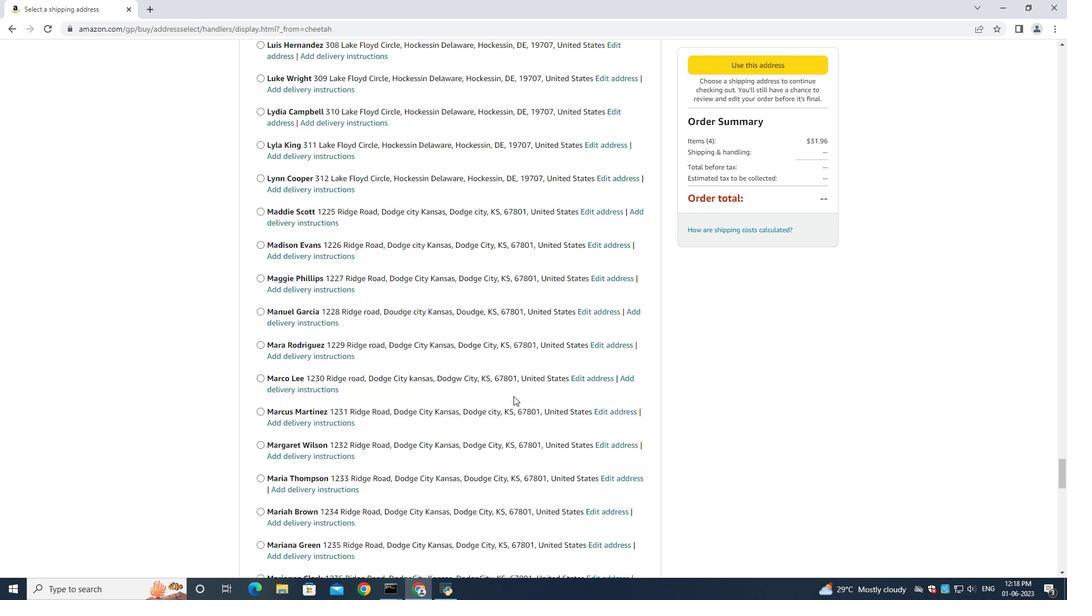 
Action: Mouse scrolled (515, 398) with delta (0, 0)
Screenshot: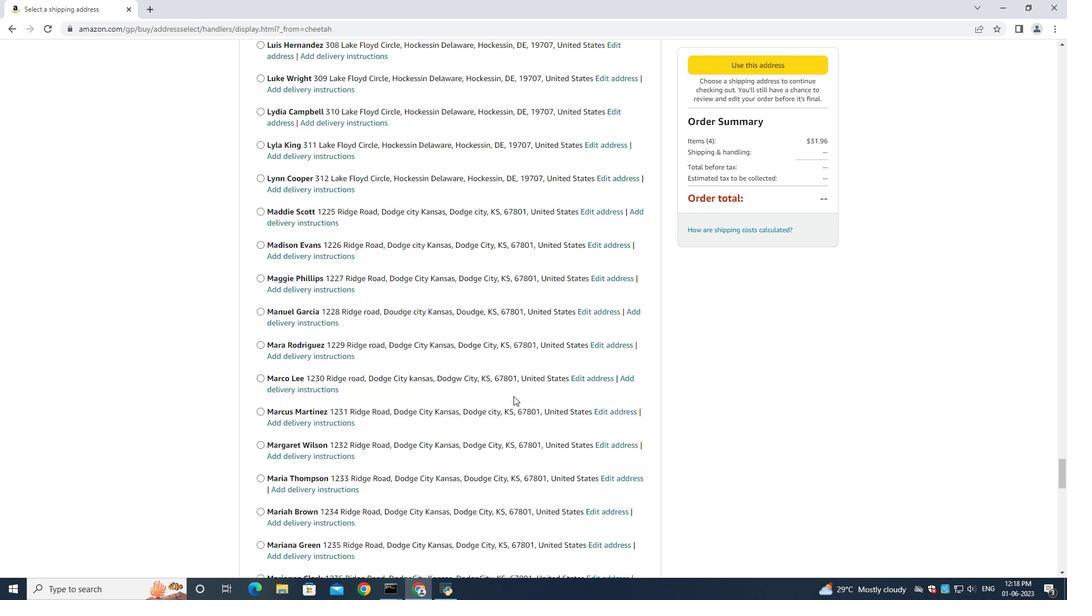 
Action: Mouse moved to (516, 401)
Screenshot: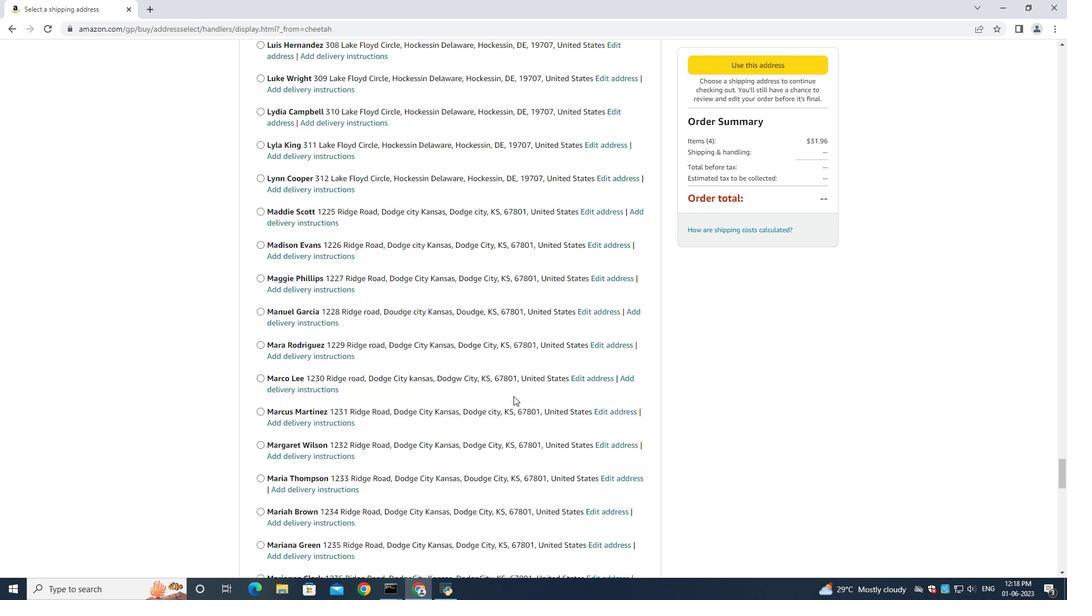 
Action: Mouse scrolled (516, 400) with delta (0, 0)
Screenshot: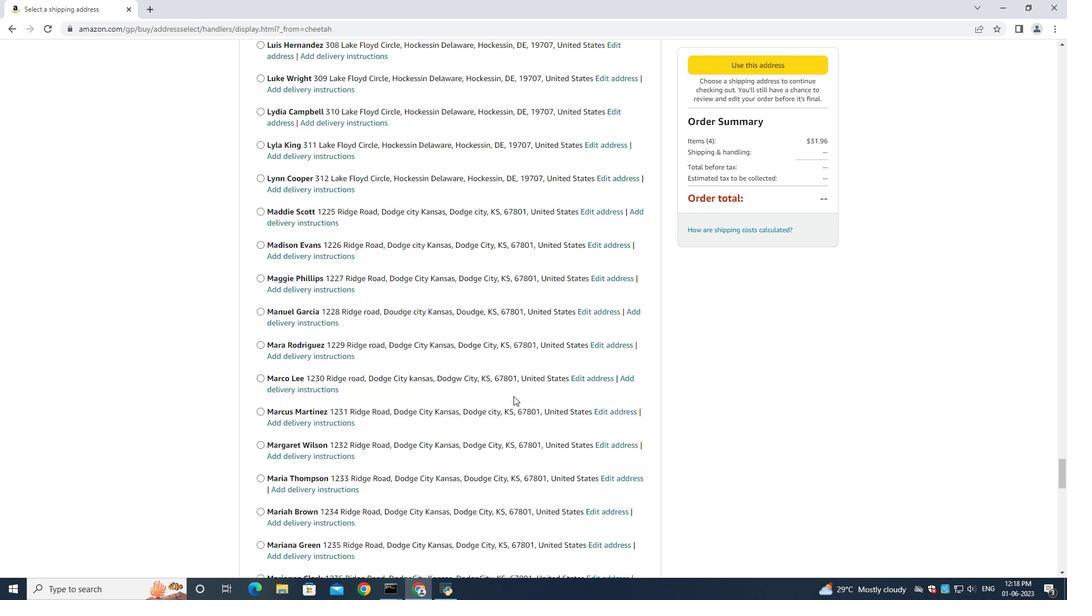 
Action: Mouse scrolled (516, 401) with delta (0, 0)
Screenshot: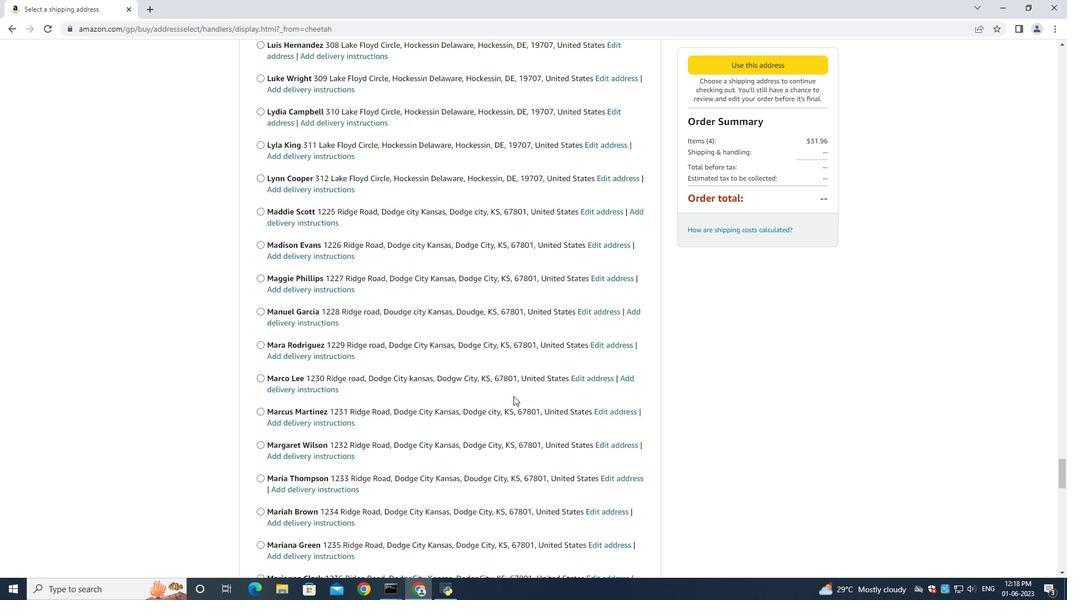 
Action: Mouse scrolled (516, 401) with delta (0, 0)
Screenshot: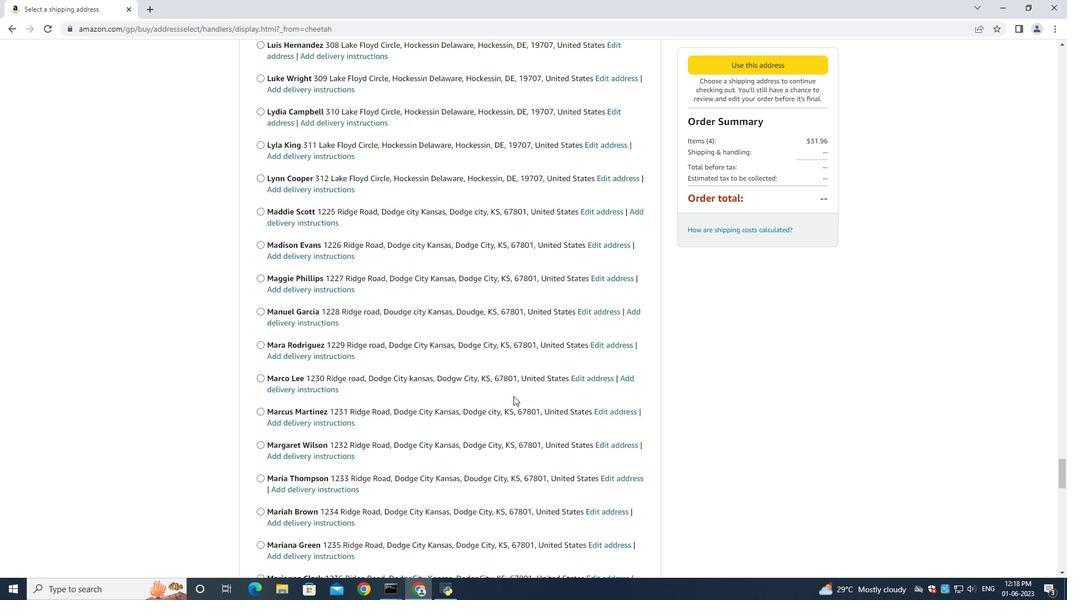 
Action: Mouse scrolled (516, 401) with delta (0, 0)
Screenshot: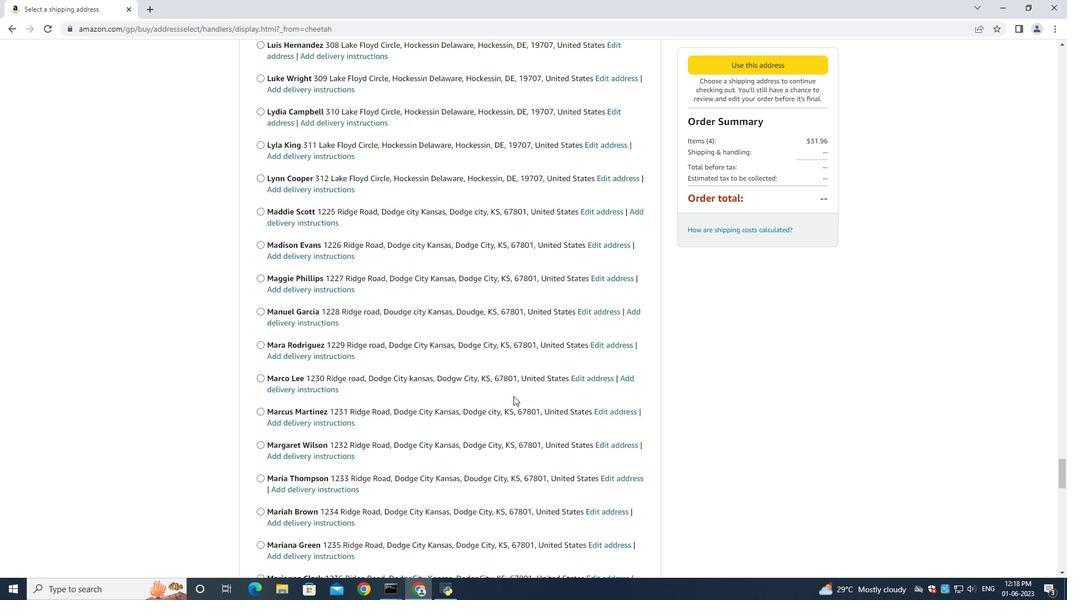 
Action: Mouse scrolled (516, 401) with delta (0, 0)
Screenshot: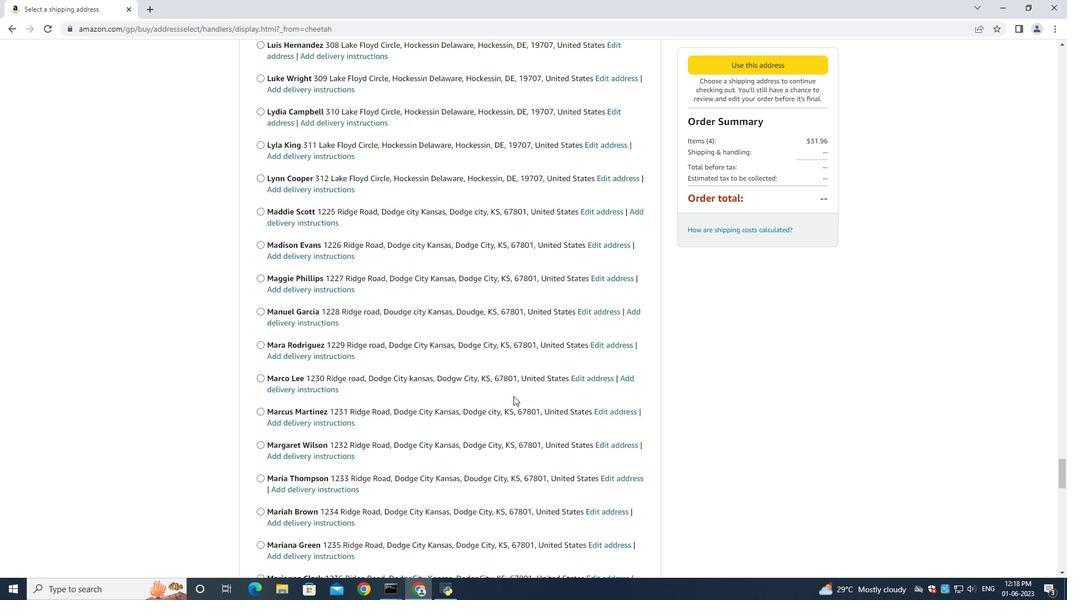 
Action: Mouse scrolled (516, 401) with delta (0, 0)
Screenshot: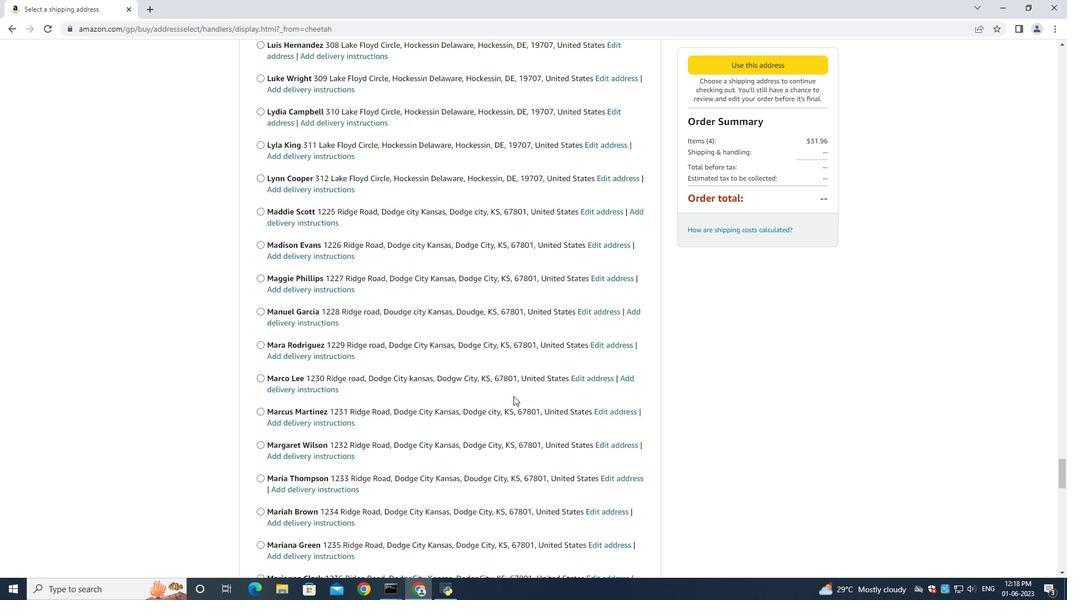 
Action: Mouse moved to (516, 401)
Screenshot: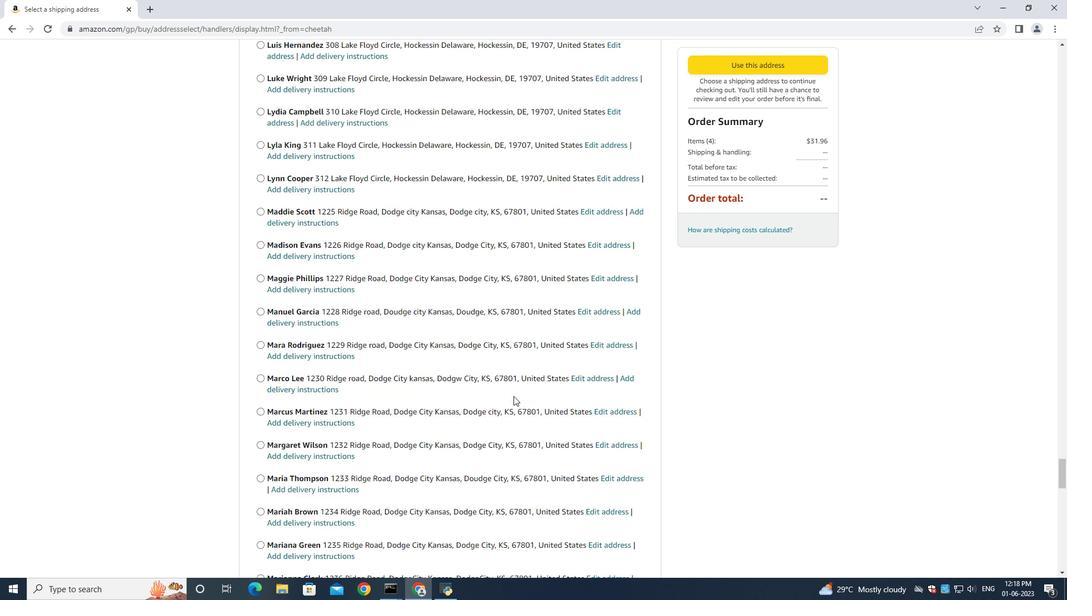 
Action: Mouse scrolled (516, 401) with delta (0, 0)
Screenshot: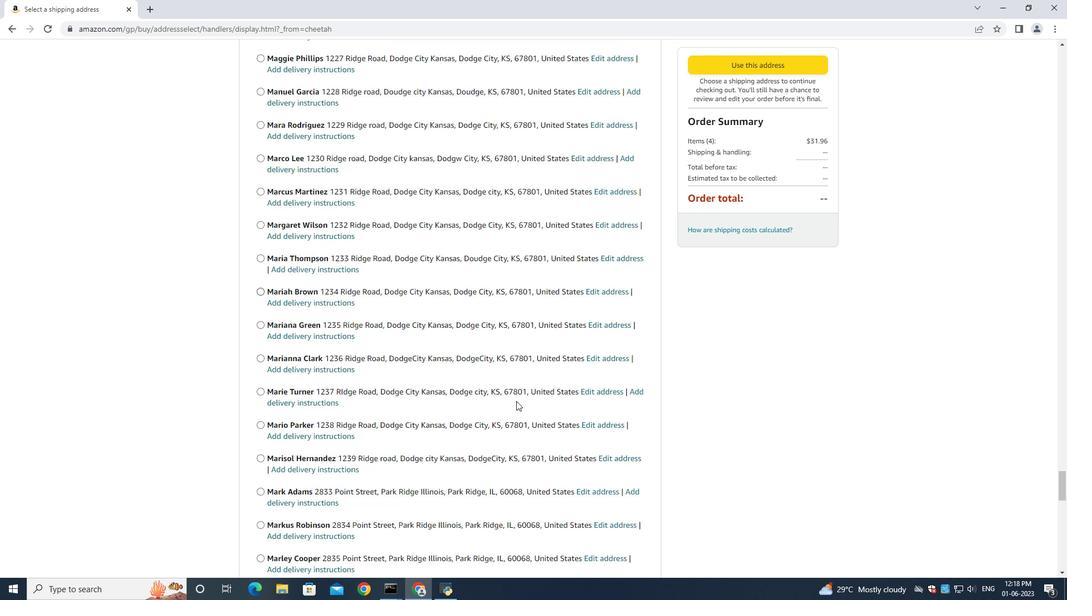 
Action: Mouse scrolled (516, 401) with delta (0, 0)
Screenshot: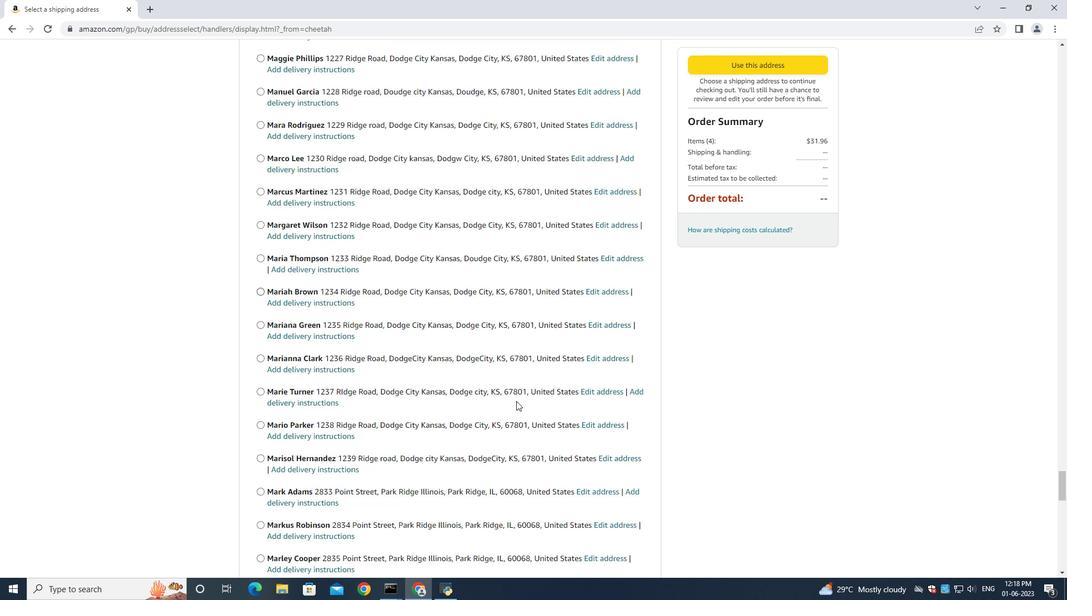 
Action: Mouse scrolled (516, 401) with delta (0, 0)
Screenshot: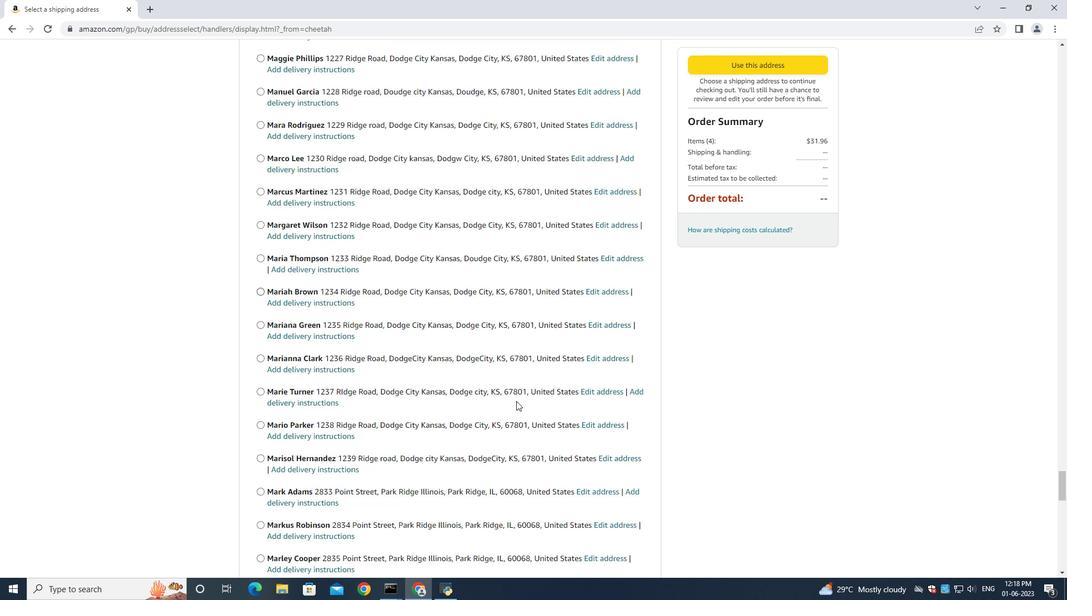 
Action: Mouse scrolled (516, 401) with delta (0, 0)
Screenshot: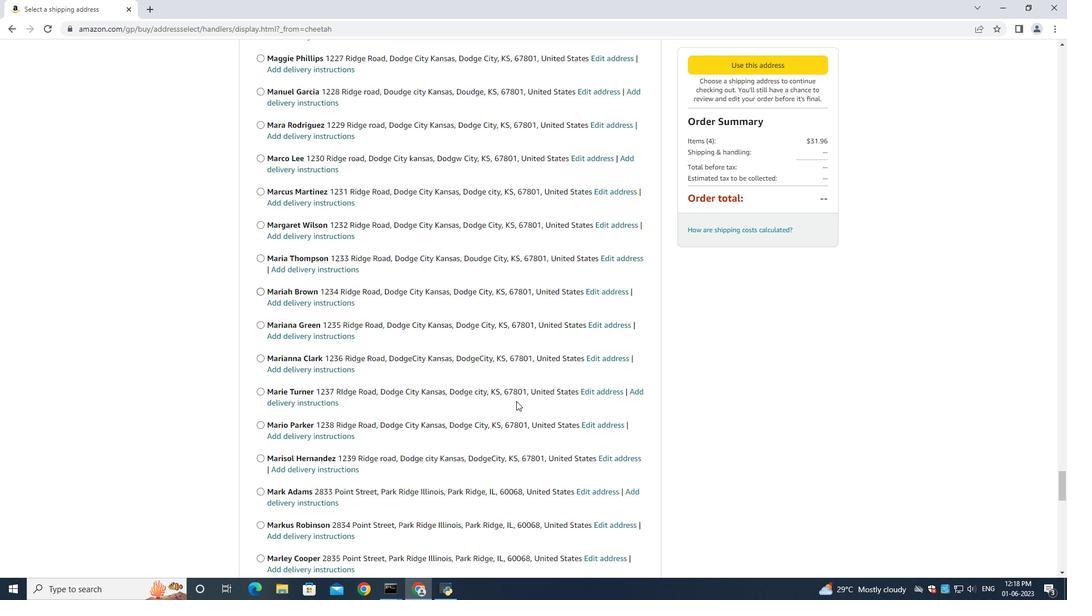 
Action: Mouse scrolled (516, 401) with delta (0, 0)
Screenshot: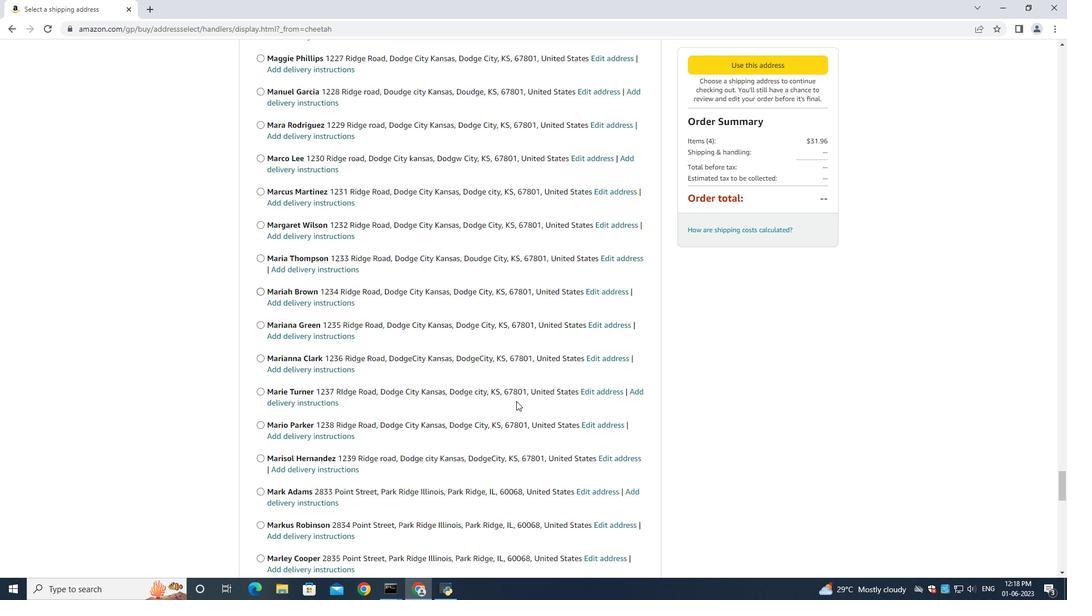 
Action: Mouse scrolled (516, 401) with delta (0, 0)
Screenshot: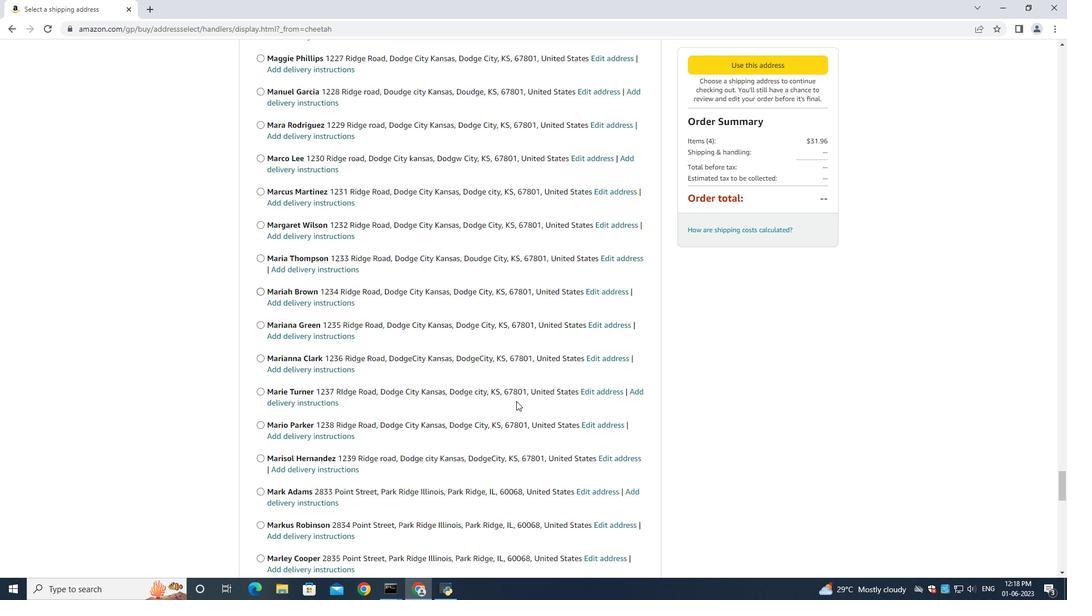 
Action: Mouse scrolled (516, 401) with delta (0, 0)
Screenshot: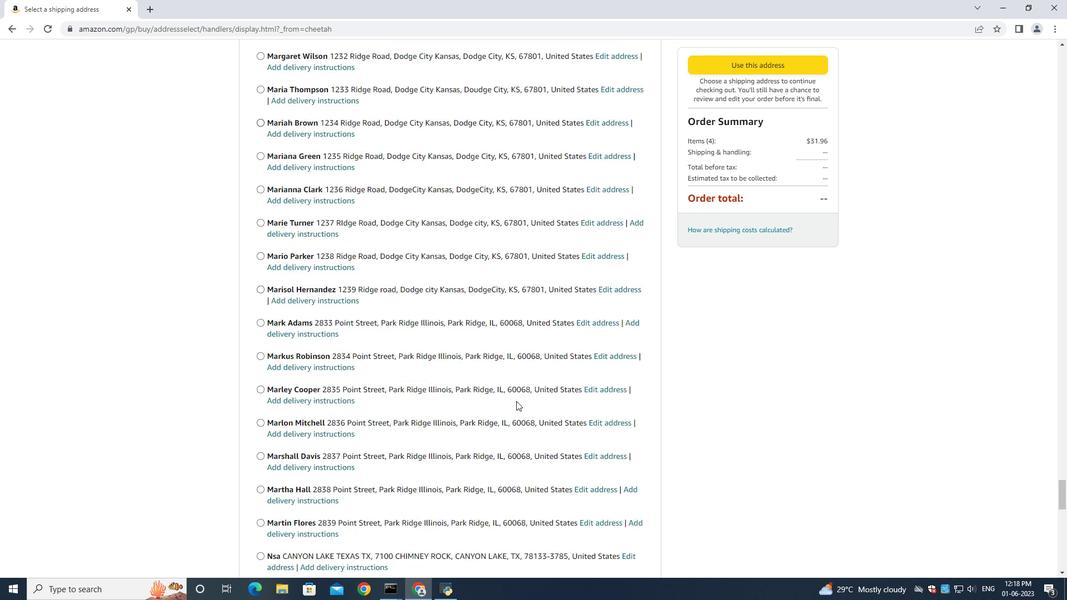 
Action: Mouse scrolled (516, 401) with delta (0, 0)
Screenshot: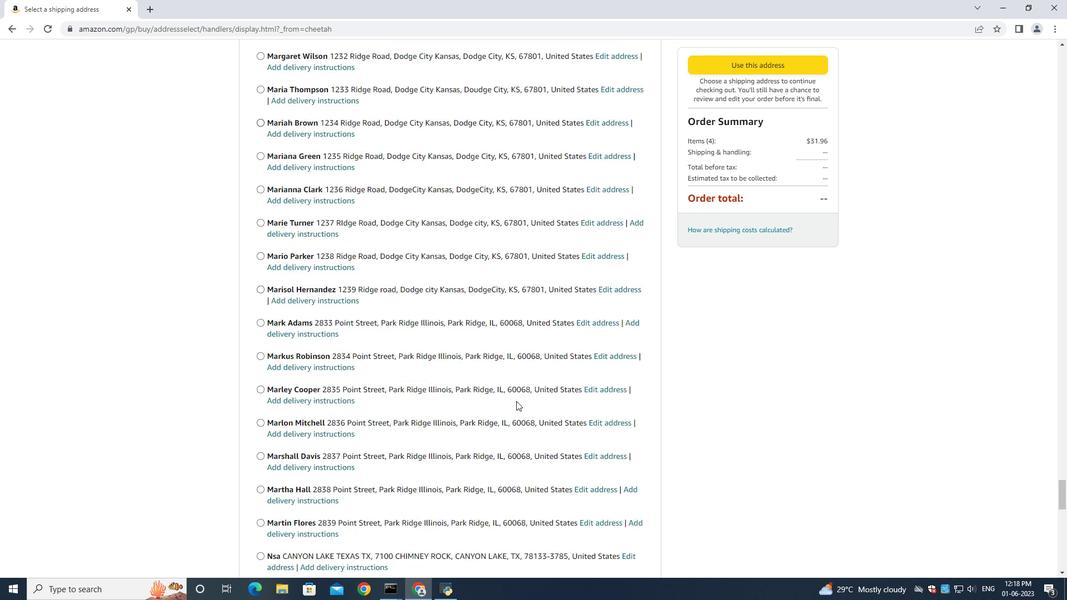 
Action: Mouse scrolled (516, 401) with delta (0, 0)
Screenshot: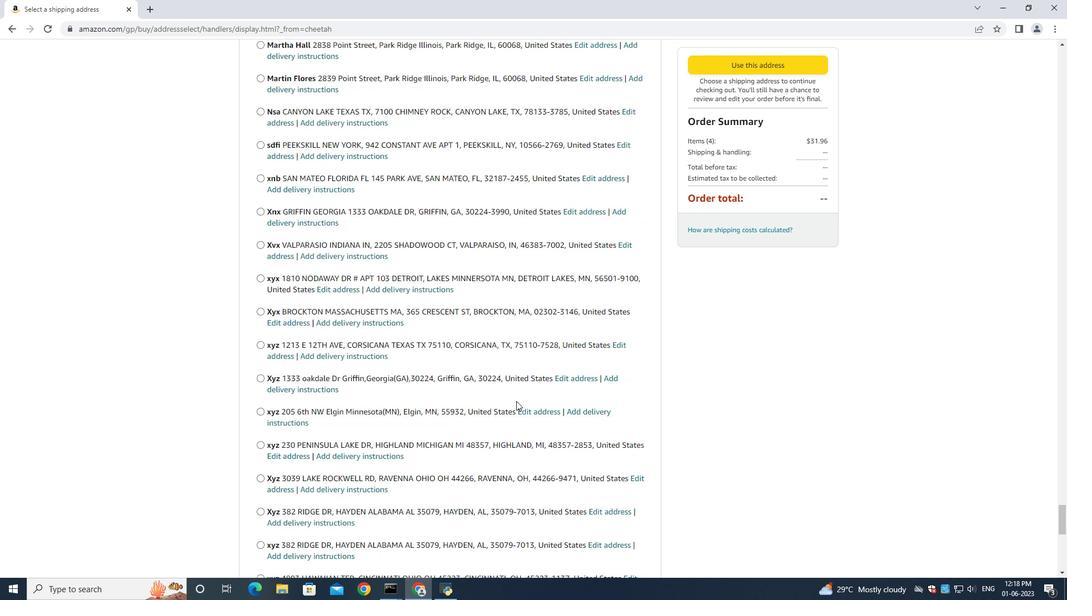 
Action: Mouse scrolled (516, 401) with delta (0, 0)
Screenshot: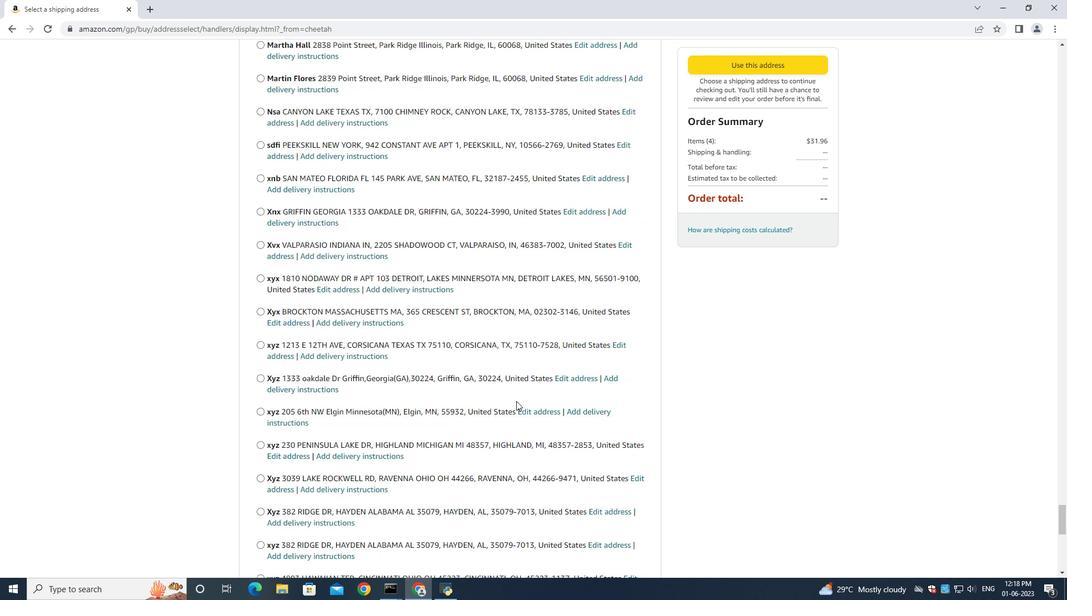 
Action: Mouse moved to (516, 401)
Screenshot: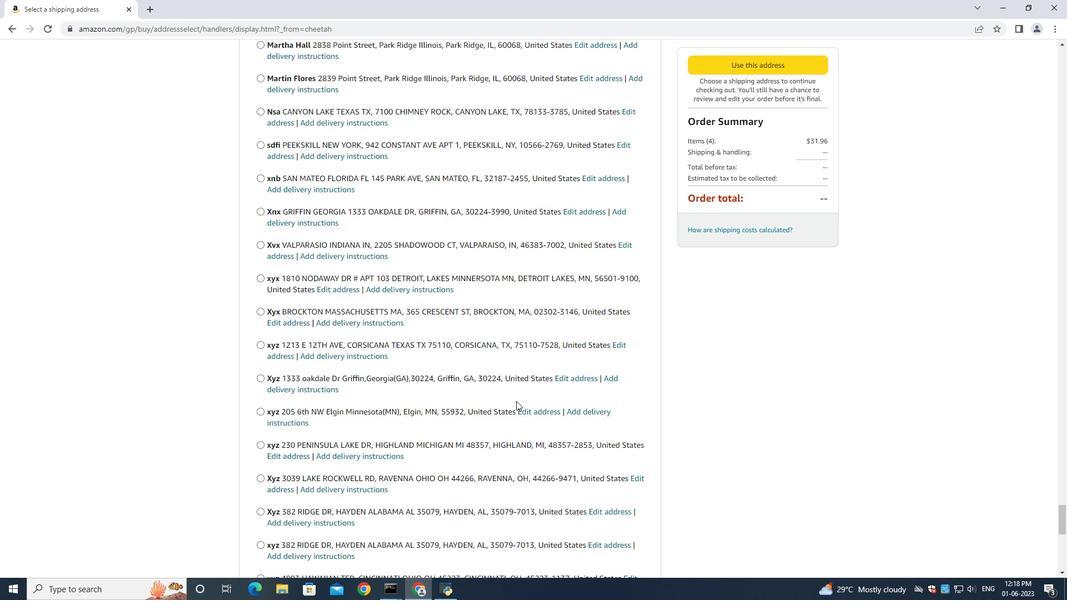 
Action: Mouse scrolled (516, 401) with delta (0, 0)
Screenshot: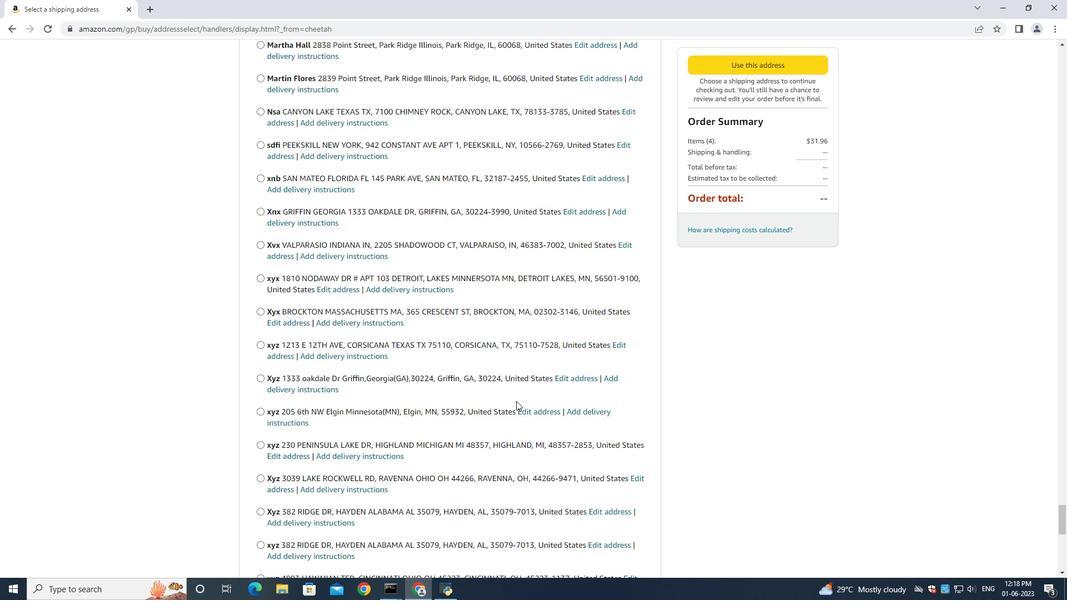 
Action: Mouse scrolled (516, 401) with delta (0, 0)
Screenshot: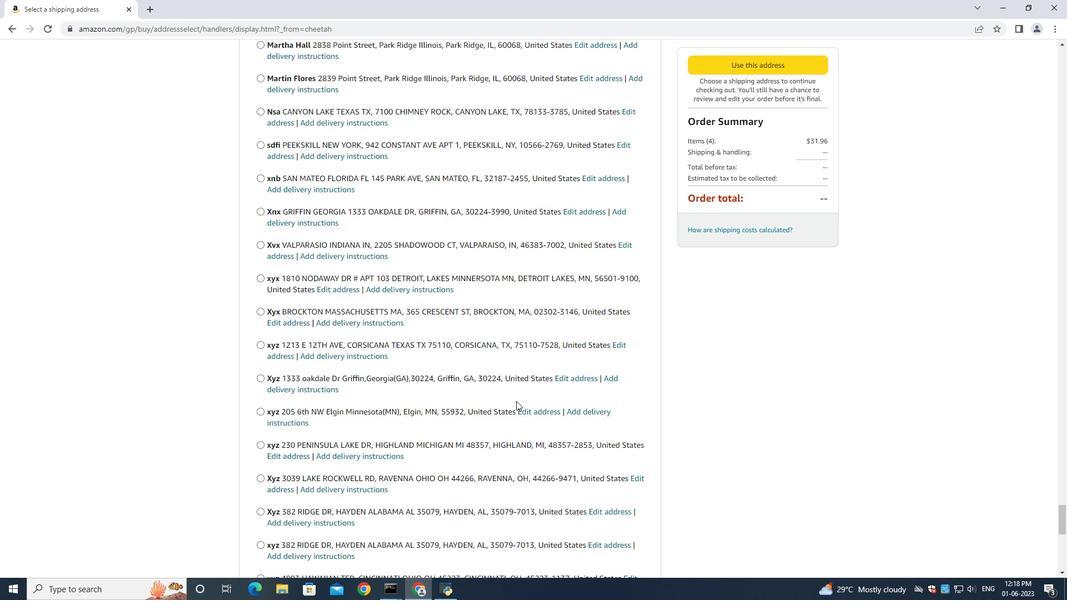 
Action: Mouse scrolled (516, 401) with delta (0, 0)
Screenshot: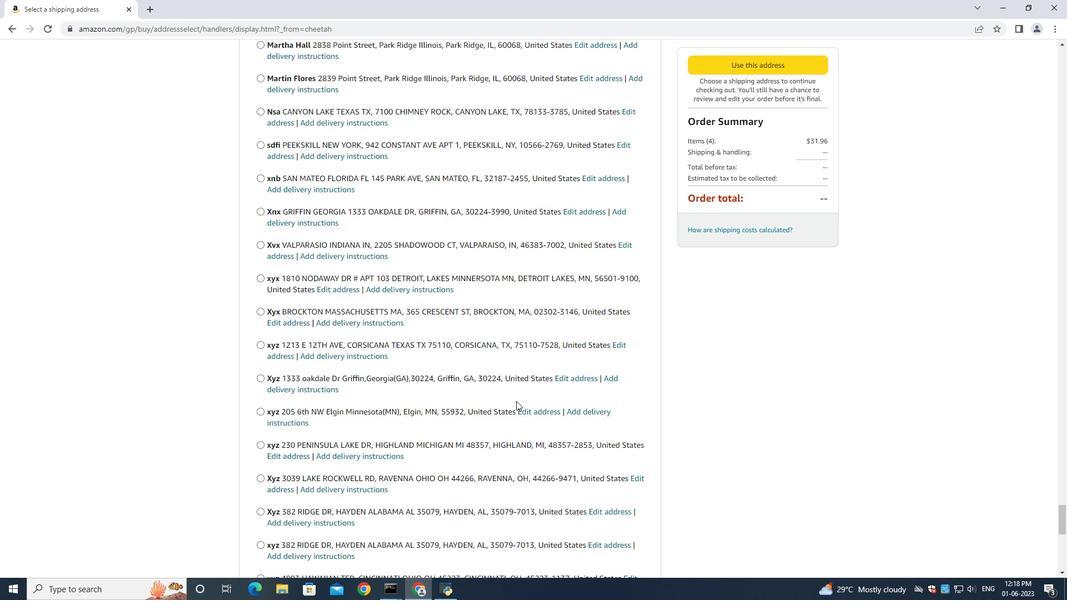 
Action: Mouse scrolled (516, 401) with delta (0, 0)
Screenshot: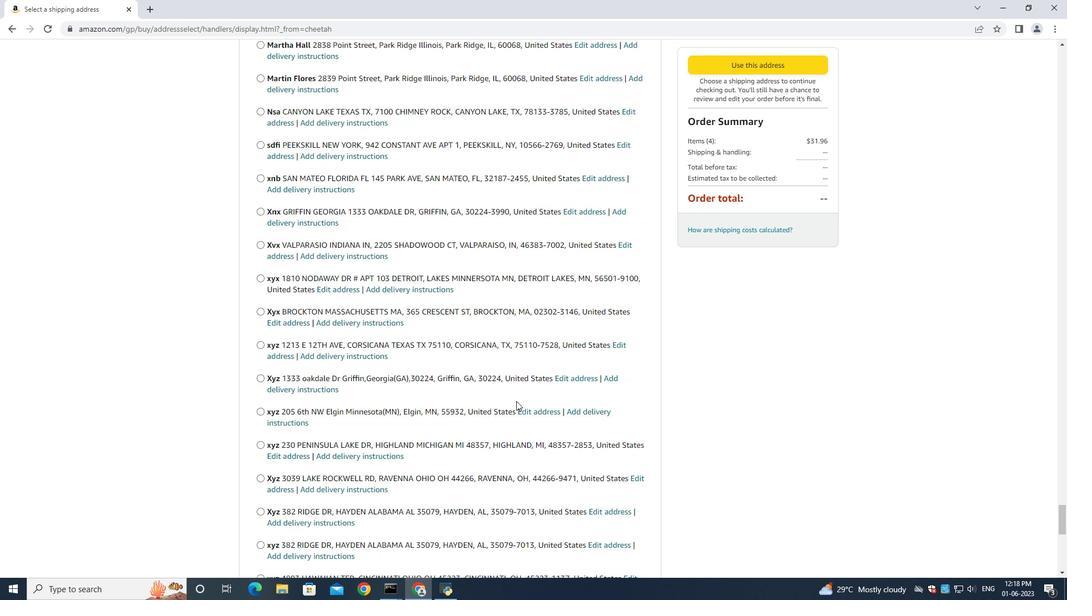 
Action: Mouse scrolled (516, 401) with delta (0, 0)
Screenshot: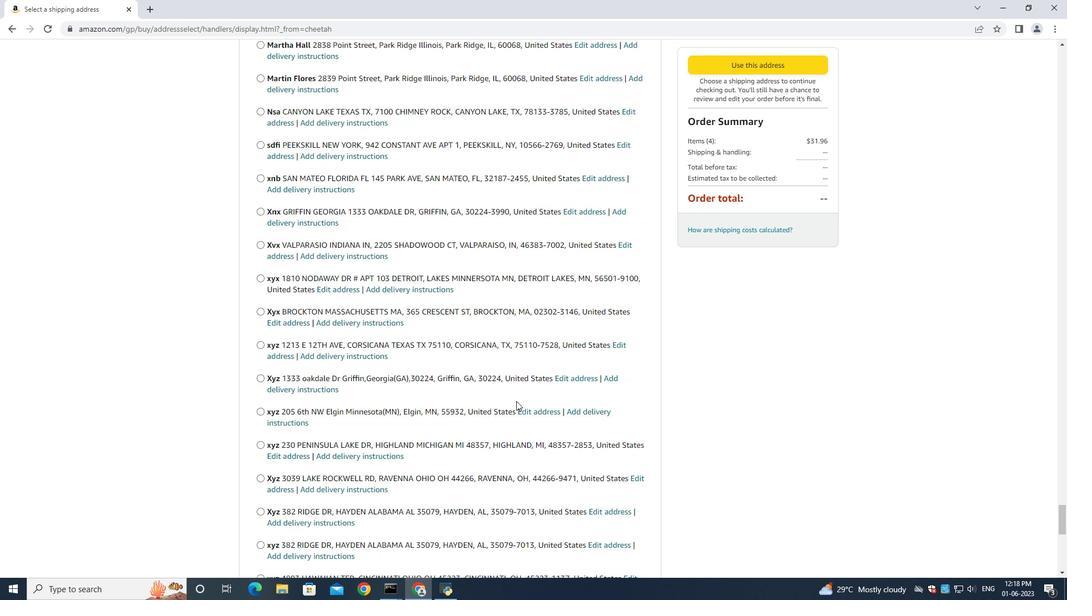 
Action: Mouse moved to (518, 400)
Screenshot: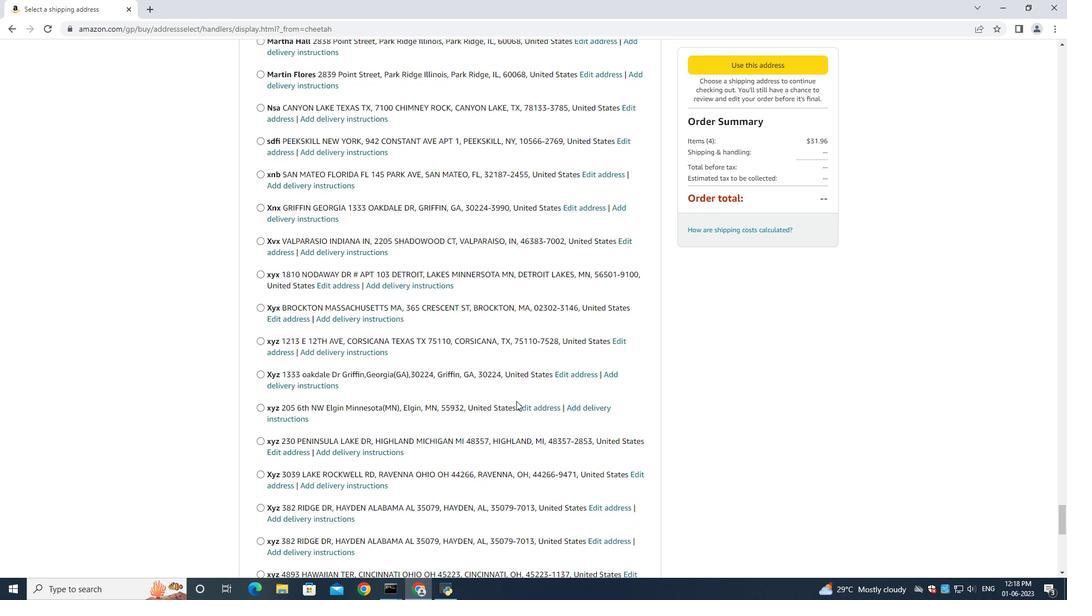 
Action: Mouse scrolled (518, 399) with delta (0, 0)
Screenshot: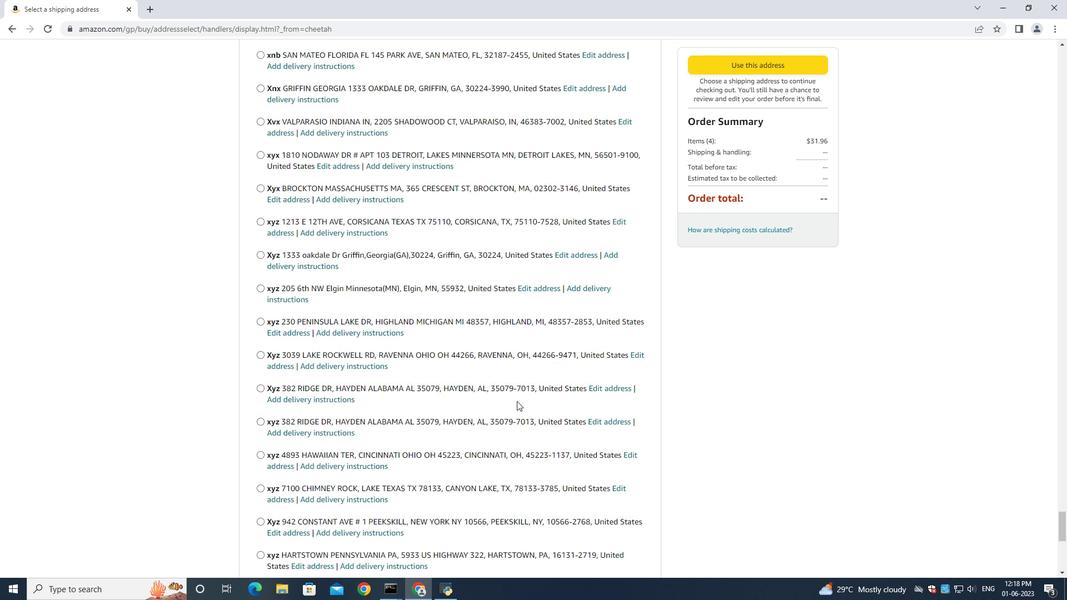 
Action: Mouse scrolled (518, 399) with delta (0, 0)
Screenshot: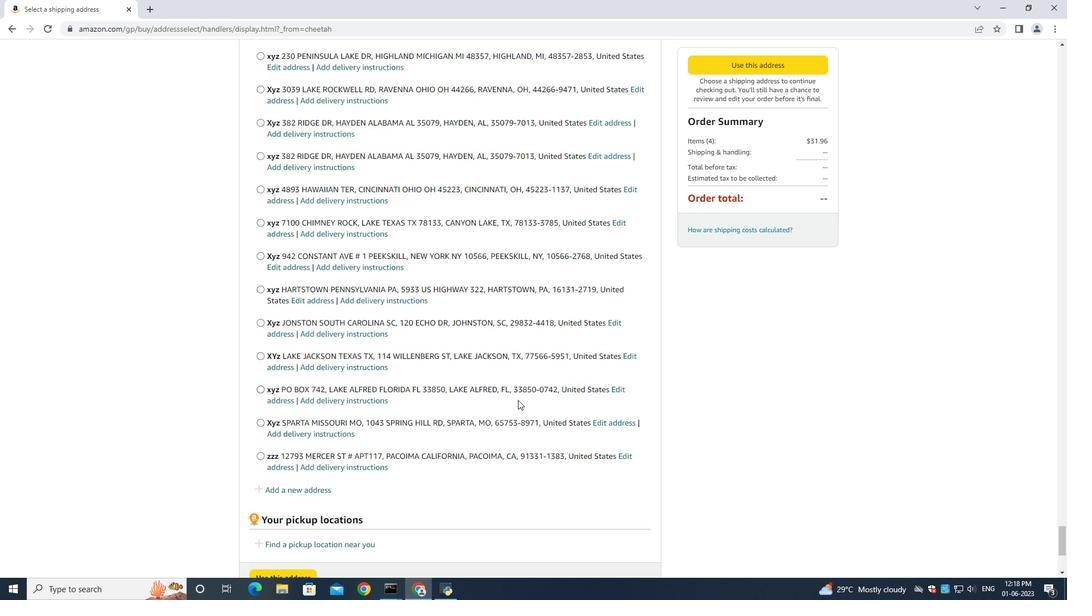 
Action: Mouse moved to (518, 400)
Screenshot: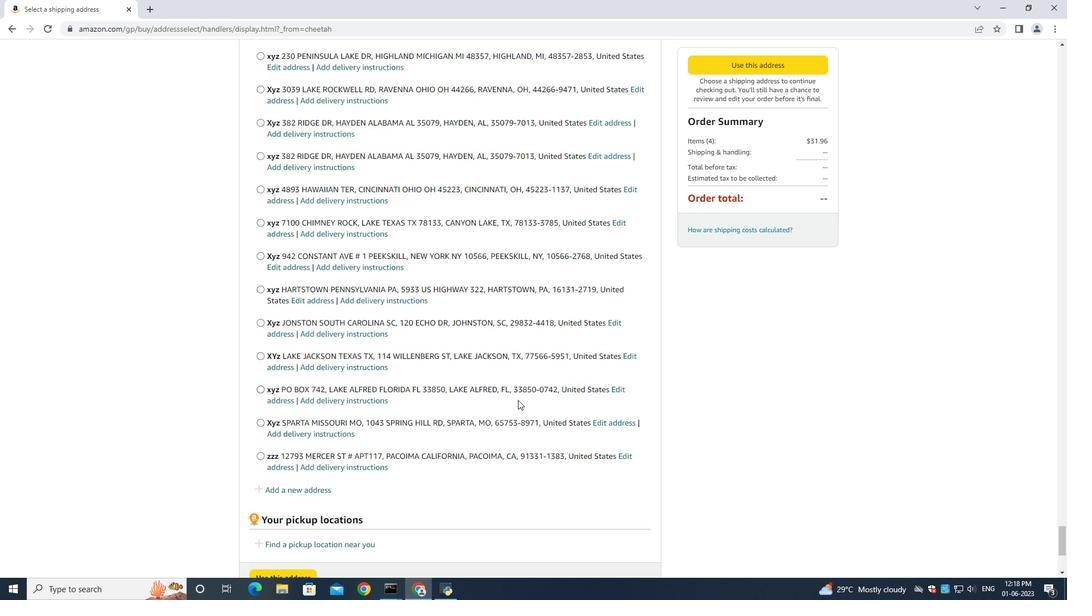 
Action: Mouse scrolled (518, 399) with delta (0, 0)
Screenshot: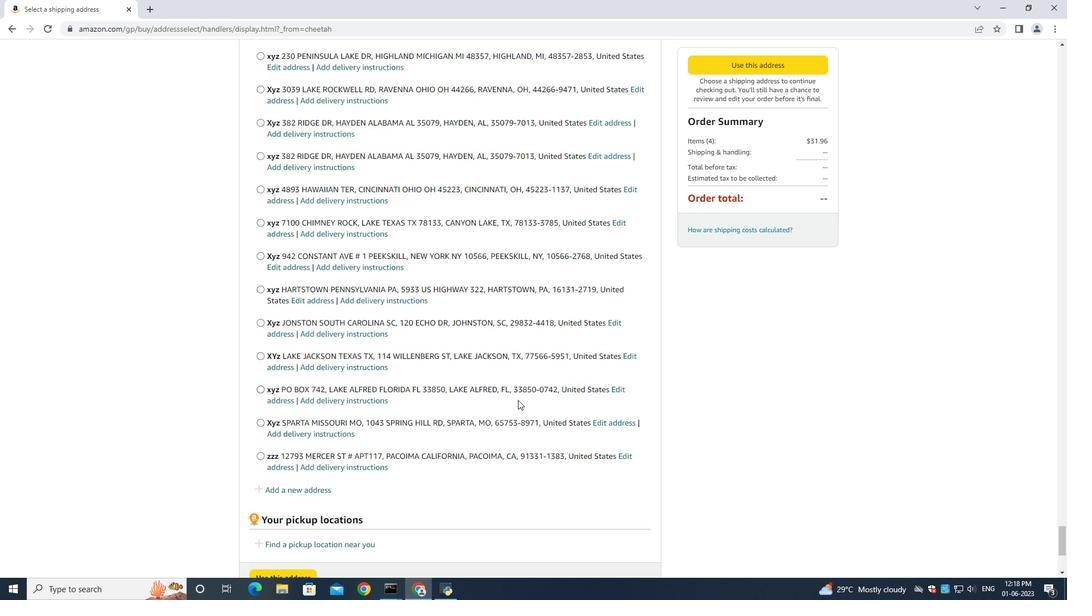 
Action: Mouse scrolled (518, 399) with delta (0, 0)
Screenshot: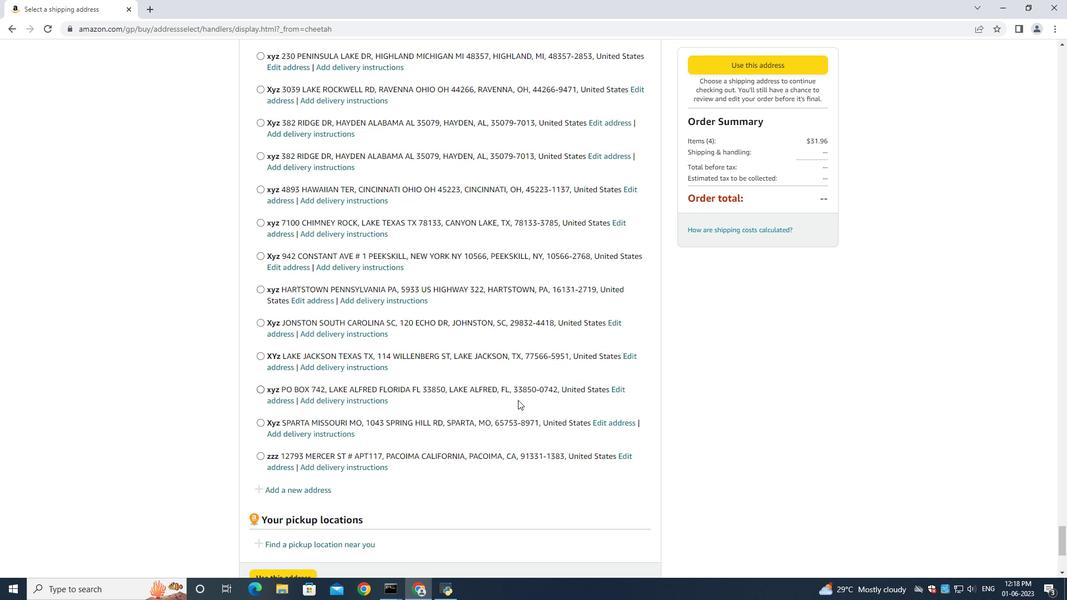 
Action: Mouse scrolled (518, 399) with delta (0, 0)
Screenshot: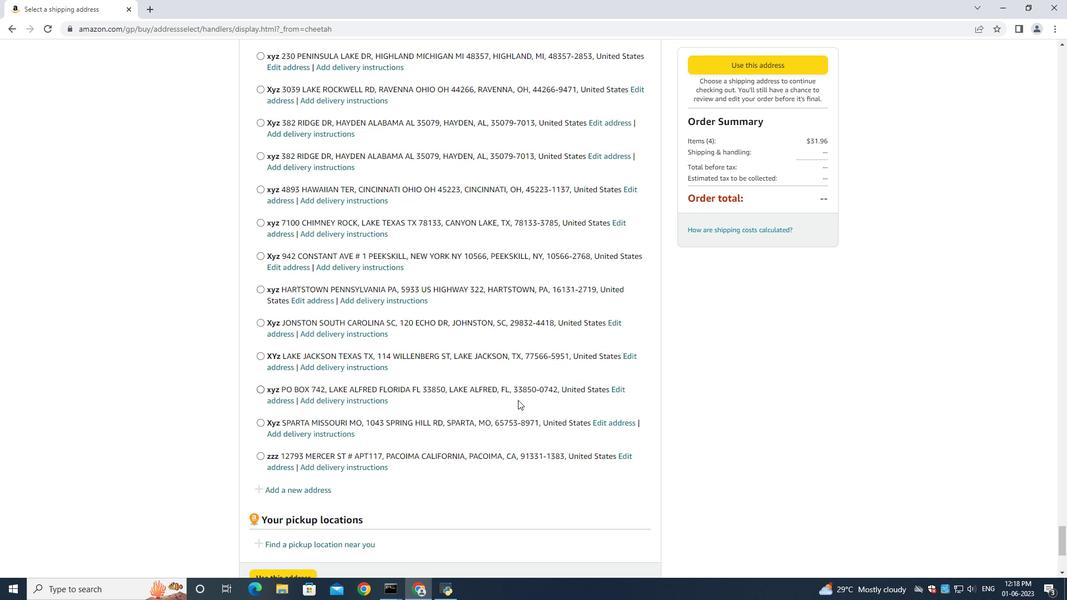 
Action: Mouse scrolled (518, 399) with delta (0, 0)
Screenshot: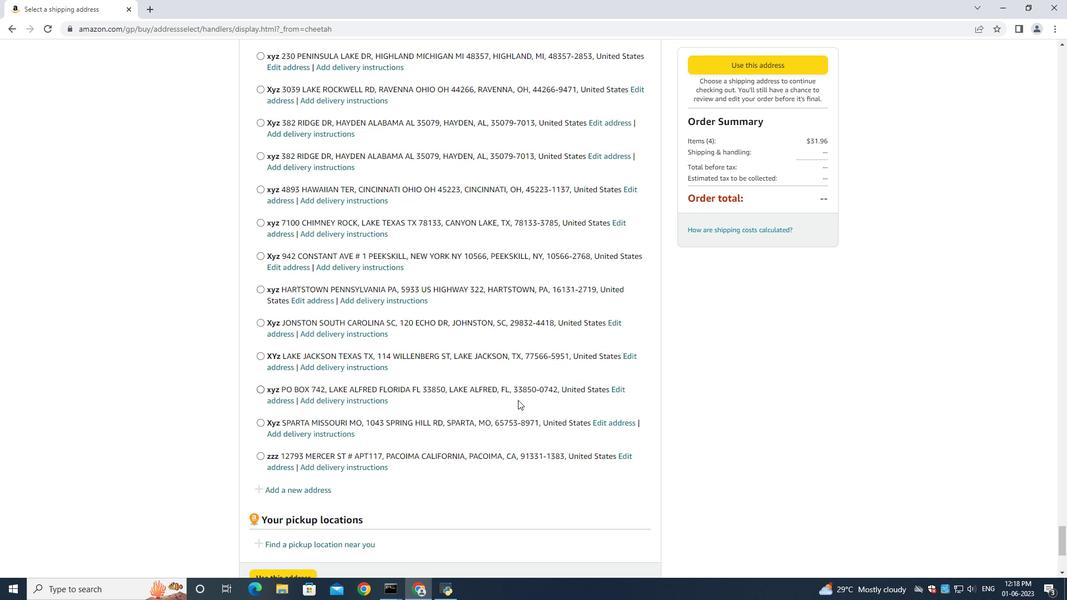 
Action: Mouse scrolled (518, 399) with delta (0, 0)
Screenshot: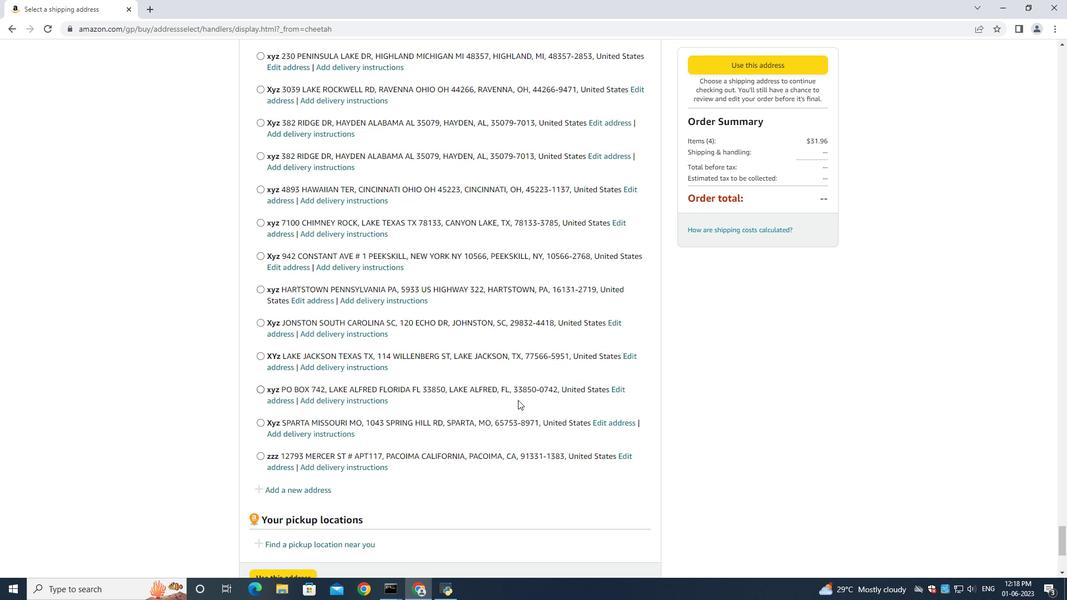 
Action: Mouse scrolled (518, 399) with delta (0, 0)
Screenshot: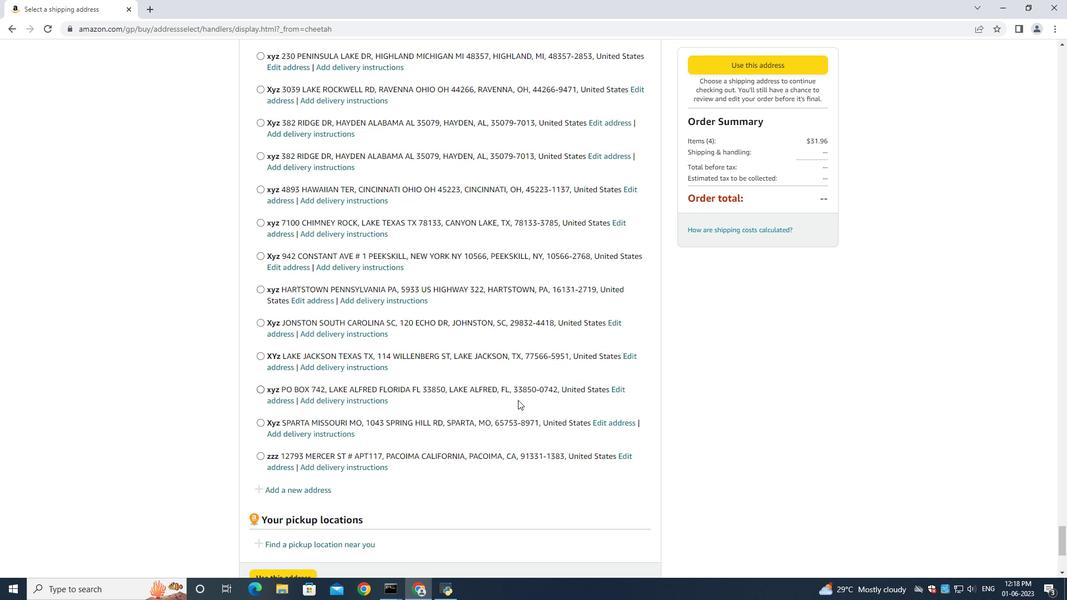 
Action: Mouse moved to (303, 265)
Screenshot: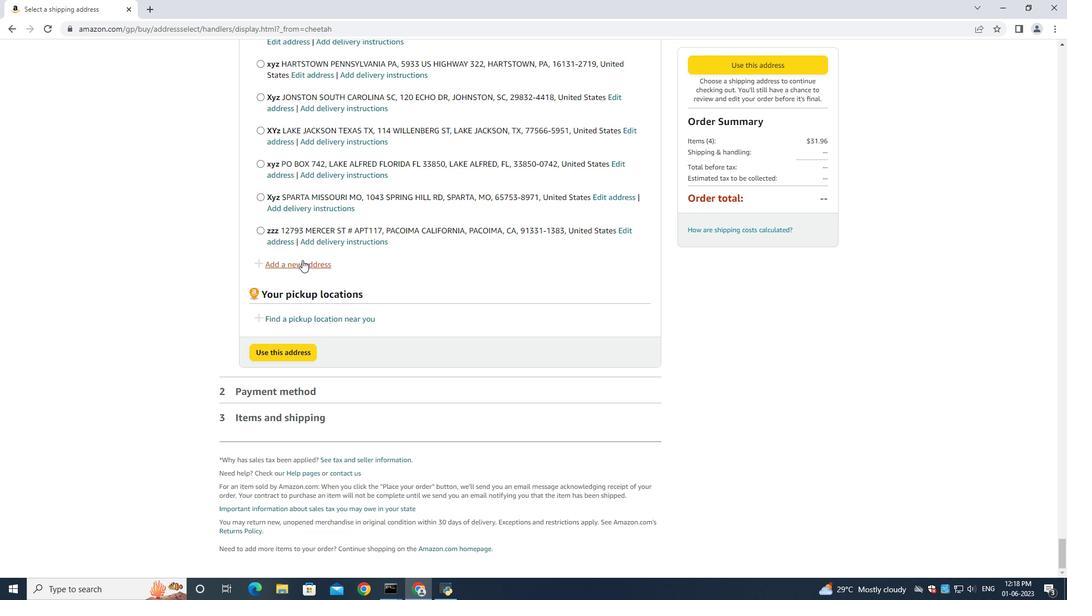 
Action: Mouse pressed left at (303, 265)
